 Task: Look for space in Jequitinhonha, Brazil from 15th August, 2023 to 20th August, 2023 for 1 adult in price range Rs.5000 to Rs.10000. Place can be private room with 1  bedroom having 1 bed and 1 bathroom. Property type can be house, flat, guest house, hotel. Booking option can be shelf check-in. Required host language is Spanish.
Action: Mouse moved to (582, 150)
Screenshot: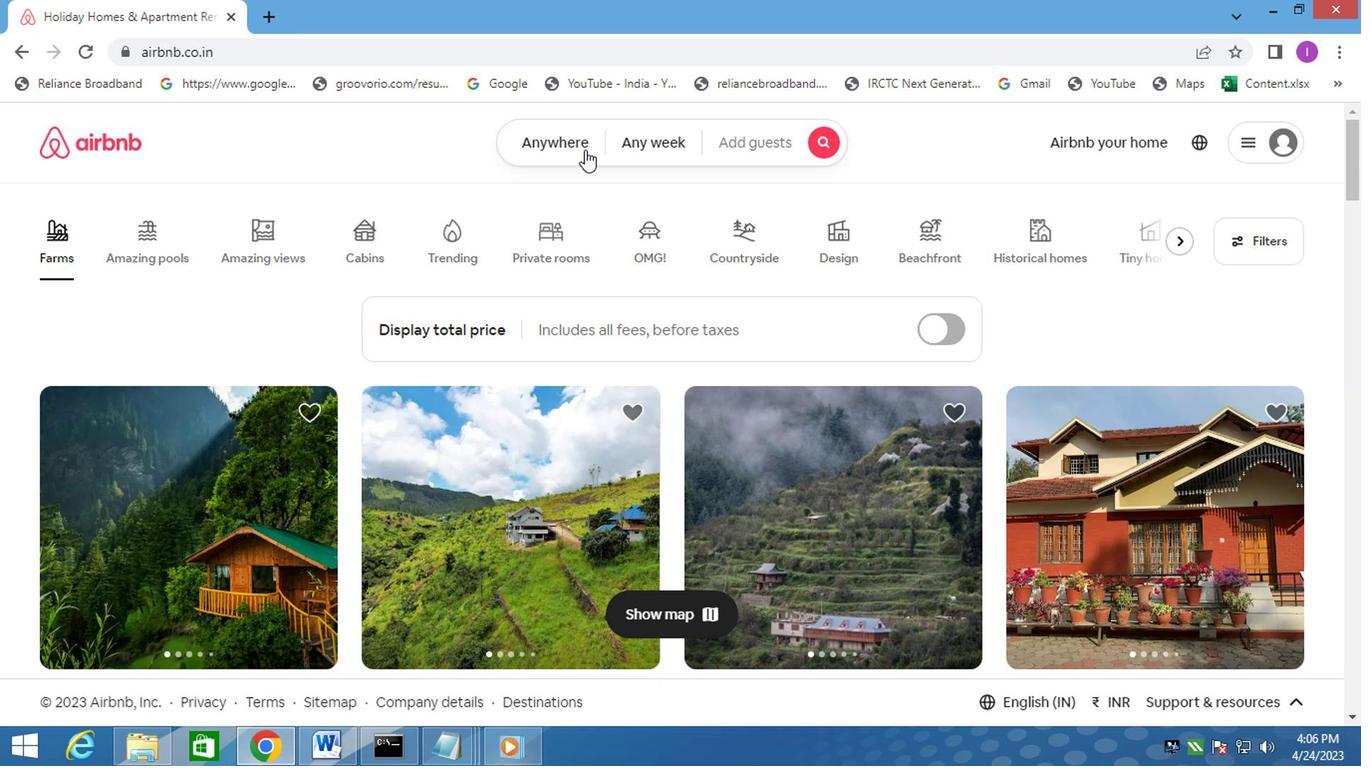 
Action: Mouse pressed left at (582, 150)
Screenshot: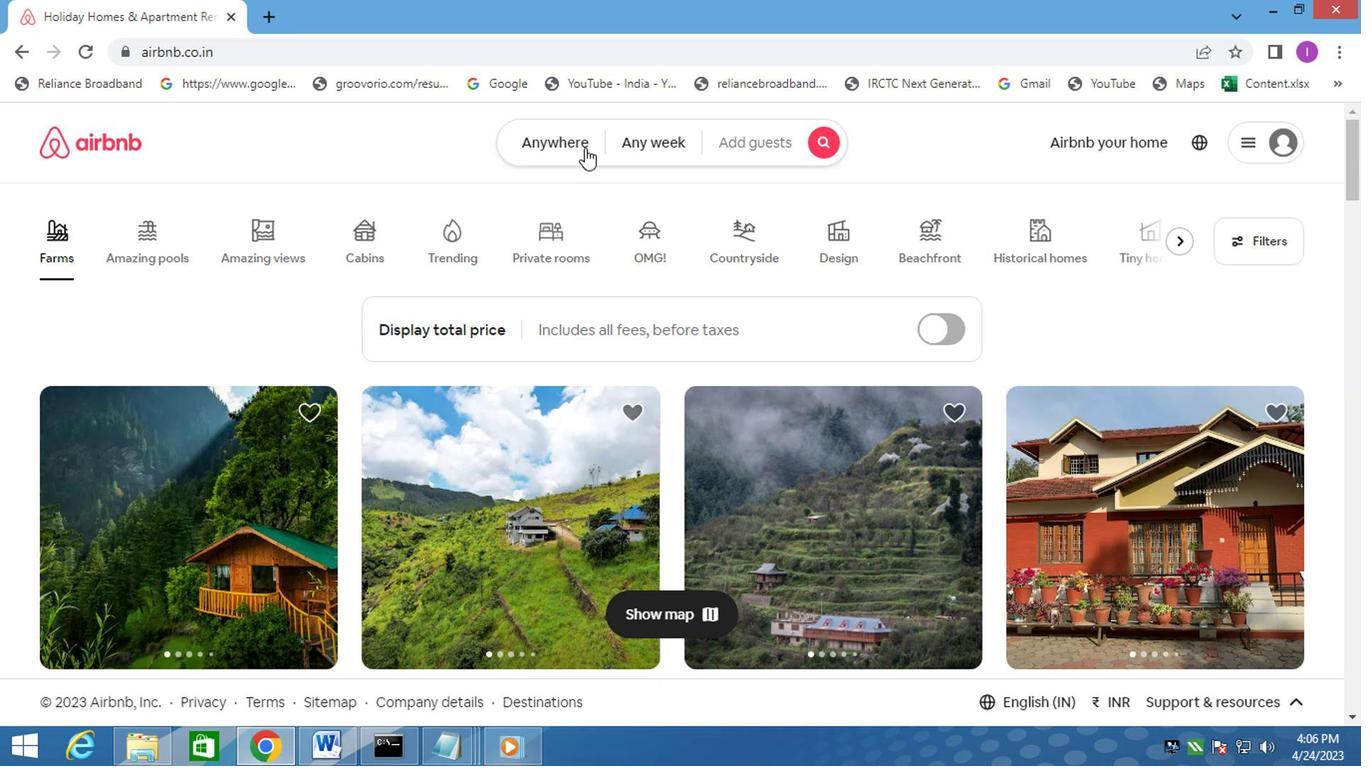 
Action: Mouse moved to (342, 231)
Screenshot: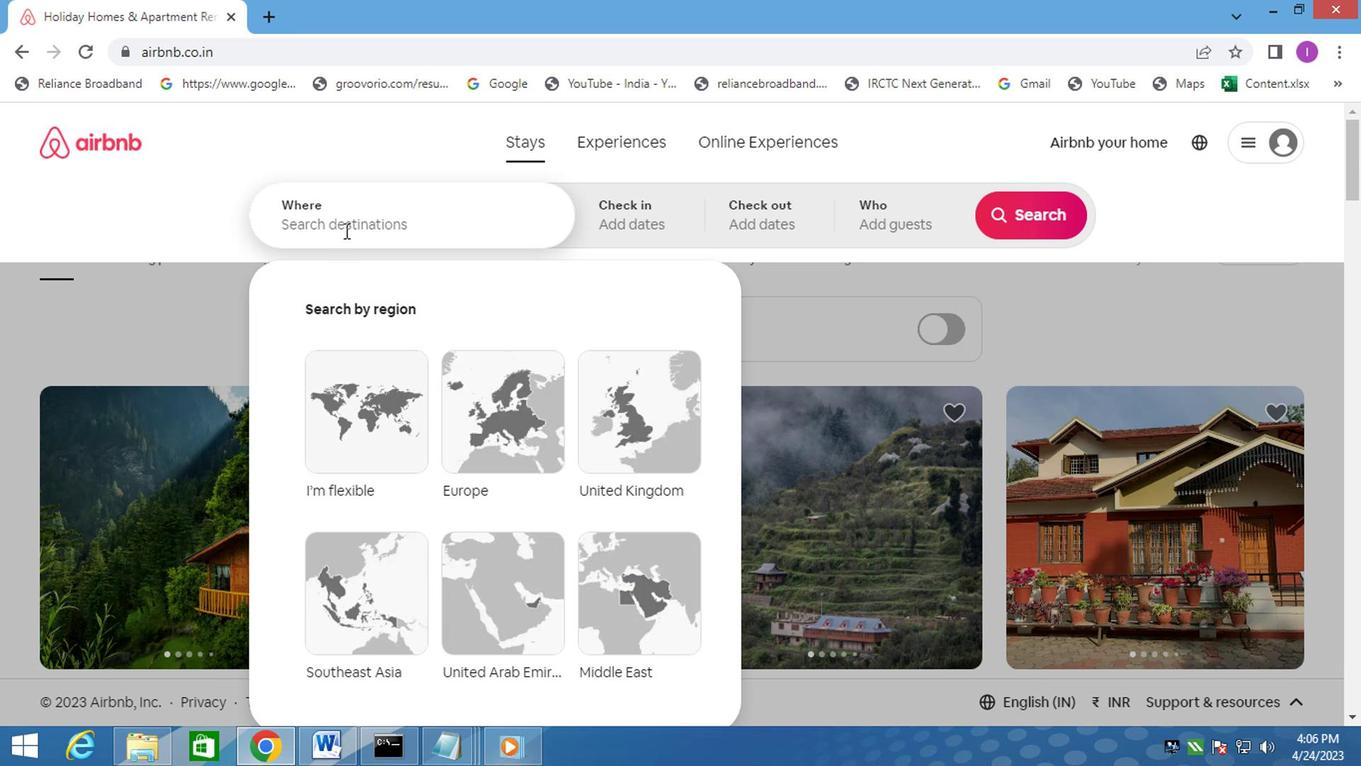 
Action: Mouse pressed left at (342, 231)
Screenshot: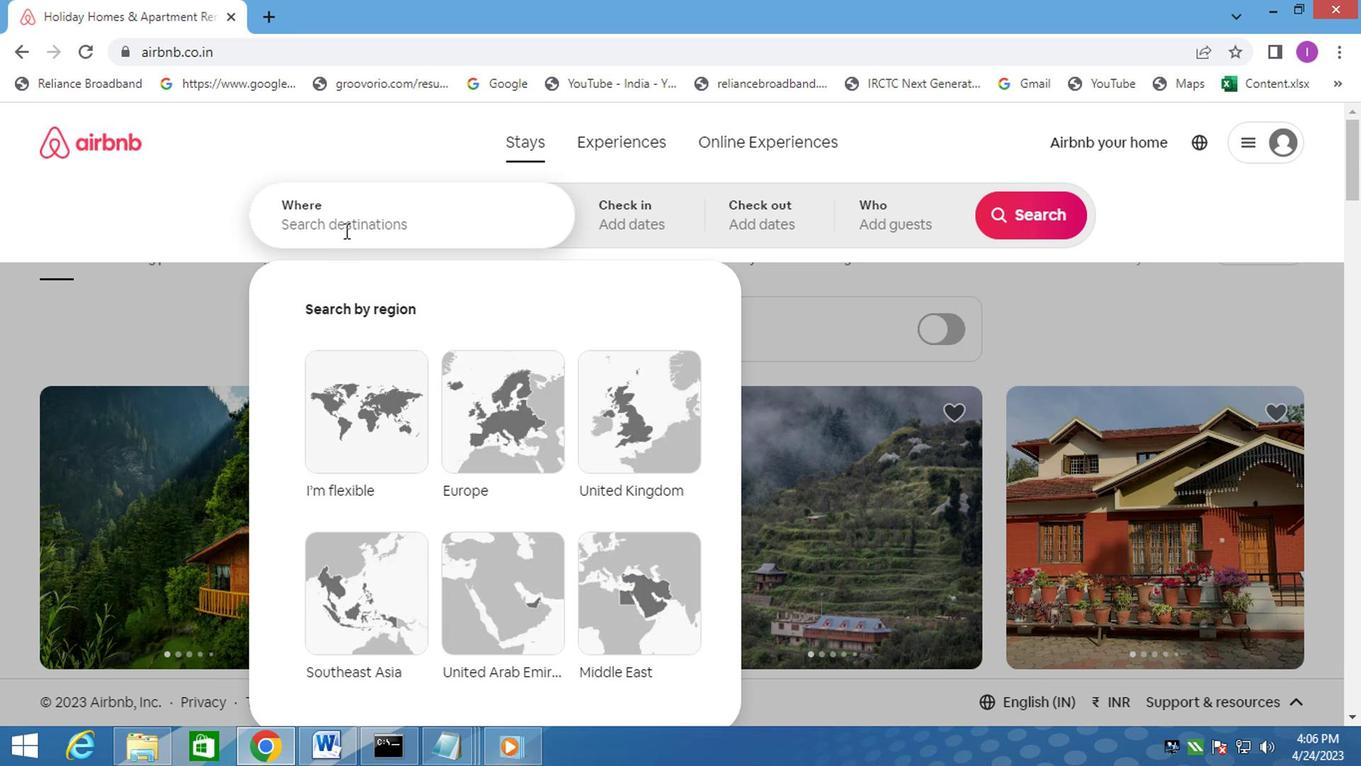 
Action: Key pressed <Key.shift><Key.shift><Key.shift><Key.shift><Key.shift><Key.shift><Key.shift><Key.shift><Key.shift><Key.shift><Key.shift>JEQUITIN
Screenshot: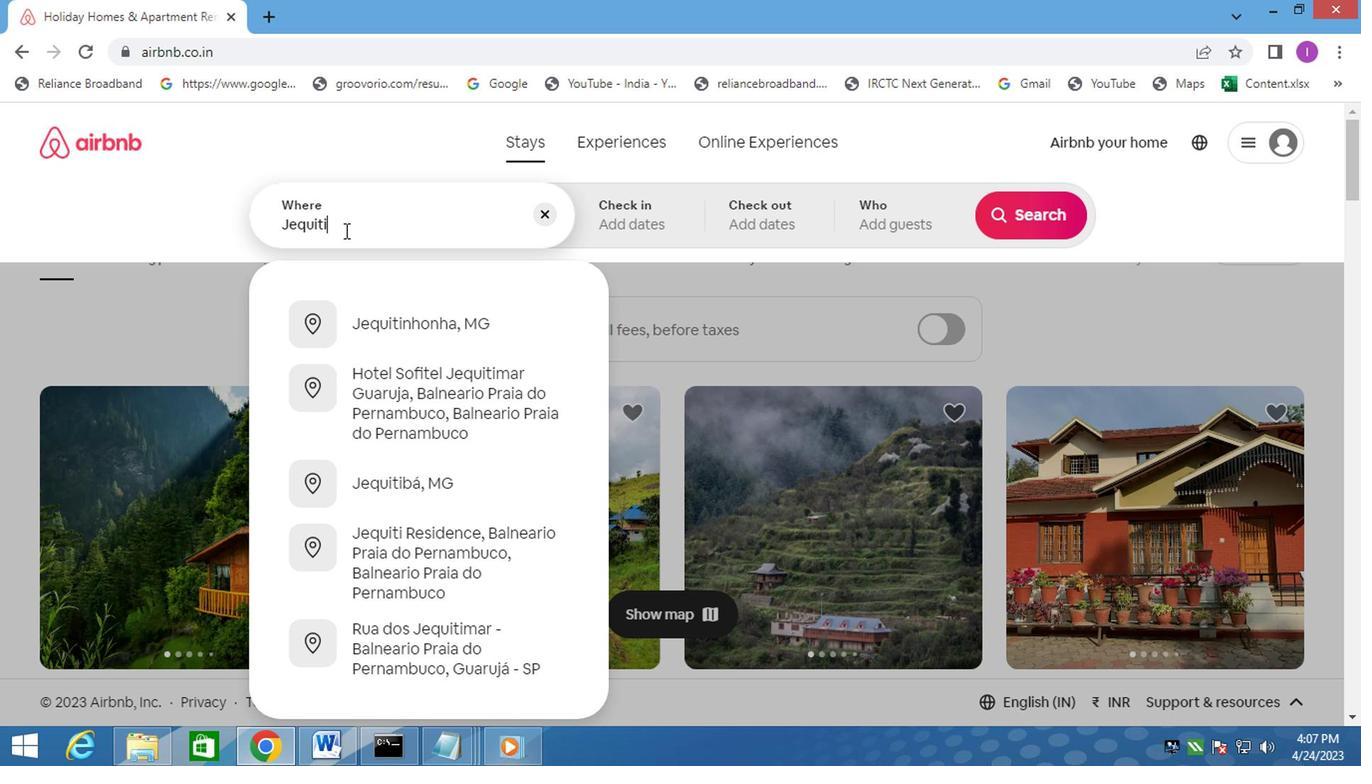 
Action: Mouse moved to (407, 335)
Screenshot: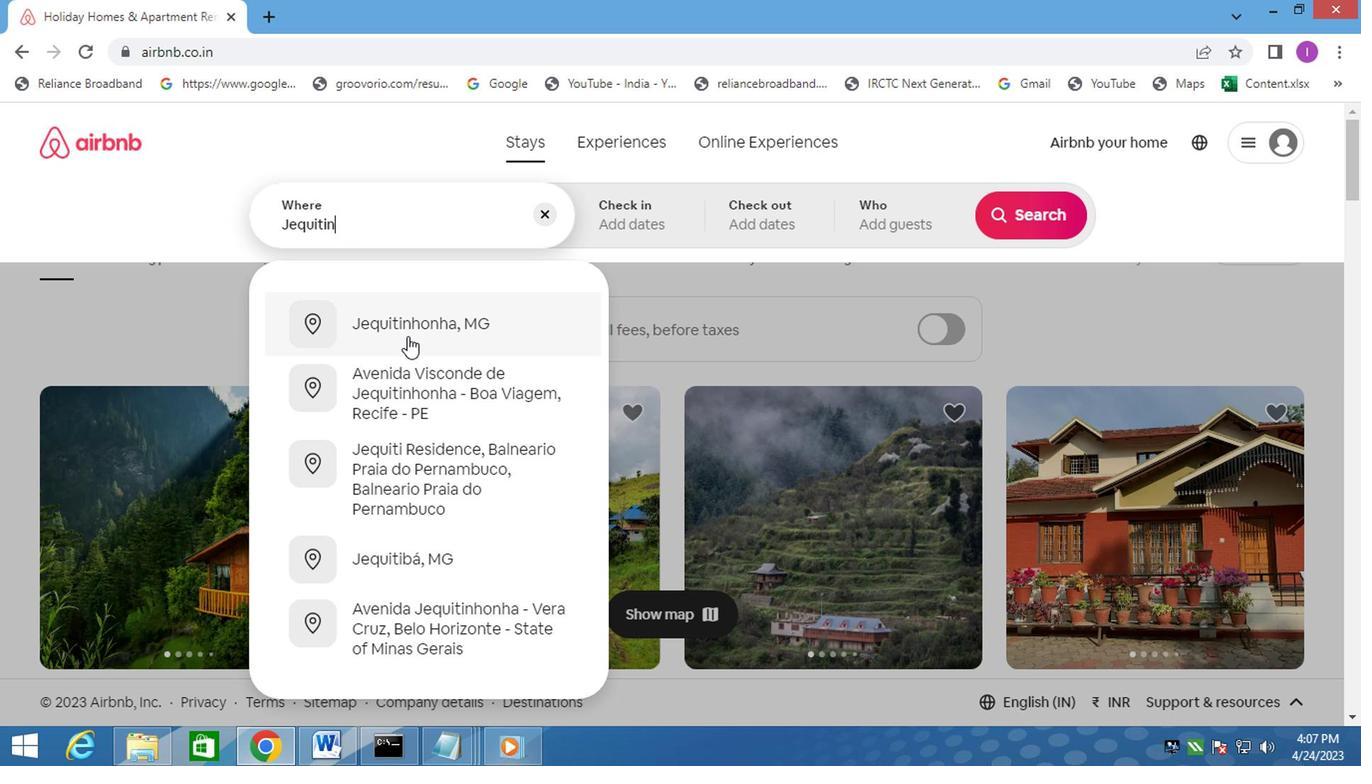 
Action: Mouse pressed left at (407, 335)
Screenshot: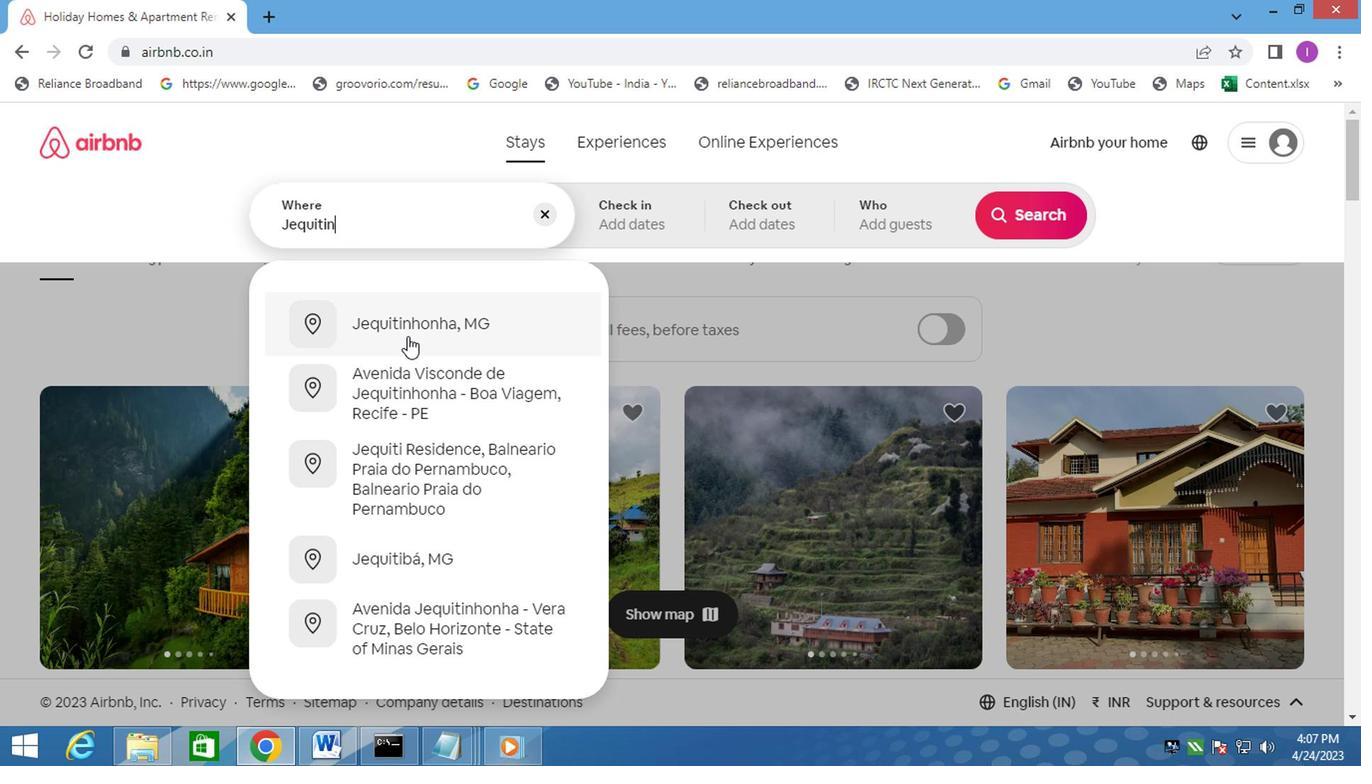 
Action: Mouse moved to (660, 232)
Screenshot: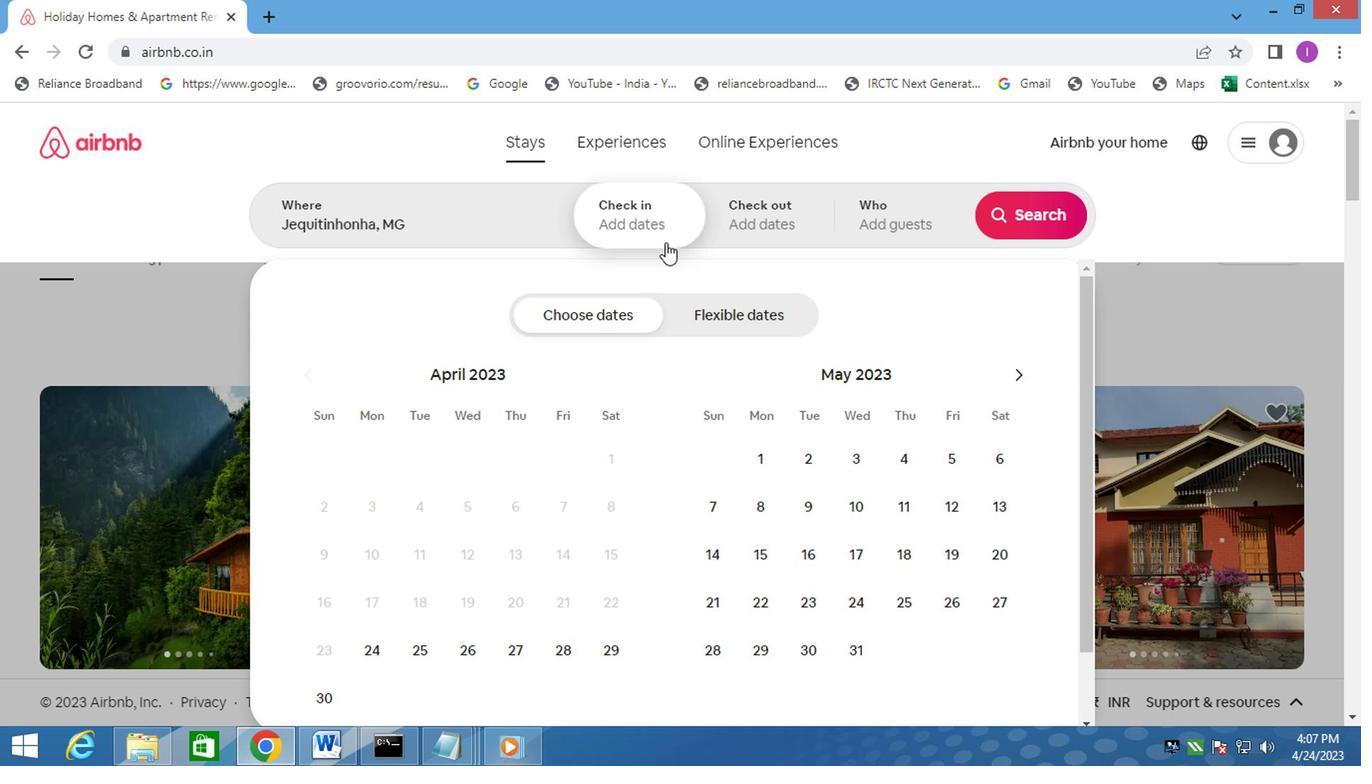 
Action: Mouse pressed left at (660, 232)
Screenshot: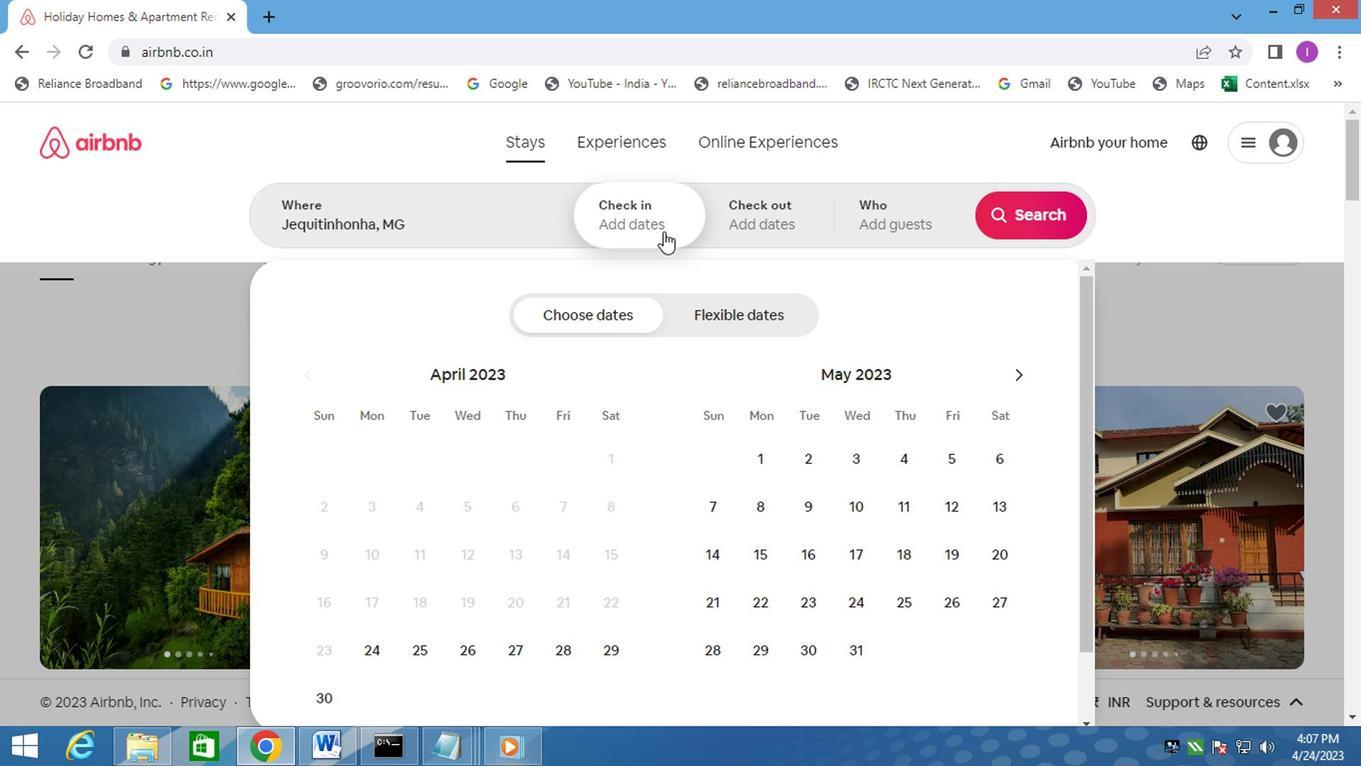 
Action: Mouse moved to (635, 228)
Screenshot: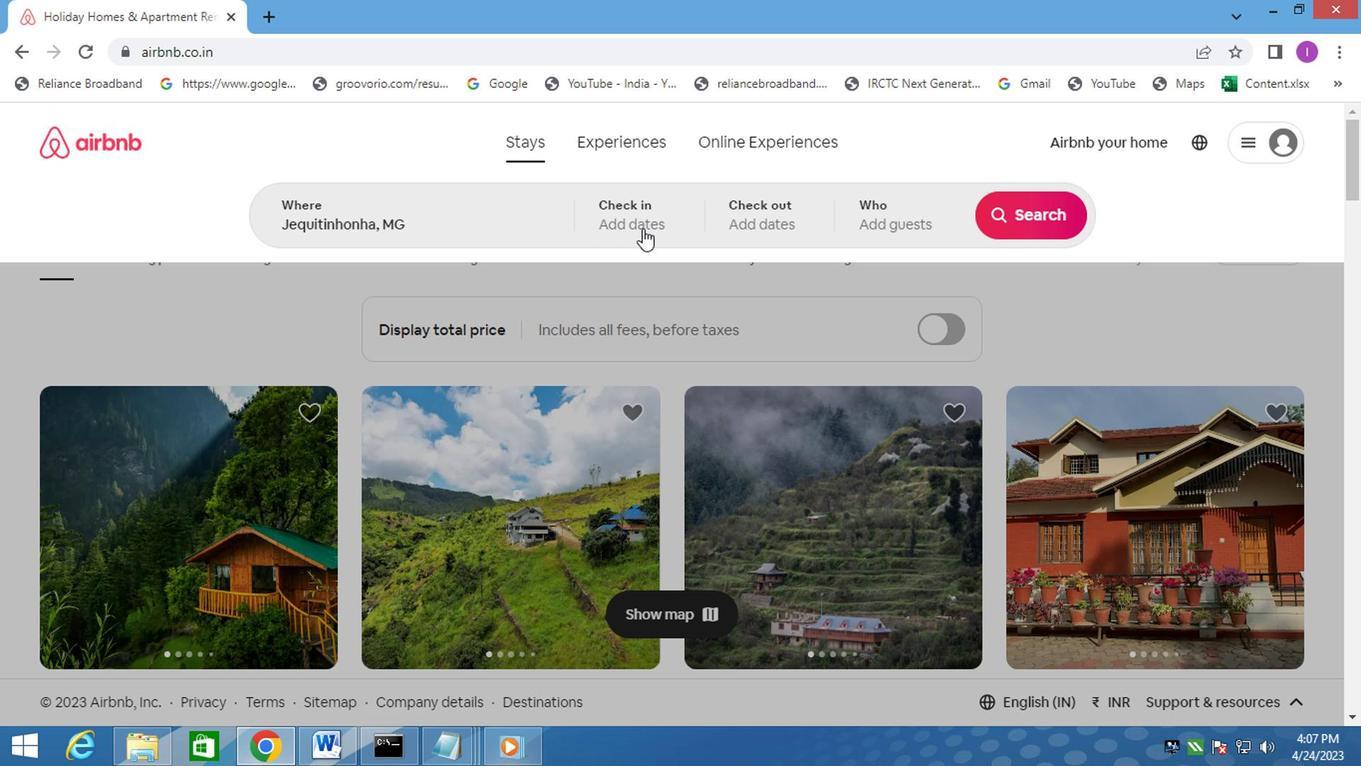 
Action: Mouse pressed left at (635, 228)
Screenshot: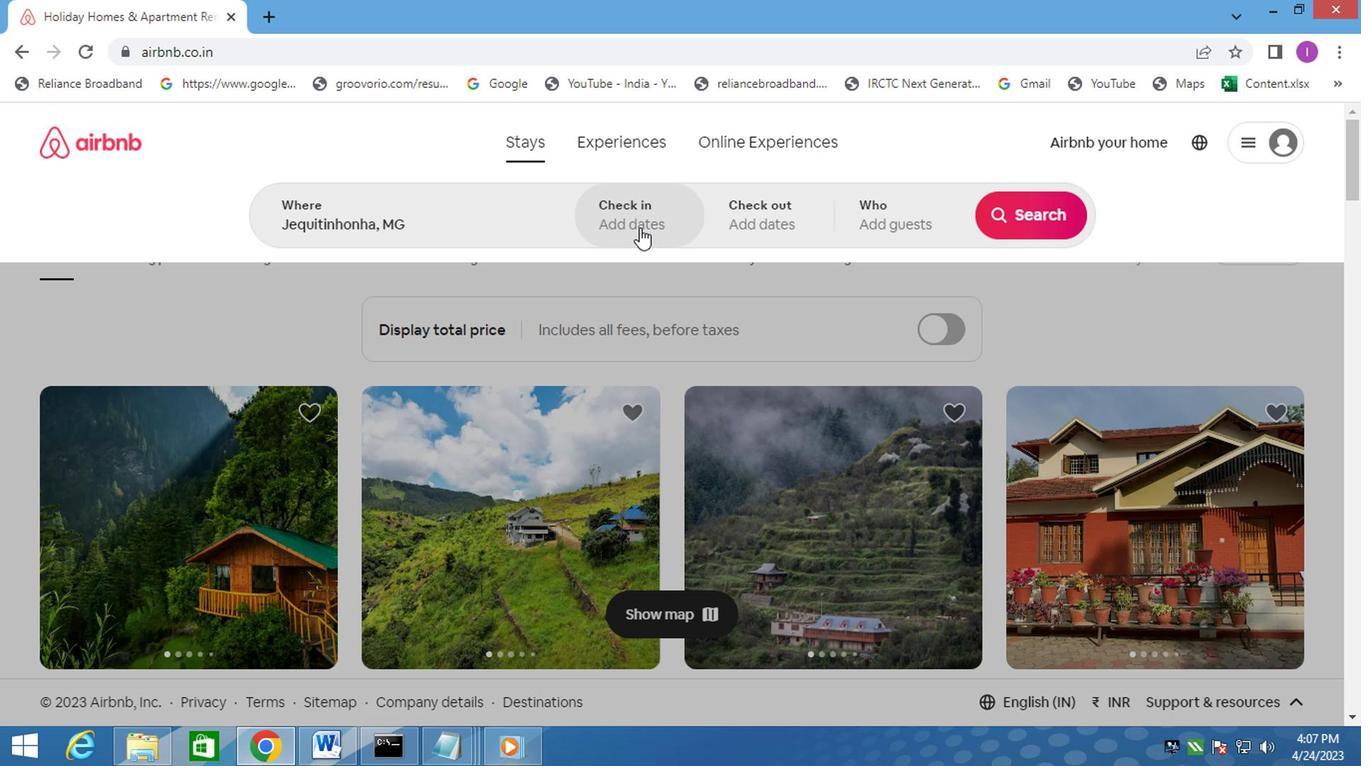 
Action: Mouse moved to (1013, 368)
Screenshot: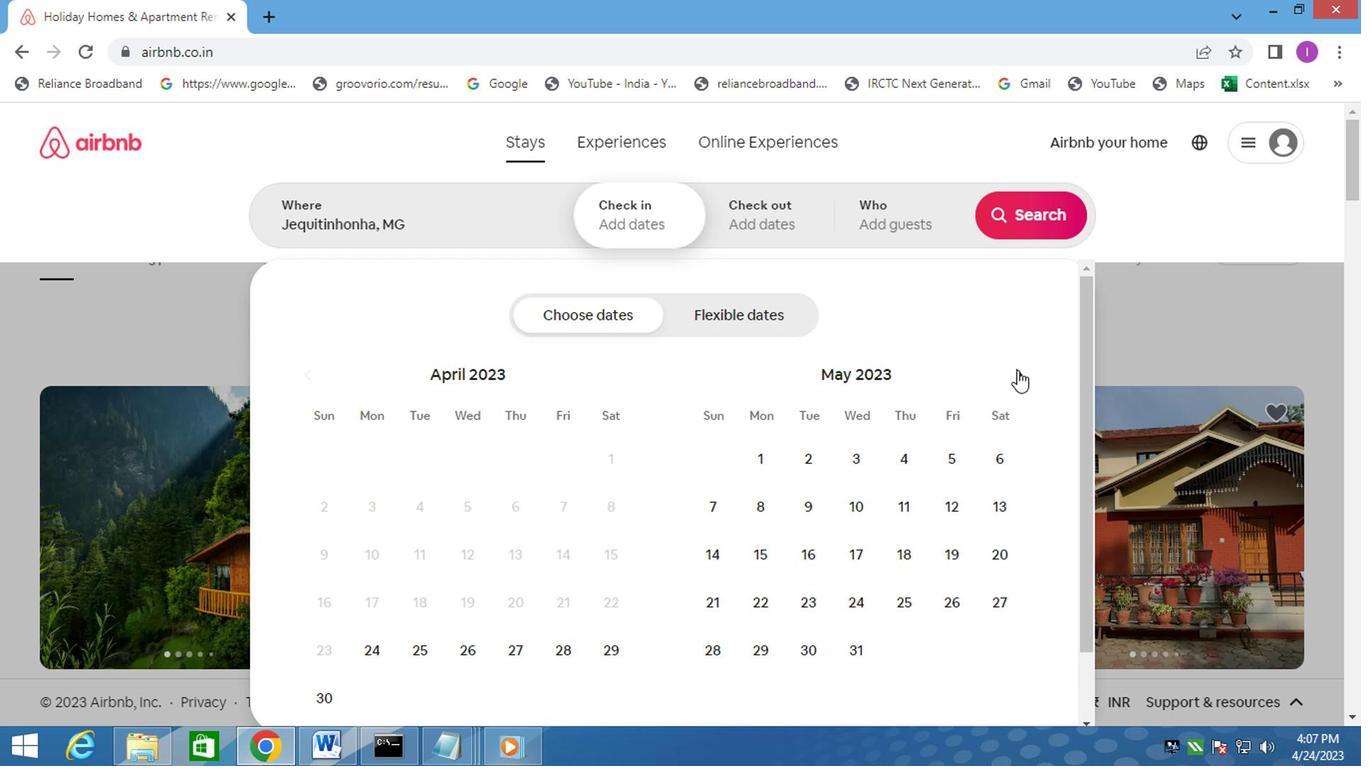 
Action: Mouse pressed left at (1013, 368)
Screenshot: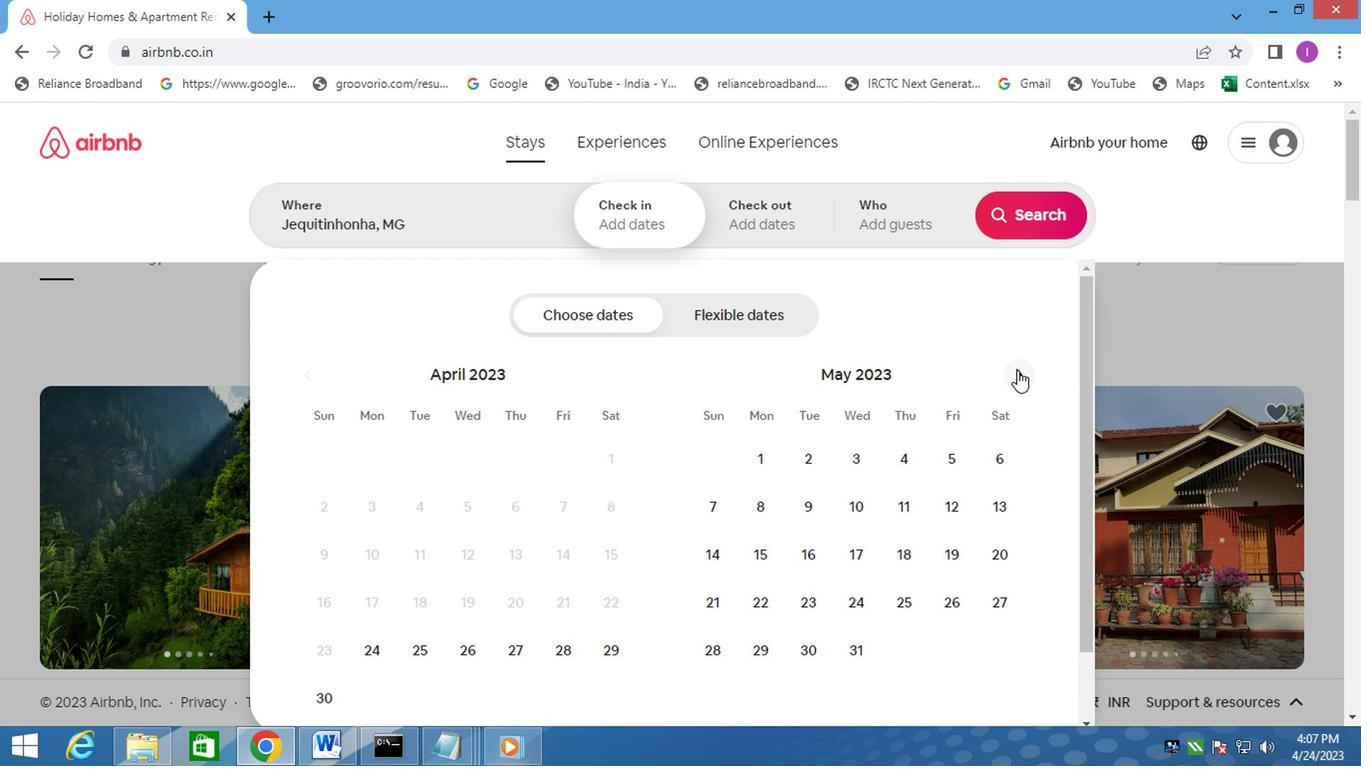 
Action: Mouse pressed left at (1013, 368)
Screenshot: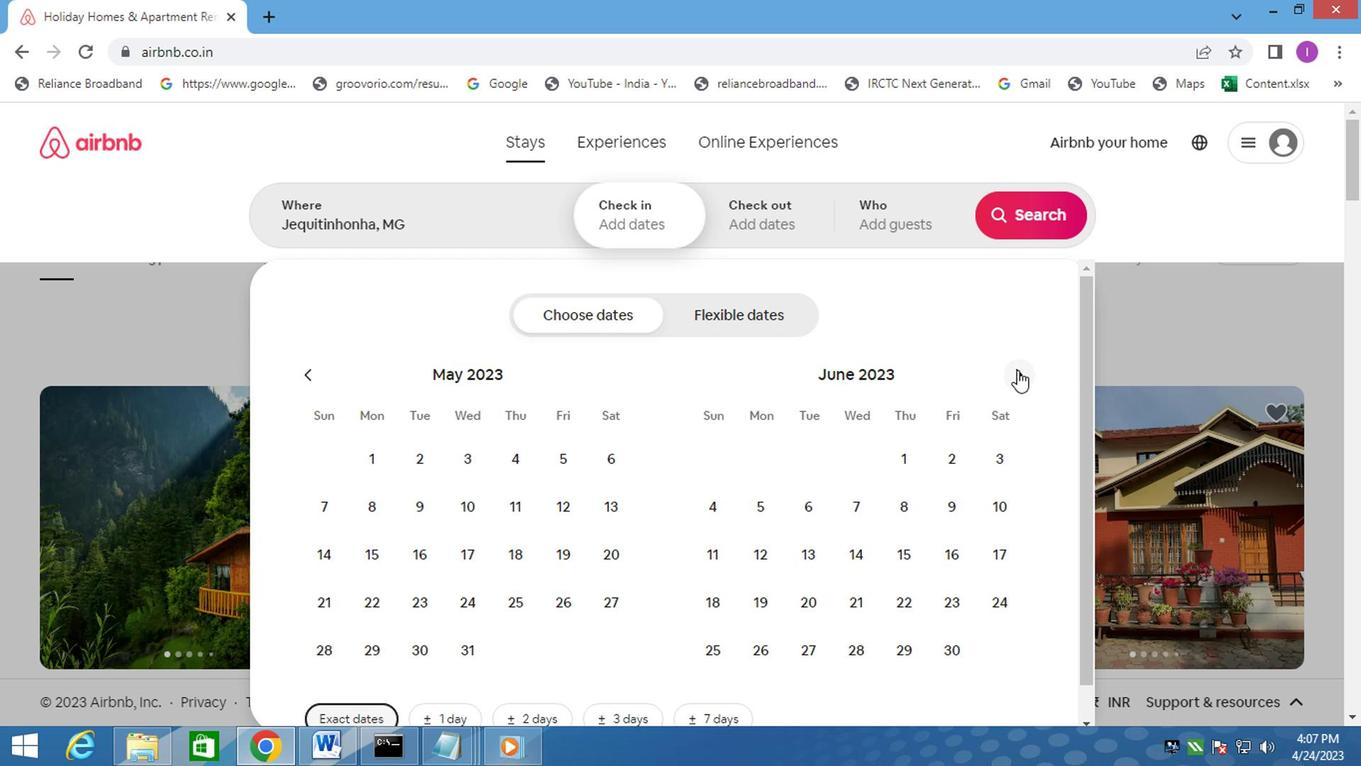 
Action: Mouse pressed left at (1013, 368)
Screenshot: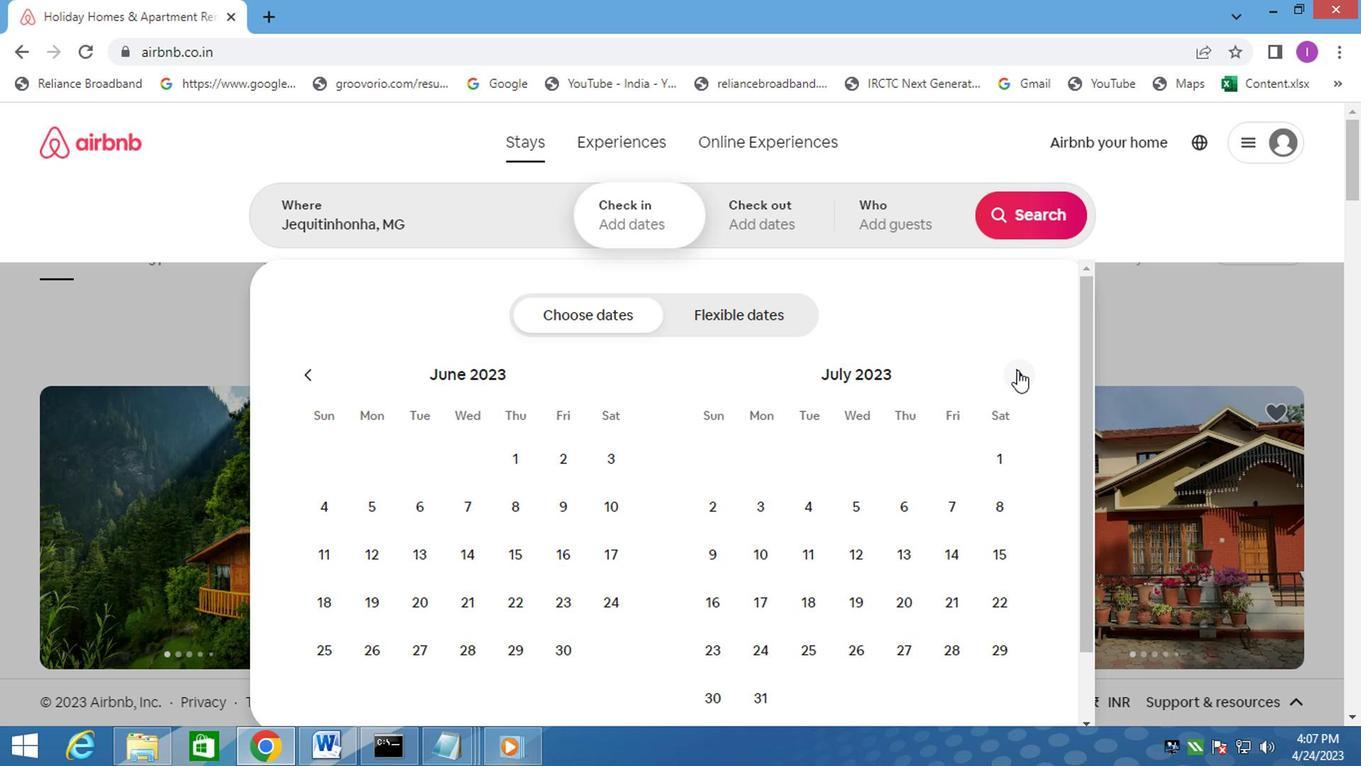
Action: Mouse moved to (814, 551)
Screenshot: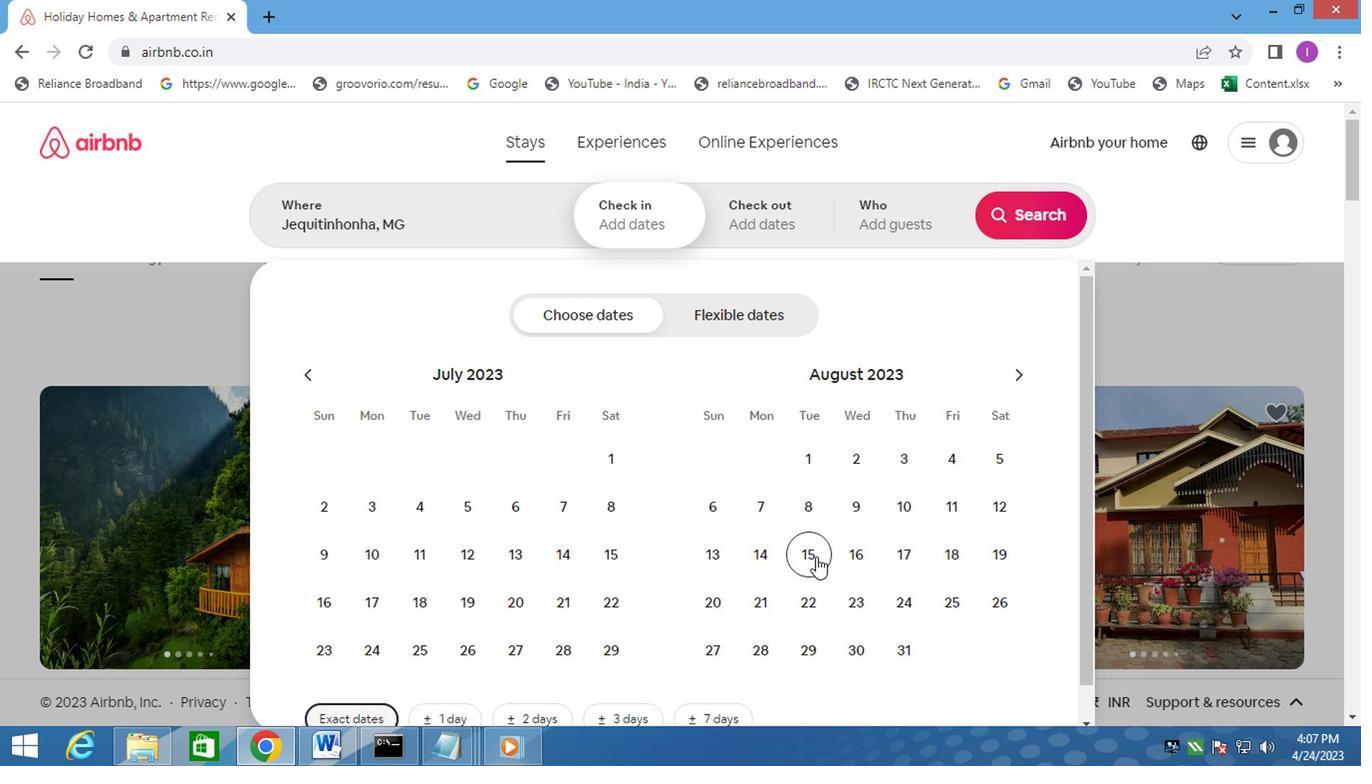 
Action: Mouse pressed left at (814, 551)
Screenshot: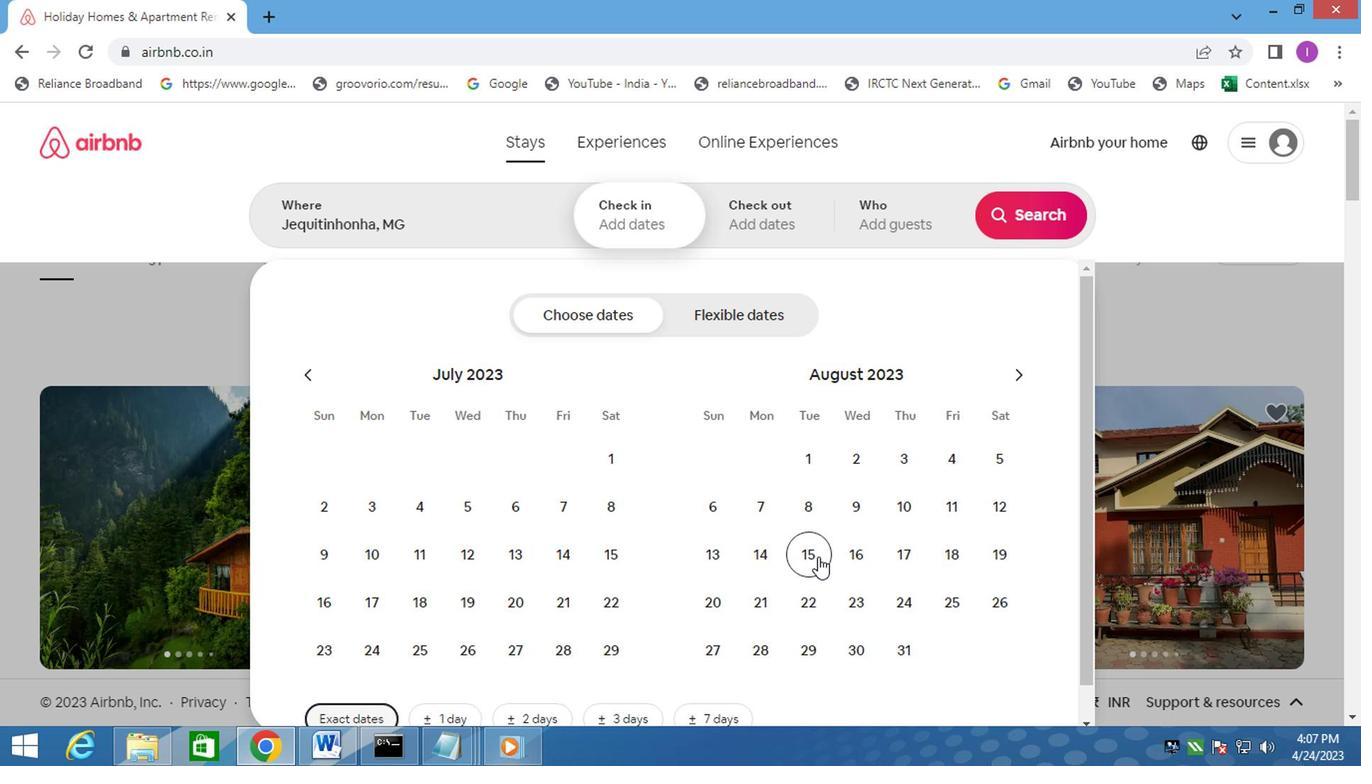 
Action: Mouse moved to (709, 600)
Screenshot: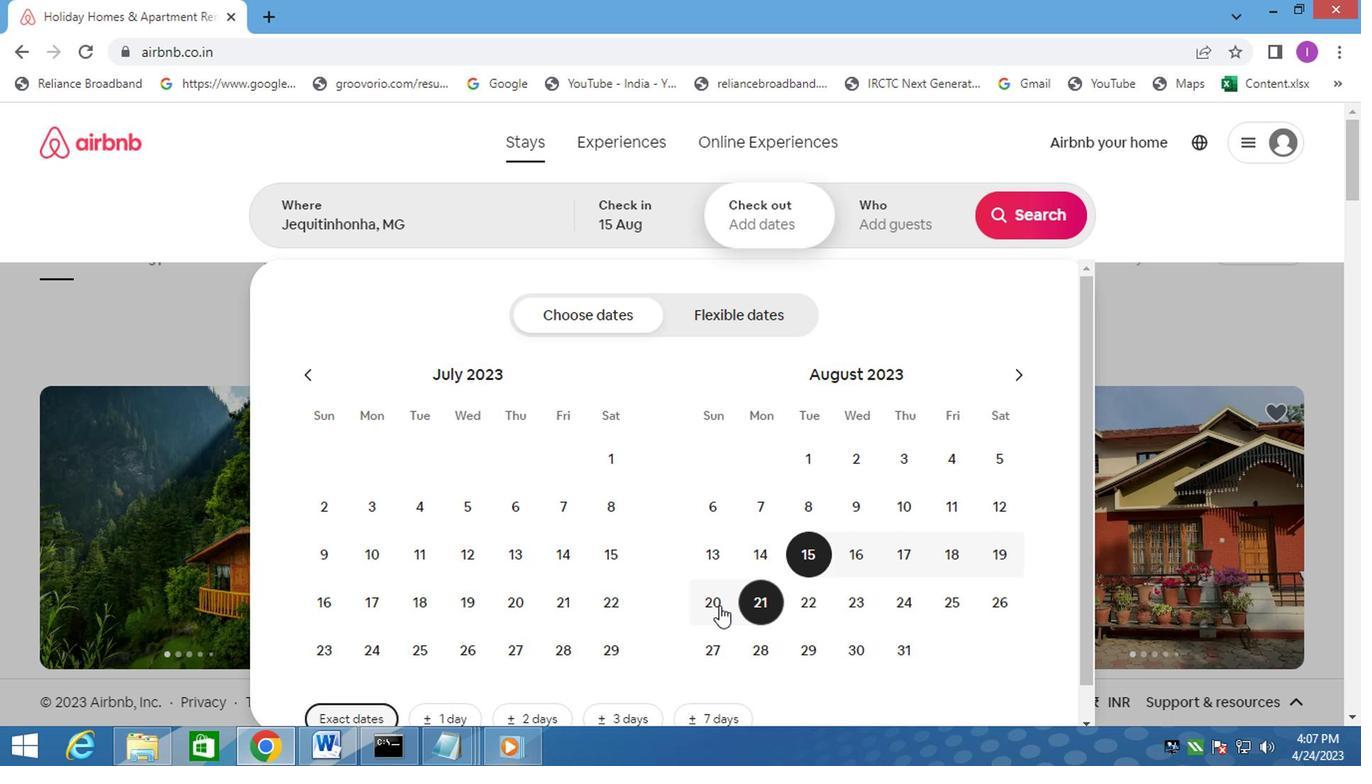 
Action: Mouse pressed left at (709, 600)
Screenshot: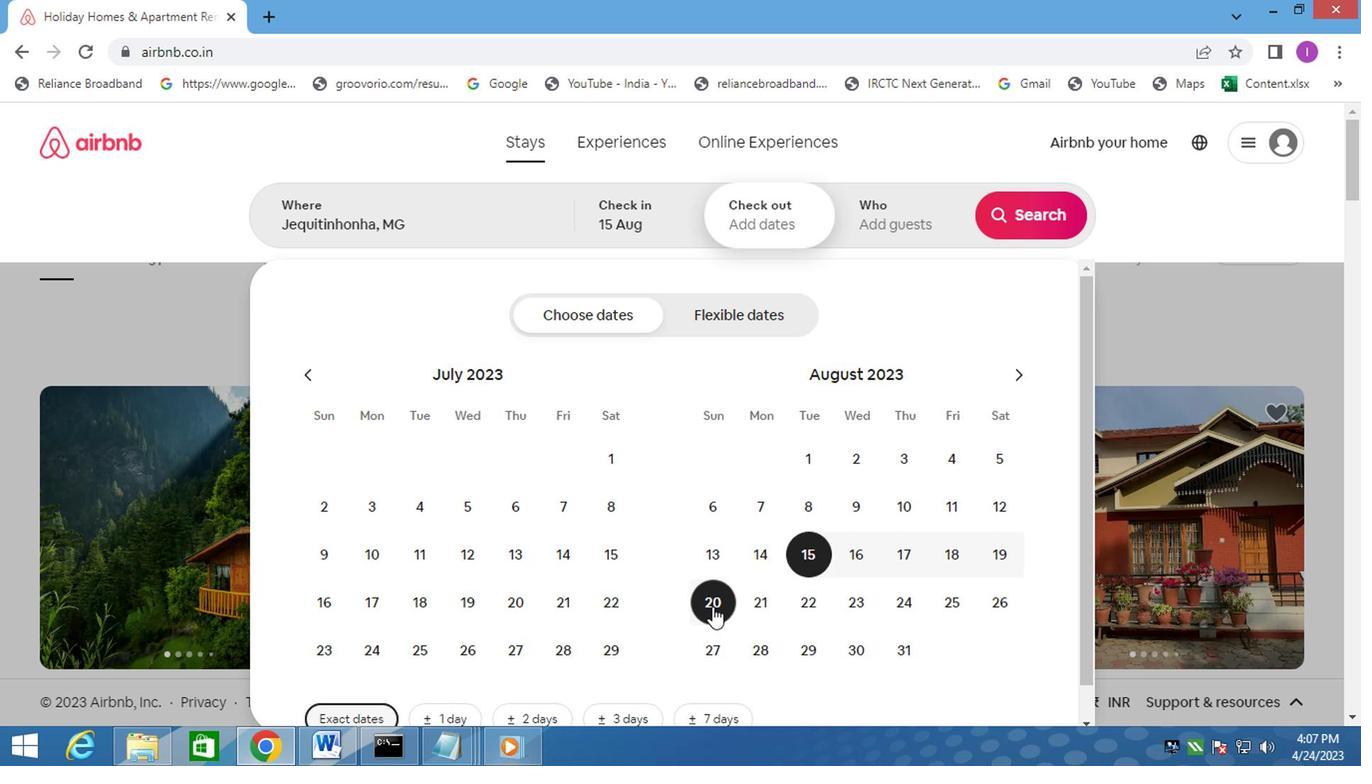 
Action: Mouse moved to (910, 229)
Screenshot: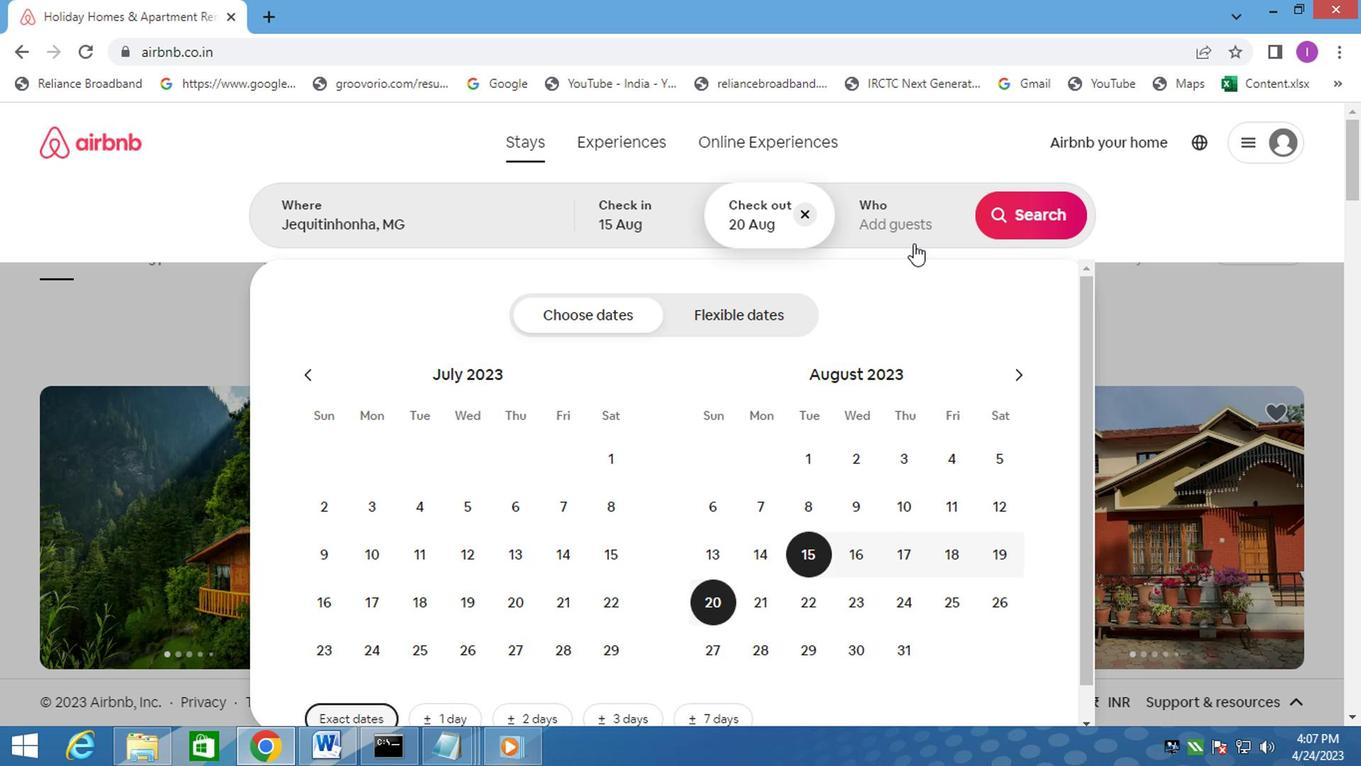 
Action: Mouse pressed left at (910, 229)
Screenshot: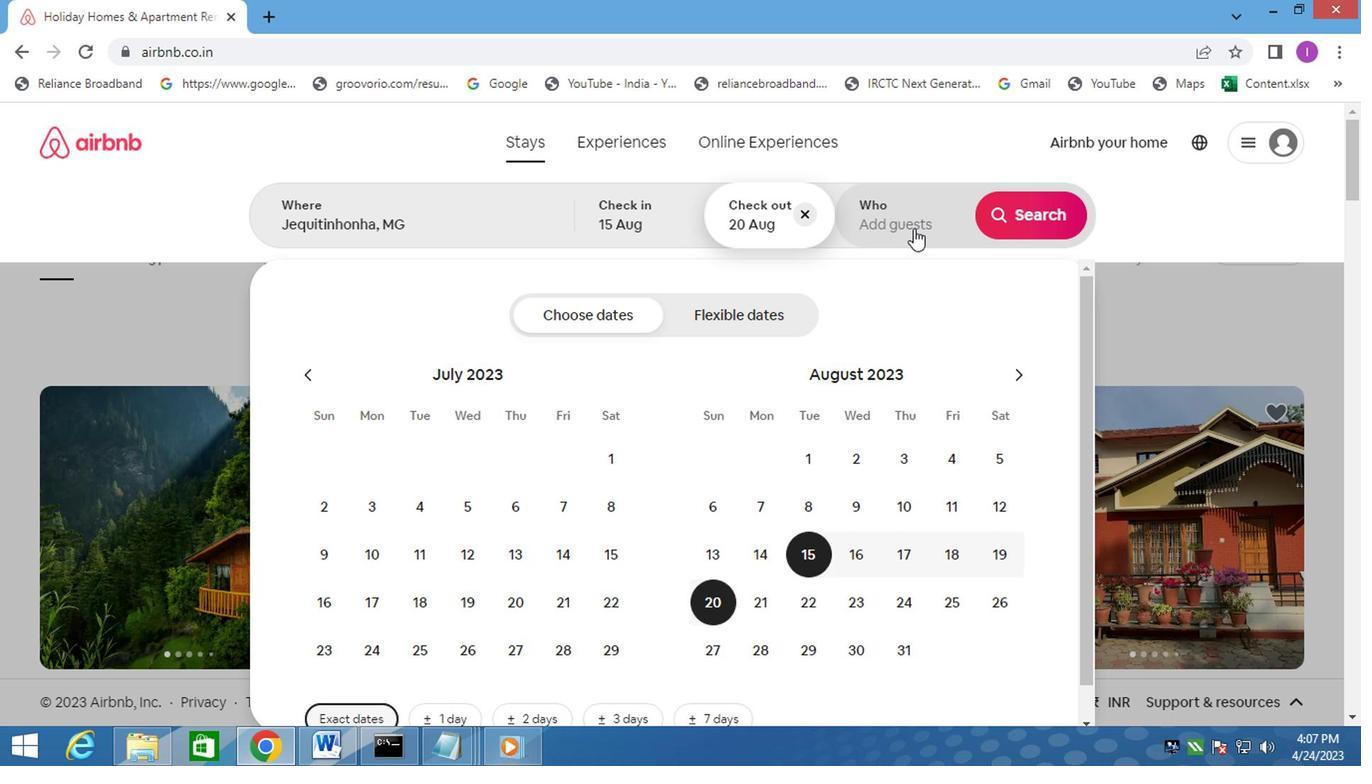 
Action: Mouse moved to (1039, 312)
Screenshot: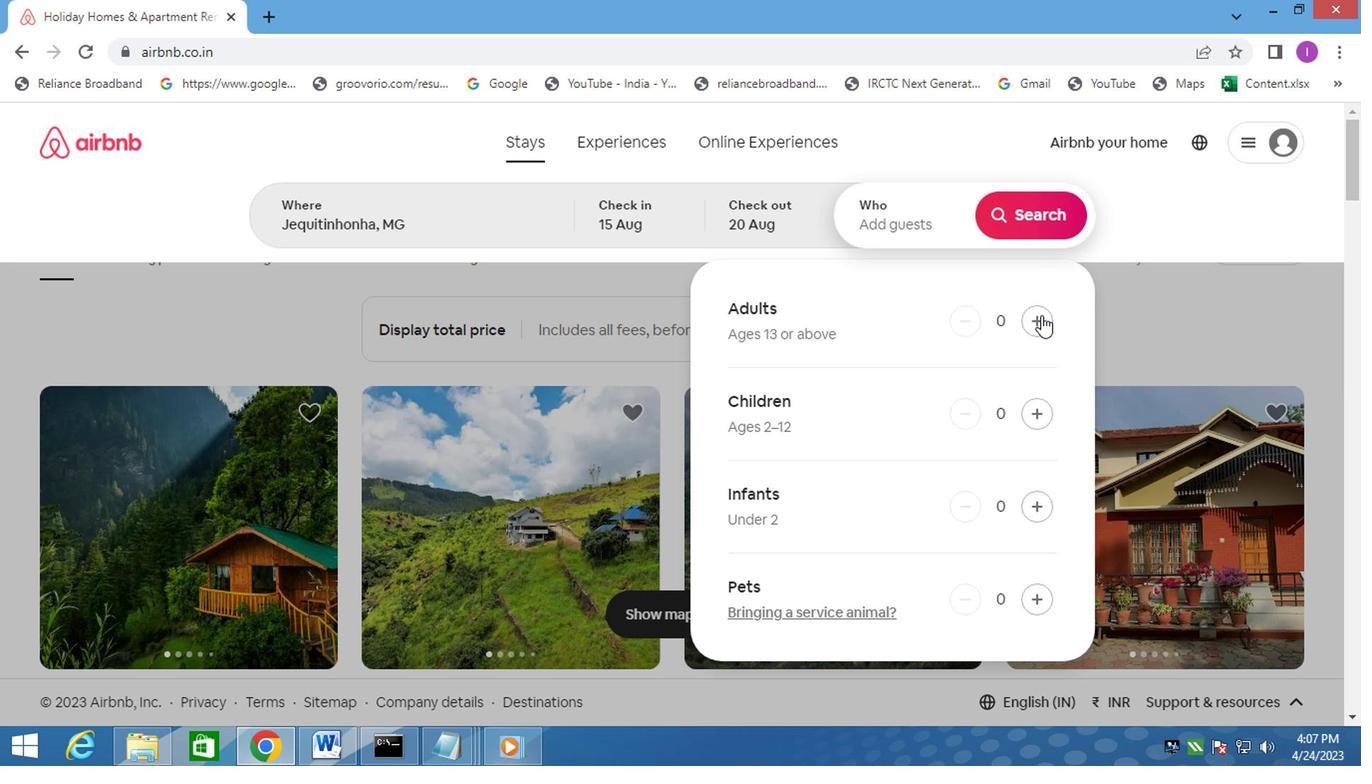 
Action: Mouse pressed left at (1039, 312)
Screenshot: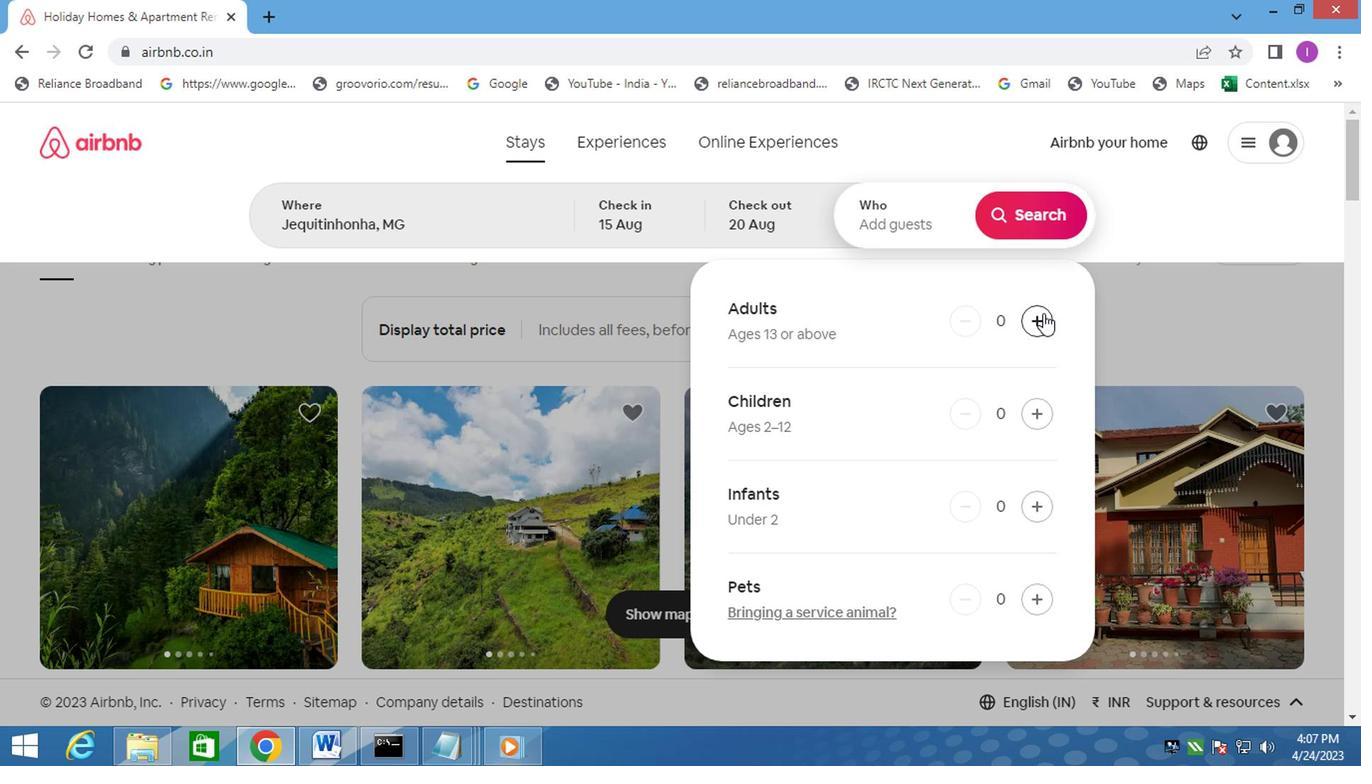 
Action: Mouse moved to (1053, 214)
Screenshot: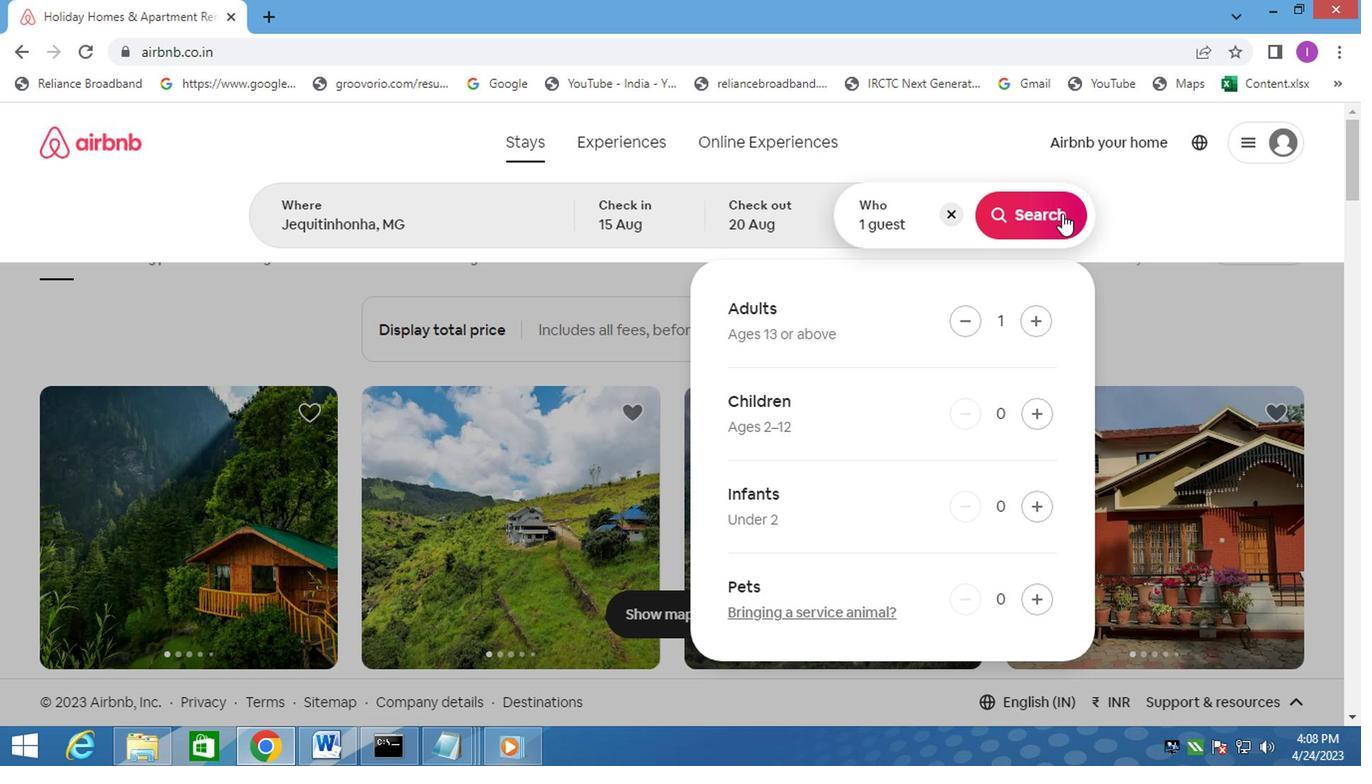 
Action: Mouse pressed left at (1053, 214)
Screenshot: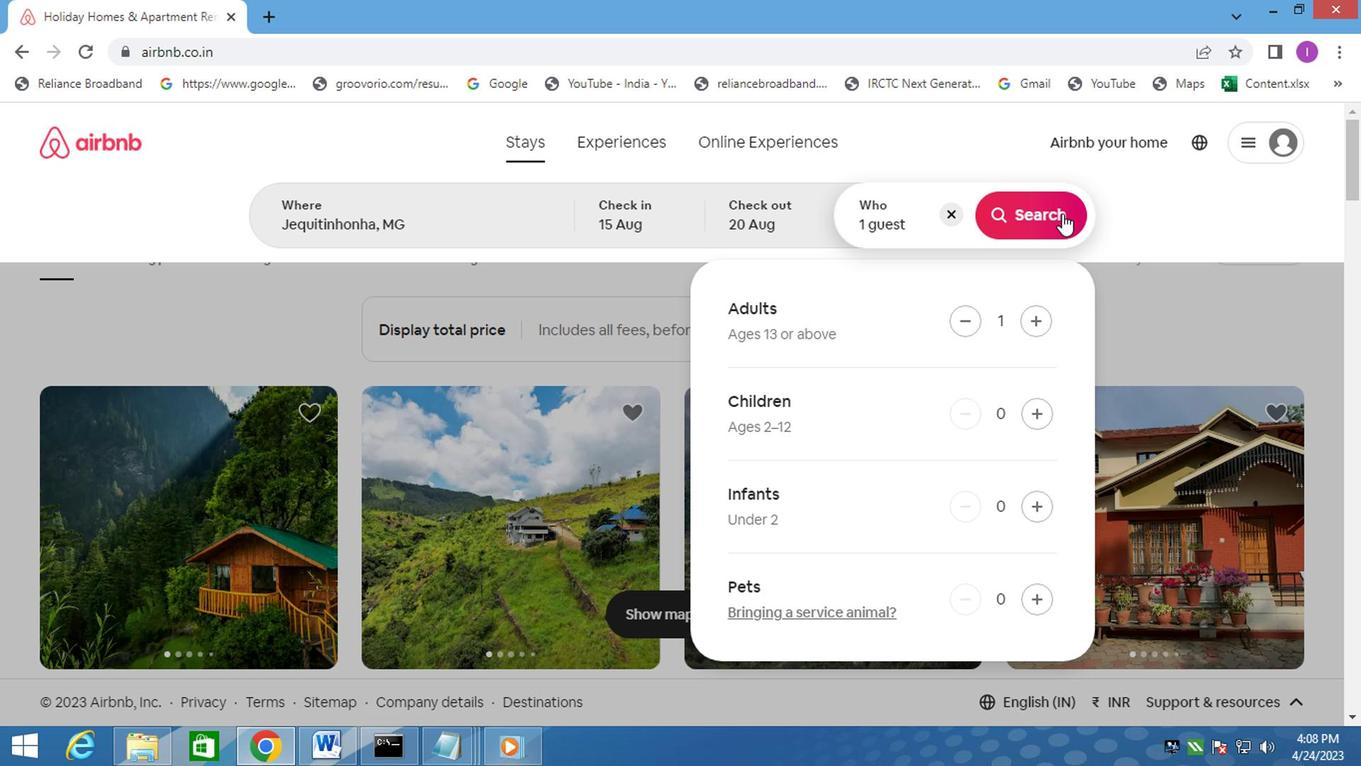 
Action: Mouse moved to (1266, 229)
Screenshot: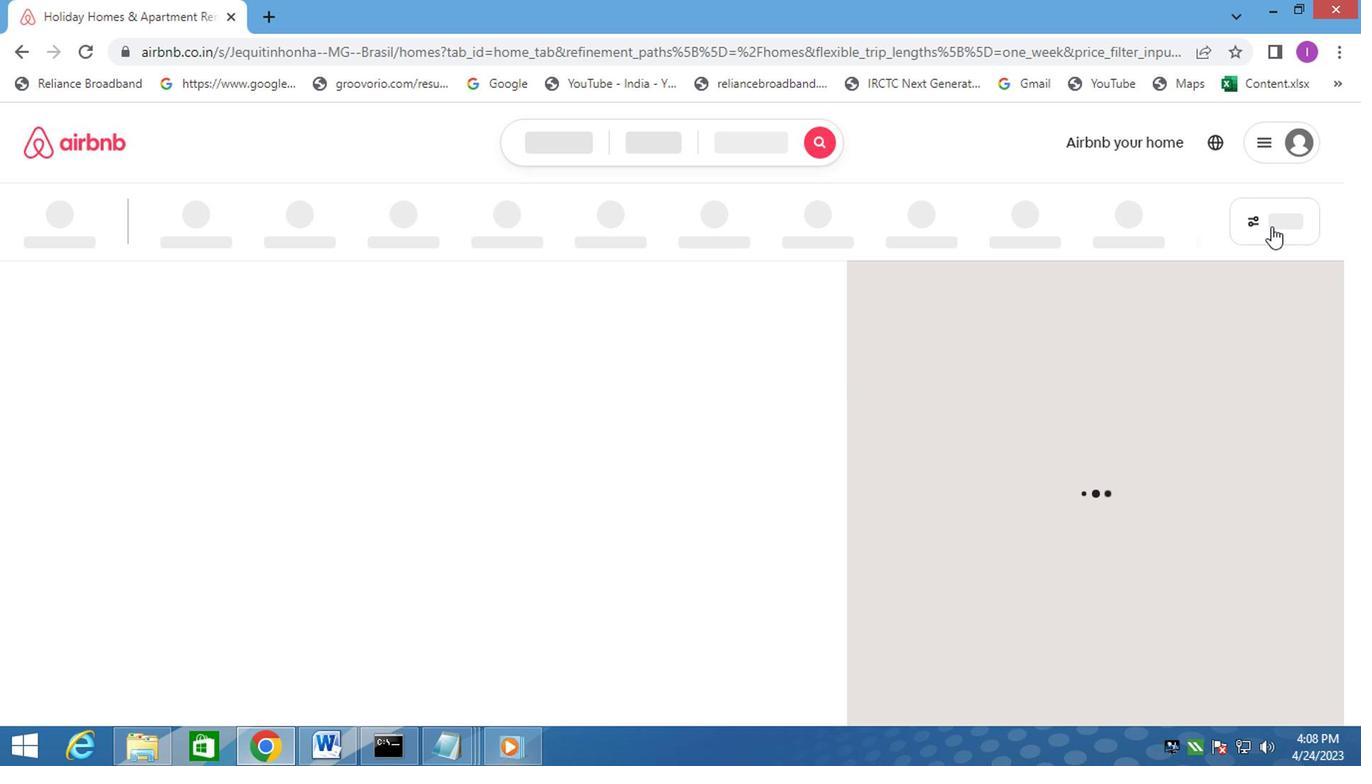 
Action: Mouse pressed left at (1266, 229)
Screenshot: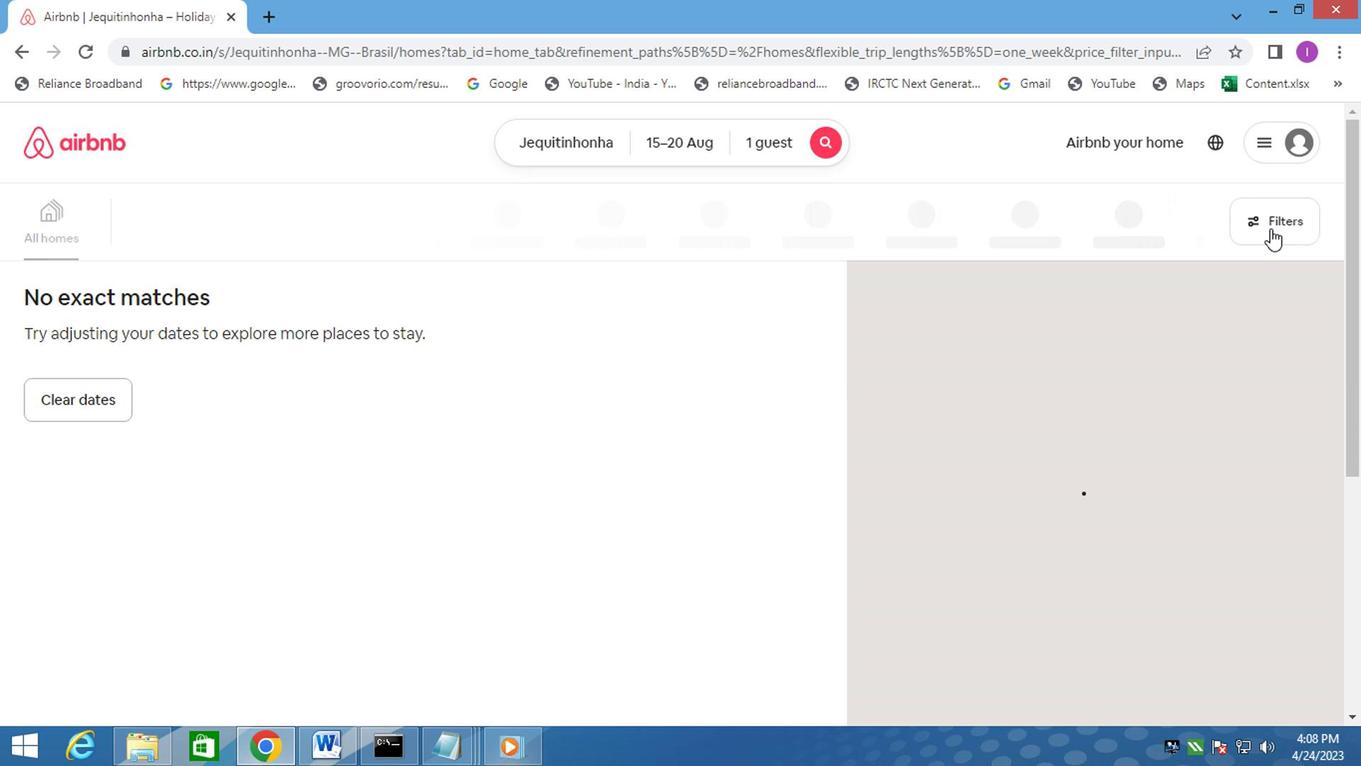 
Action: Mouse moved to (429, 351)
Screenshot: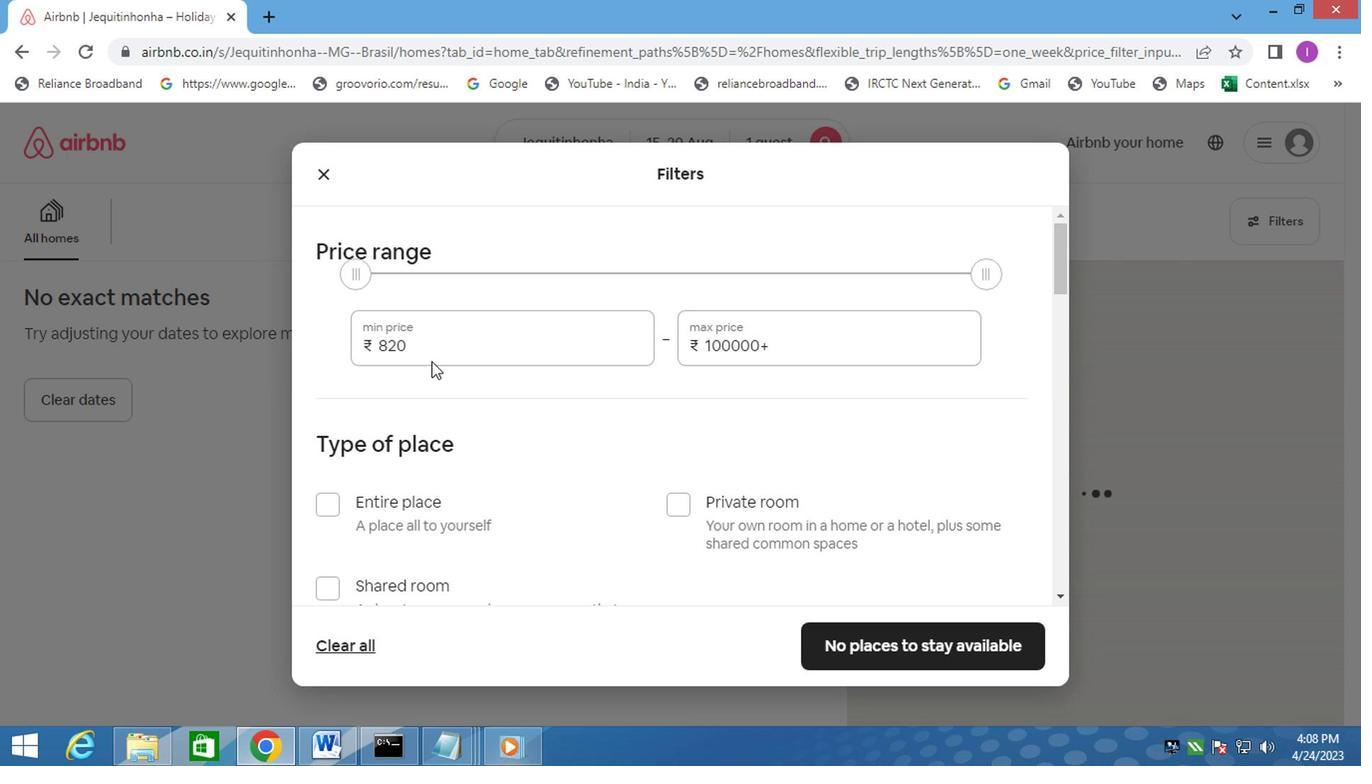 
Action: Mouse pressed left at (429, 351)
Screenshot: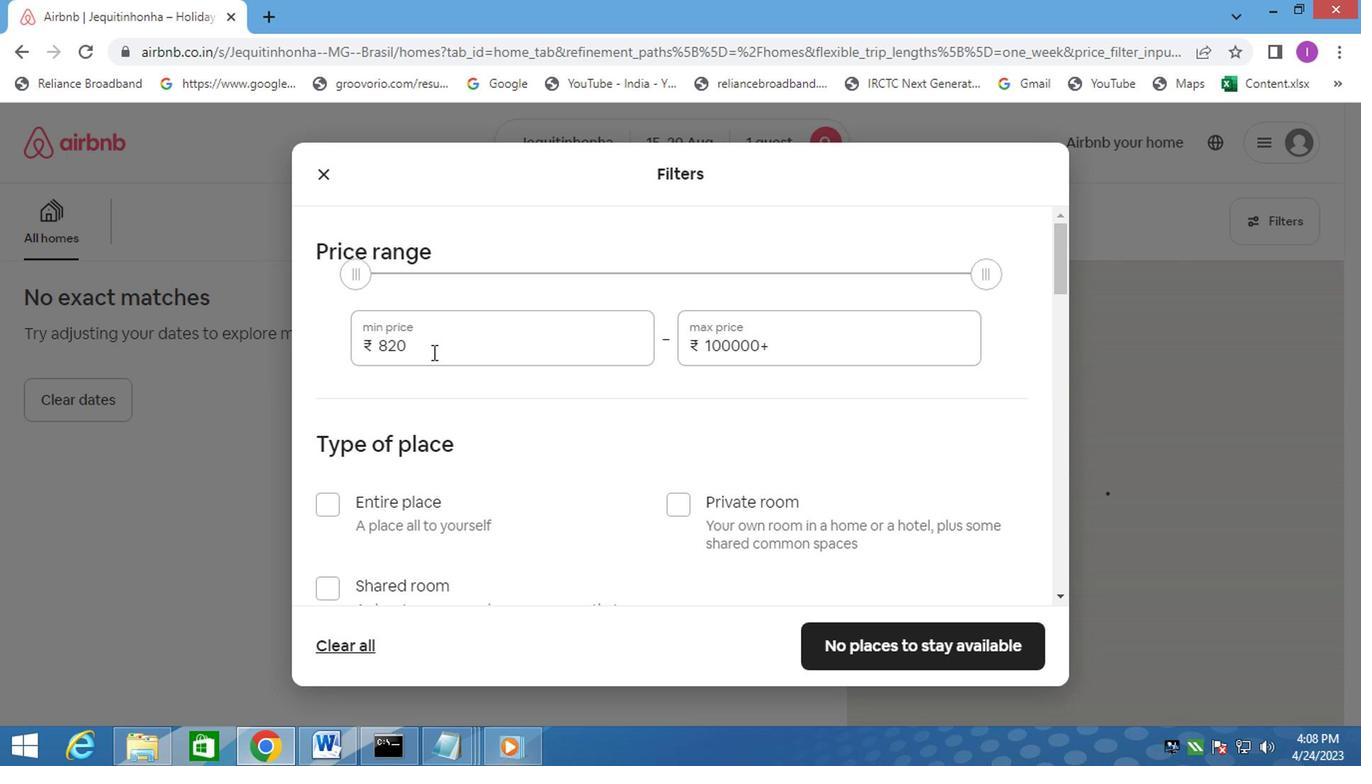 
Action: Mouse moved to (473, 372)
Screenshot: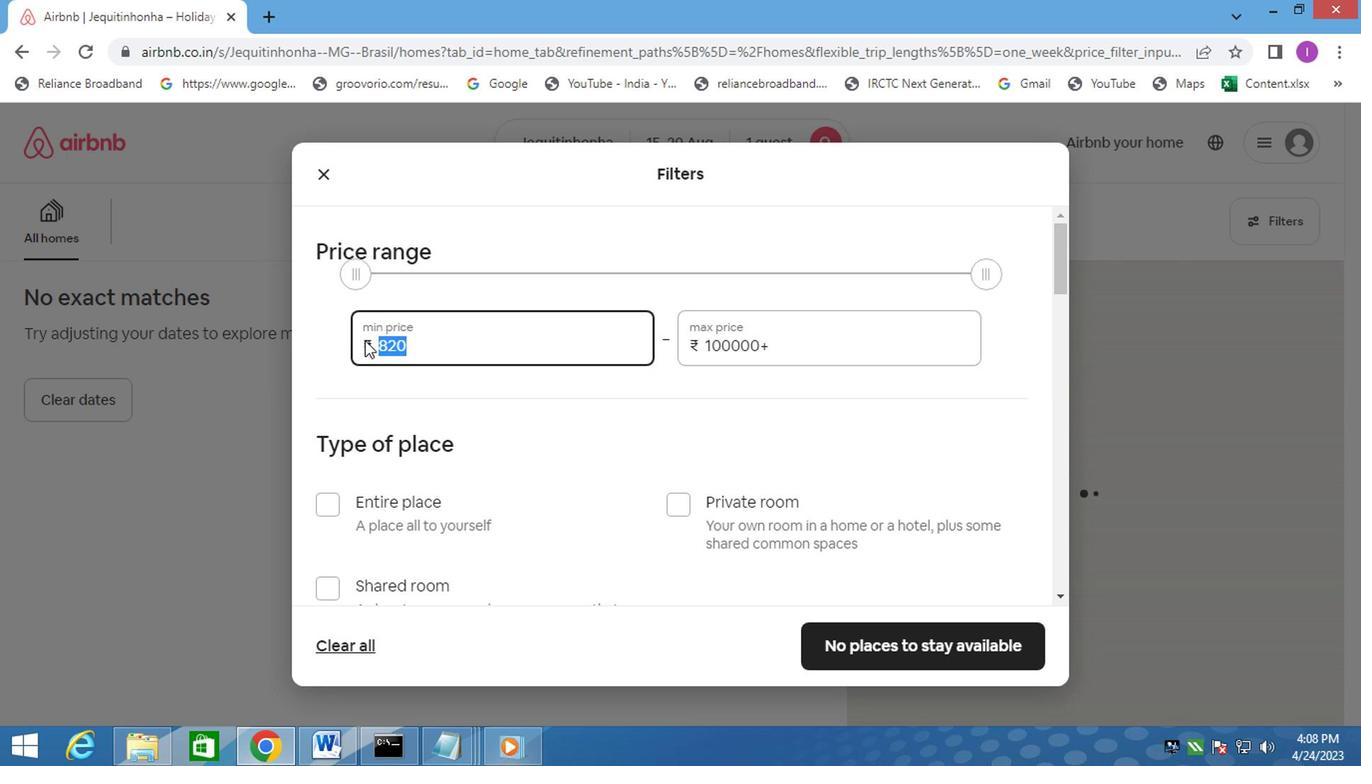 
Action: Key pressed 5000
Screenshot: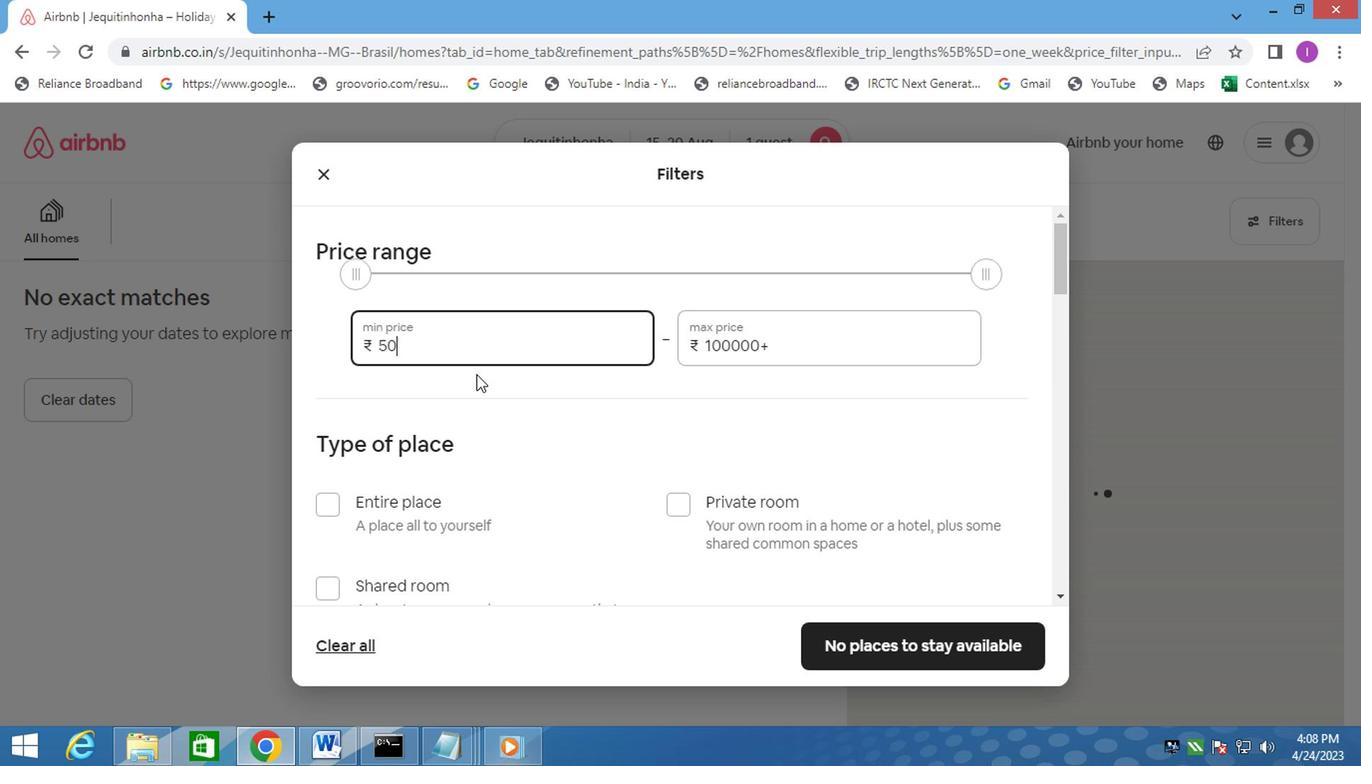 
Action: Mouse moved to (768, 339)
Screenshot: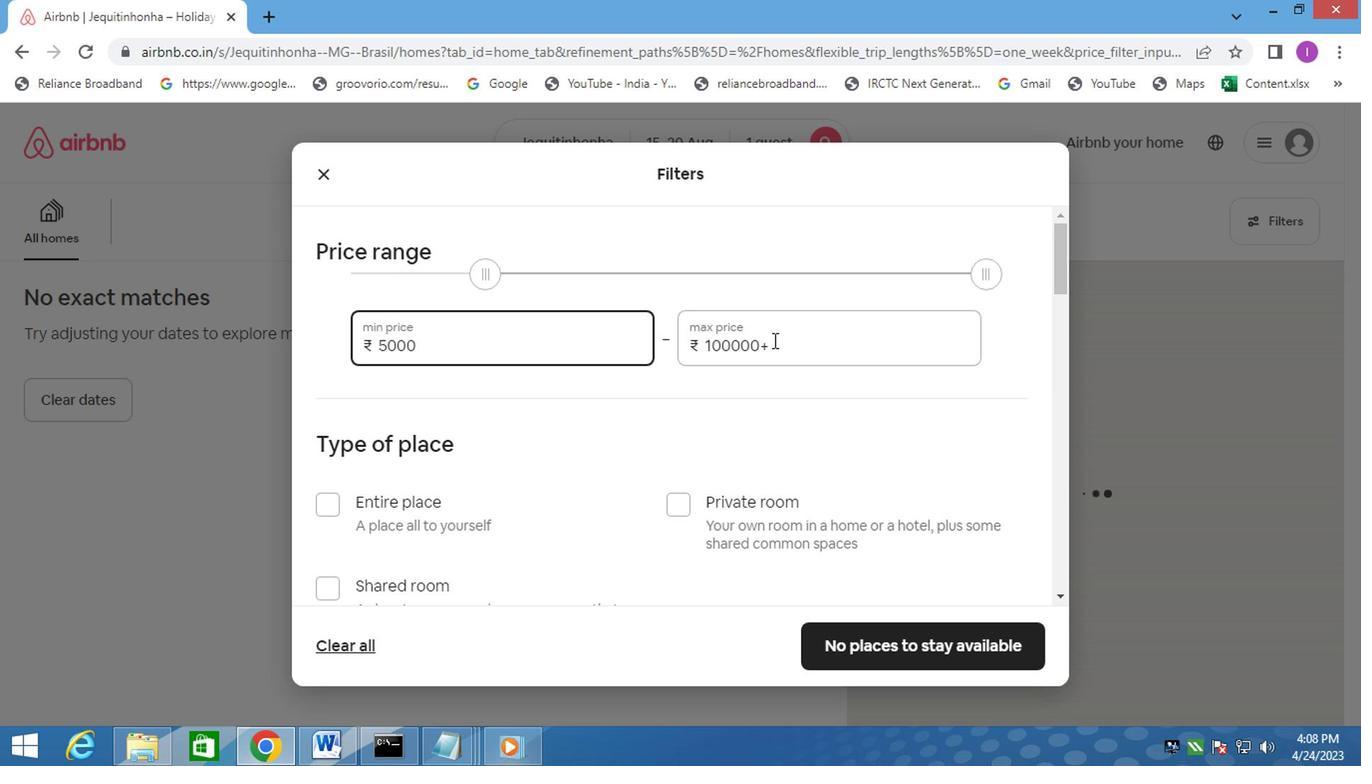 
Action: Mouse pressed left at (768, 339)
Screenshot: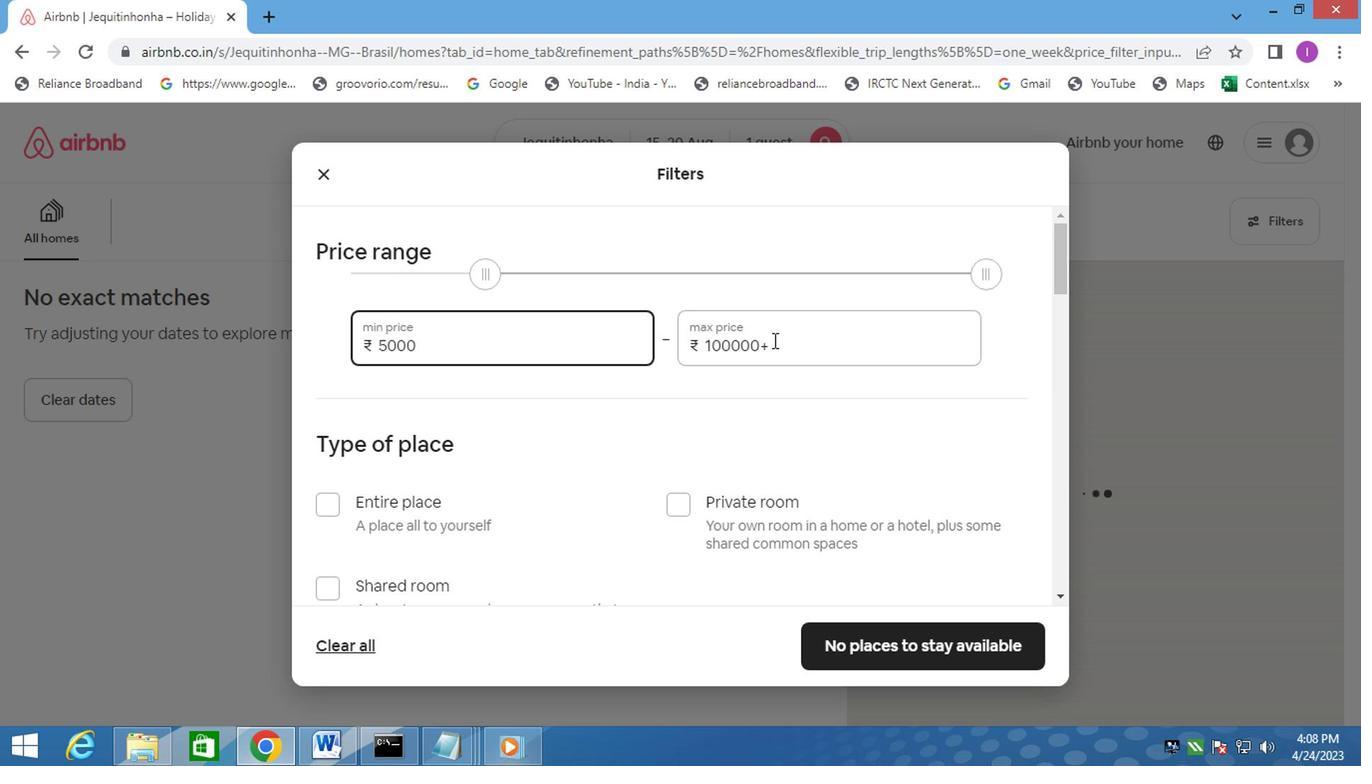 
Action: Mouse moved to (734, 340)
Screenshot: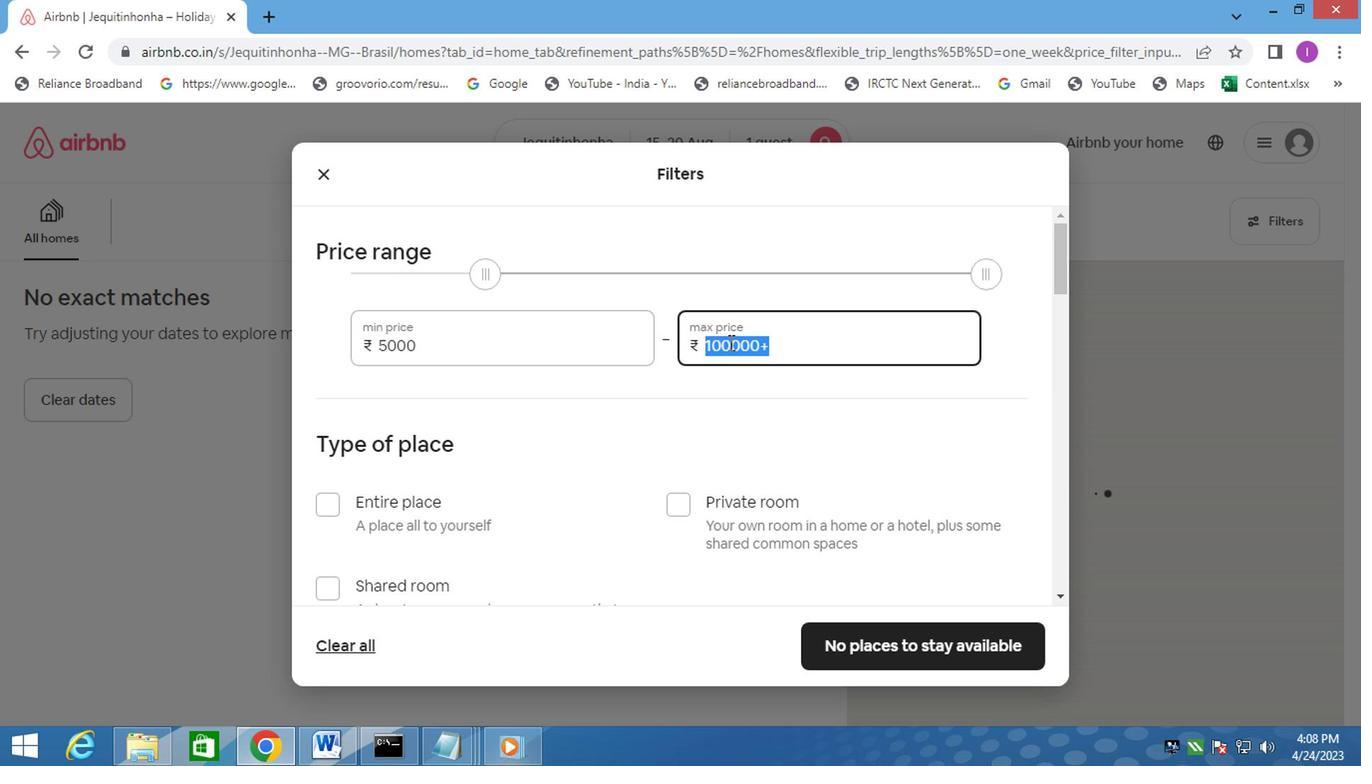 
Action: Key pressed 10000
Screenshot: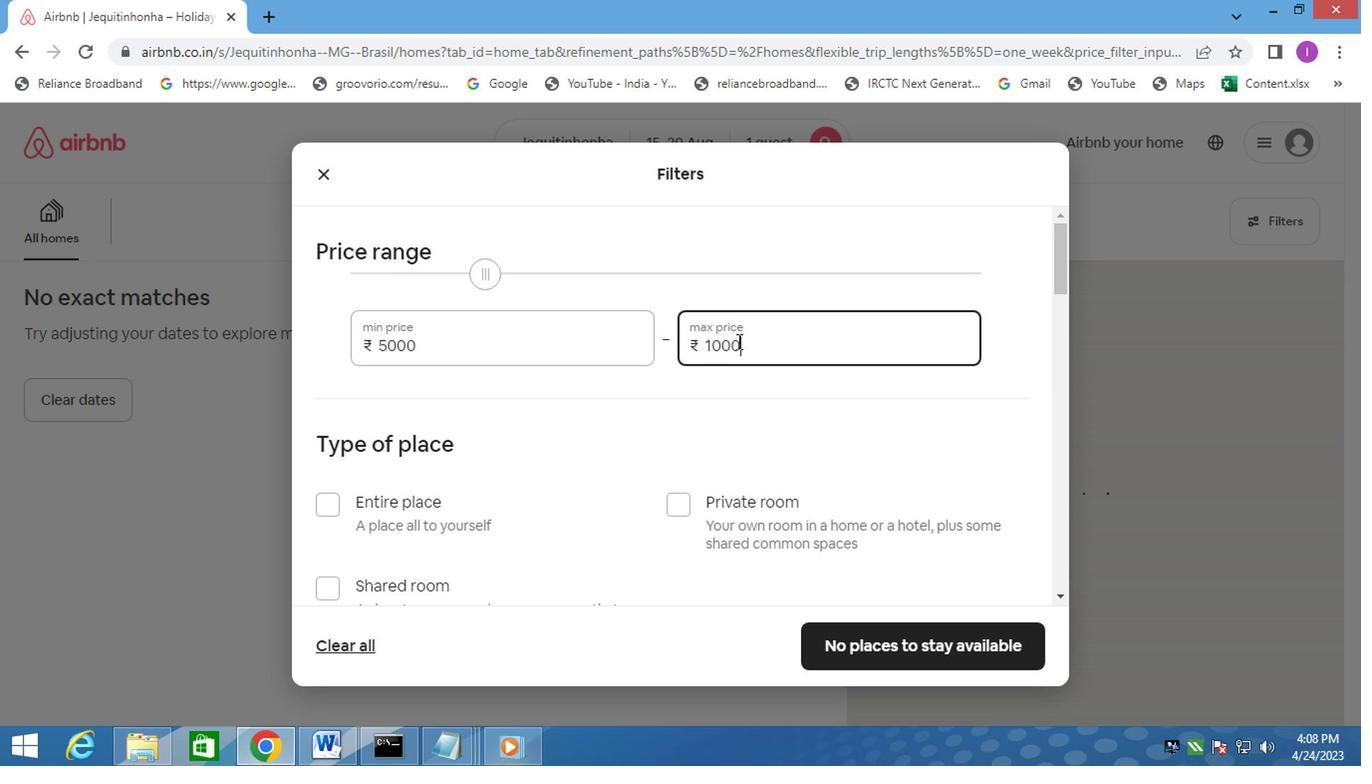 
Action: Mouse moved to (746, 356)
Screenshot: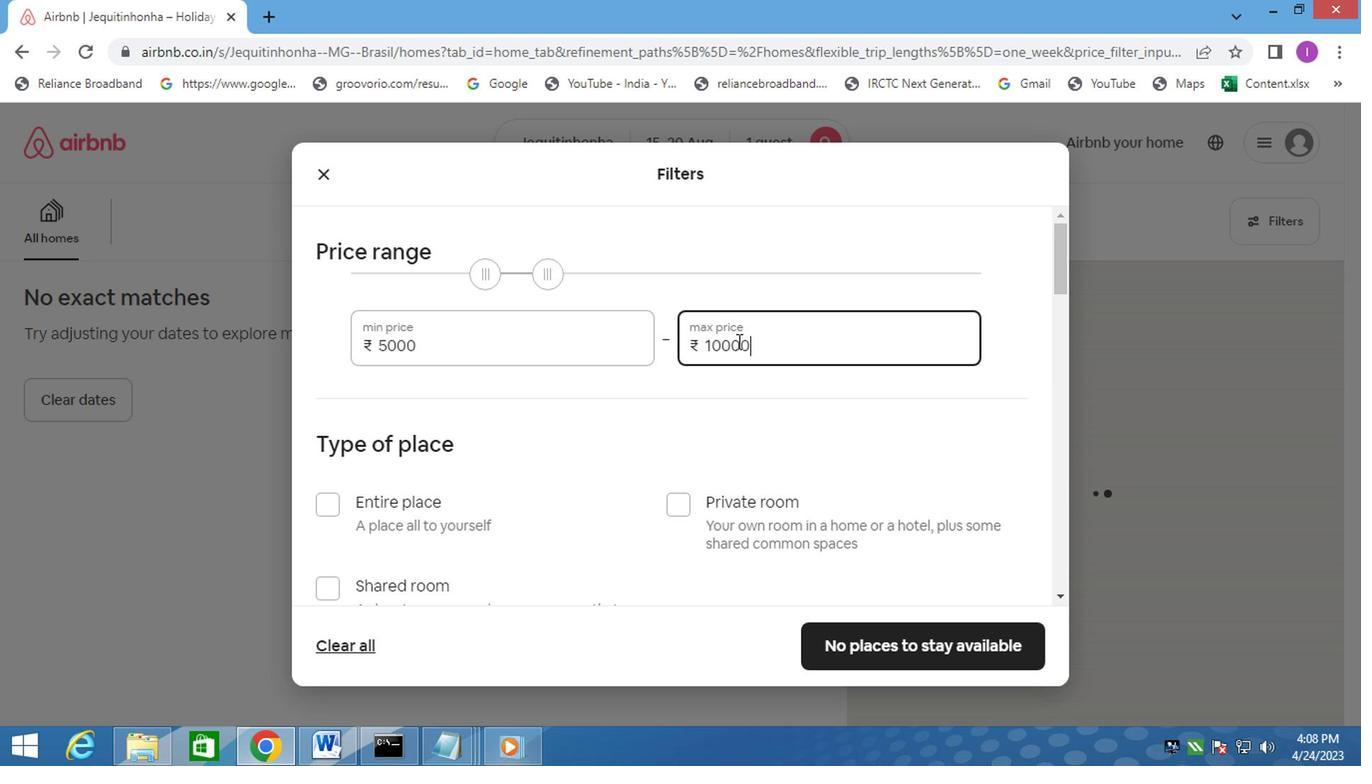 
Action: Mouse scrolled (746, 355) with delta (0, 0)
Screenshot: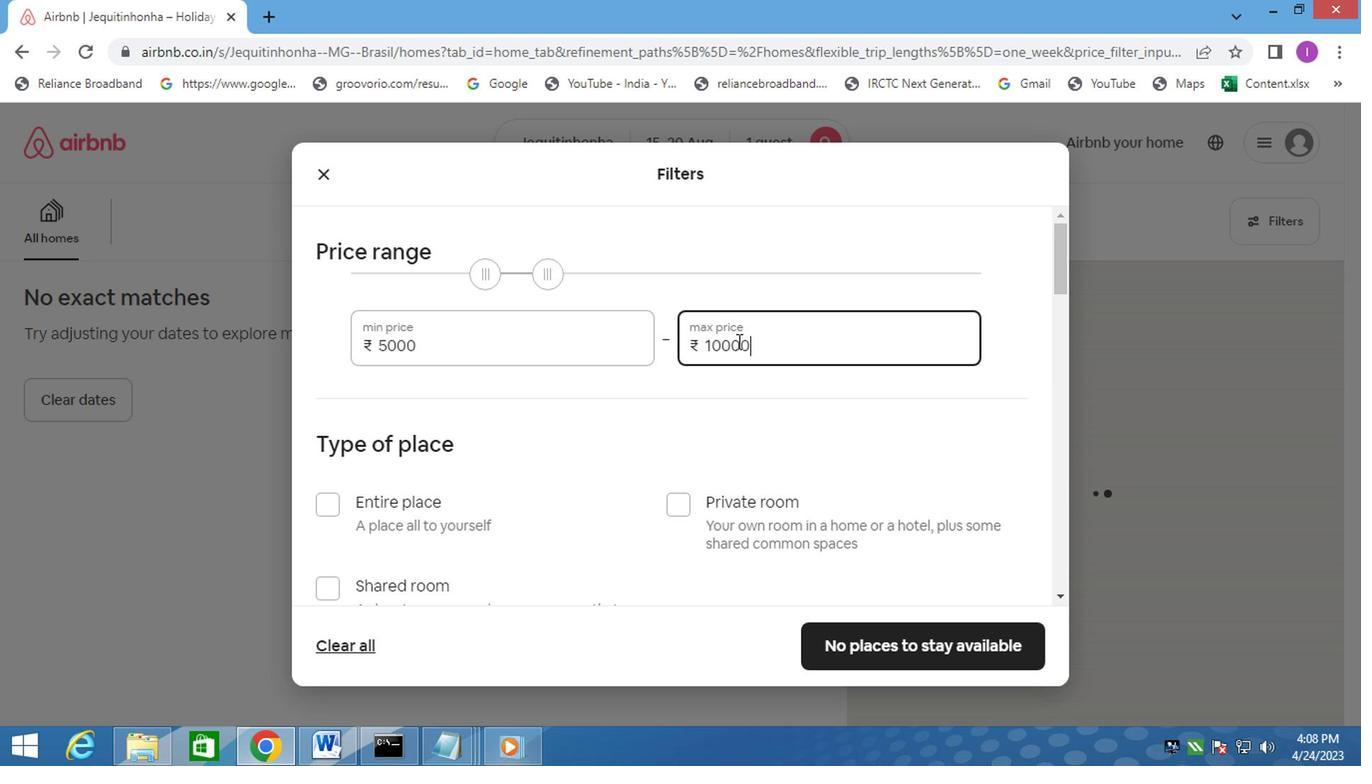 
Action: Mouse moved to (761, 387)
Screenshot: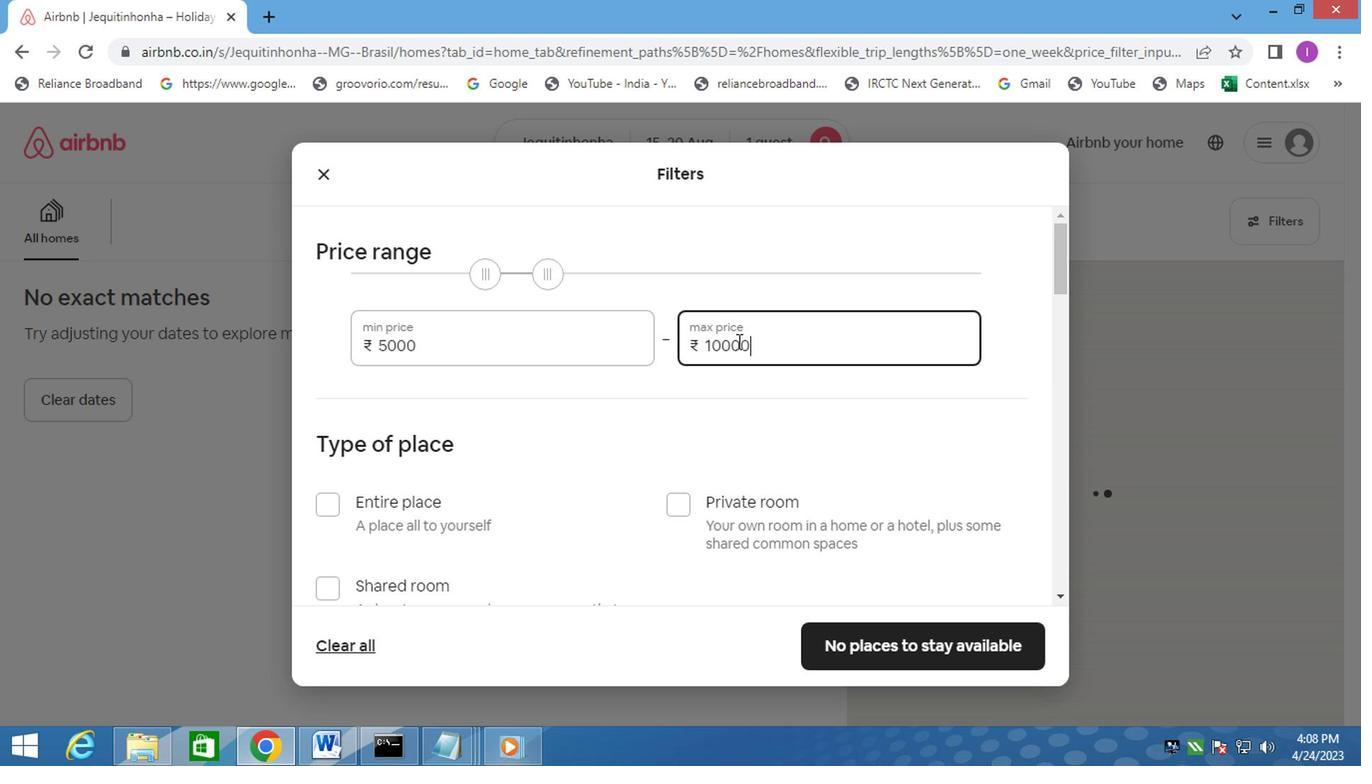 
Action: Mouse scrolled (761, 386) with delta (0, 0)
Screenshot: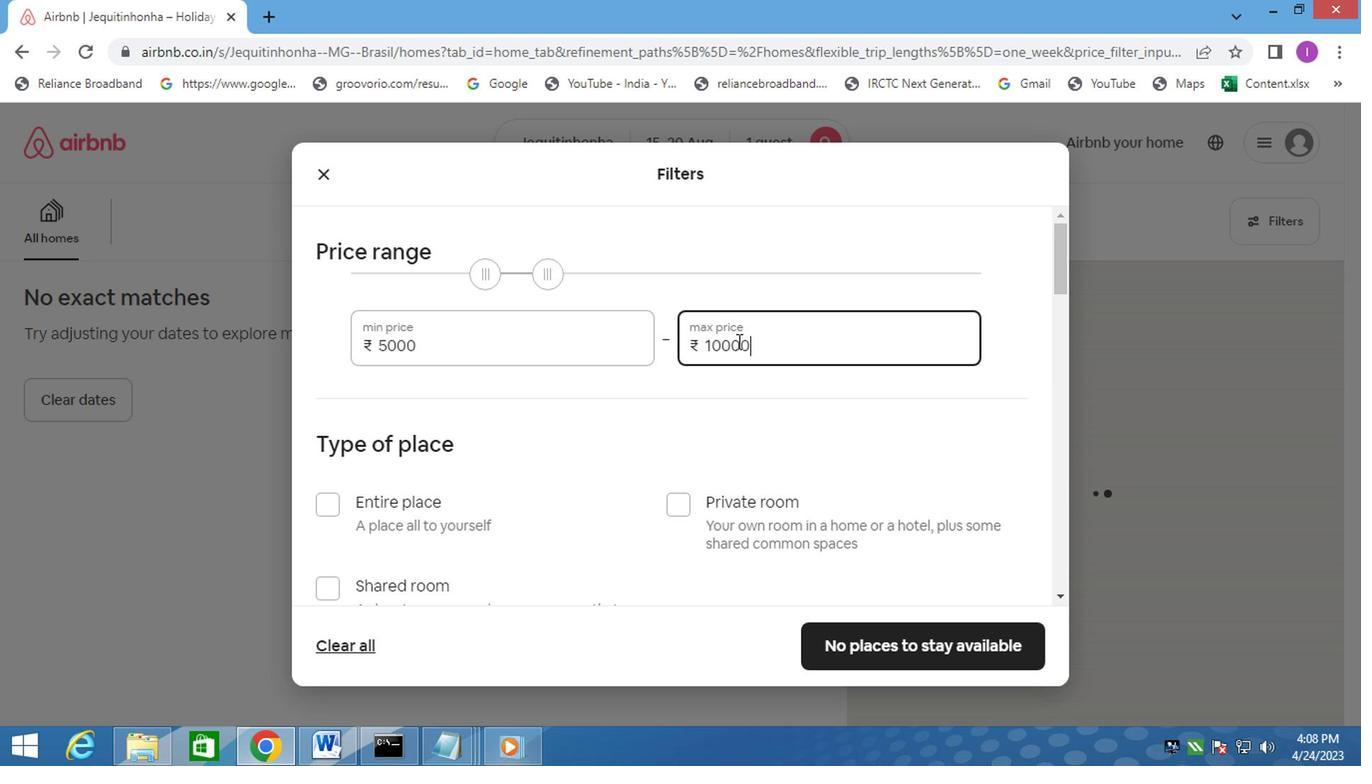 
Action: Mouse moved to (761, 396)
Screenshot: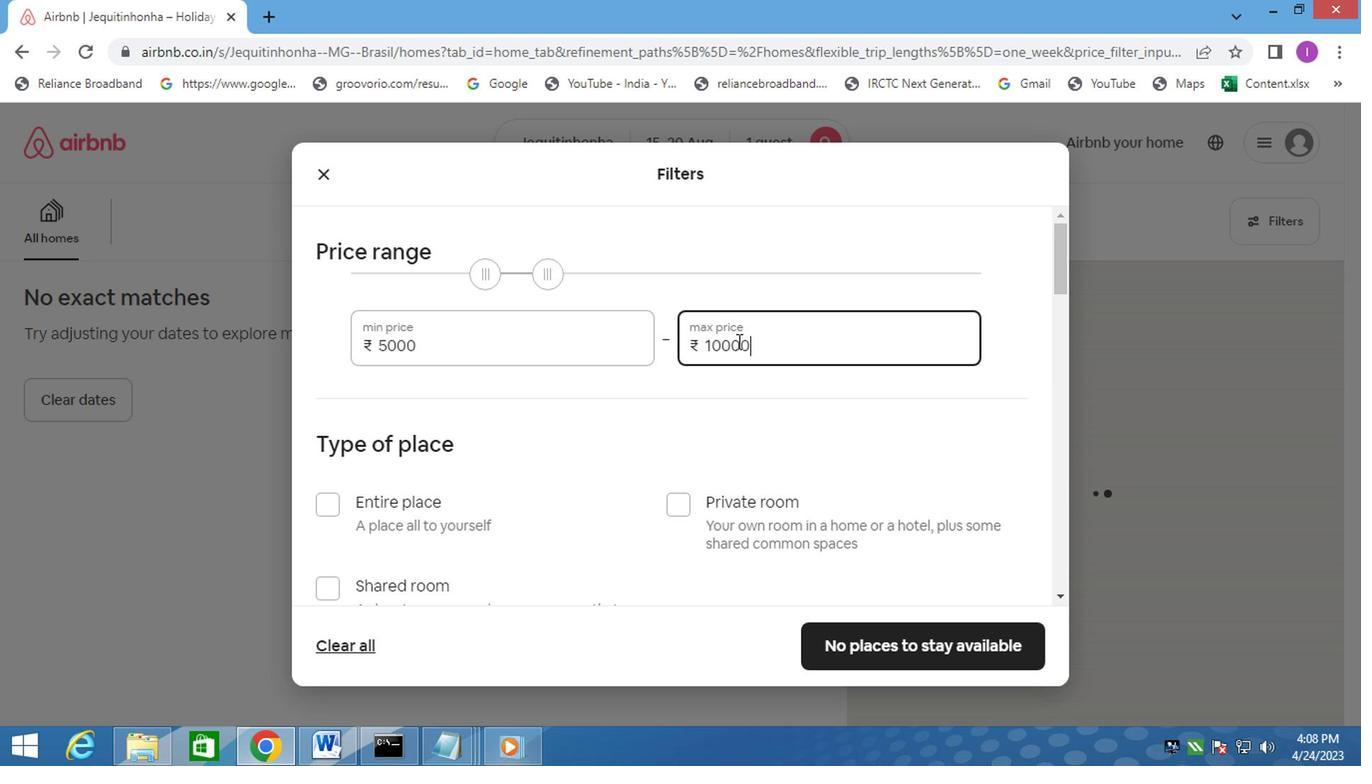 
Action: Mouse scrolled (761, 395) with delta (0, -1)
Screenshot: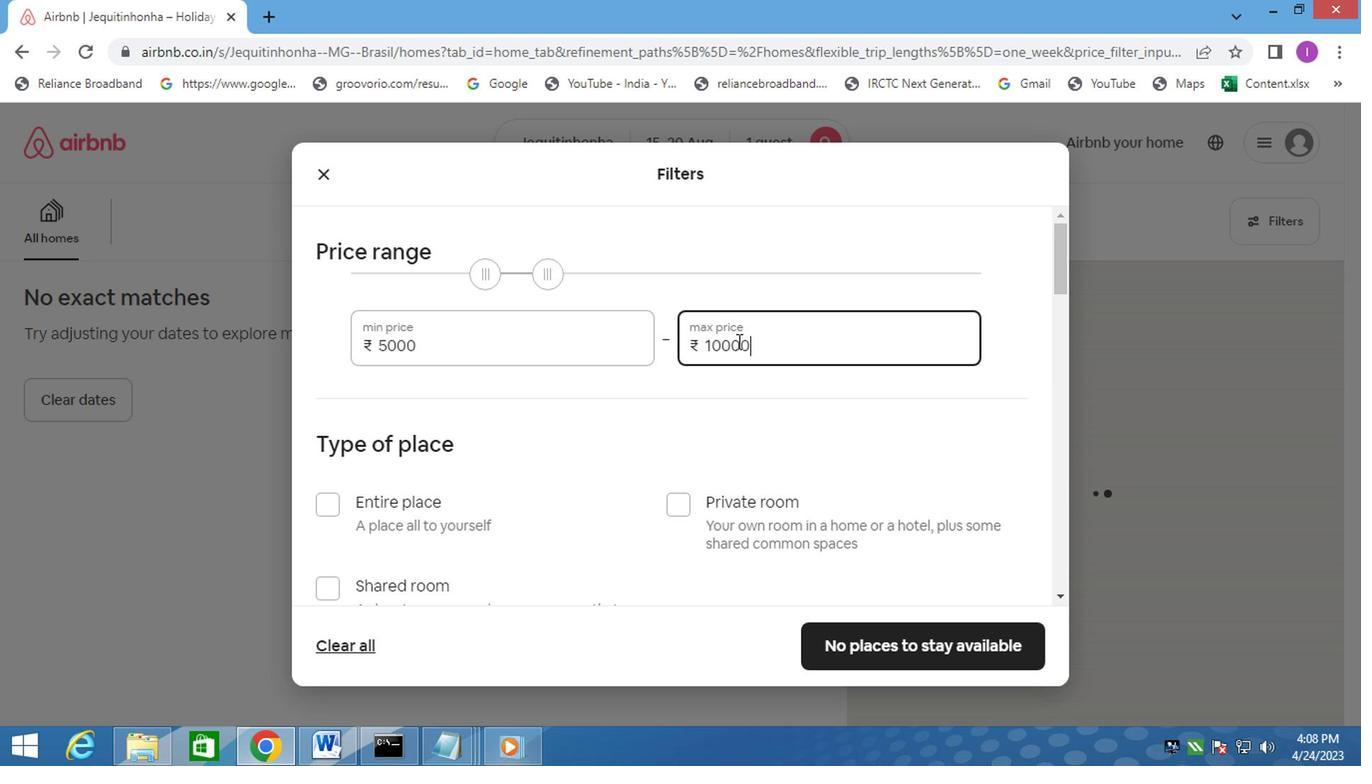 
Action: Mouse moved to (675, 208)
Screenshot: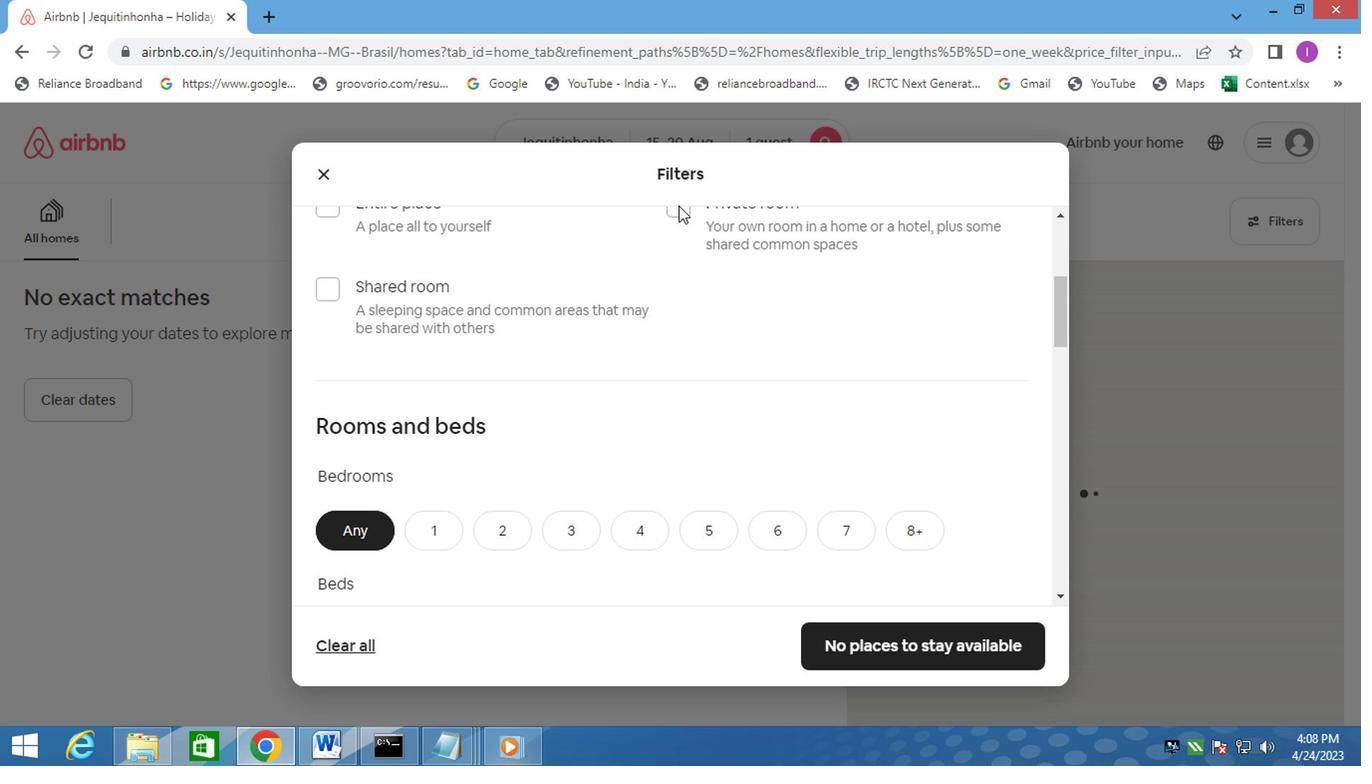 
Action: Mouse pressed left at (675, 208)
Screenshot: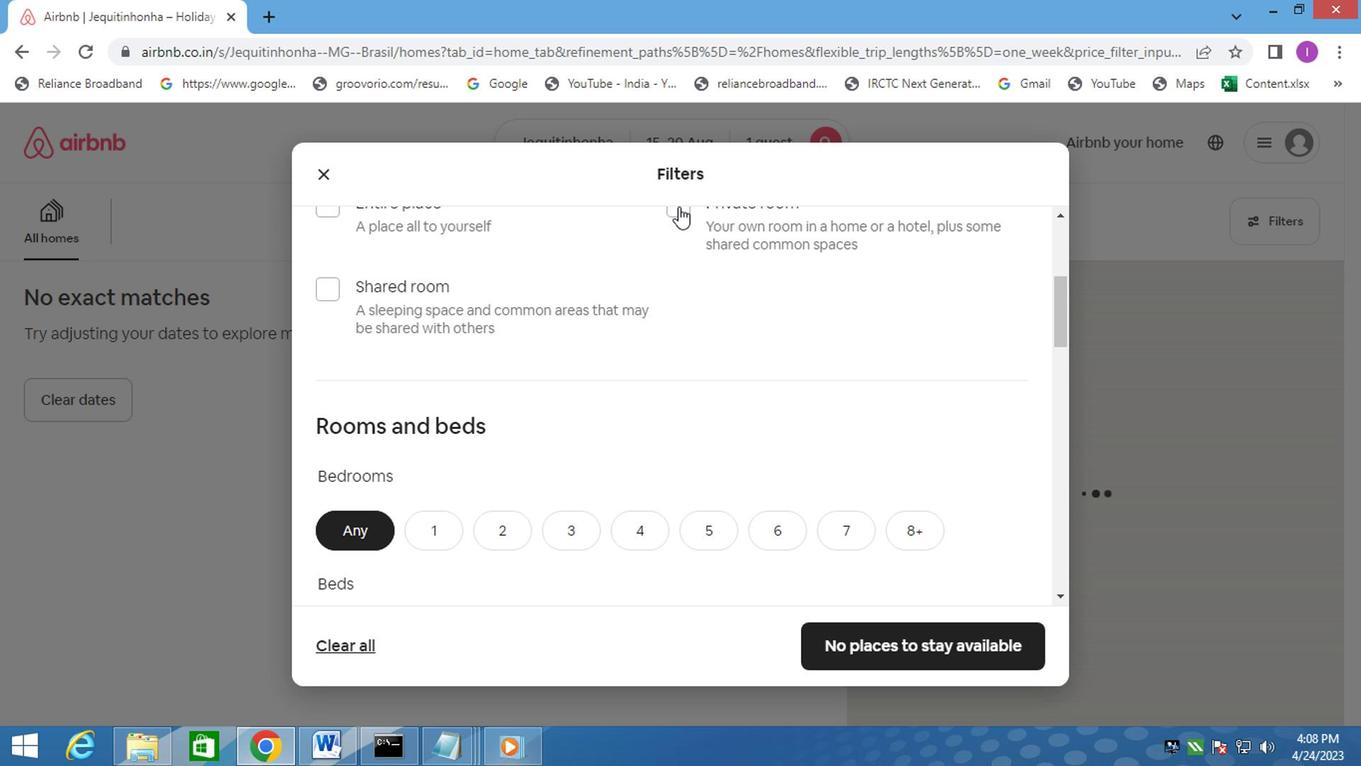 
Action: Mouse moved to (441, 399)
Screenshot: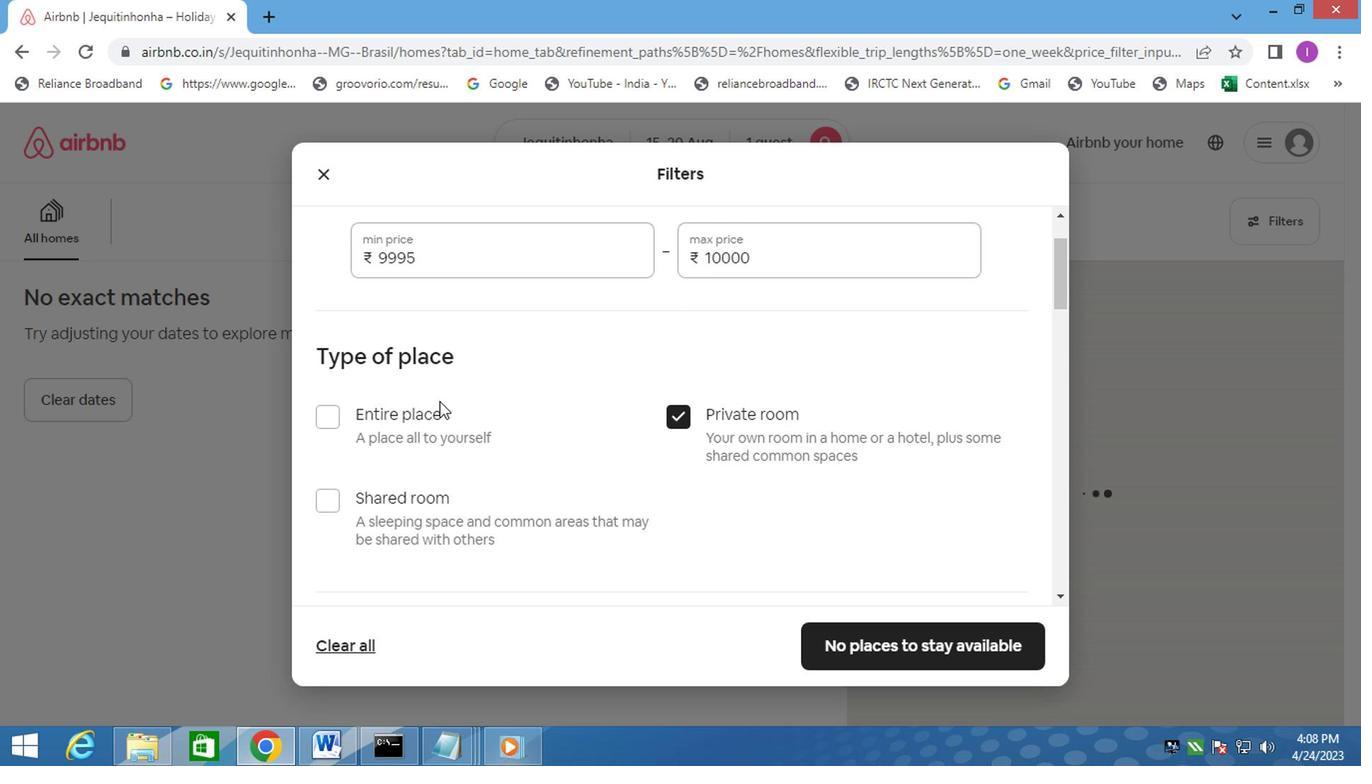 
Action: Mouse scrolled (441, 397) with delta (0, -1)
Screenshot: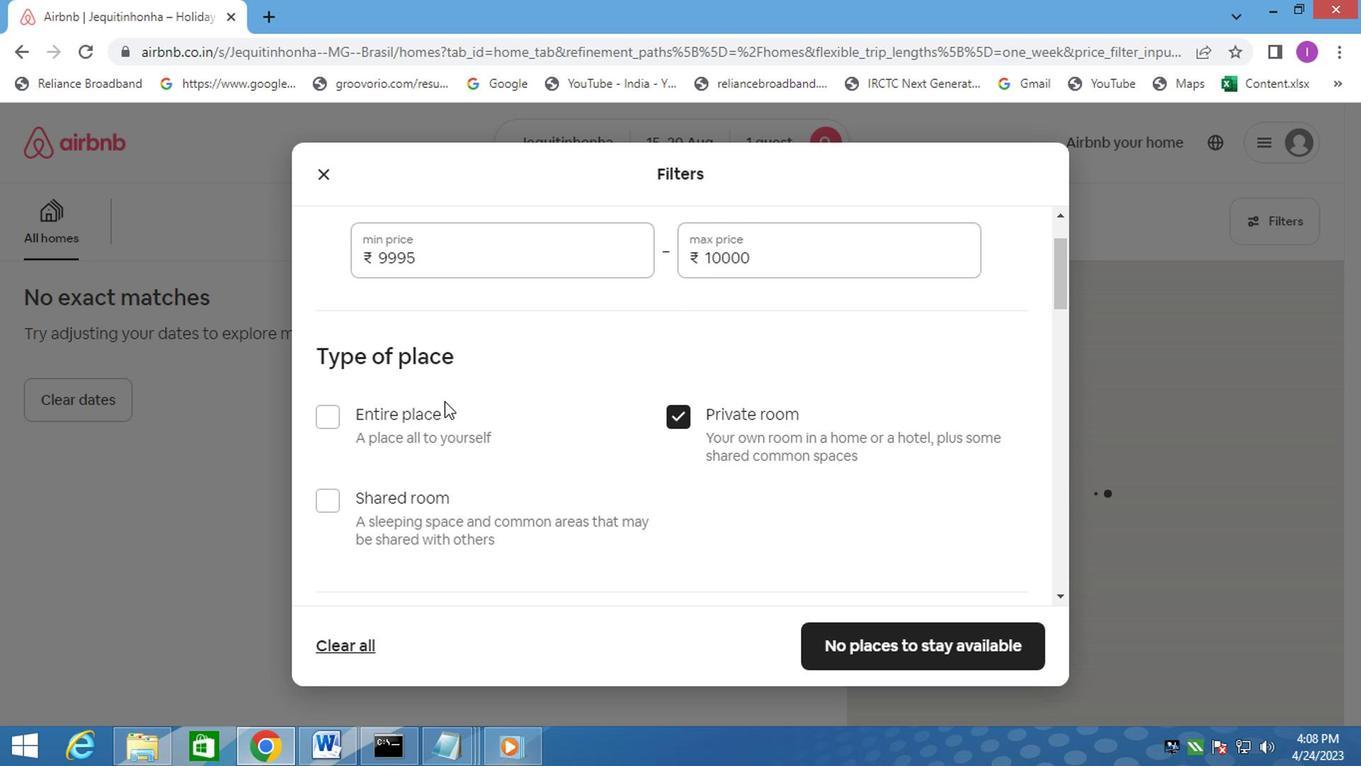 
Action: Mouse moved to (409, 528)
Screenshot: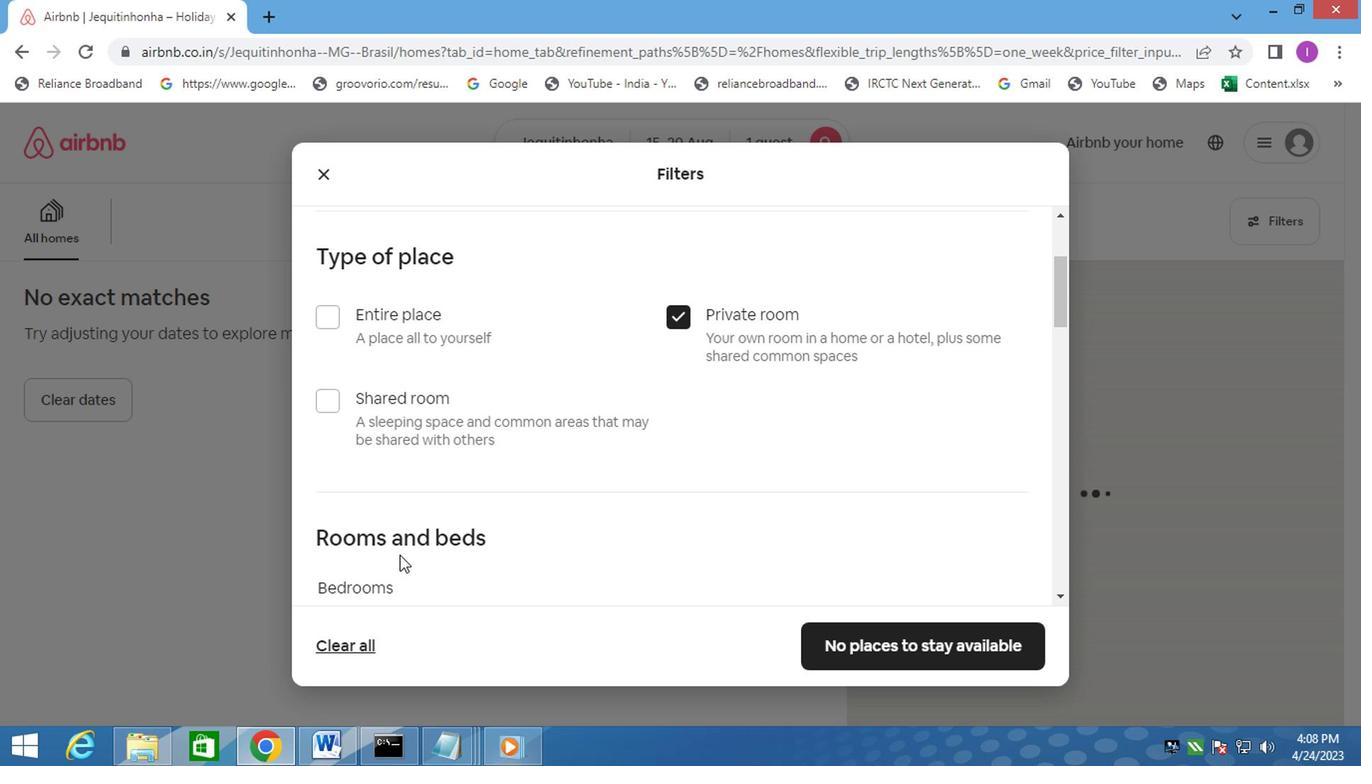 
Action: Mouse scrolled (409, 527) with delta (0, 0)
Screenshot: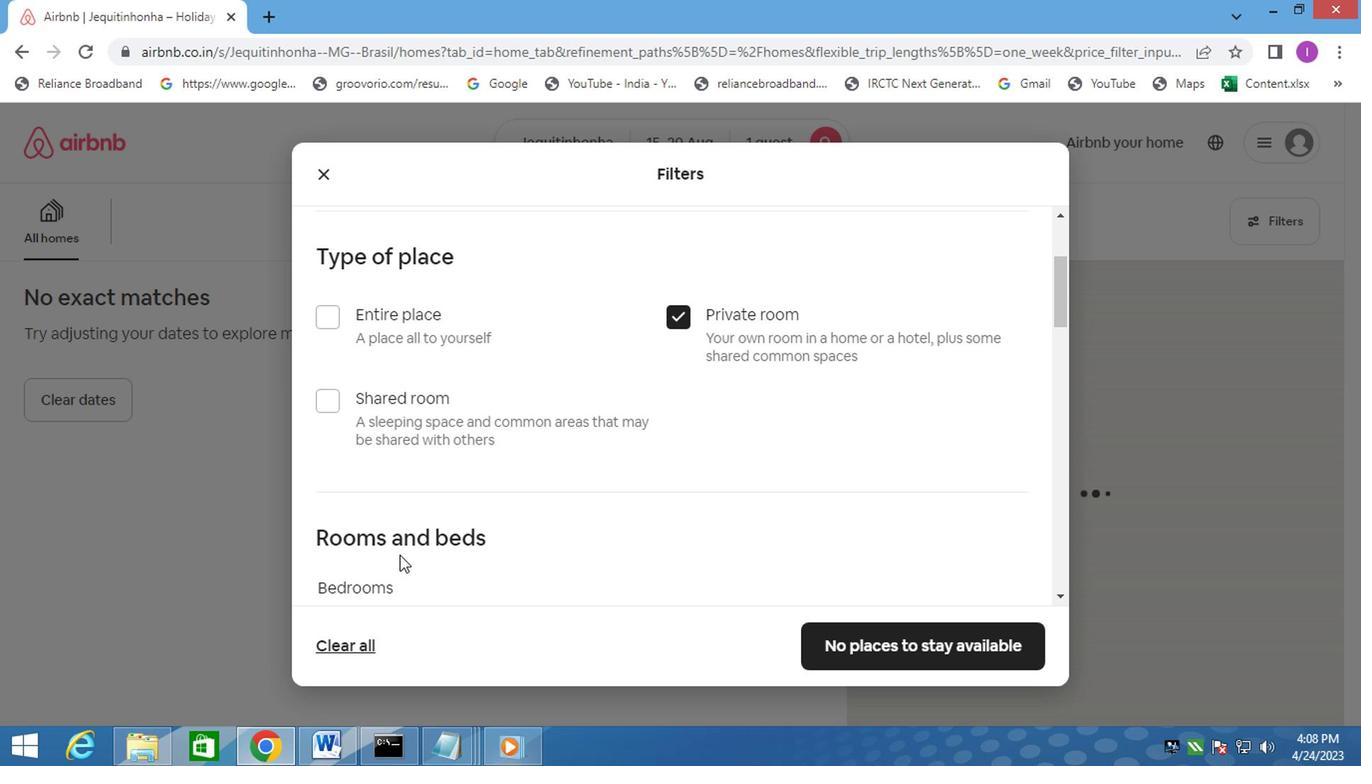 
Action: Mouse moved to (410, 528)
Screenshot: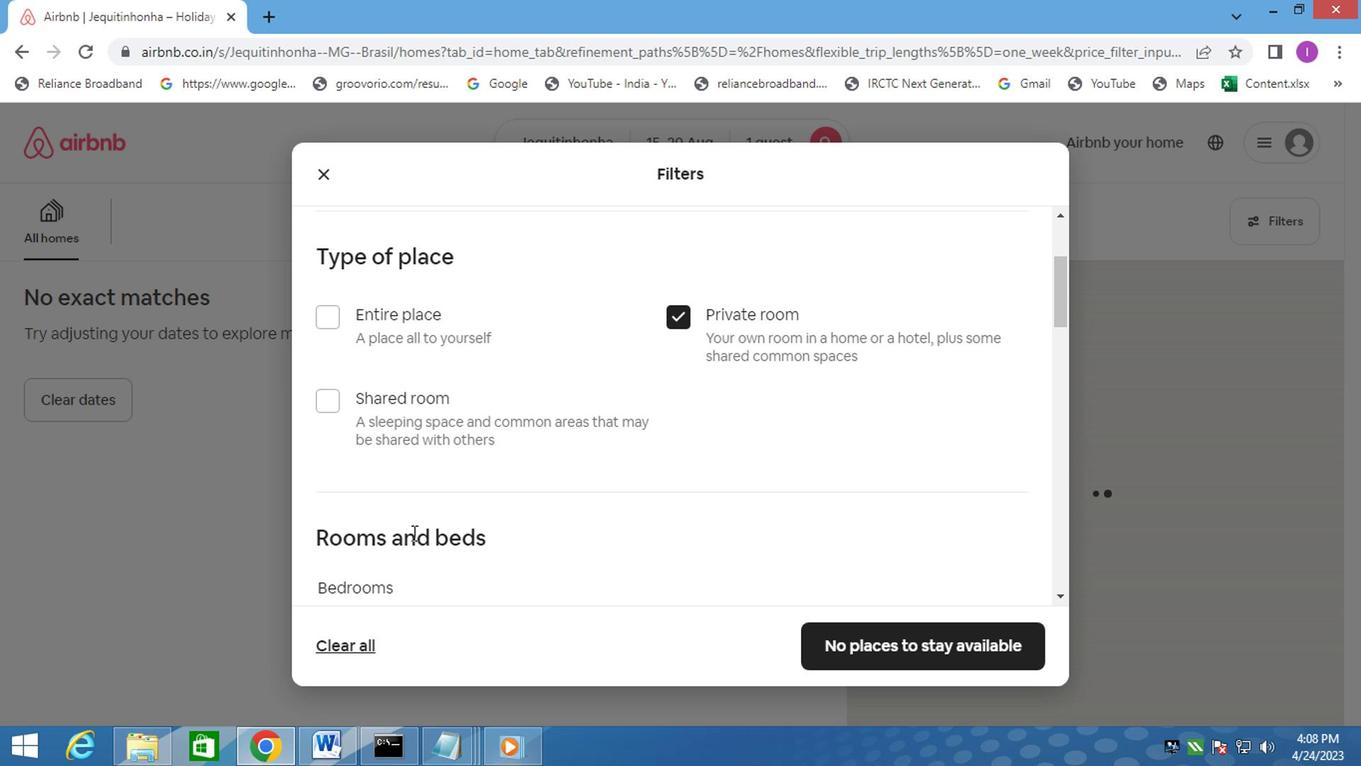
Action: Mouse scrolled (410, 527) with delta (0, 0)
Screenshot: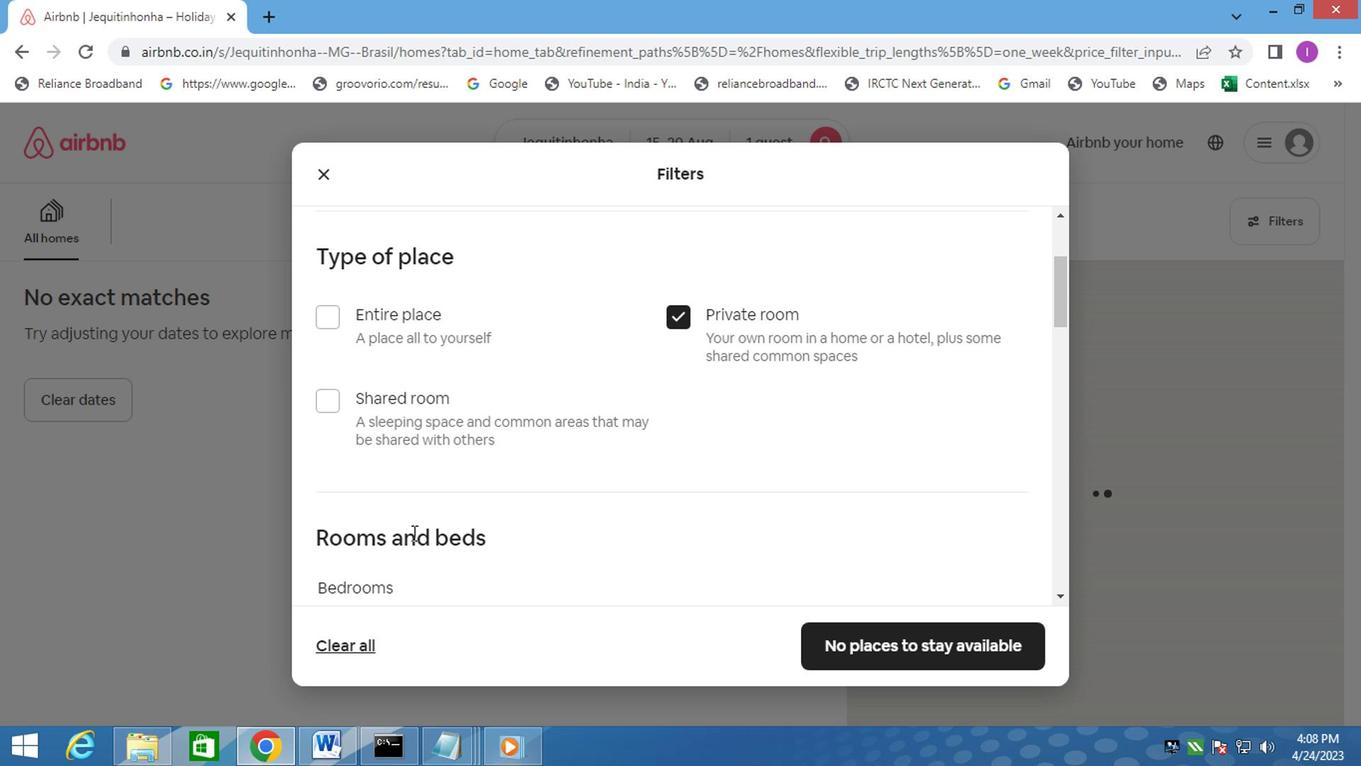 
Action: Mouse moved to (412, 528)
Screenshot: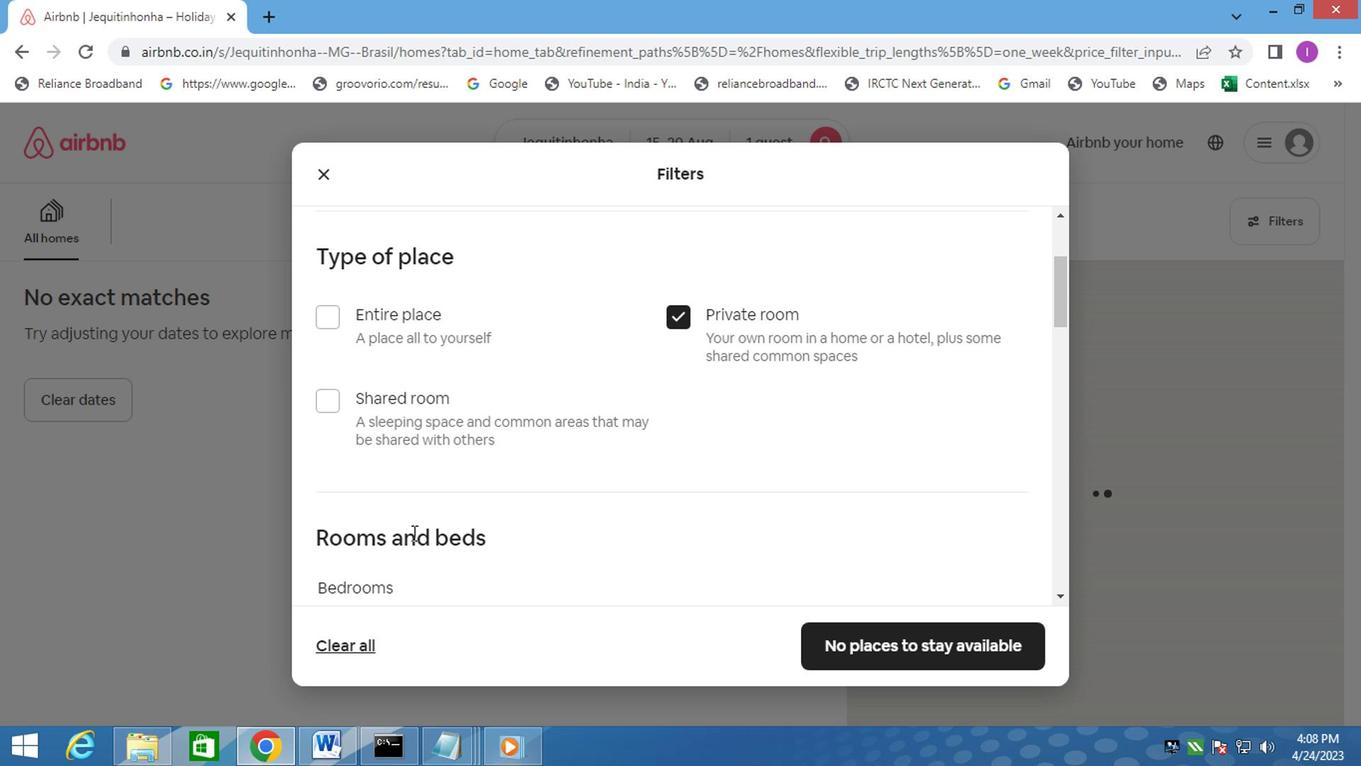 
Action: Mouse scrolled (412, 527) with delta (0, 0)
Screenshot: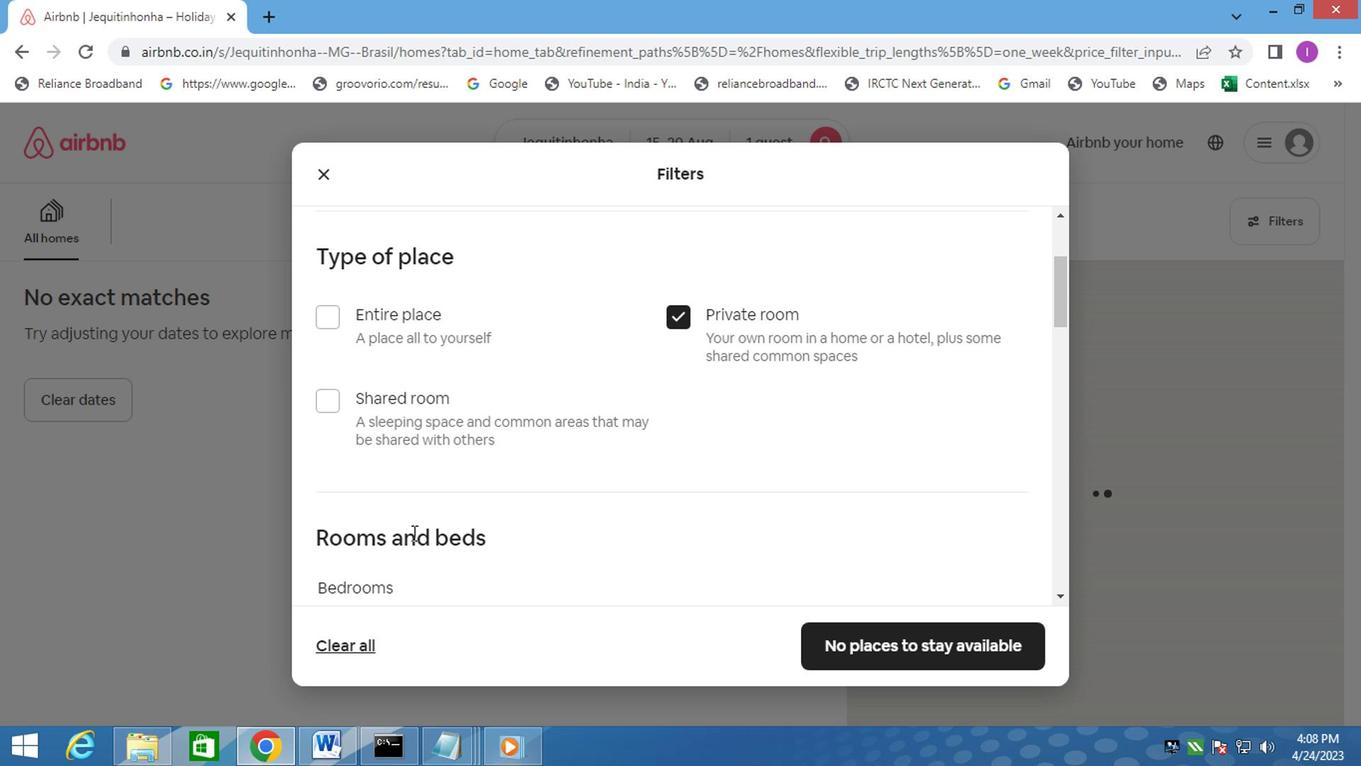 
Action: Mouse moved to (431, 342)
Screenshot: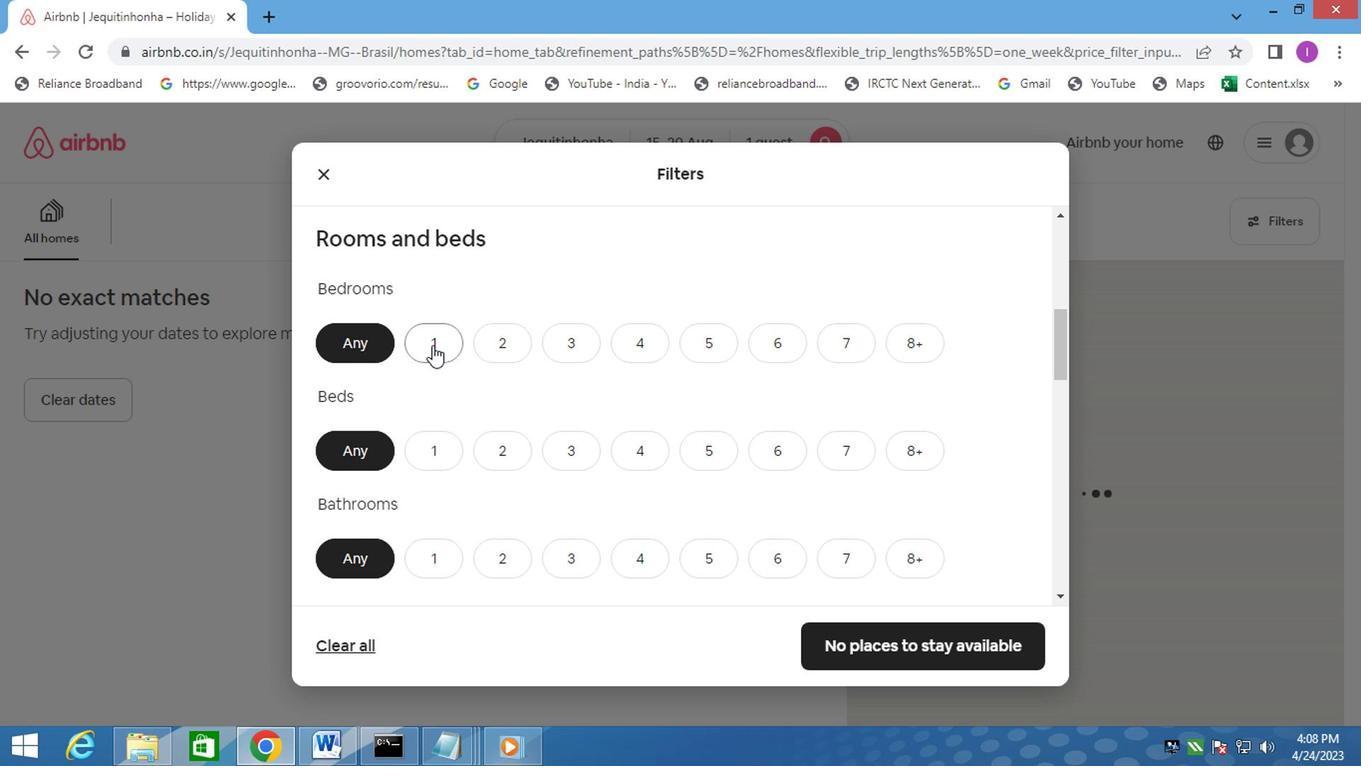 
Action: Mouse pressed left at (431, 342)
Screenshot: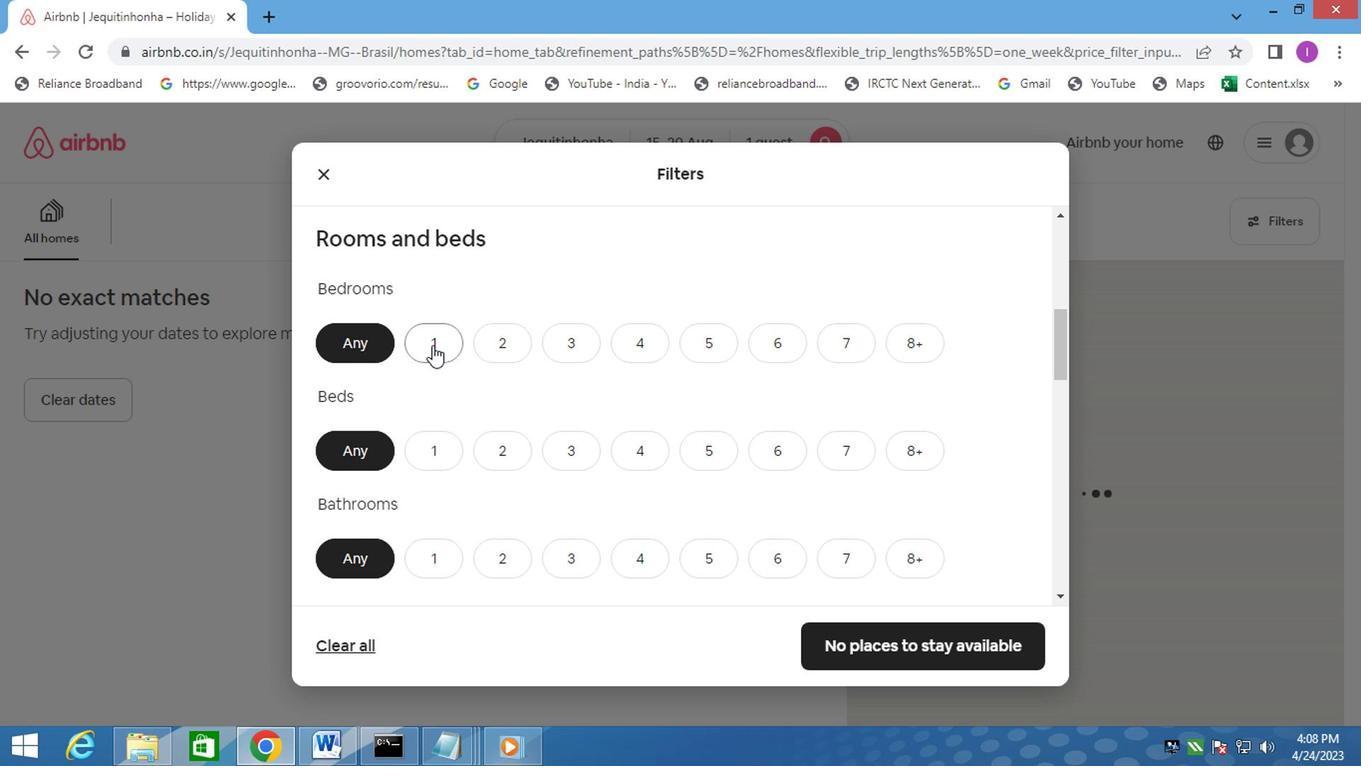 
Action: Mouse moved to (436, 443)
Screenshot: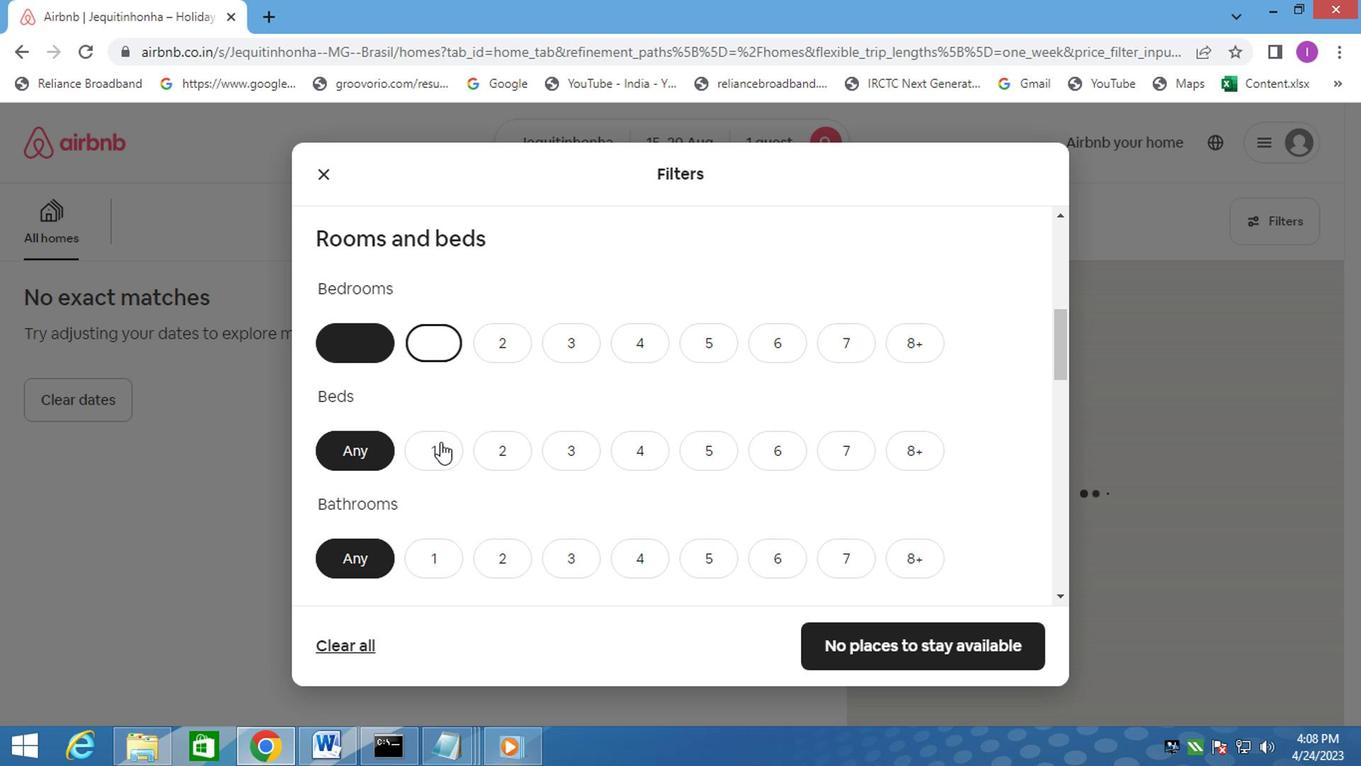 
Action: Mouse pressed left at (436, 443)
Screenshot: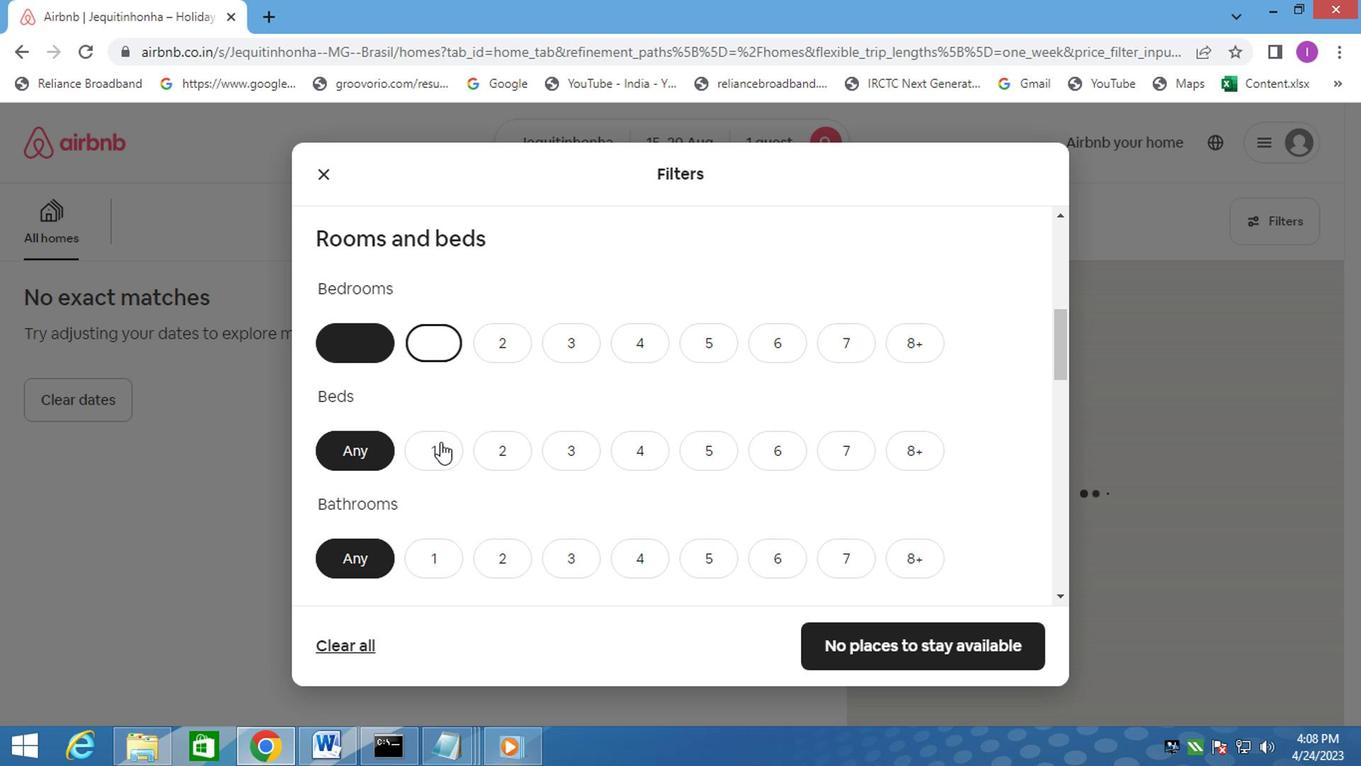 
Action: Mouse moved to (437, 545)
Screenshot: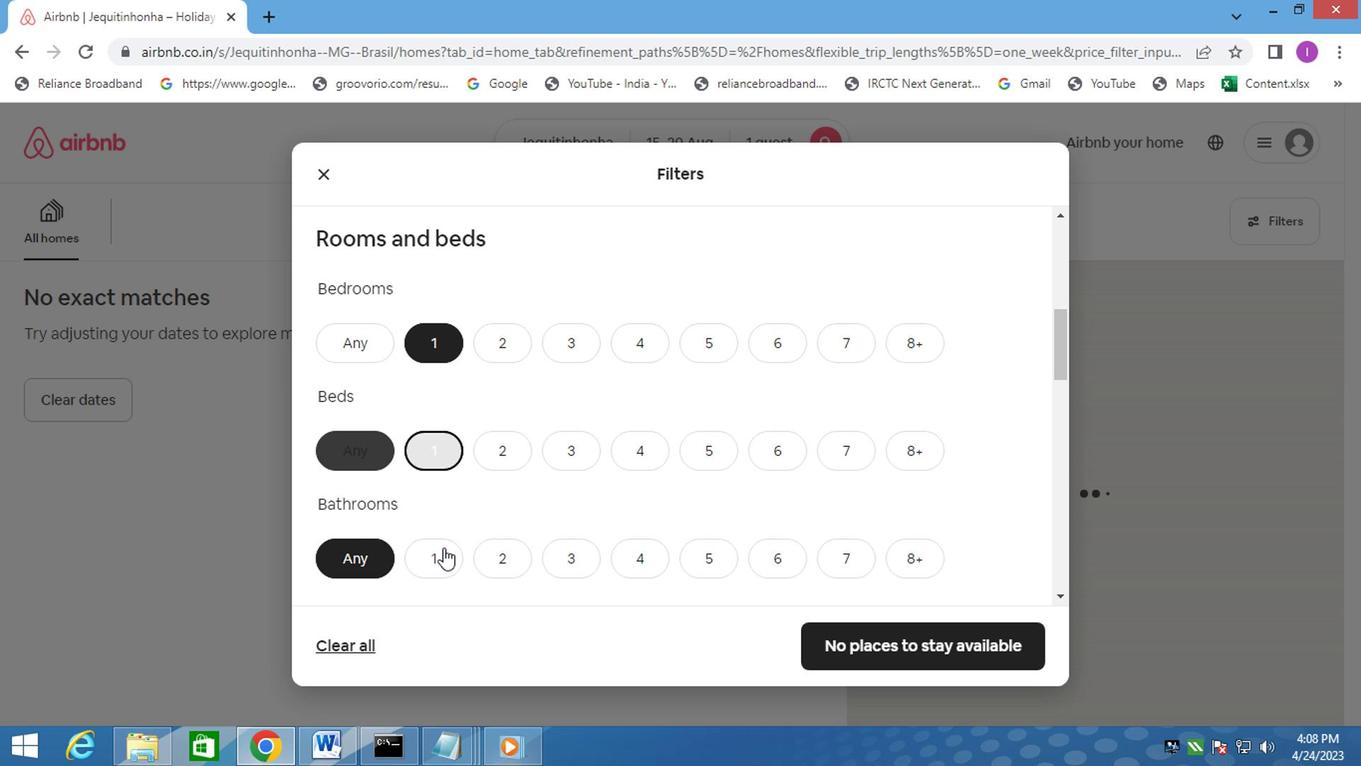 
Action: Mouse pressed left at (437, 545)
Screenshot: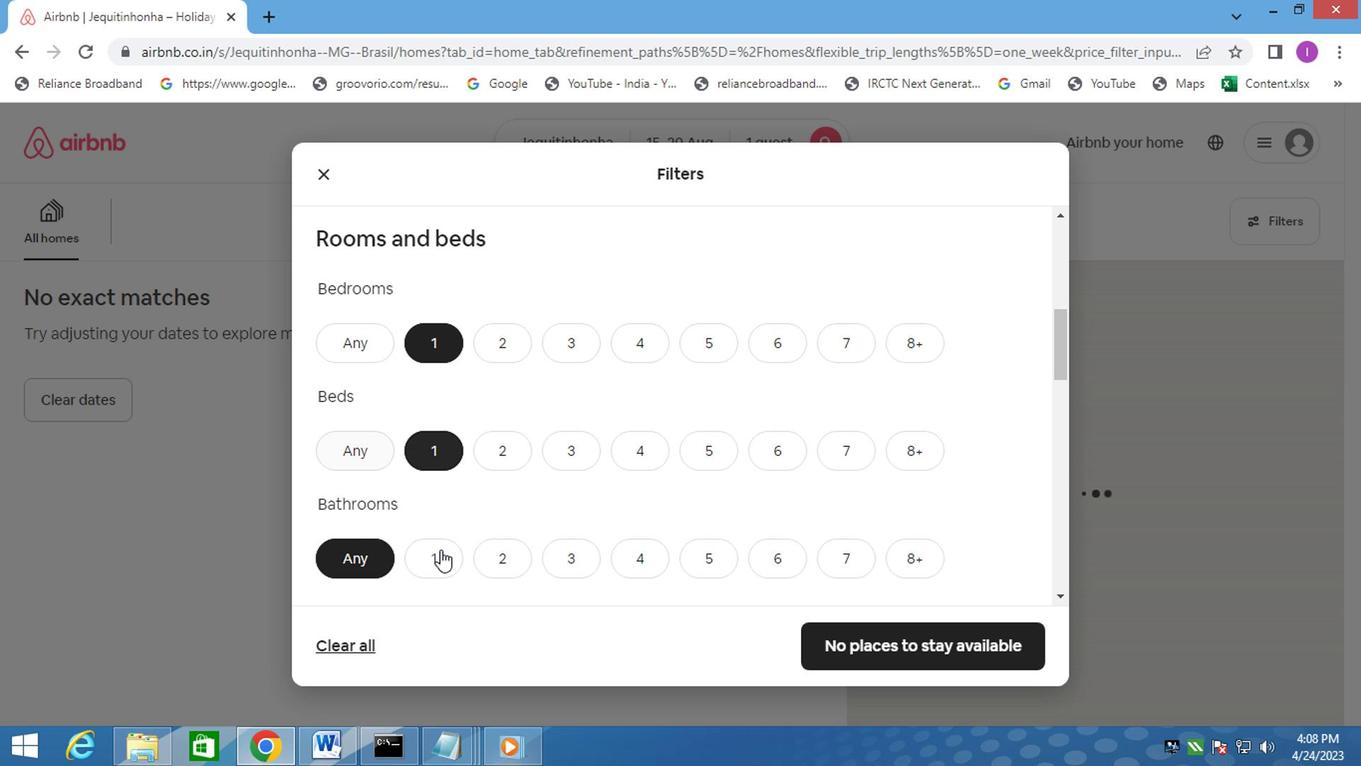 
Action: Mouse moved to (457, 500)
Screenshot: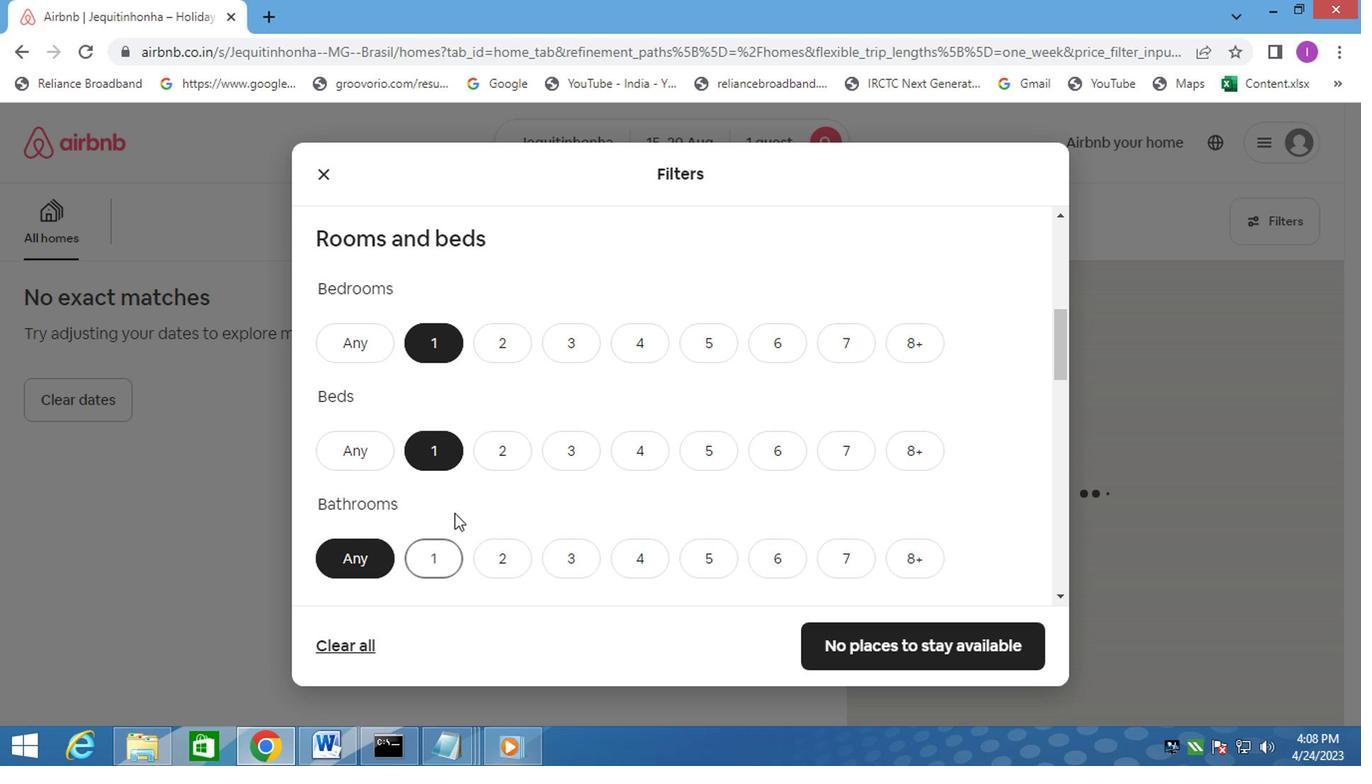 
Action: Mouse scrolled (457, 500) with delta (0, 0)
Screenshot: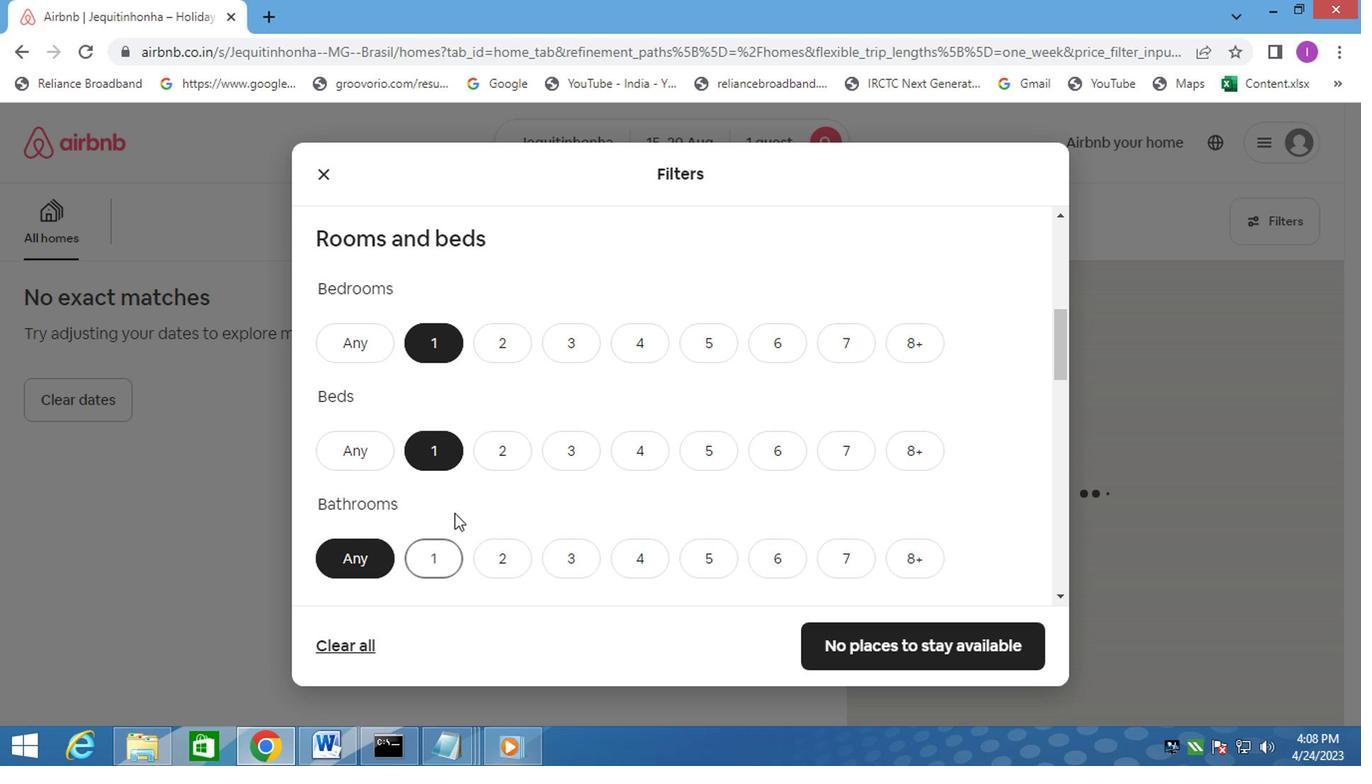 
Action: Mouse moved to (553, 466)
Screenshot: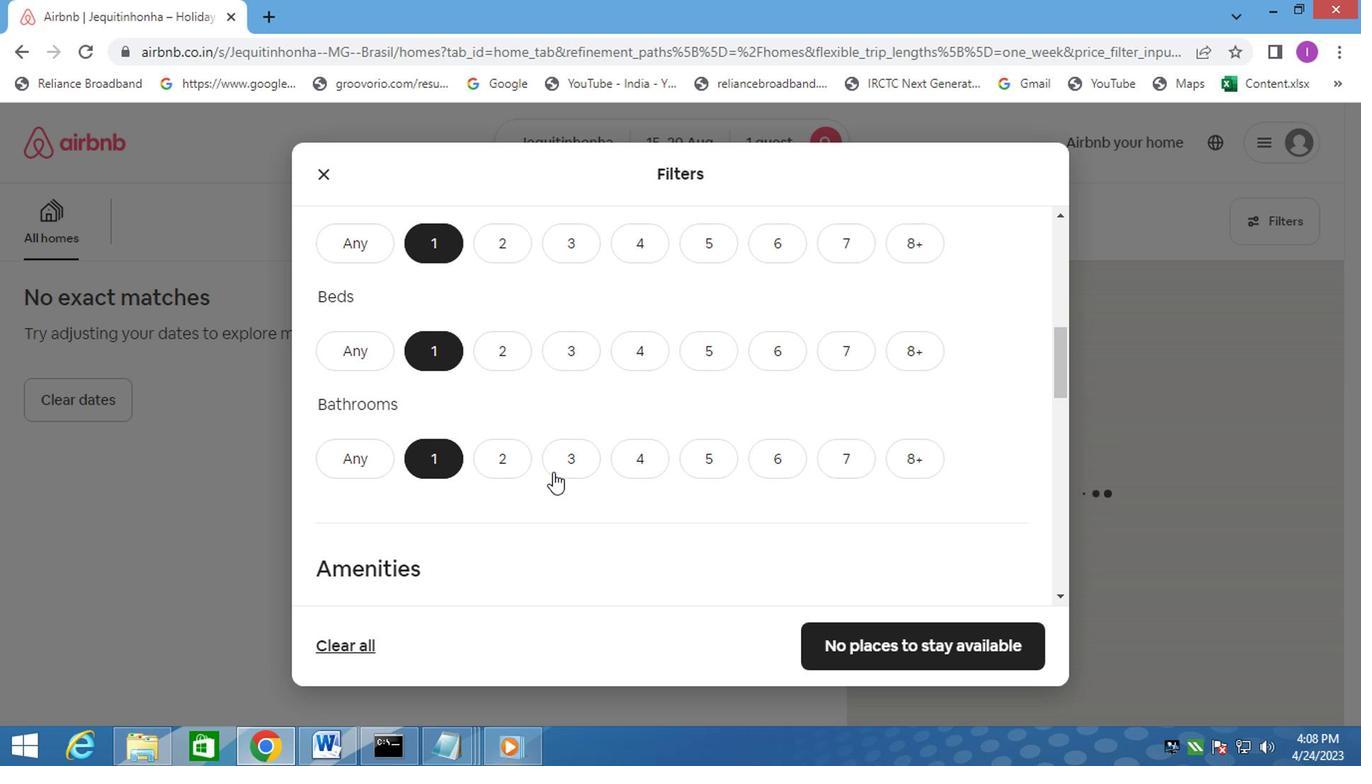 
Action: Mouse scrolled (553, 466) with delta (0, 0)
Screenshot: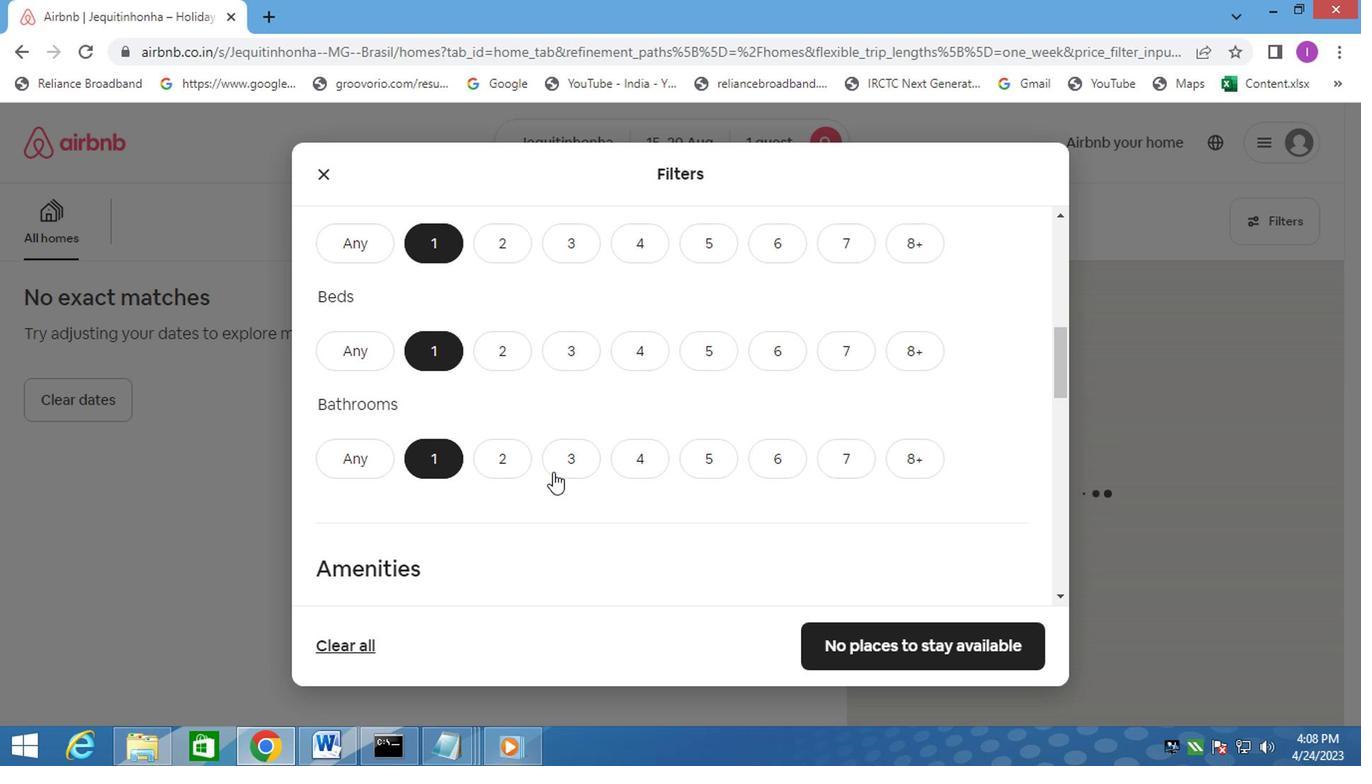 
Action: Mouse moved to (565, 453)
Screenshot: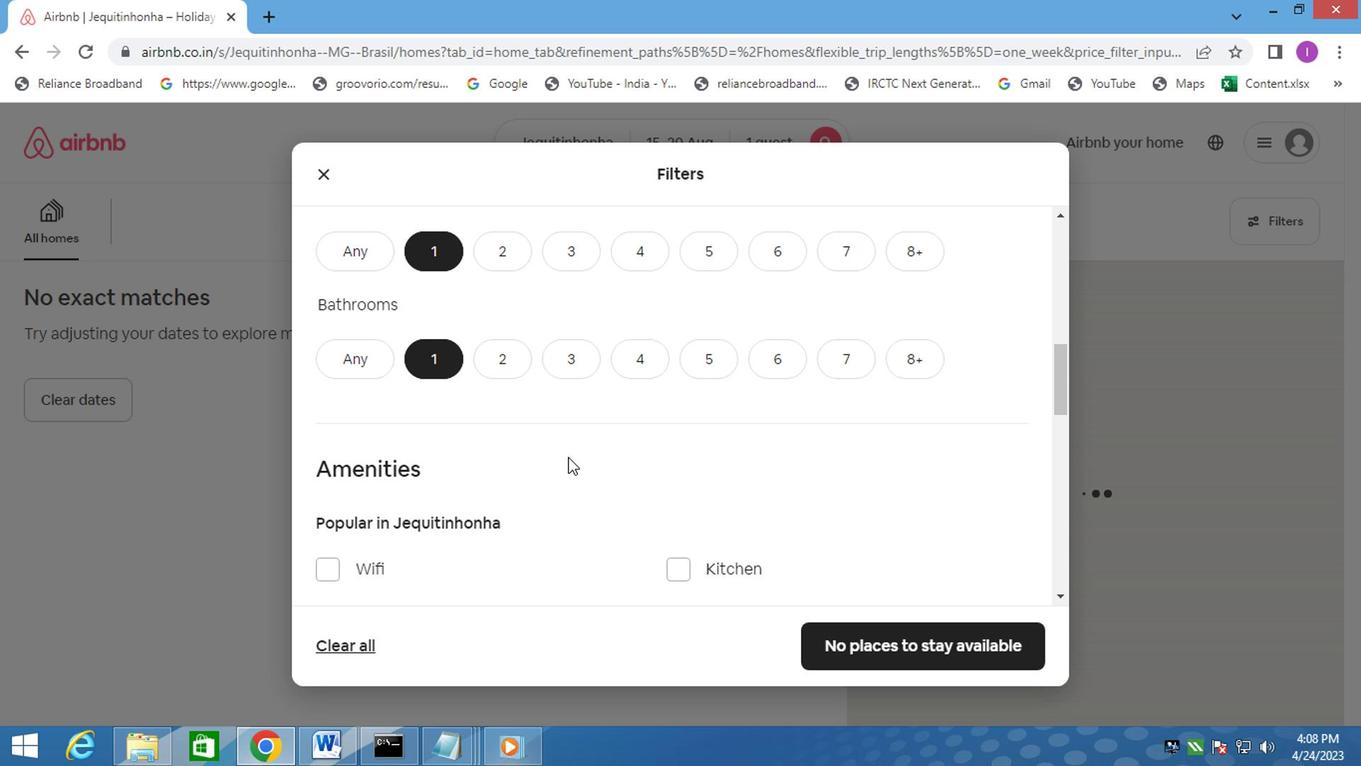 
Action: Mouse scrolled (565, 451) with delta (0, -1)
Screenshot: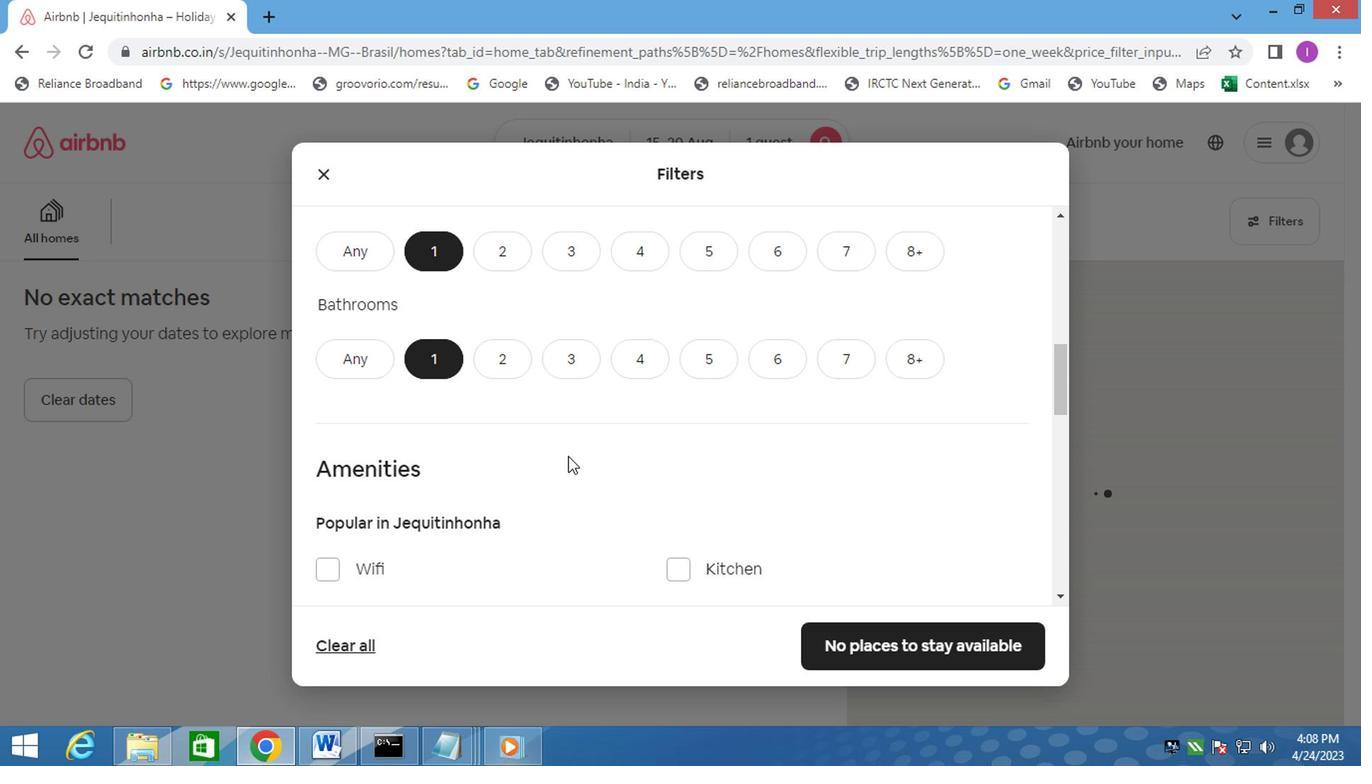
Action: Mouse moved to (568, 453)
Screenshot: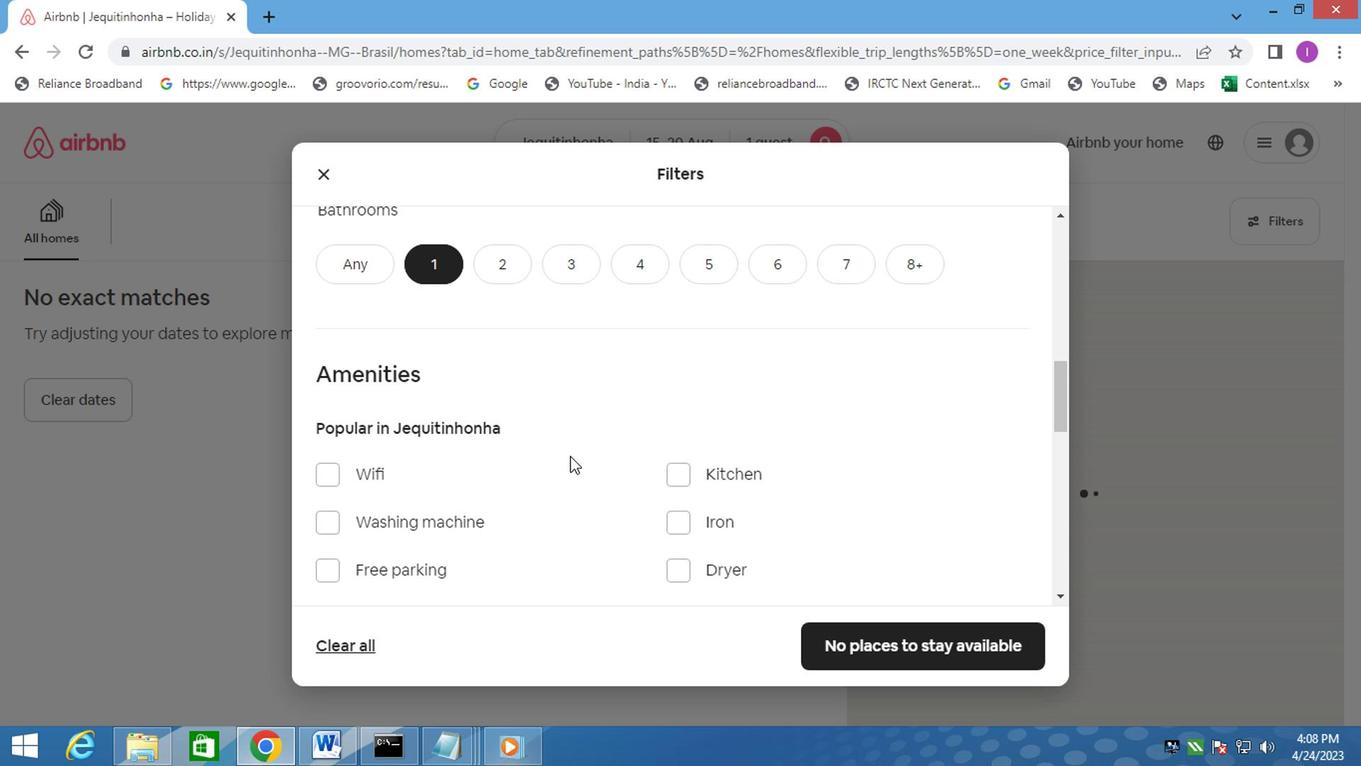 
Action: Mouse scrolled (568, 451) with delta (0, -1)
Screenshot: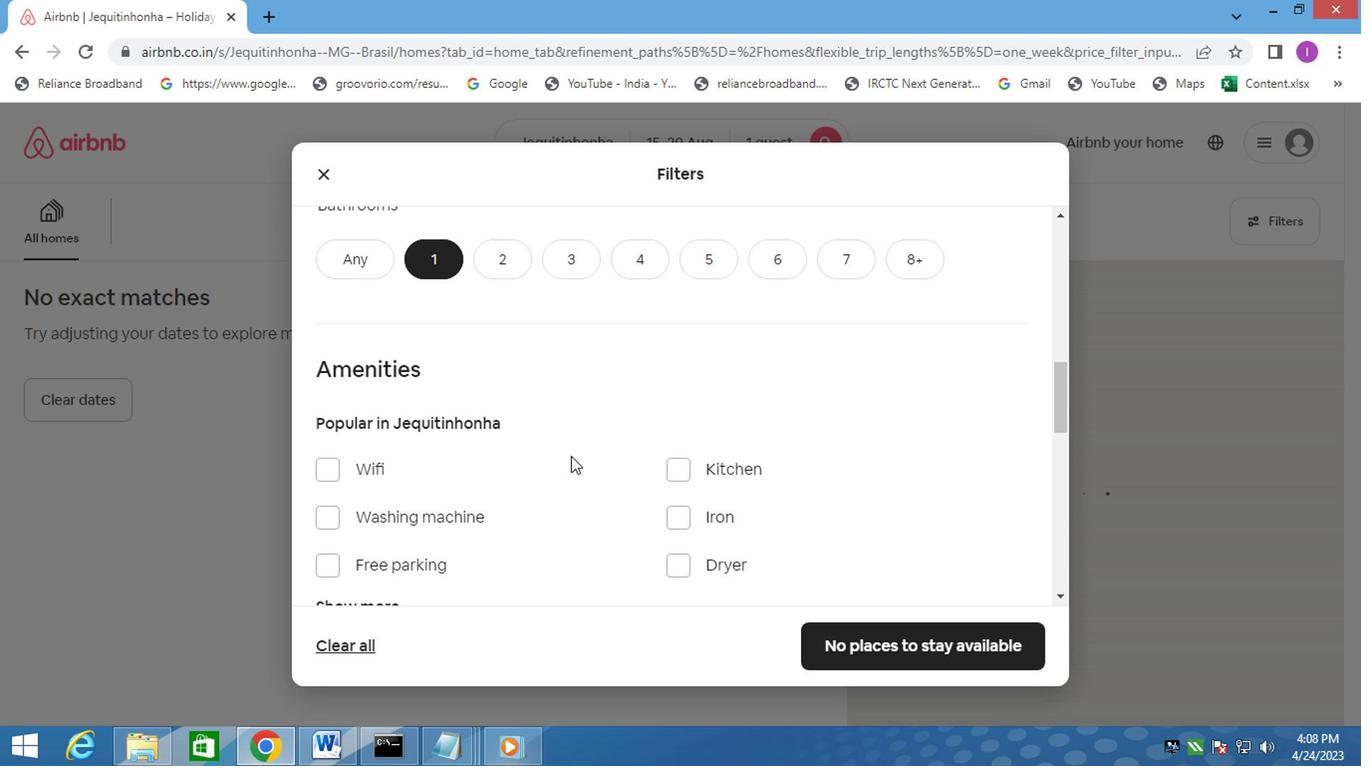 
Action: Mouse moved to (568, 451)
Screenshot: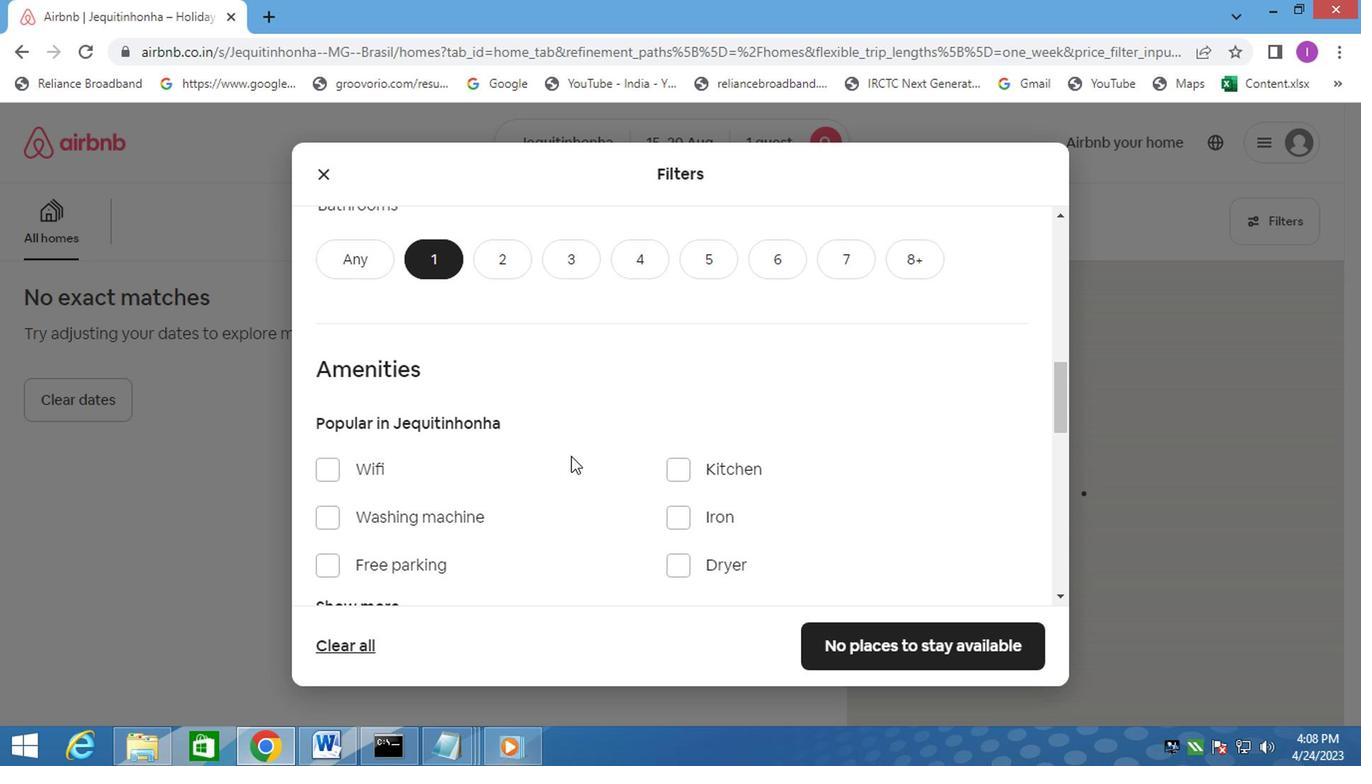 
Action: Mouse scrolled (568, 453) with delta (0, 1)
Screenshot: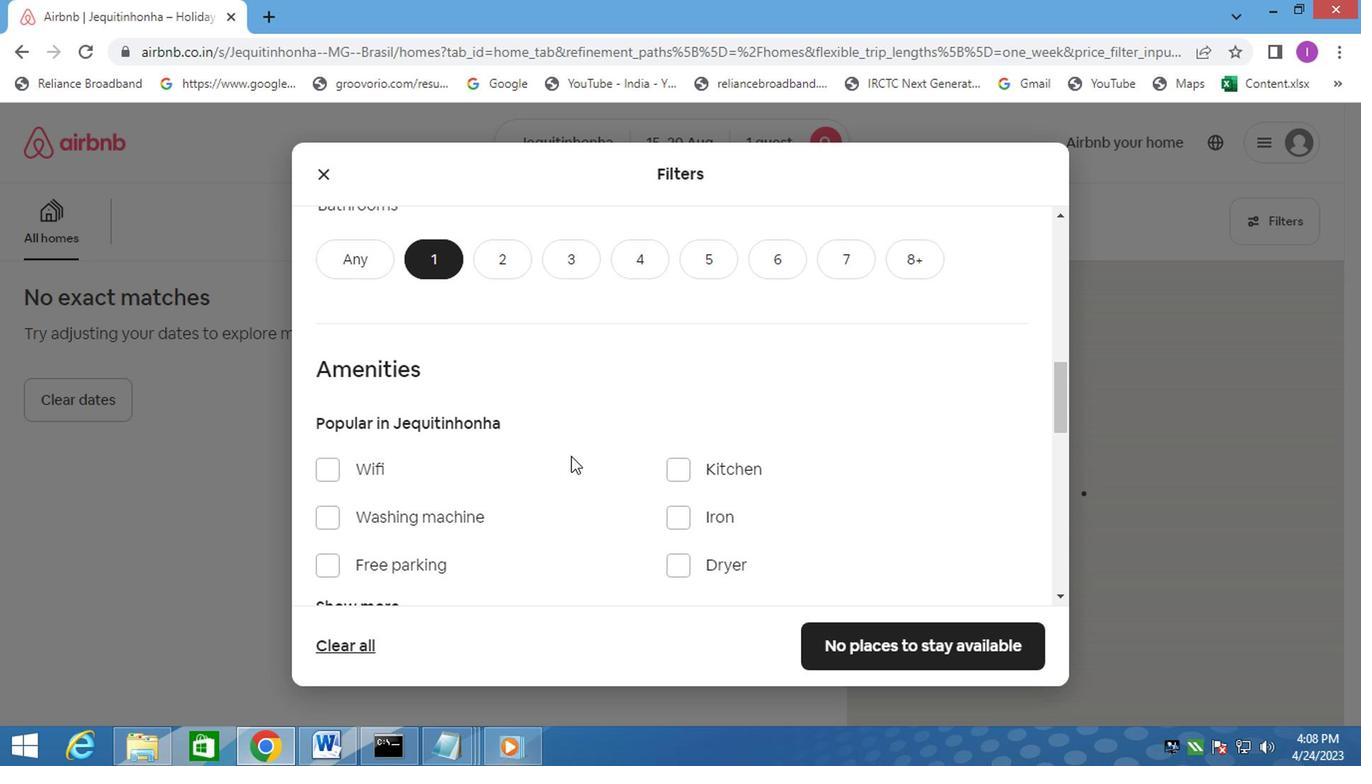 
Action: Mouse moved to (568, 443)
Screenshot: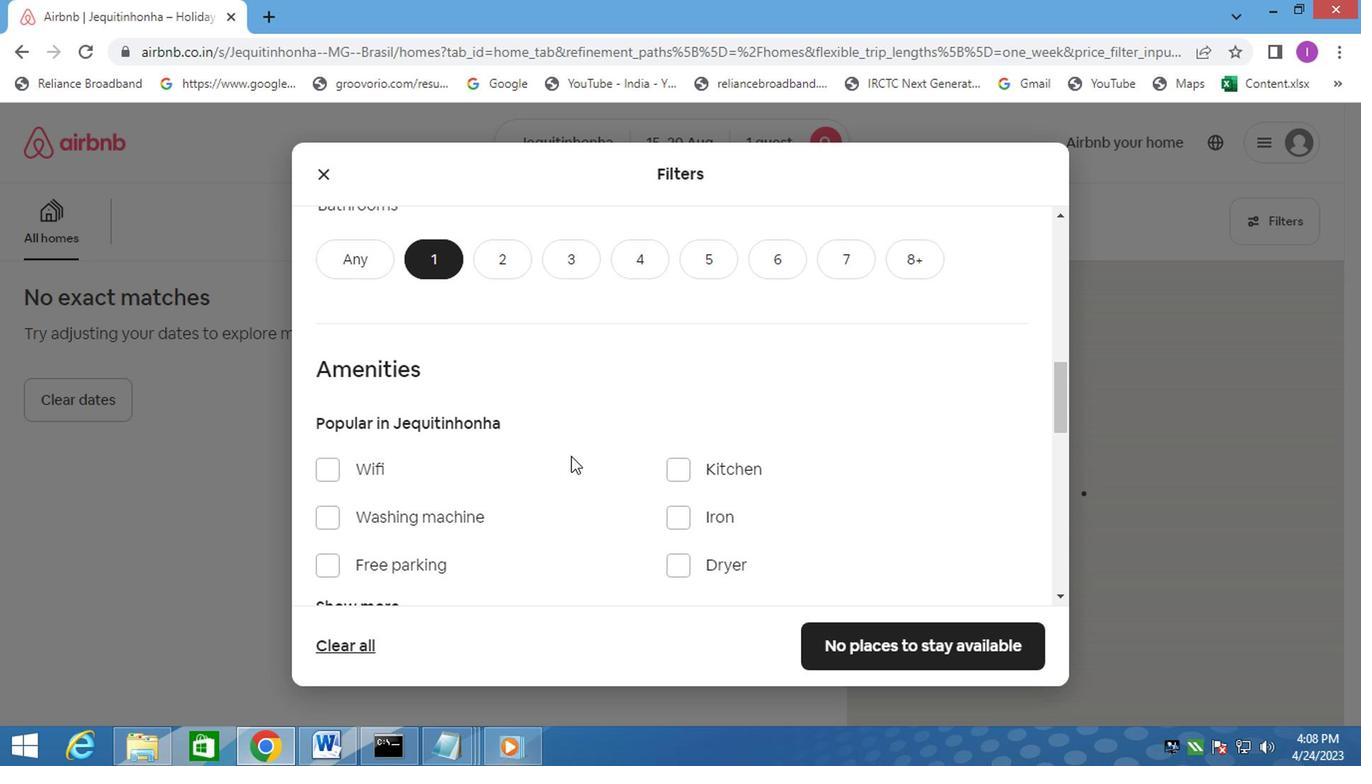 
Action: Mouse scrolled (568, 444) with delta (0, 0)
Screenshot: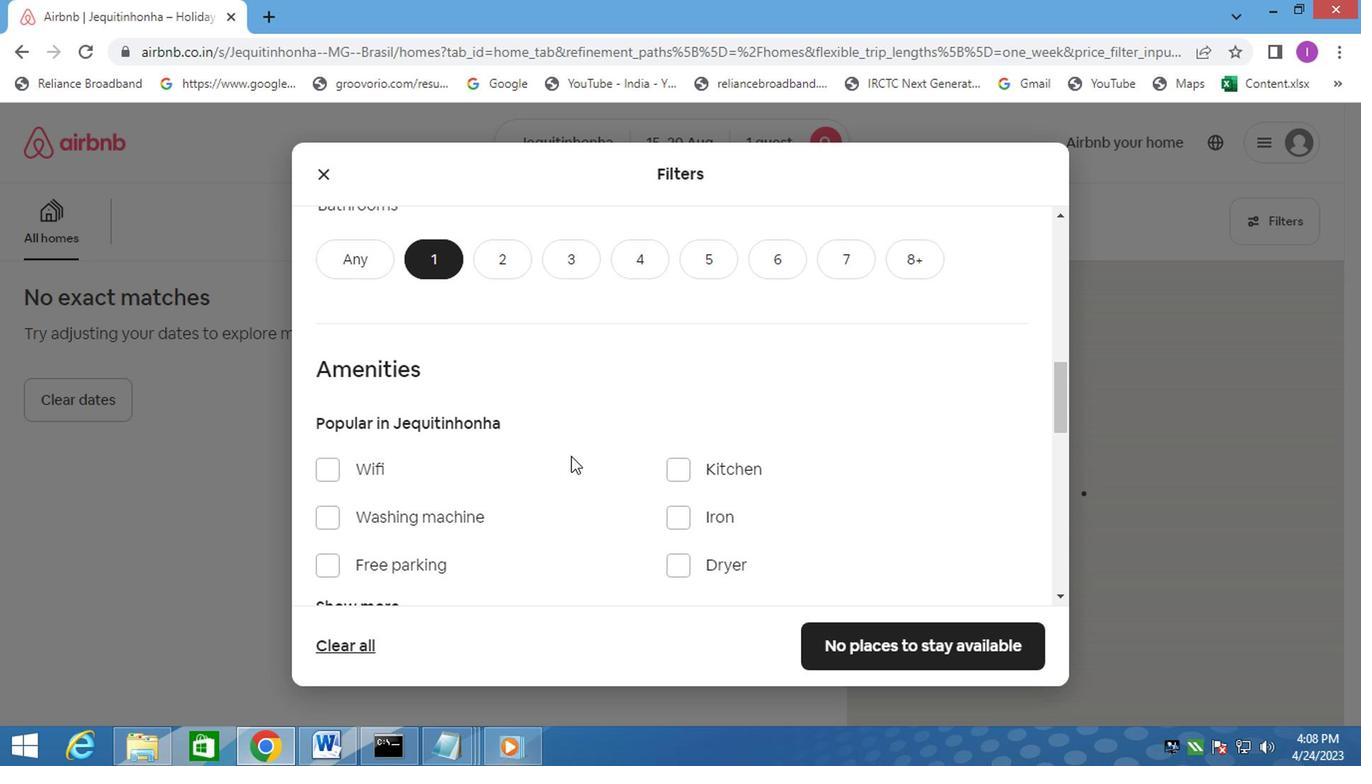 
Action: Mouse moved to (566, 429)
Screenshot: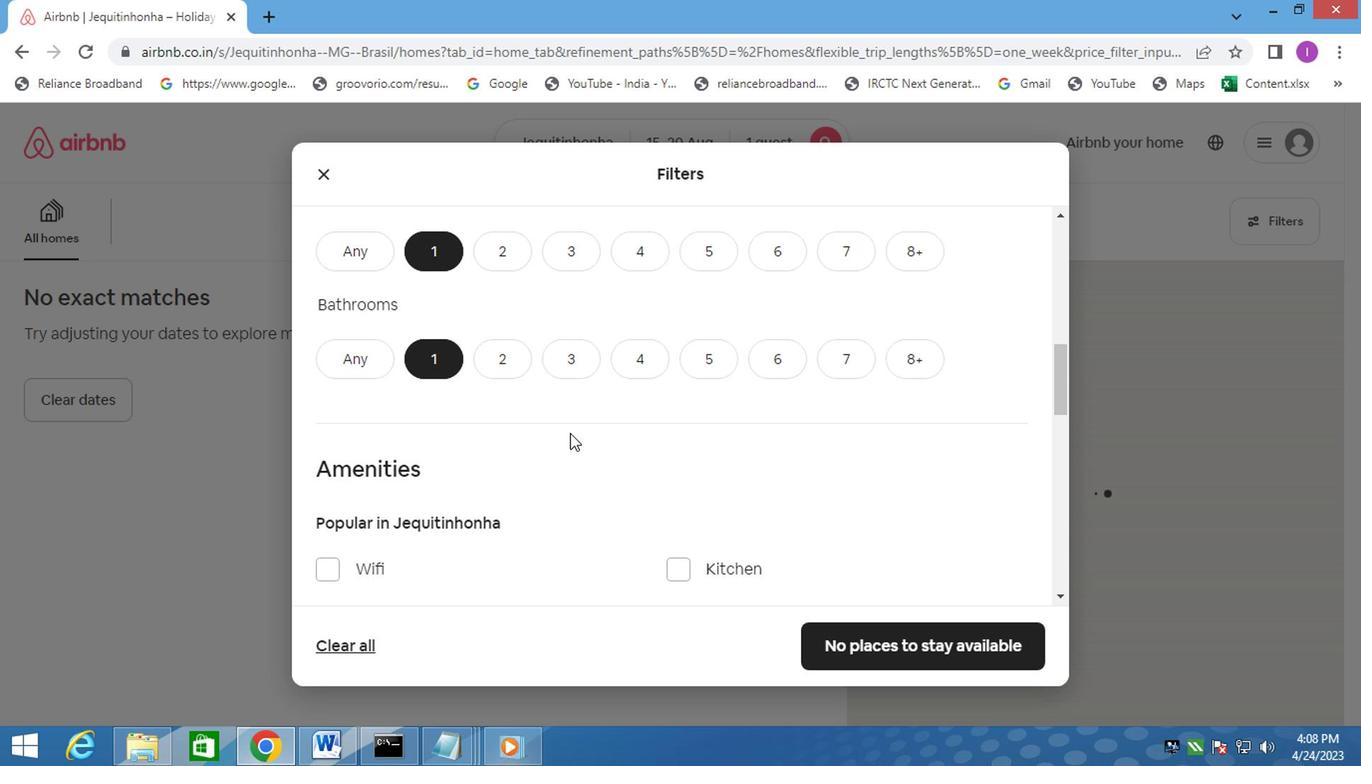 
Action: Mouse scrolled (566, 430) with delta (0, 0)
Screenshot: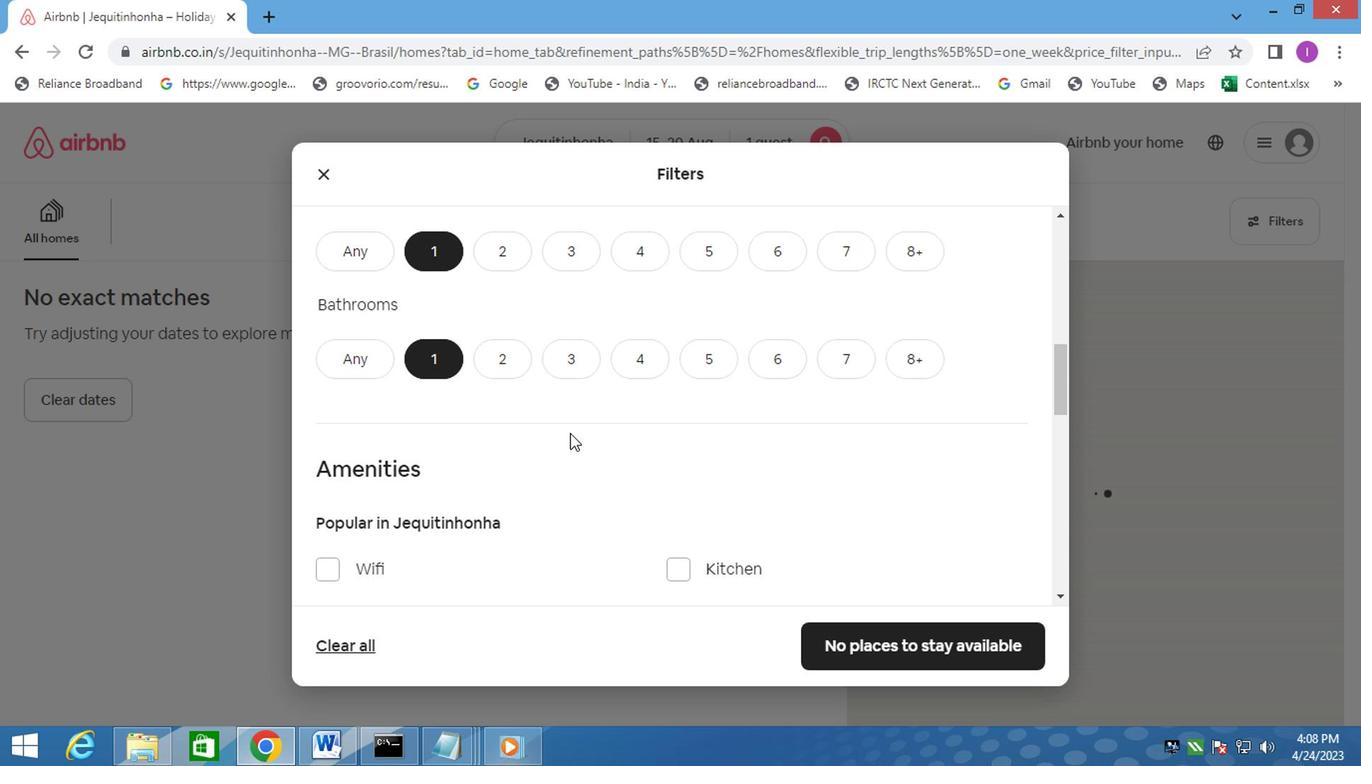 
Action: Mouse moved to (568, 428)
Screenshot: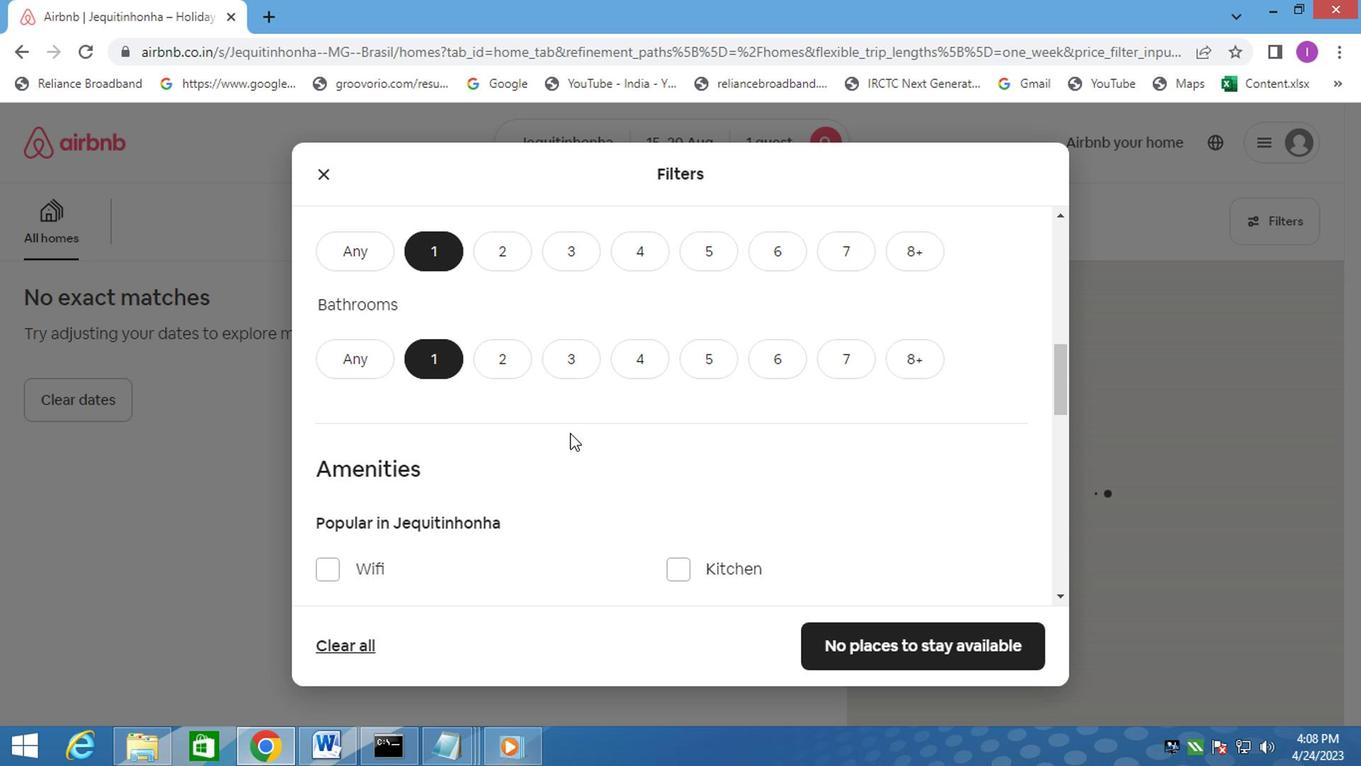 
Action: Mouse scrolled (568, 429) with delta (0, 1)
Screenshot: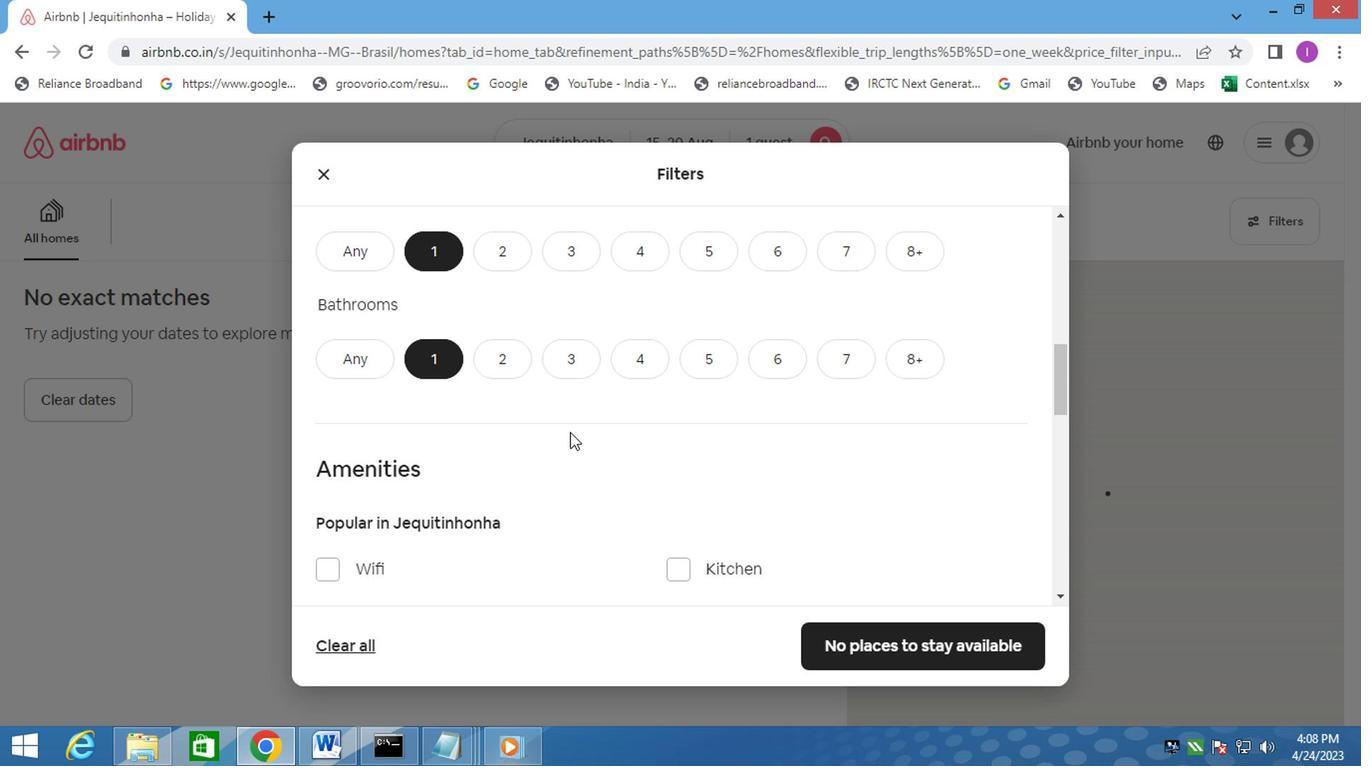 
Action: Mouse moved to (573, 422)
Screenshot: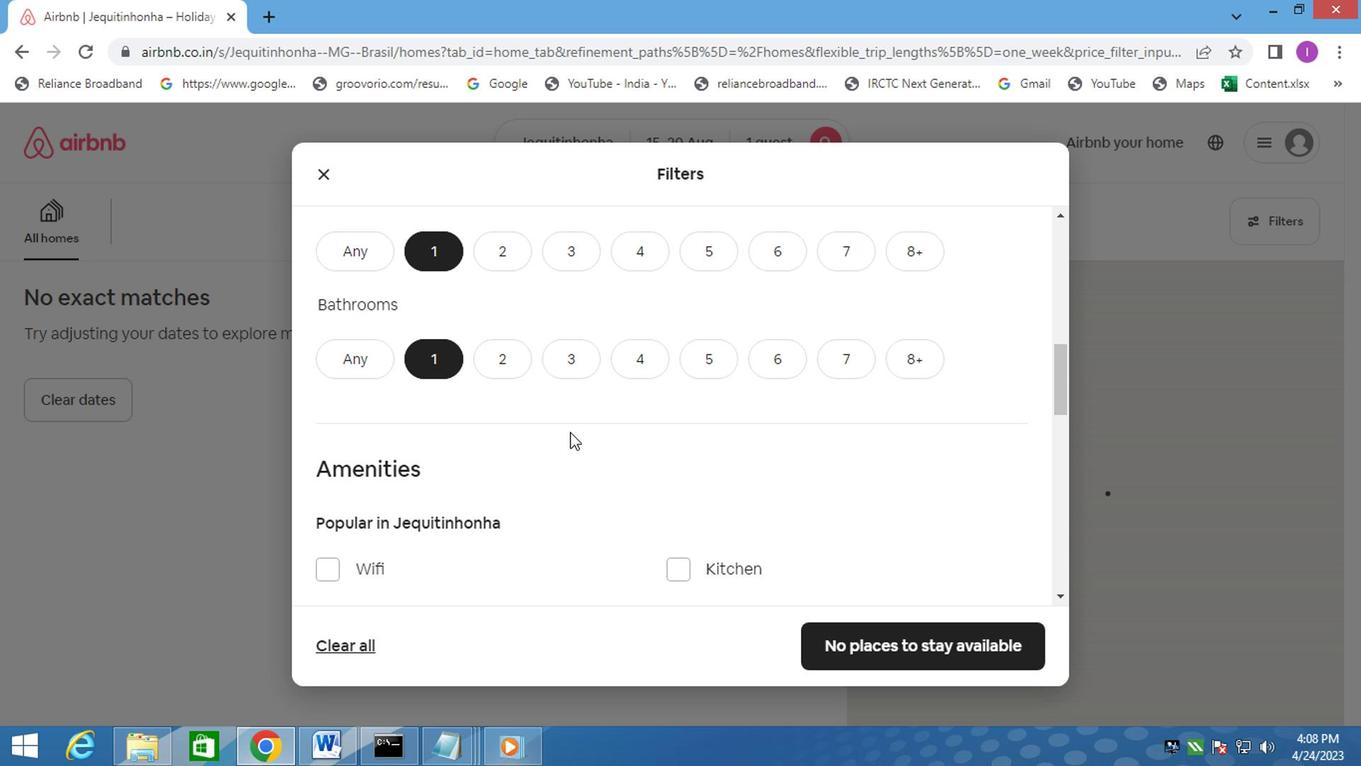
Action: Mouse scrolled (573, 423) with delta (0, 0)
Screenshot: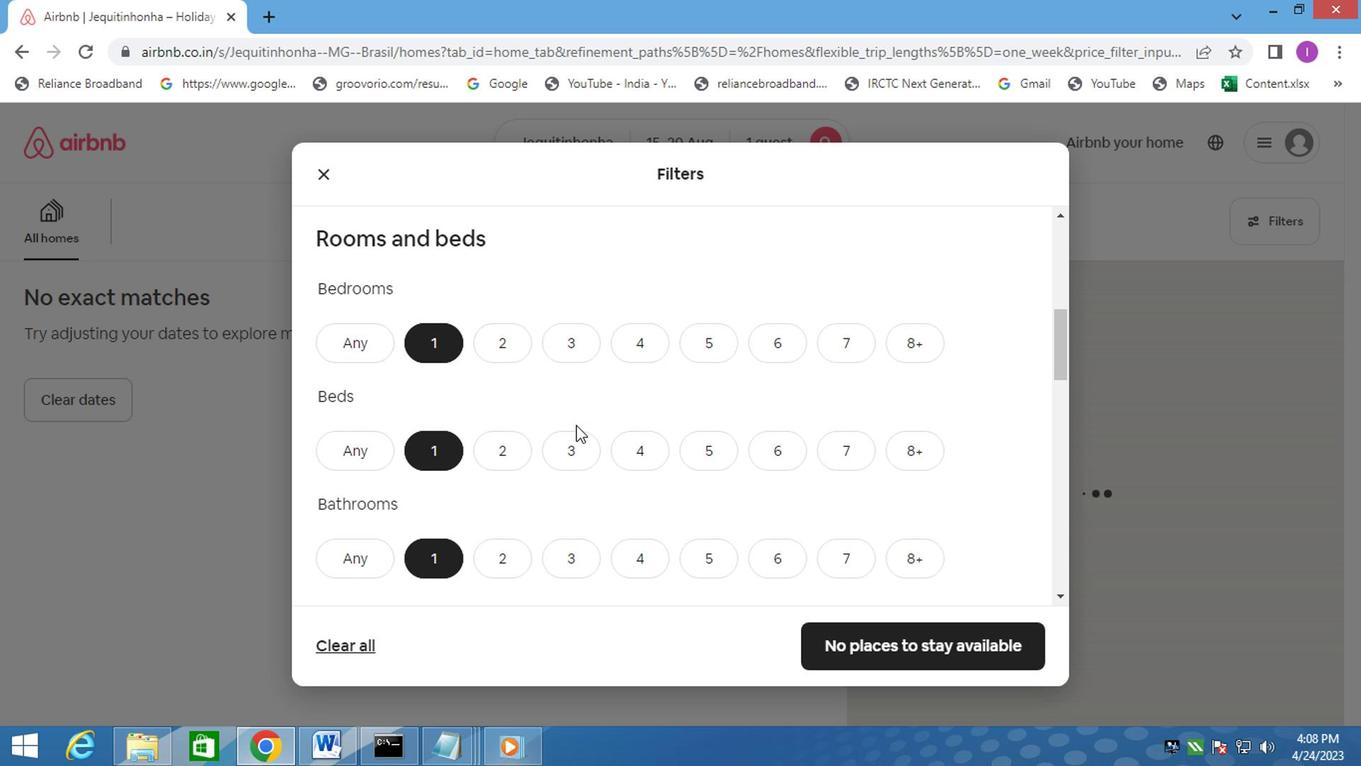
Action: Mouse scrolled (573, 423) with delta (0, 0)
Screenshot: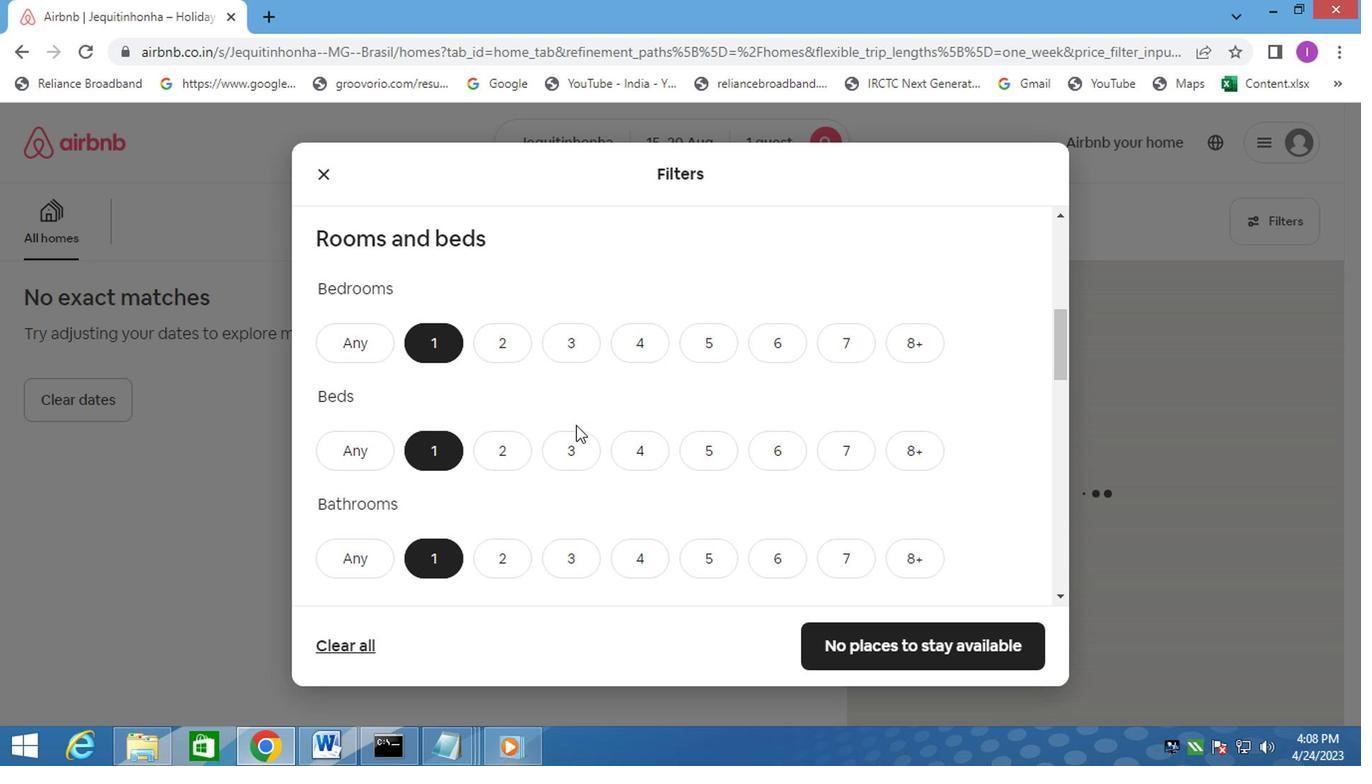 
Action: Mouse moved to (575, 419)
Screenshot: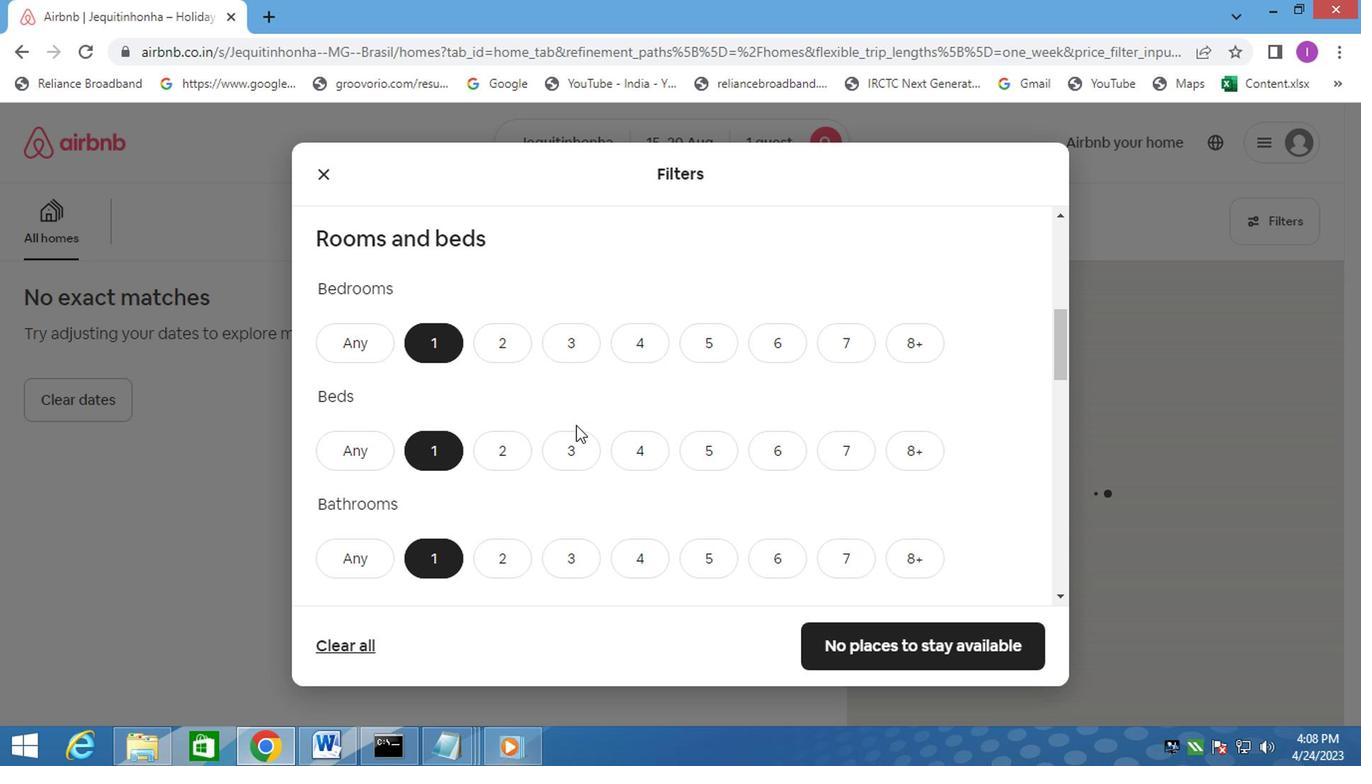 
Action: Mouse scrolled (575, 420) with delta (0, 0)
Screenshot: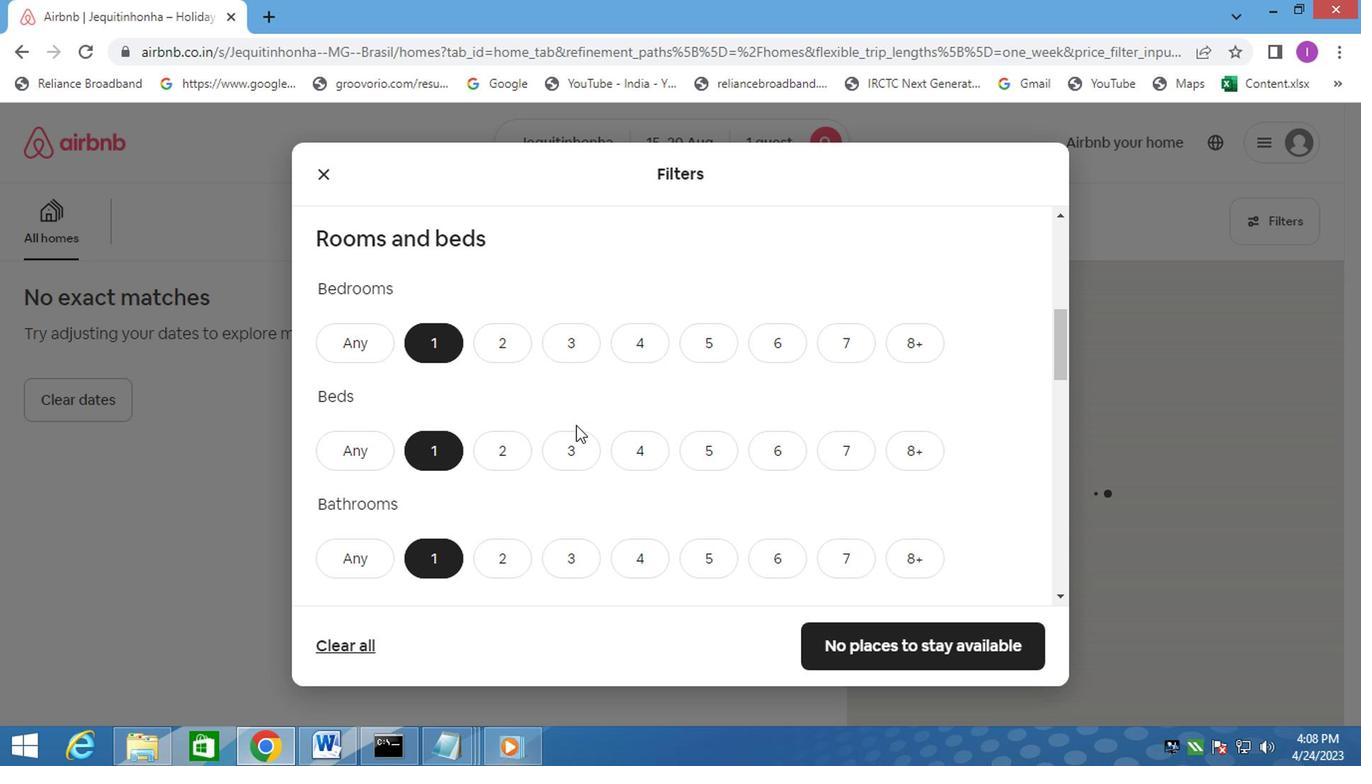 
Action: Mouse moved to (582, 409)
Screenshot: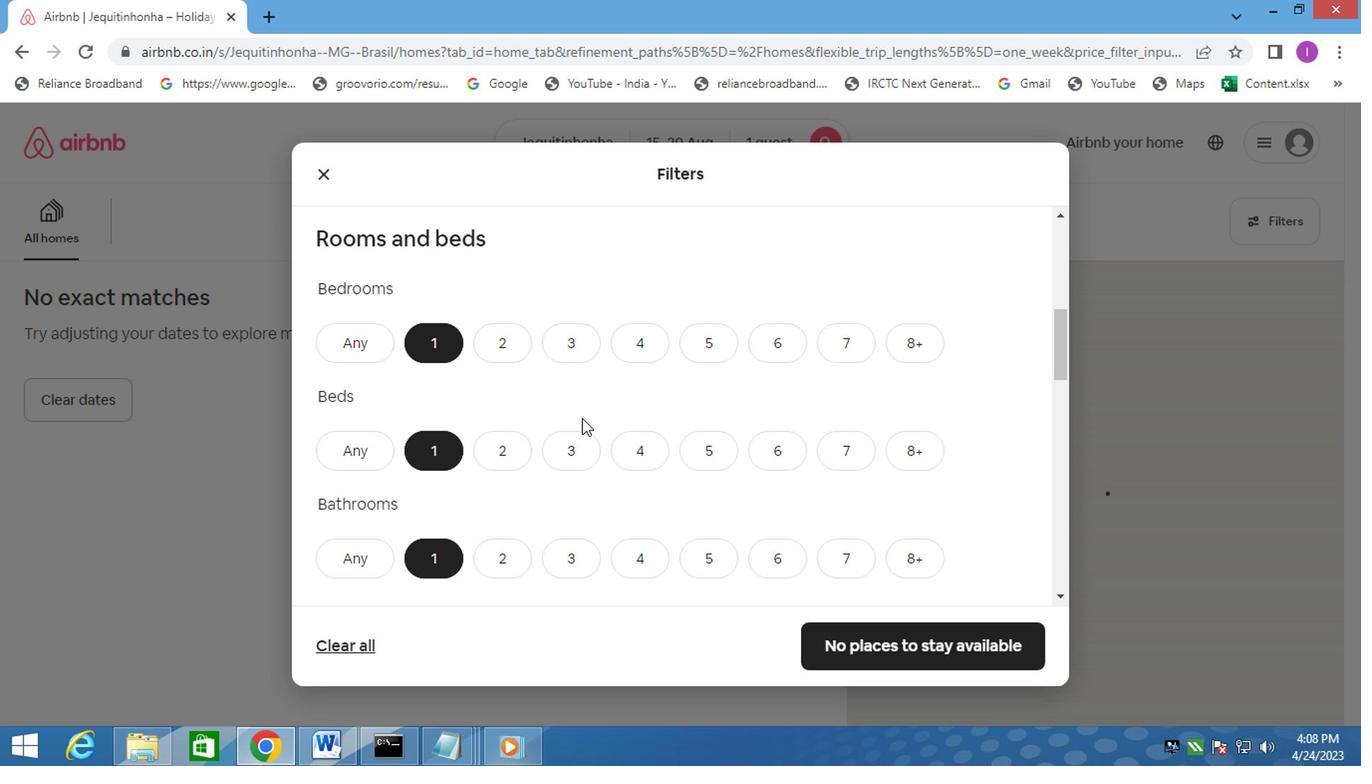 
Action: Mouse scrolled (582, 409) with delta (0, 0)
Screenshot: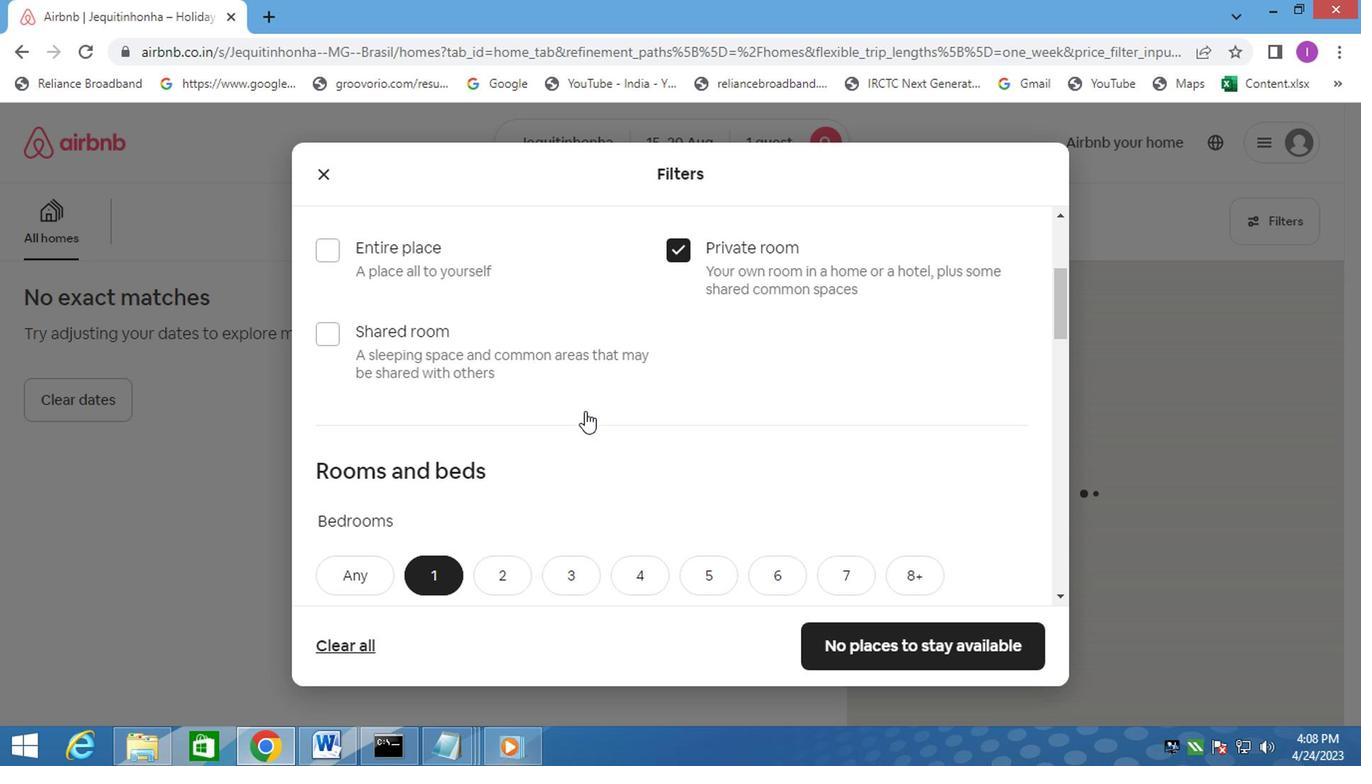 
Action: Mouse scrolled (582, 409) with delta (0, 0)
Screenshot: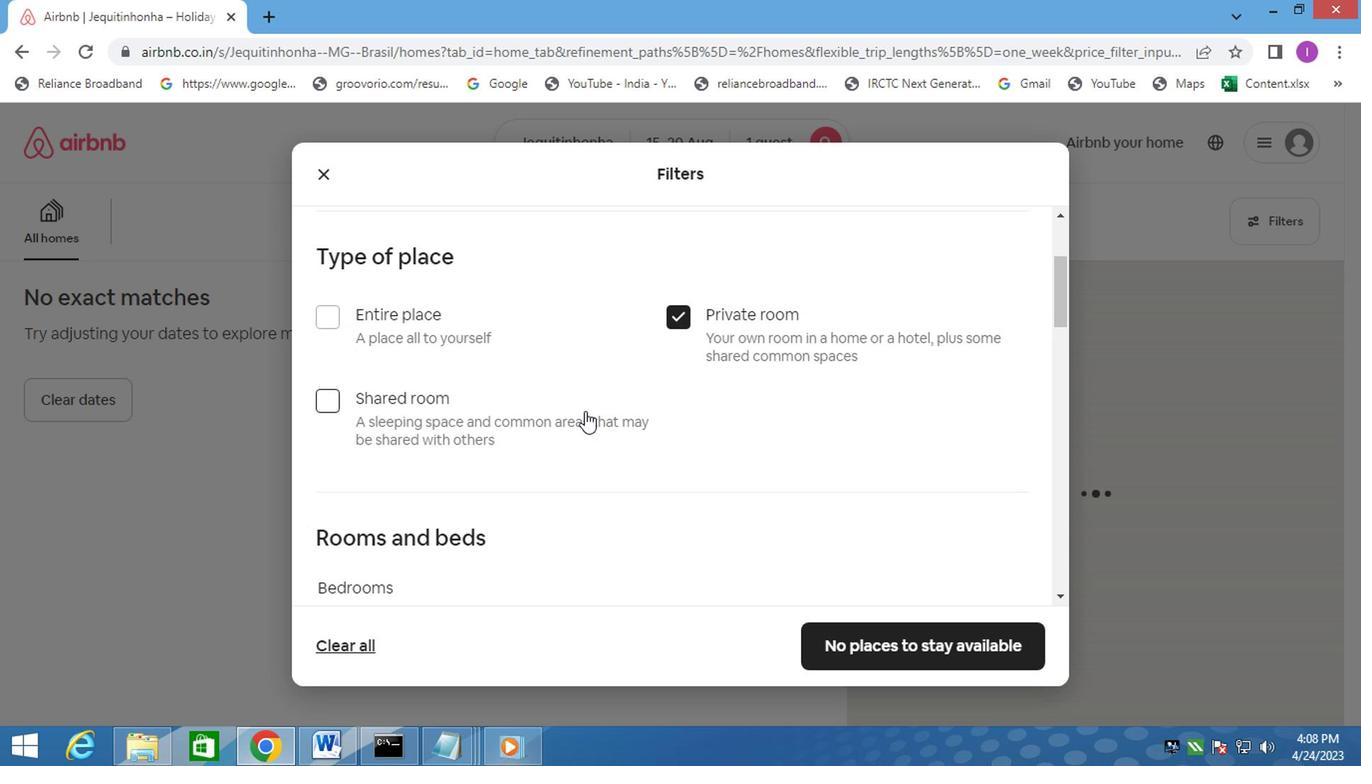 
Action: Mouse scrolled (582, 409) with delta (0, 0)
Screenshot: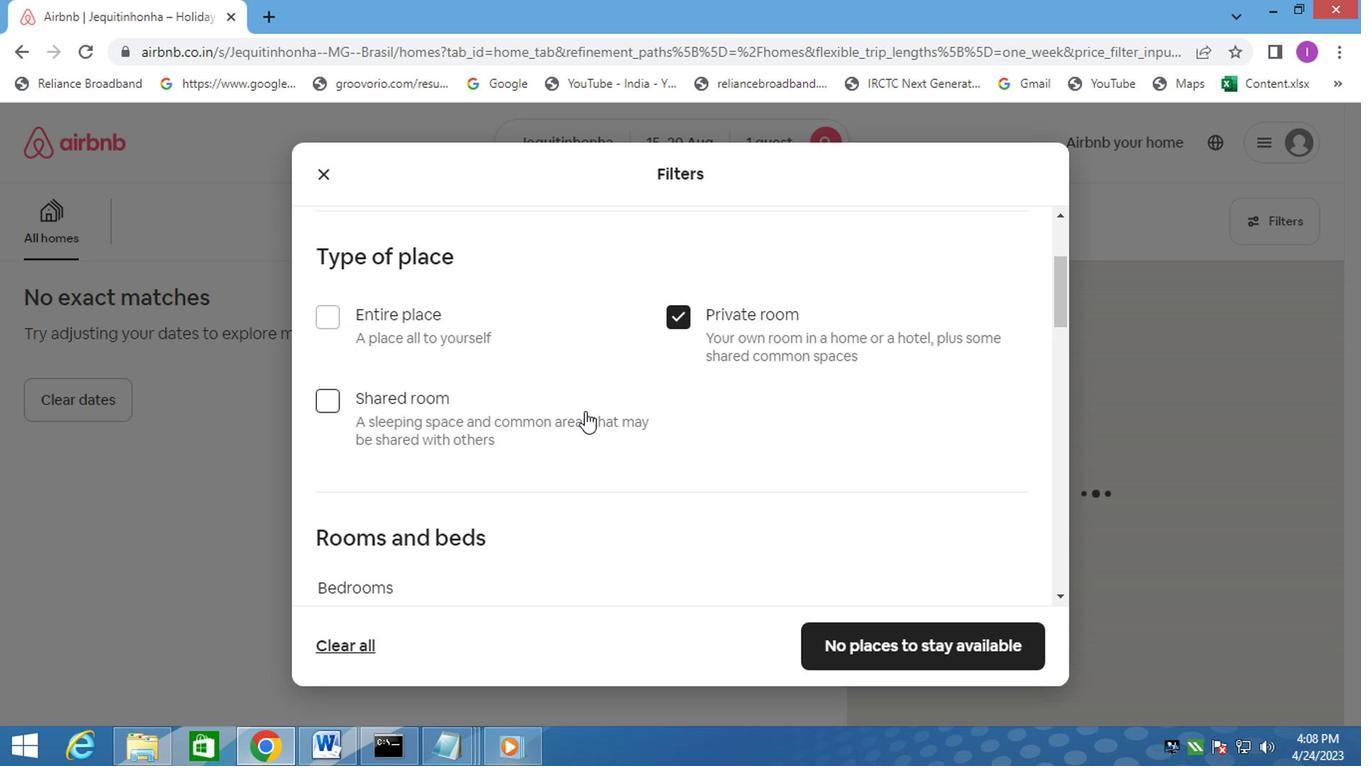 
Action: Mouse moved to (588, 397)
Screenshot: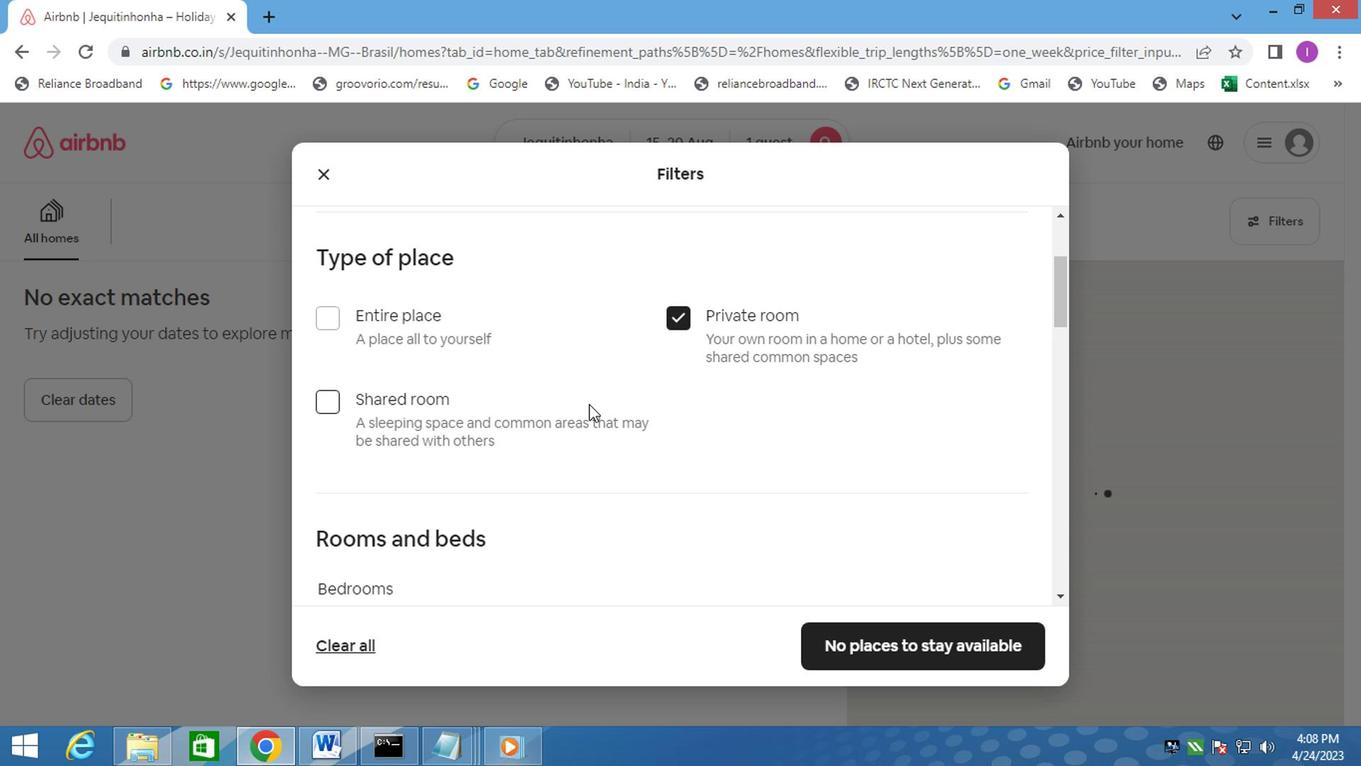 
Action: Mouse scrolled (588, 397) with delta (0, 0)
Screenshot: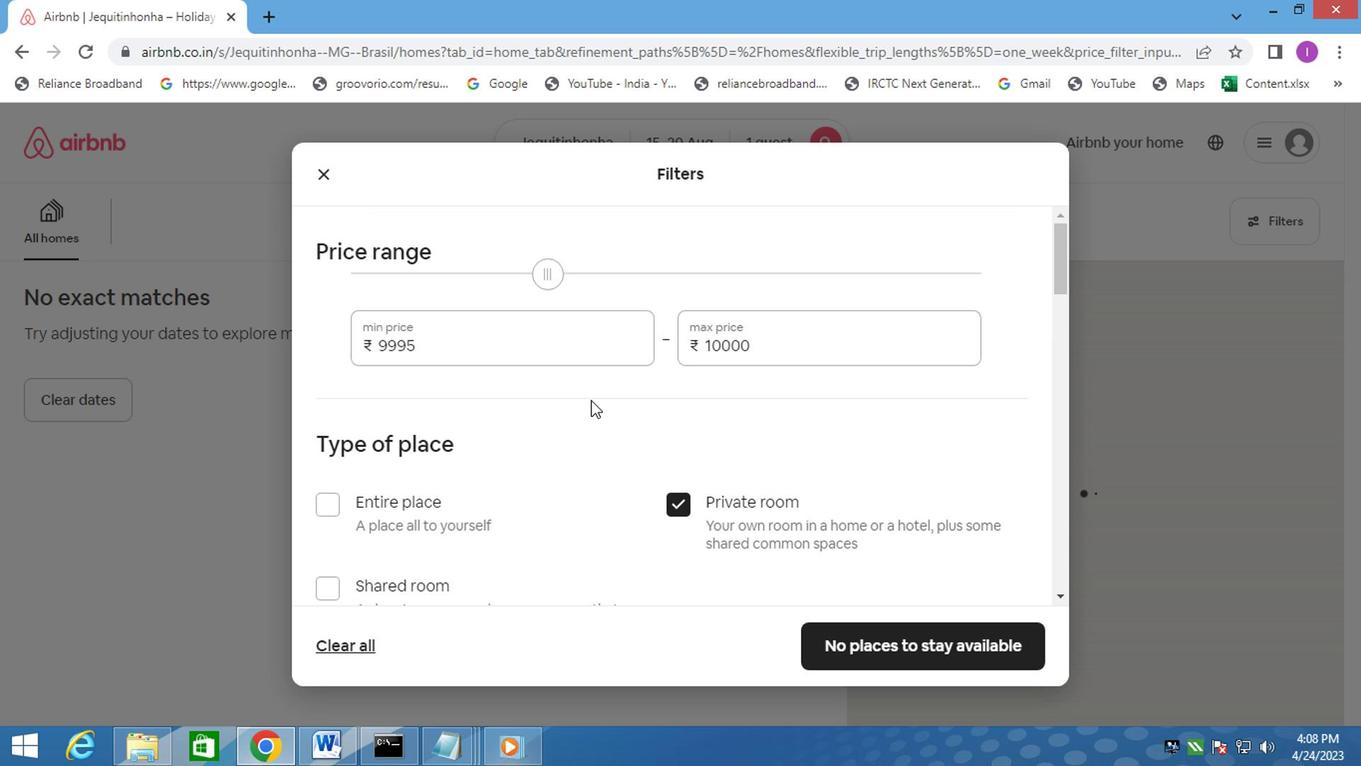 
Action: Mouse scrolled (588, 397) with delta (0, 0)
Screenshot: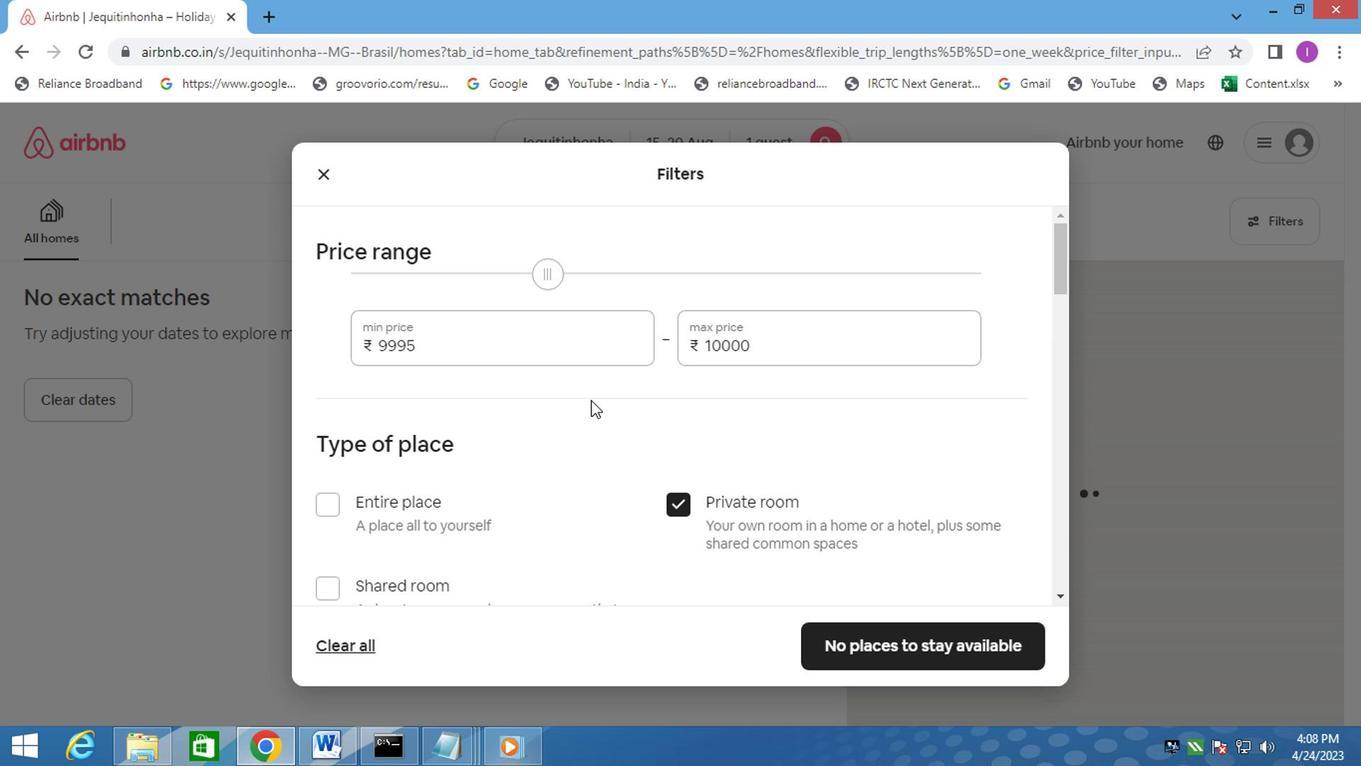 
Action: Mouse scrolled (588, 397) with delta (0, 0)
Screenshot: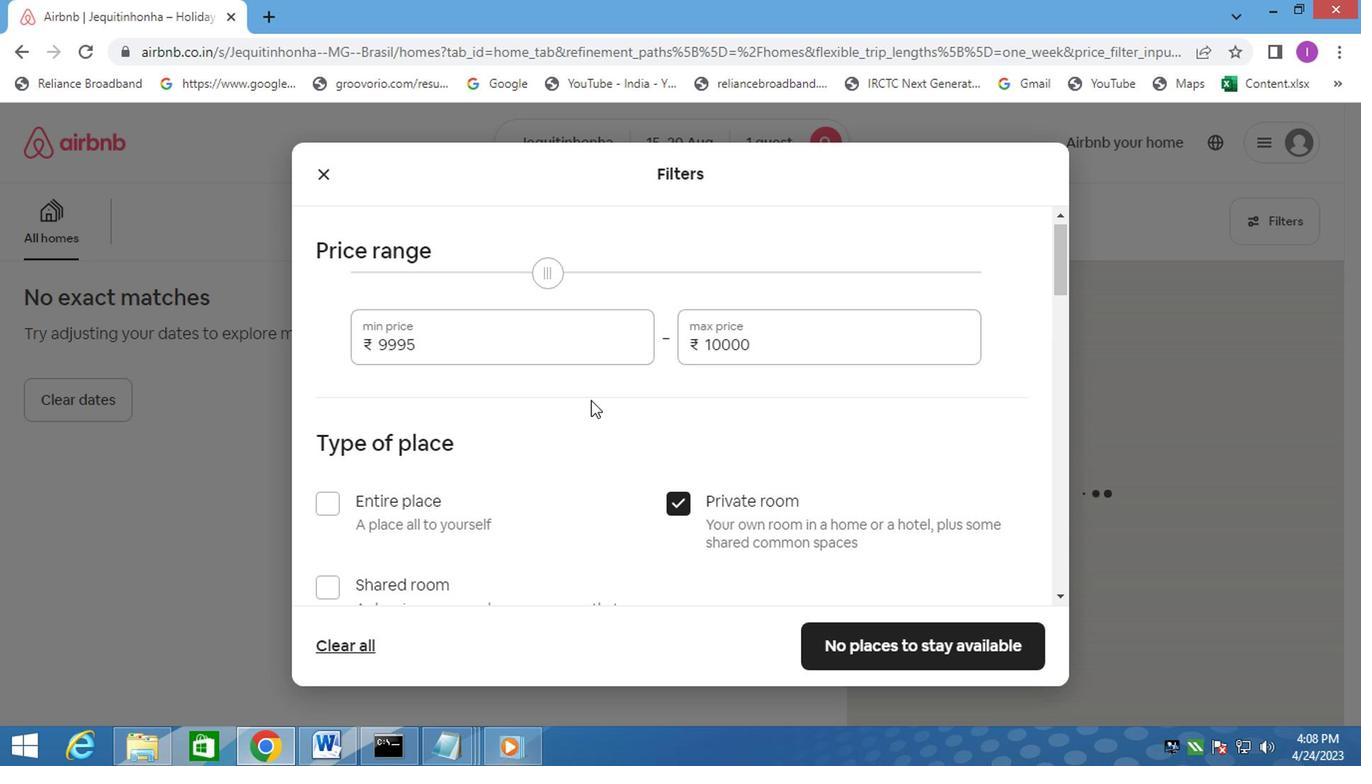 
Action: Mouse moved to (588, 392)
Screenshot: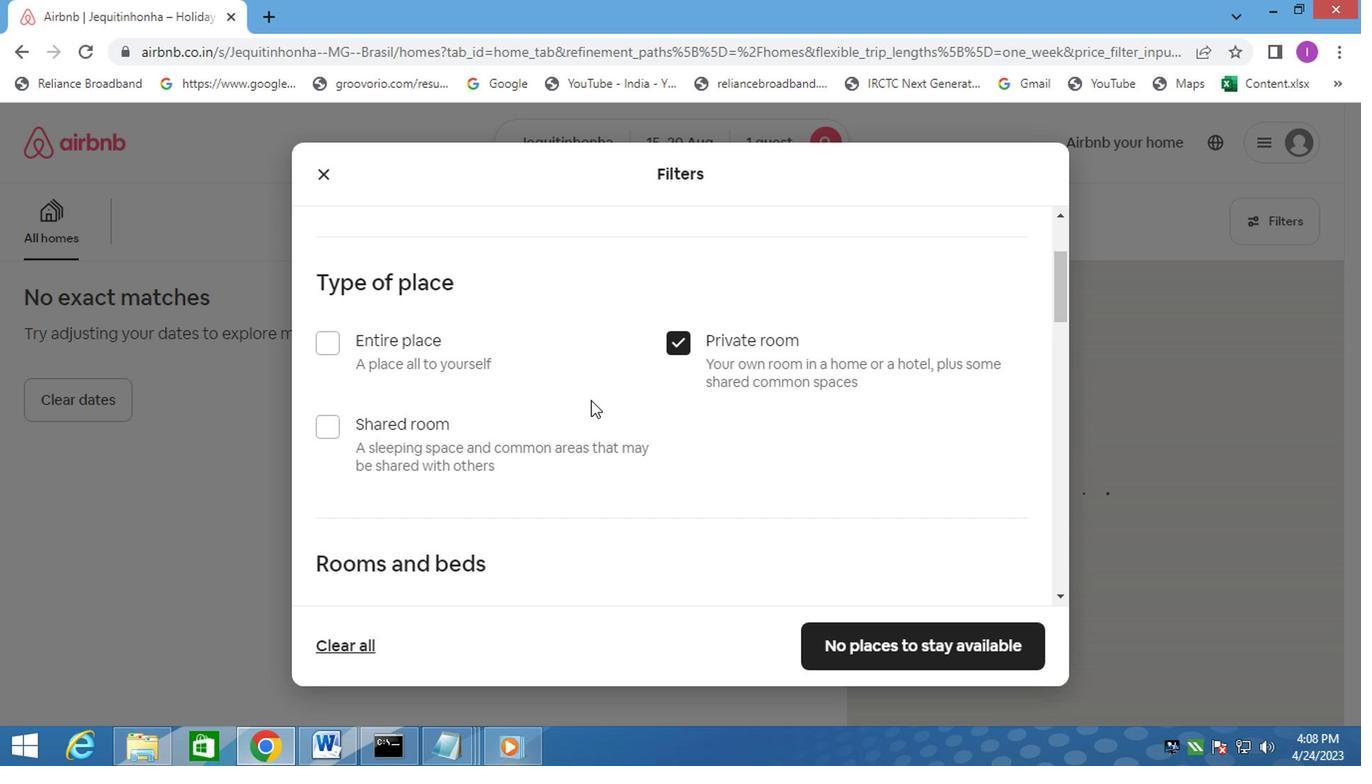 
Action: Mouse scrolled (588, 391) with delta (0, 0)
Screenshot: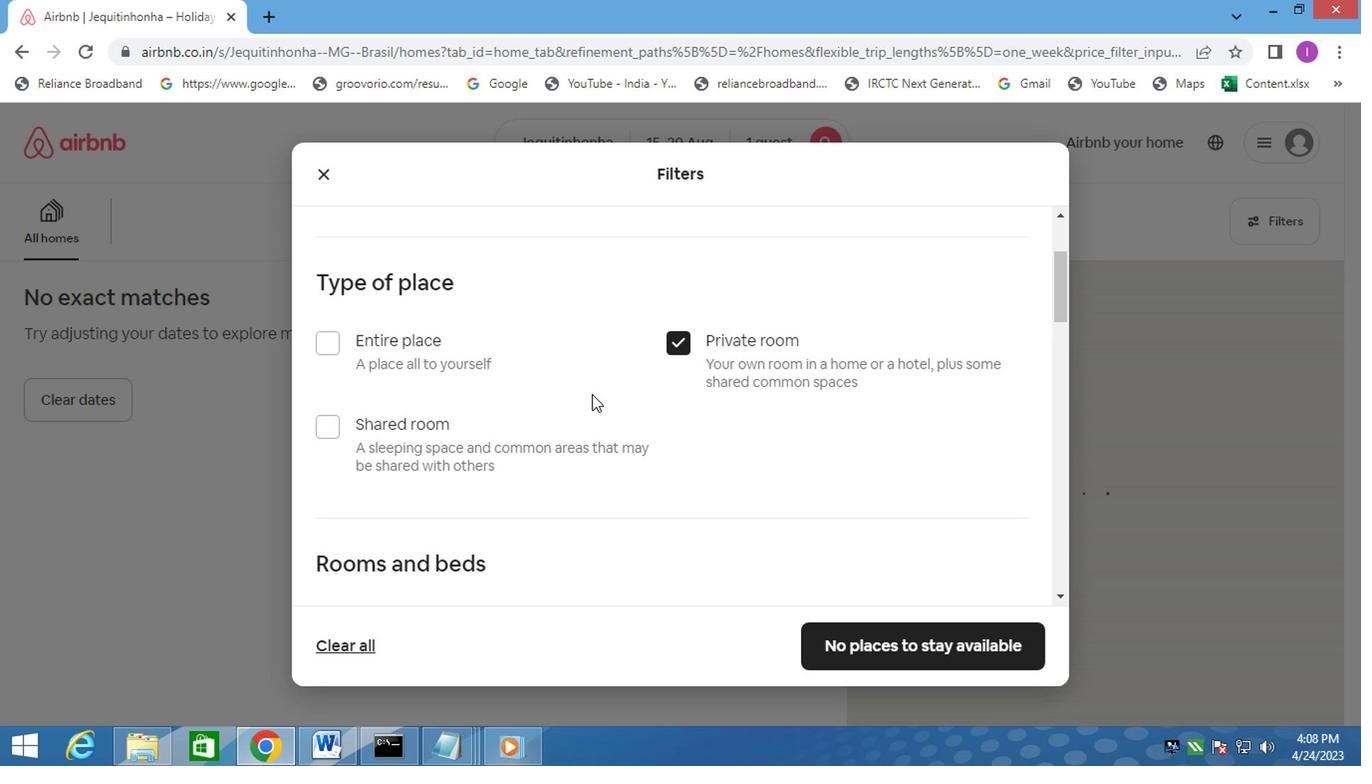 
Action: Mouse scrolled (588, 391) with delta (0, 0)
Screenshot: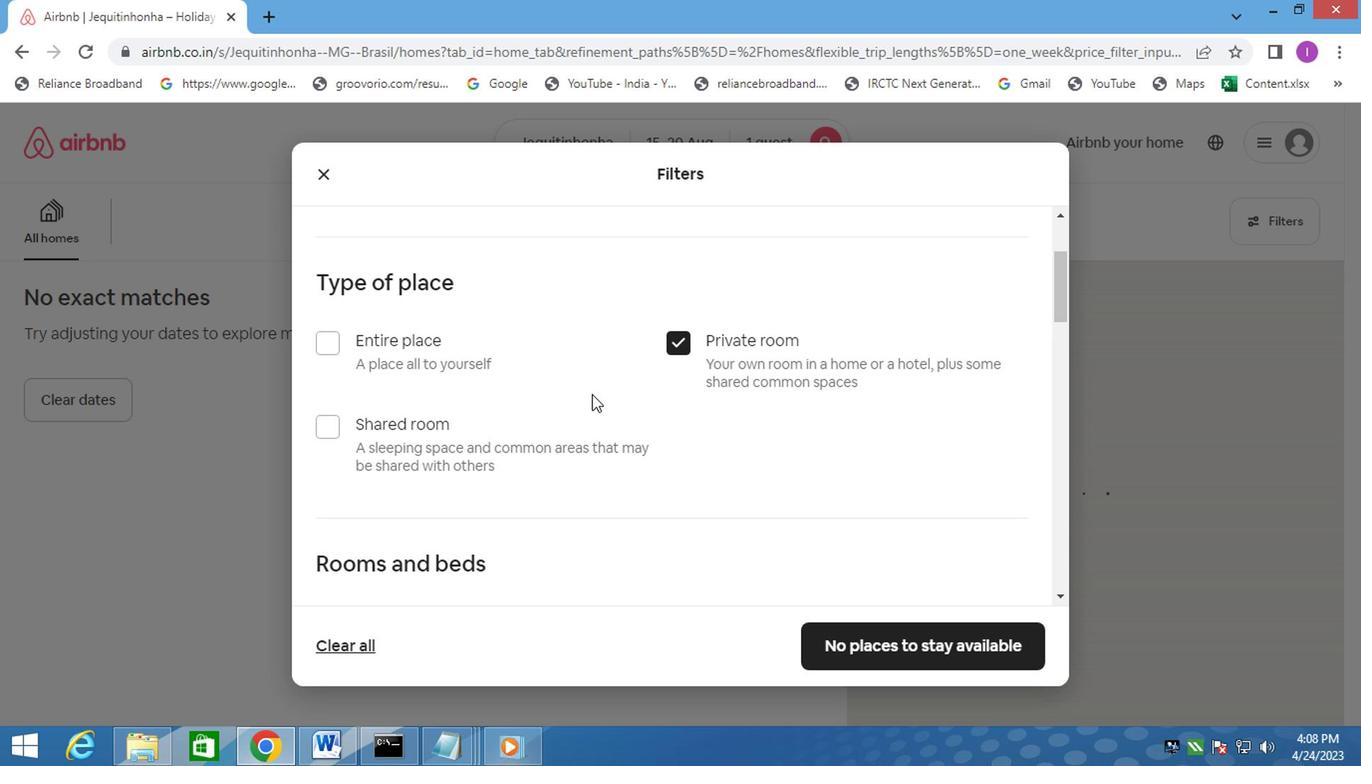 
Action: Mouse scrolled (588, 391) with delta (0, 0)
Screenshot: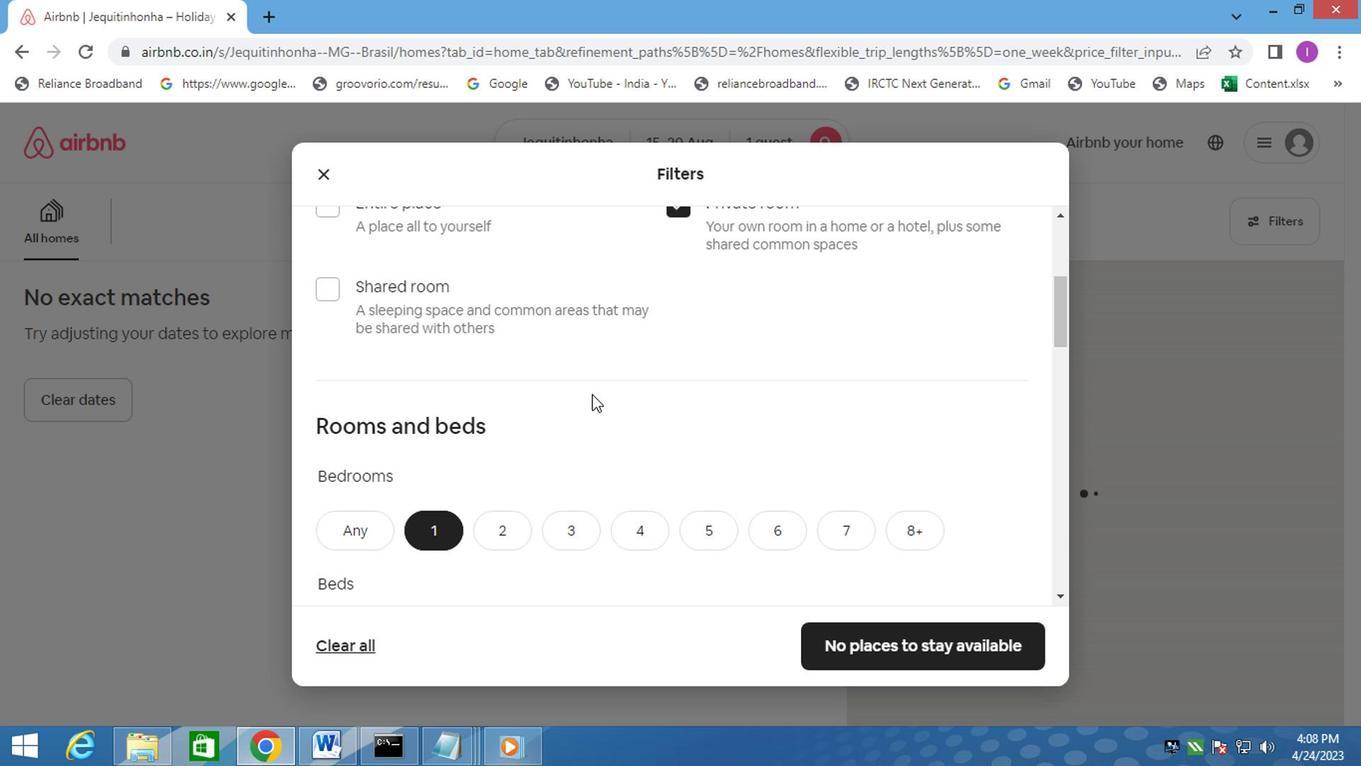 
Action: Mouse moved to (588, 392)
Screenshot: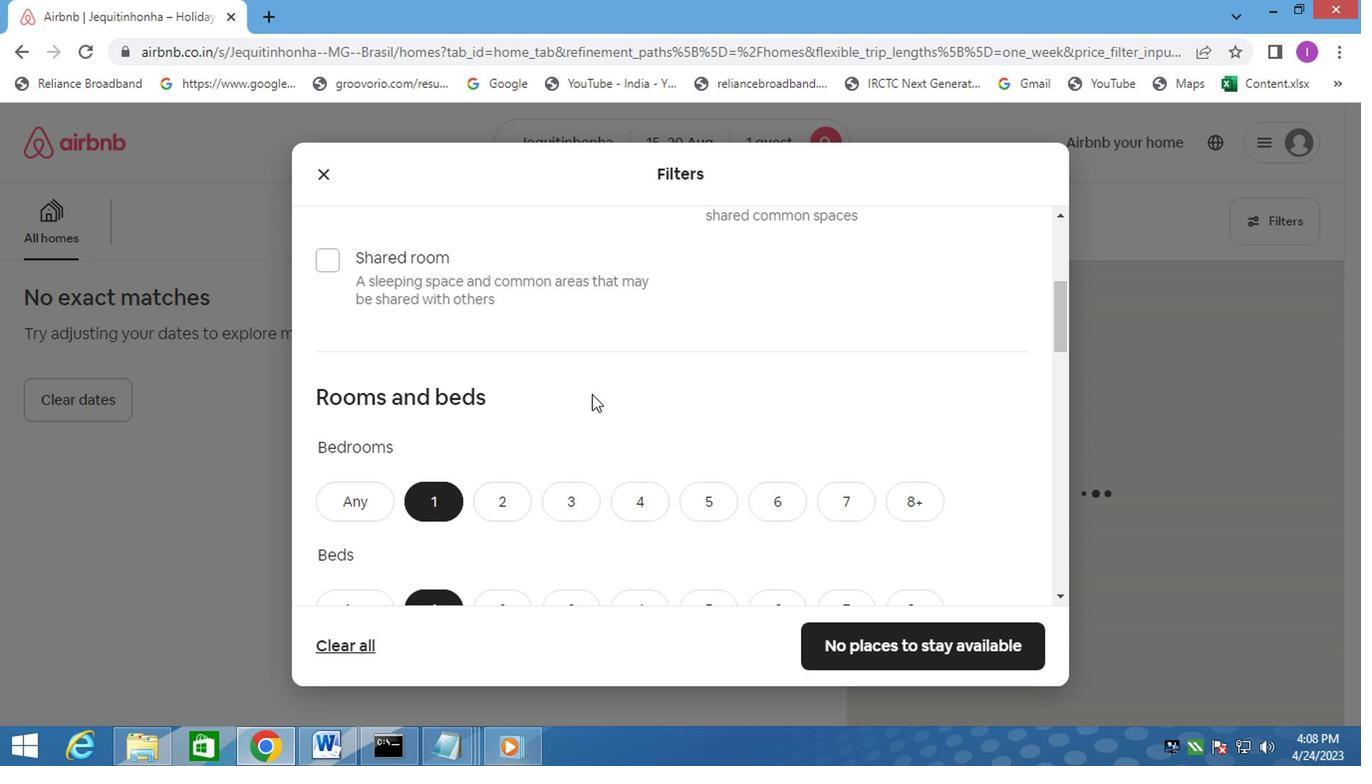 
Action: Mouse scrolled (588, 392) with delta (0, 0)
Screenshot: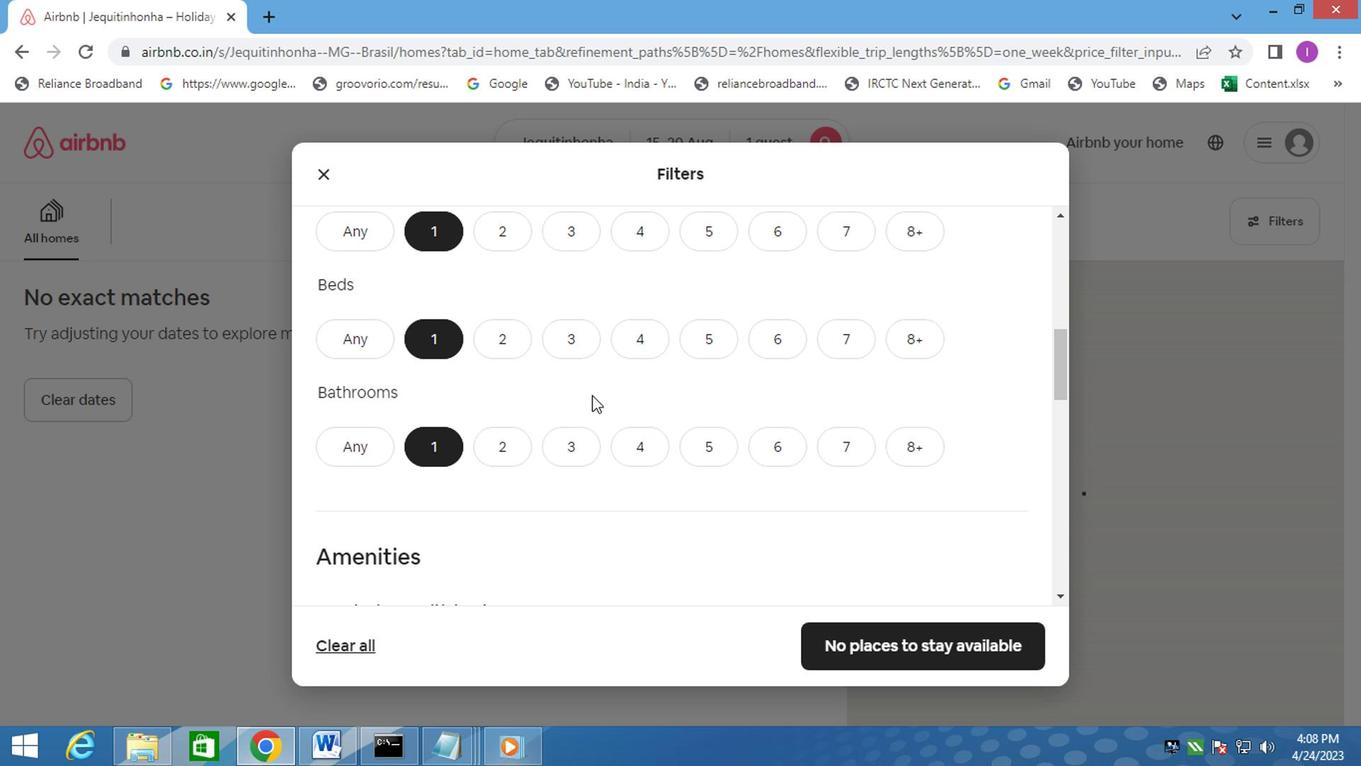 
Action: Mouse scrolled (588, 392) with delta (0, 0)
Screenshot: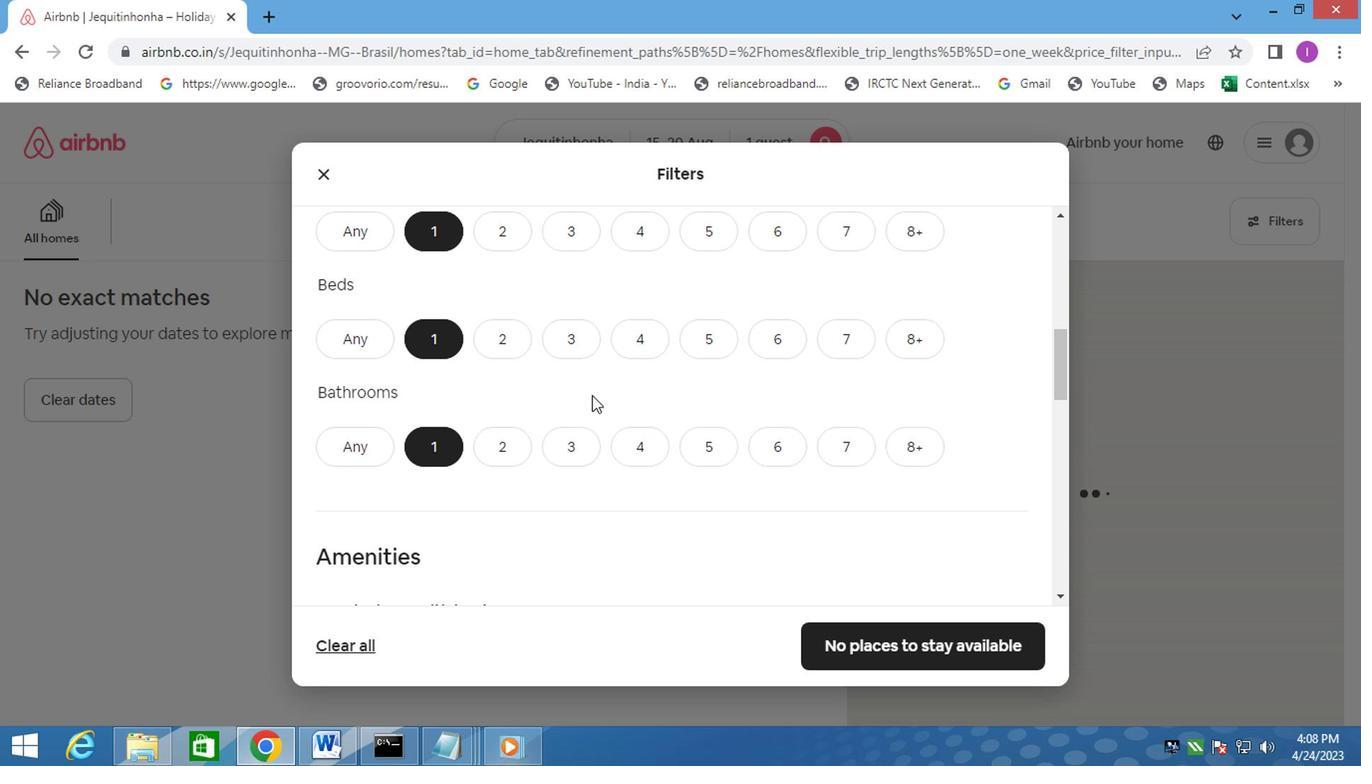 
Action: Mouse moved to (608, 377)
Screenshot: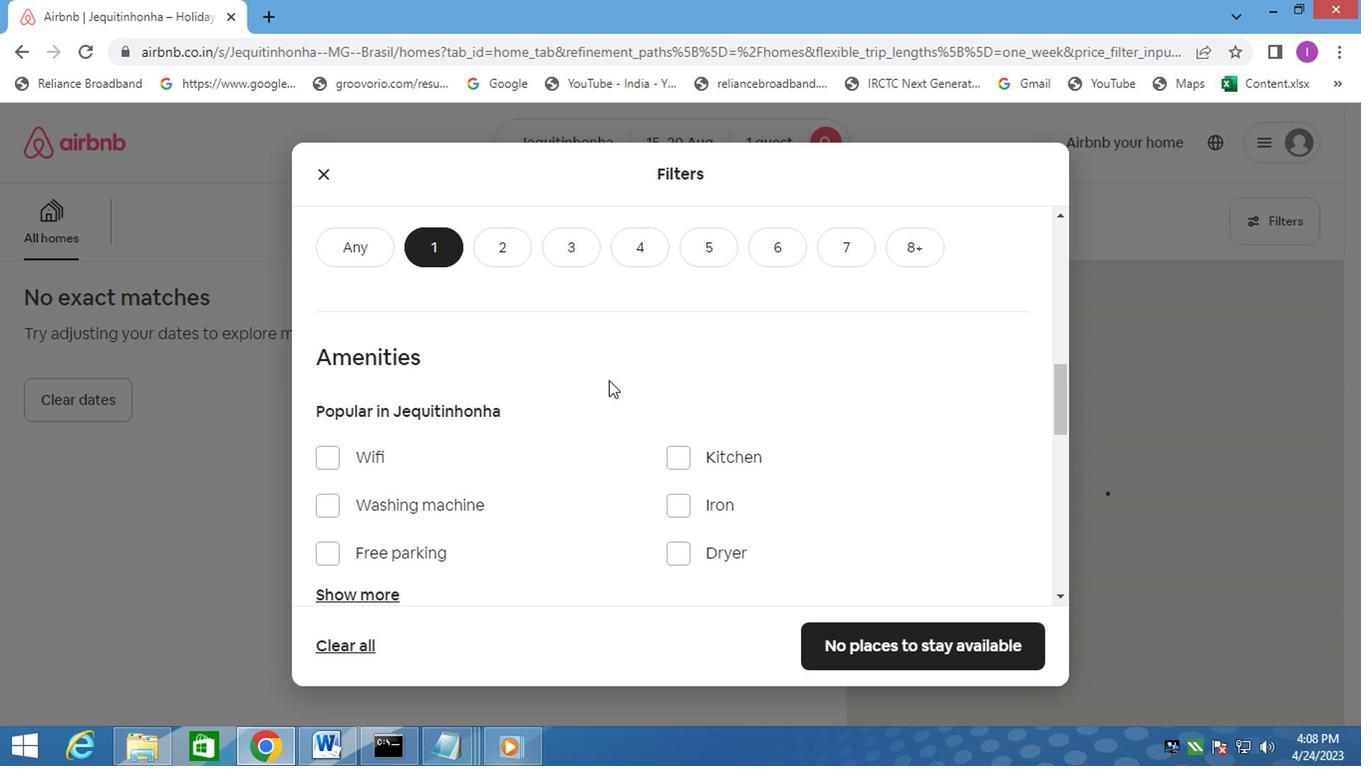 
Action: Mouse scrolled (608, 376) with delta (0, 0)
Screenshot: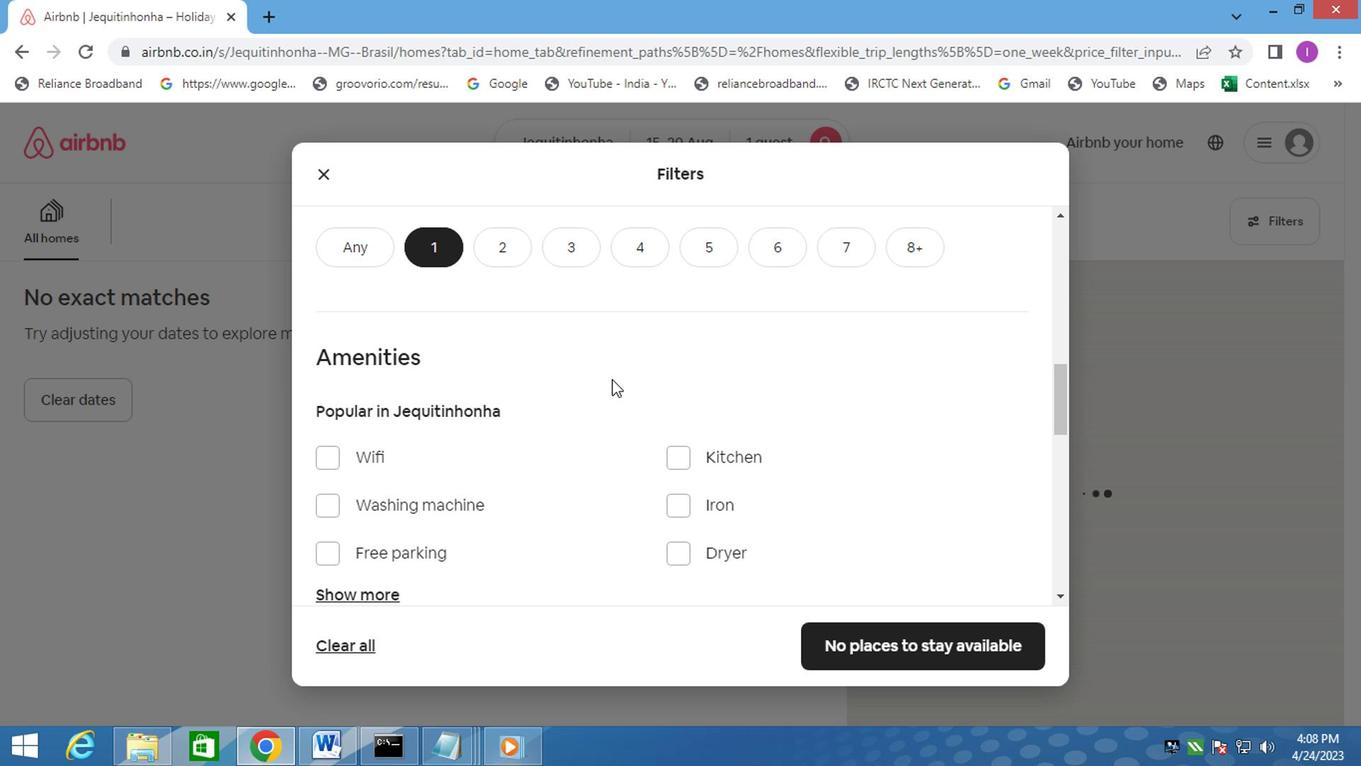 
Action: Mouse scrolled (608, 376) with delta (0, 0)
Screenshot: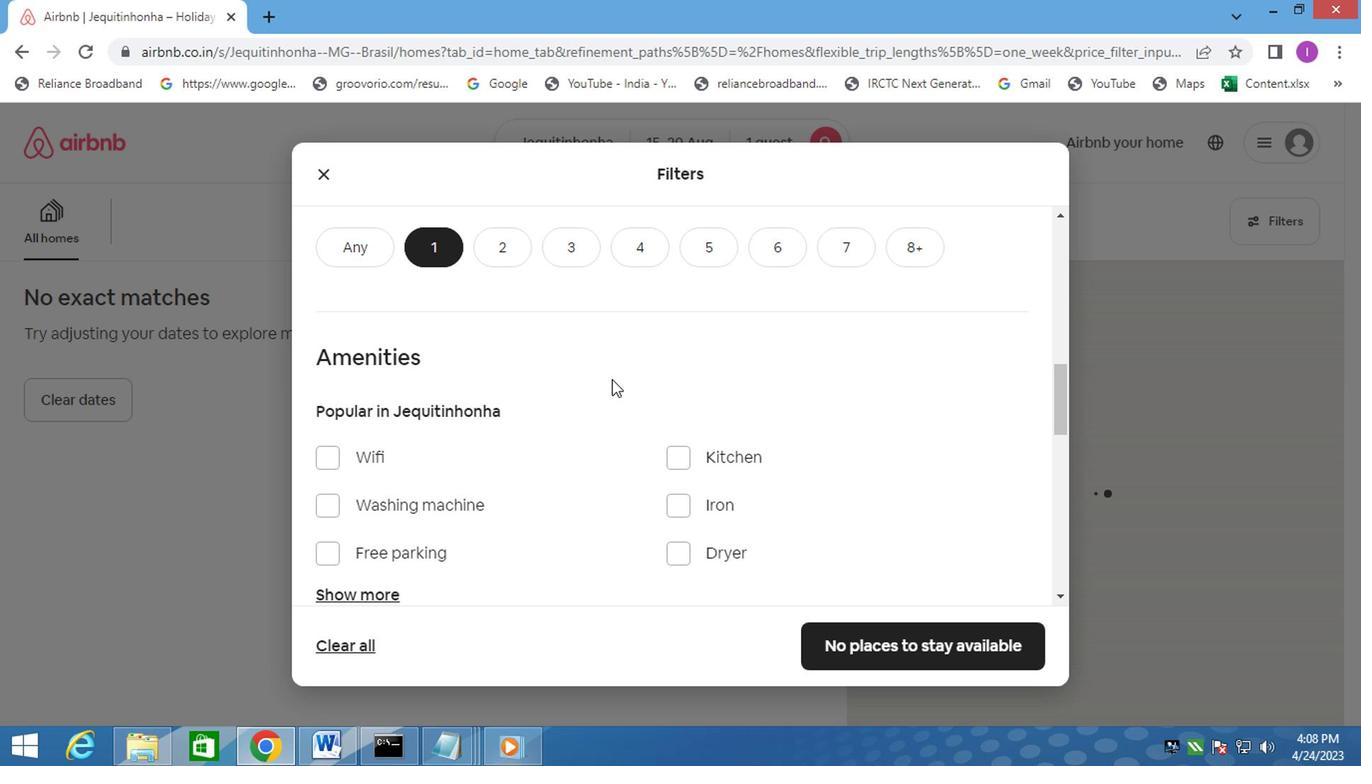 
Action: Mouse scrolled (608, 376) with delta (0, 0)
Screenshot: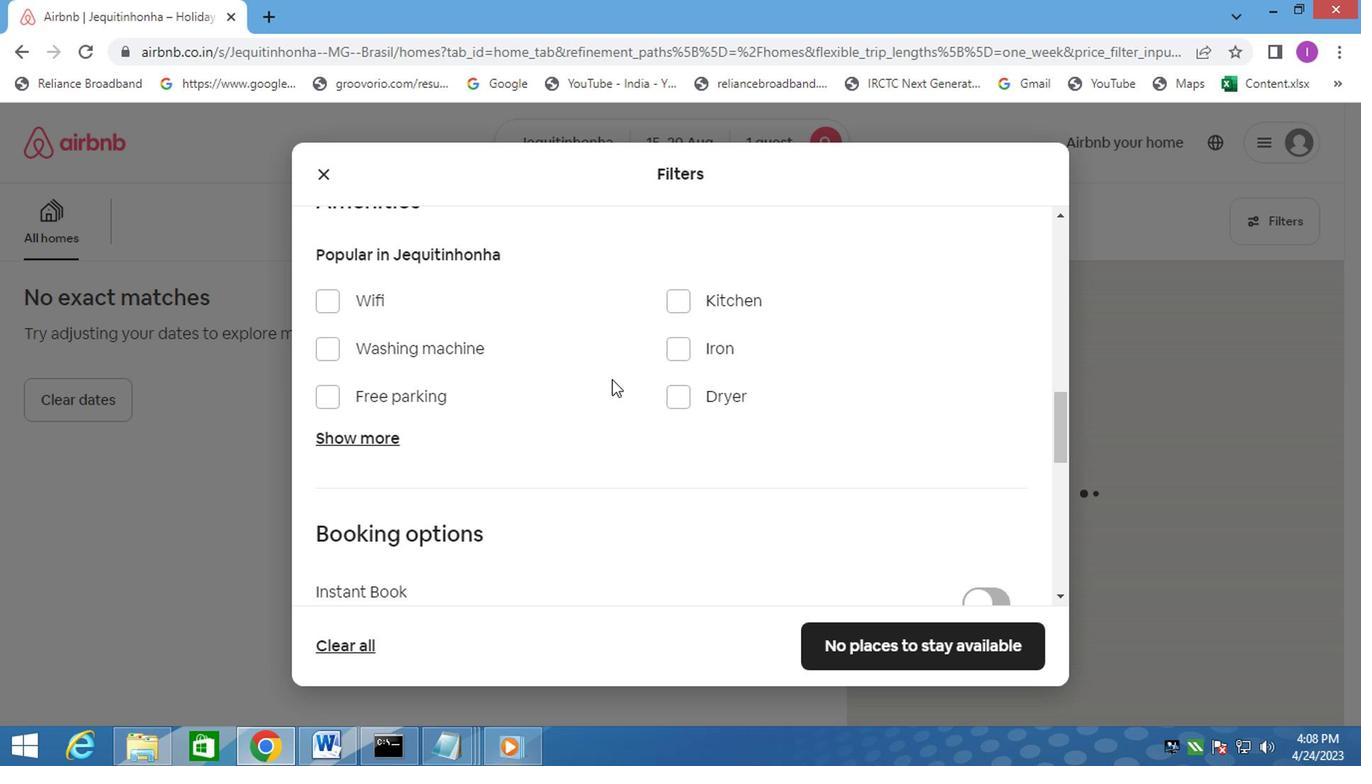 
Action: Mouse scrolled (608, 376) with delta (0, 0)
Screenshot: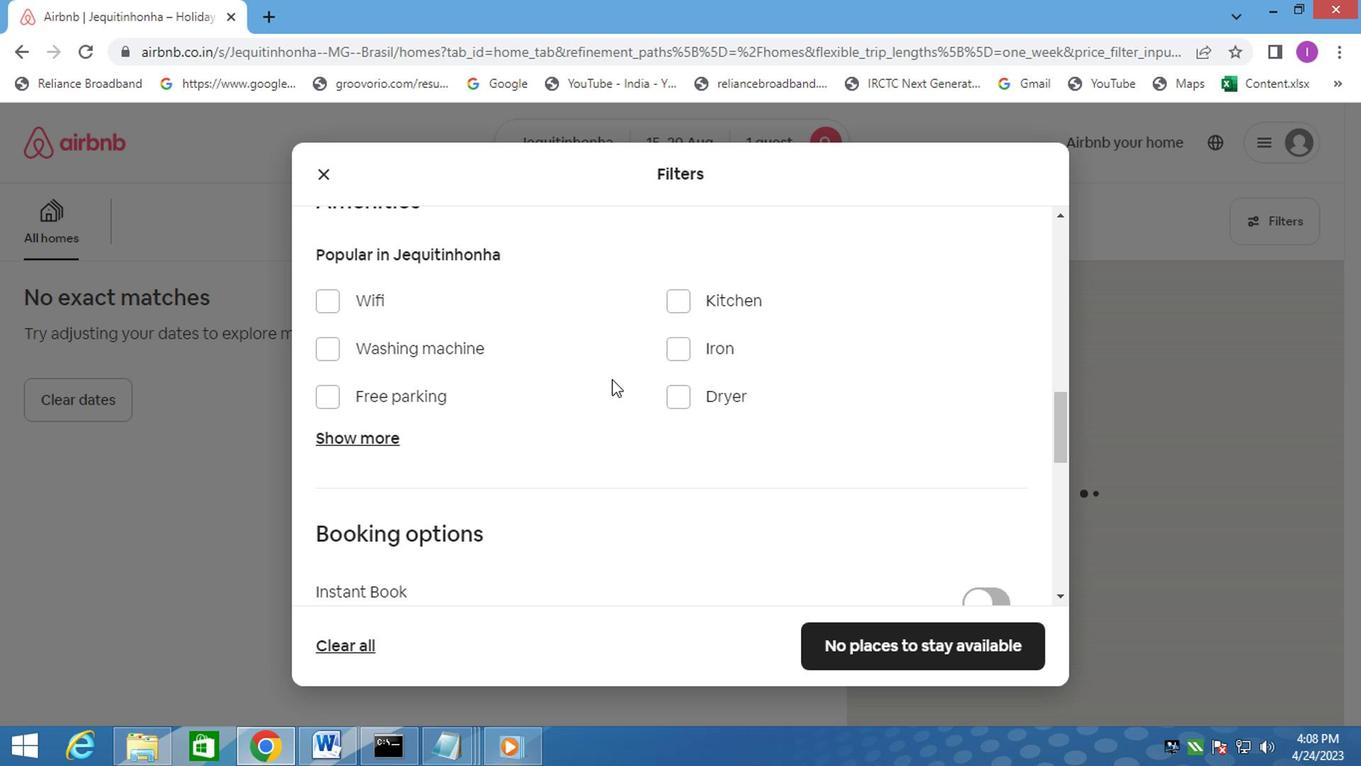 
Action: Mouse scrolled (608, 376) with delta (0, 0)
Screenshot: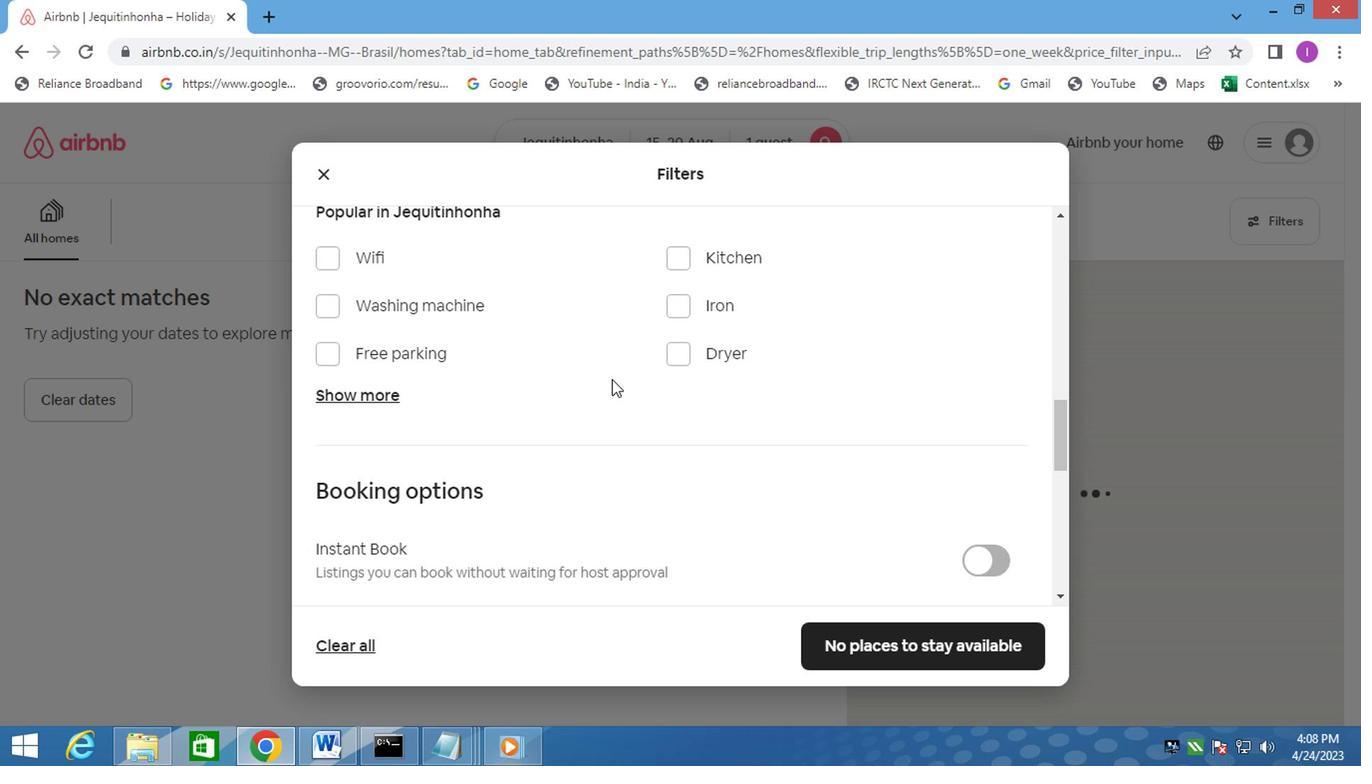 
Action: Mouse moved to (998, 328)
Screenshot: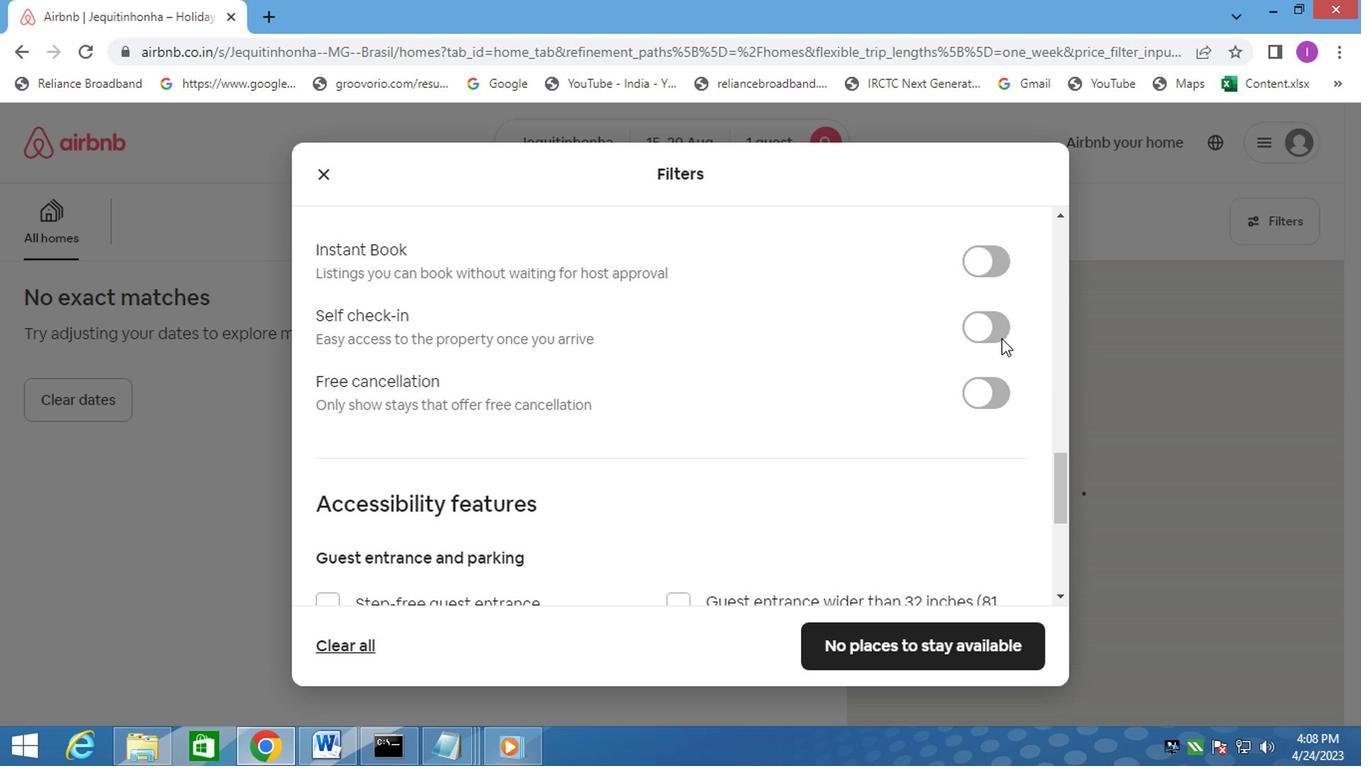 
Action: Mouse pressed left at (998, 328)
Screenshot: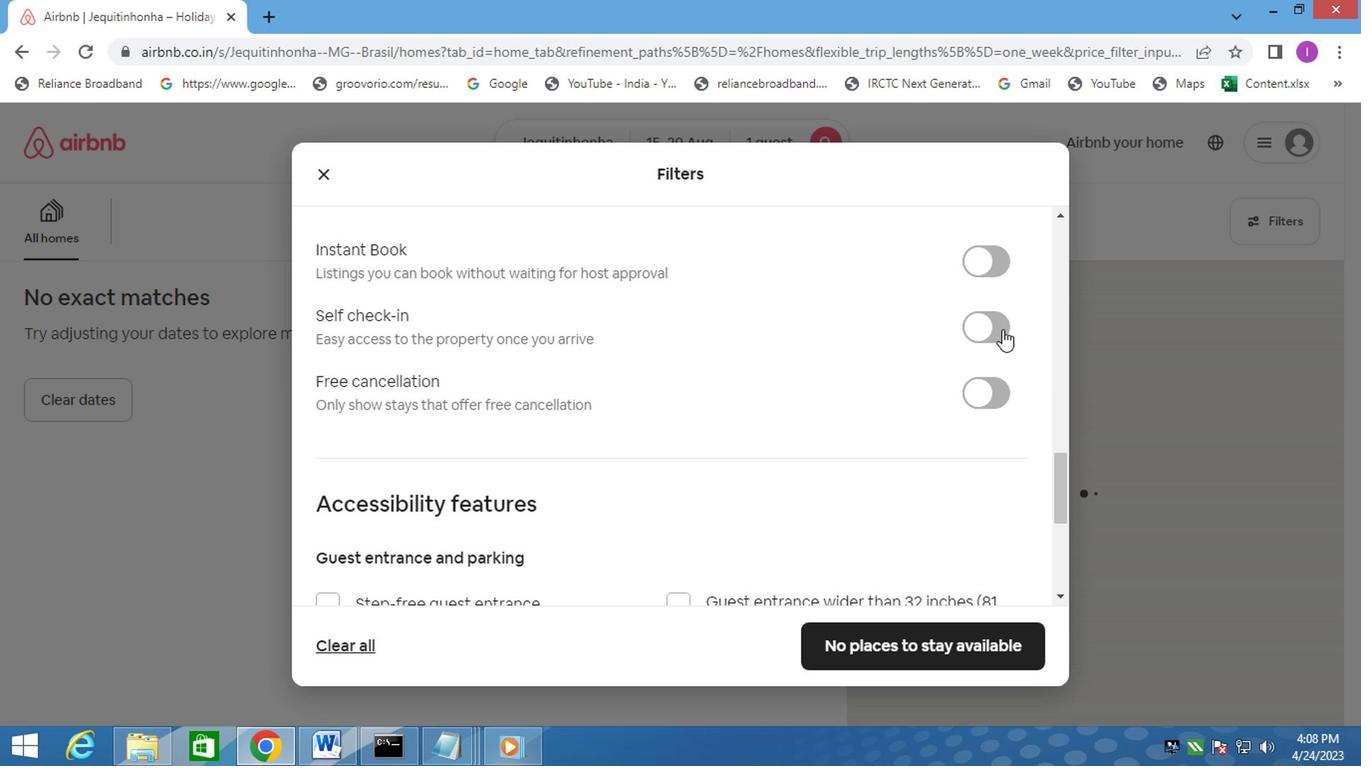 
Action: Mouse scrolled (998, 327) with delta (0, 0)
Screenshot: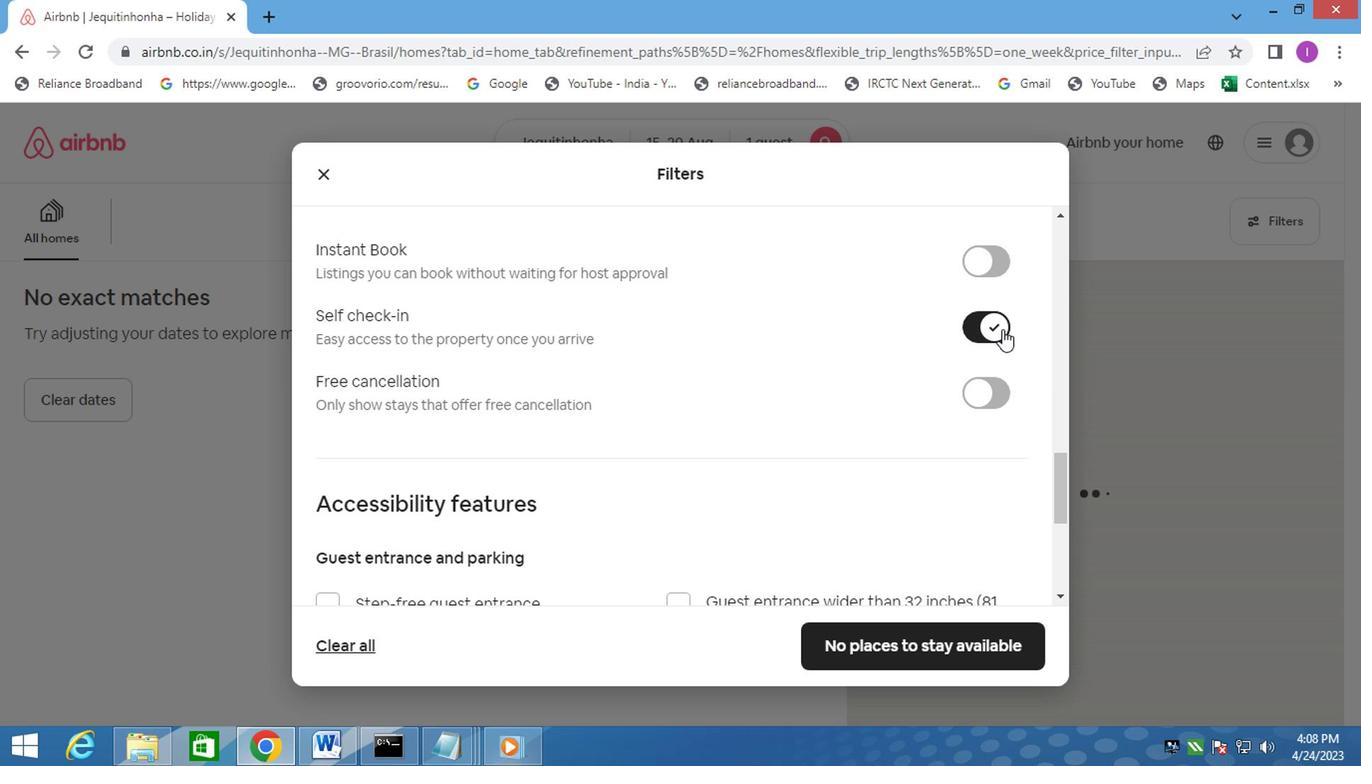 
Action: Mouse scrolled (998, 327) with delta (0, 0)
Screenshot: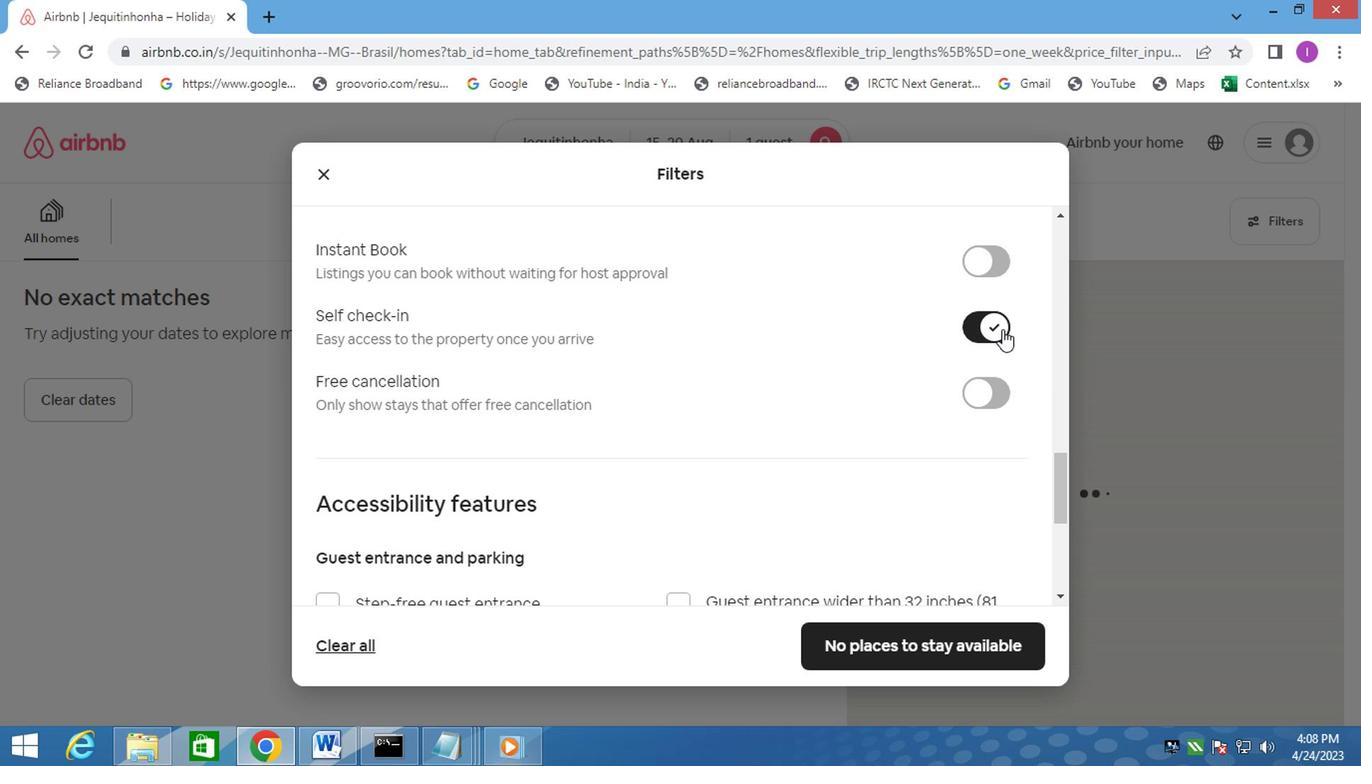 
Action: Mouse scrolled (998, 327) with delta (0, 0)
Screenshot: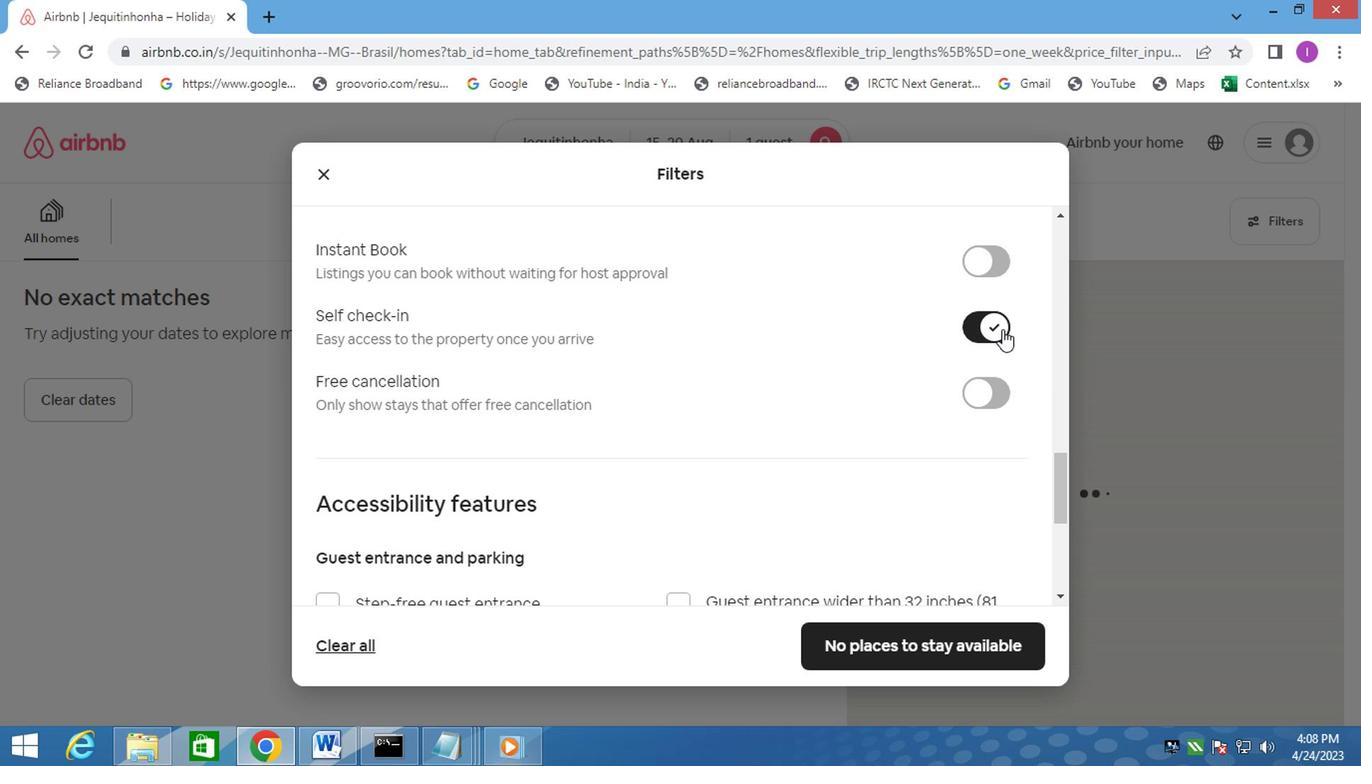 
Action: Mouse moved to (999, 328)
Screenshot: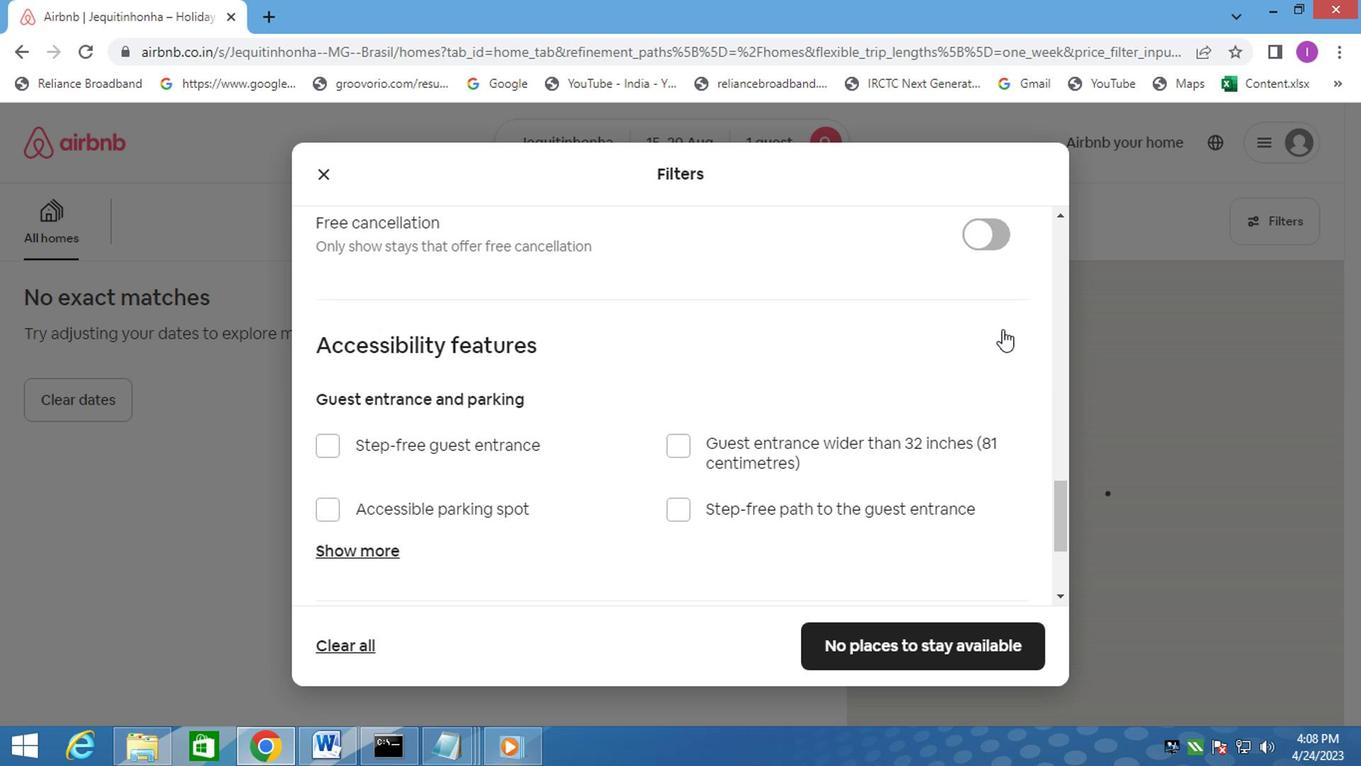 
Action: Mouse scrolled (999, 327) with delta (0, 0)
Screenshot: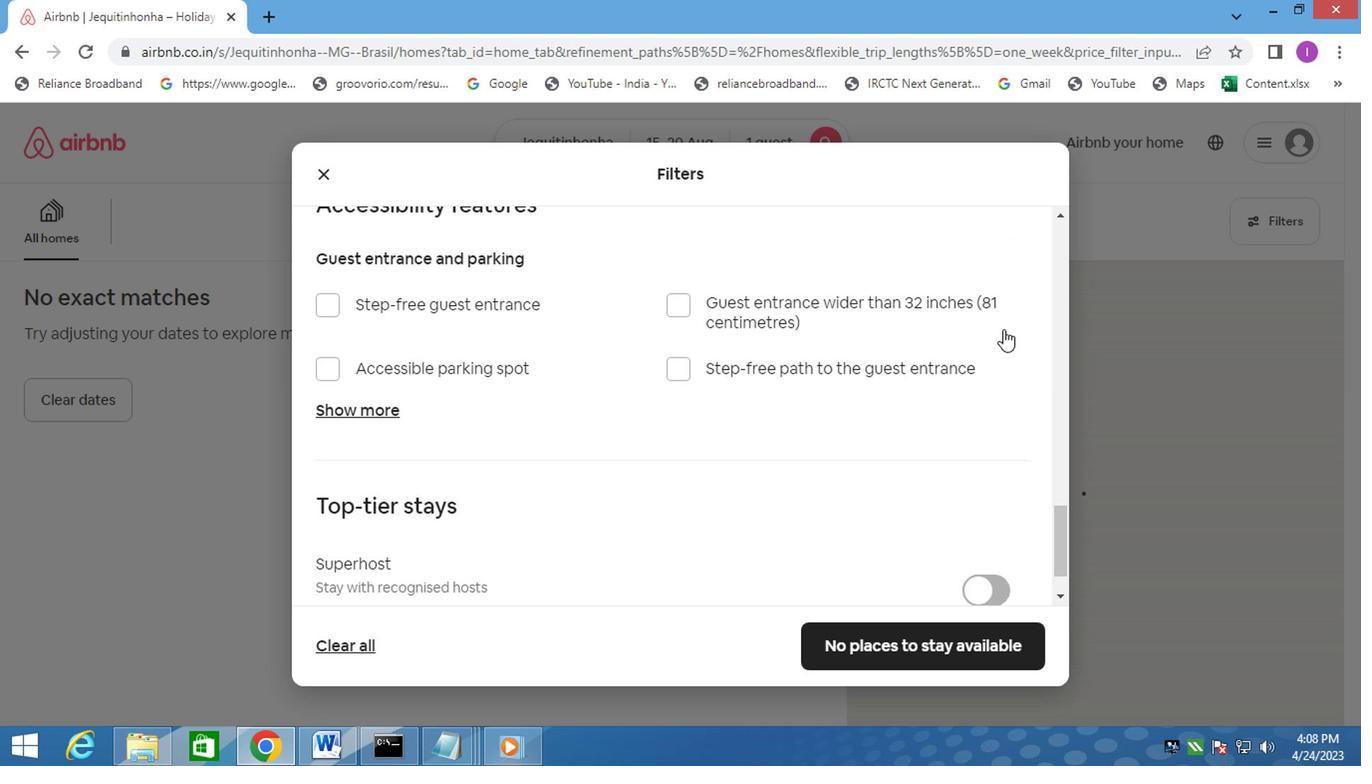 
Action: Mouse scrolled (999, 327) with delta (0, 0)
Screenshot: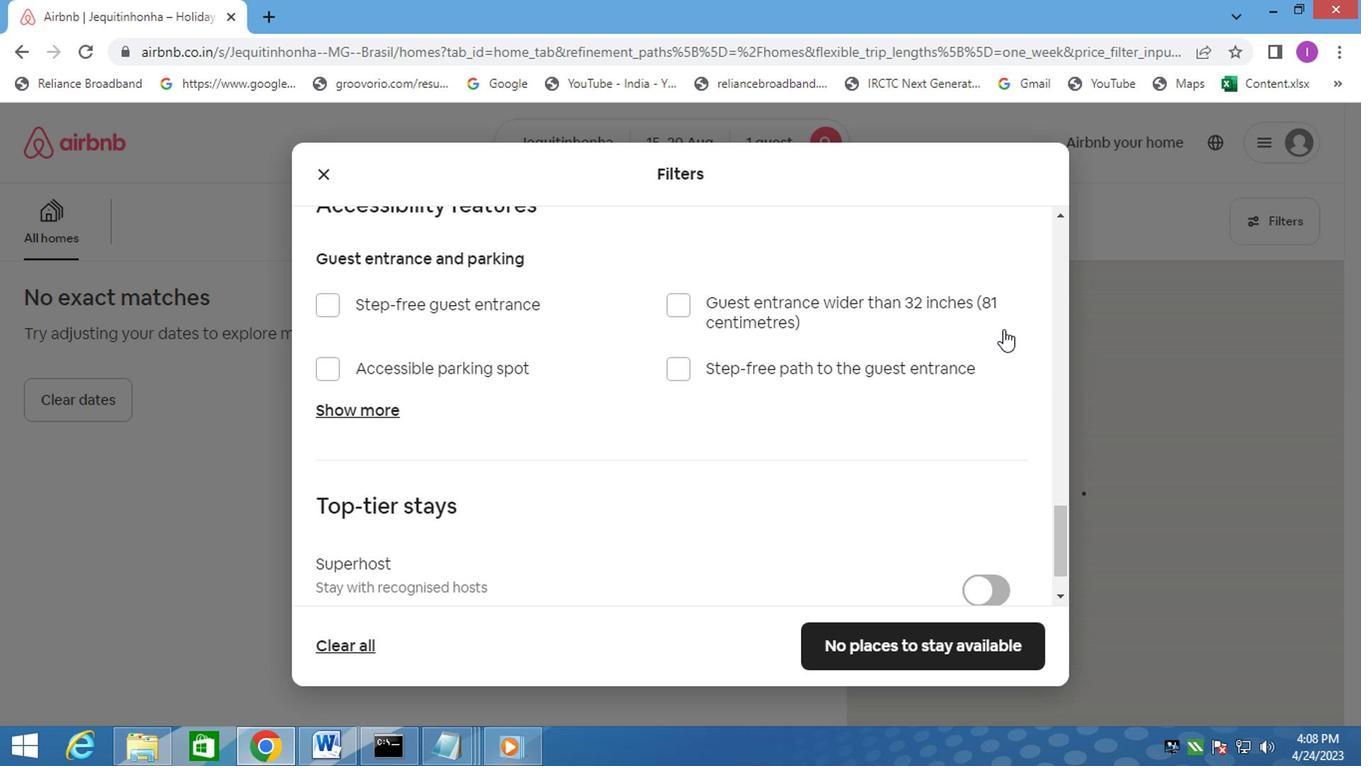 
Action: Mouse moved to (999, 330)
Screenshot: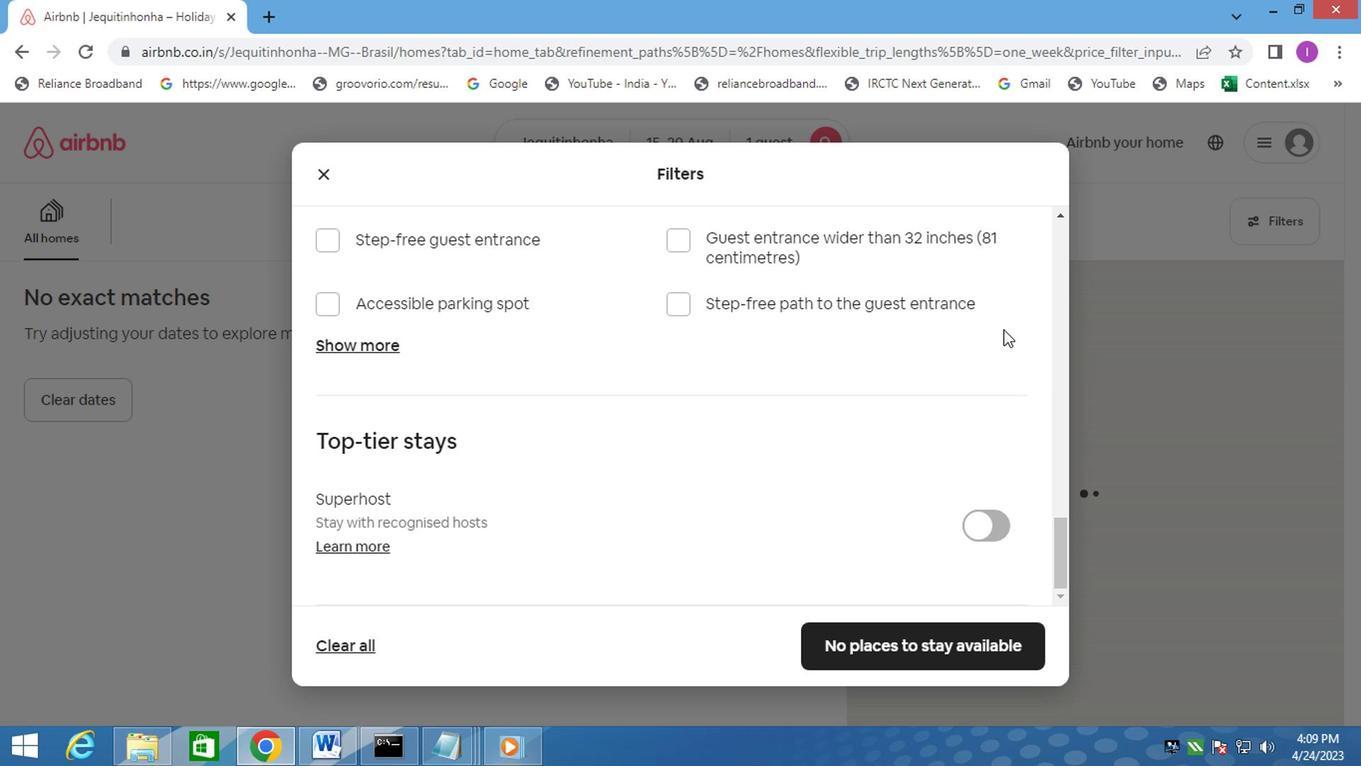 
Action: Mouse scrolled (999, 329) with delta (0, 0)
Screenshot: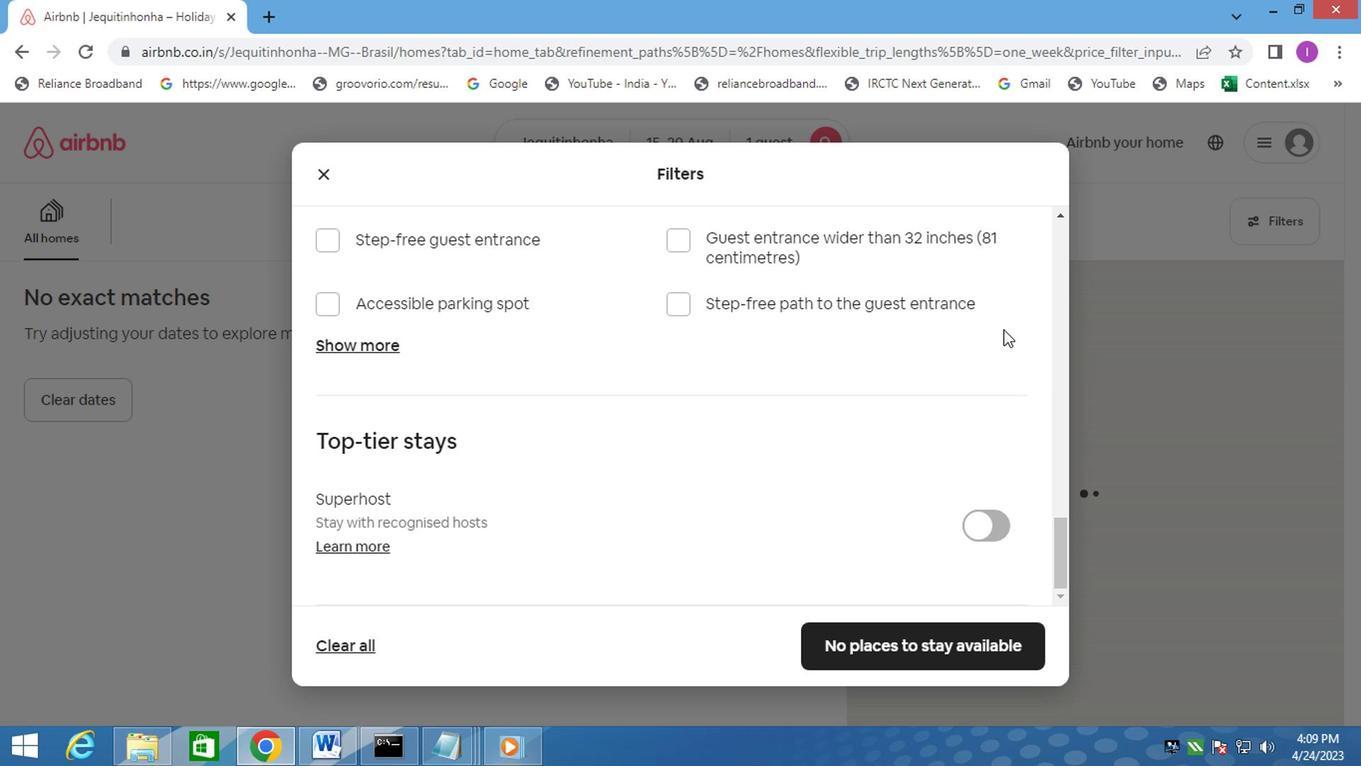 
Action: Mouse scrolled (999, 329) with delta (0, 0)
Screenshot: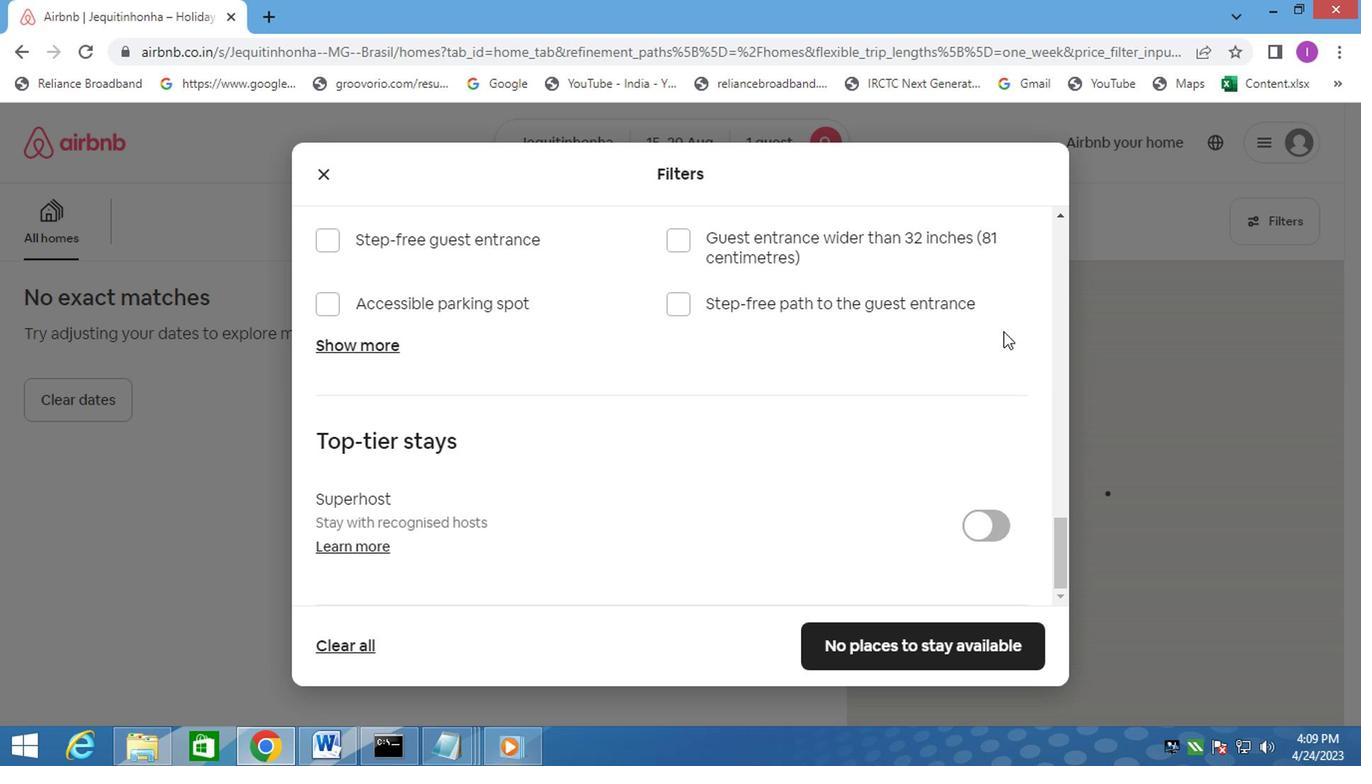 
Action: Mouse scrolled (999, 329) with delta (0, 0)
Screenshot: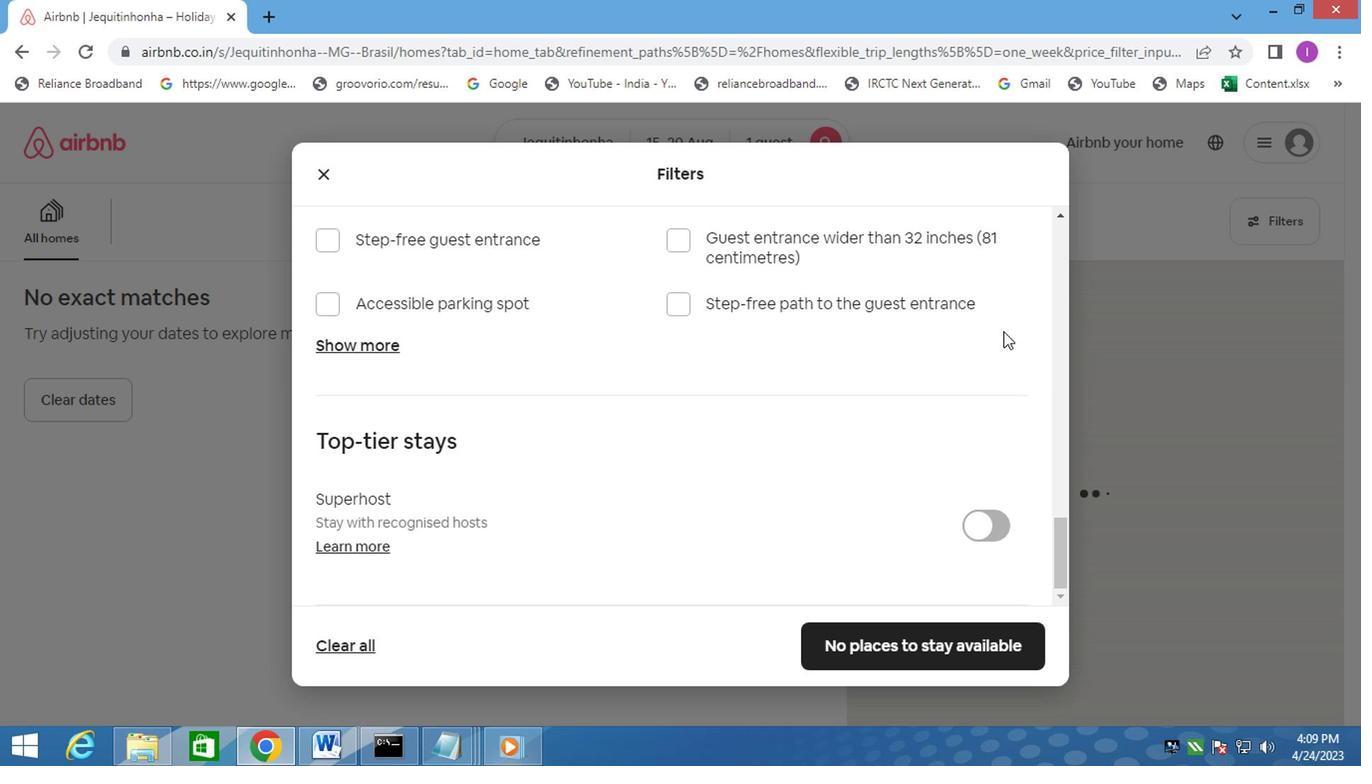 
Action: Mouse scrolled (999, 329) with delta (0, 0)
Screenshot: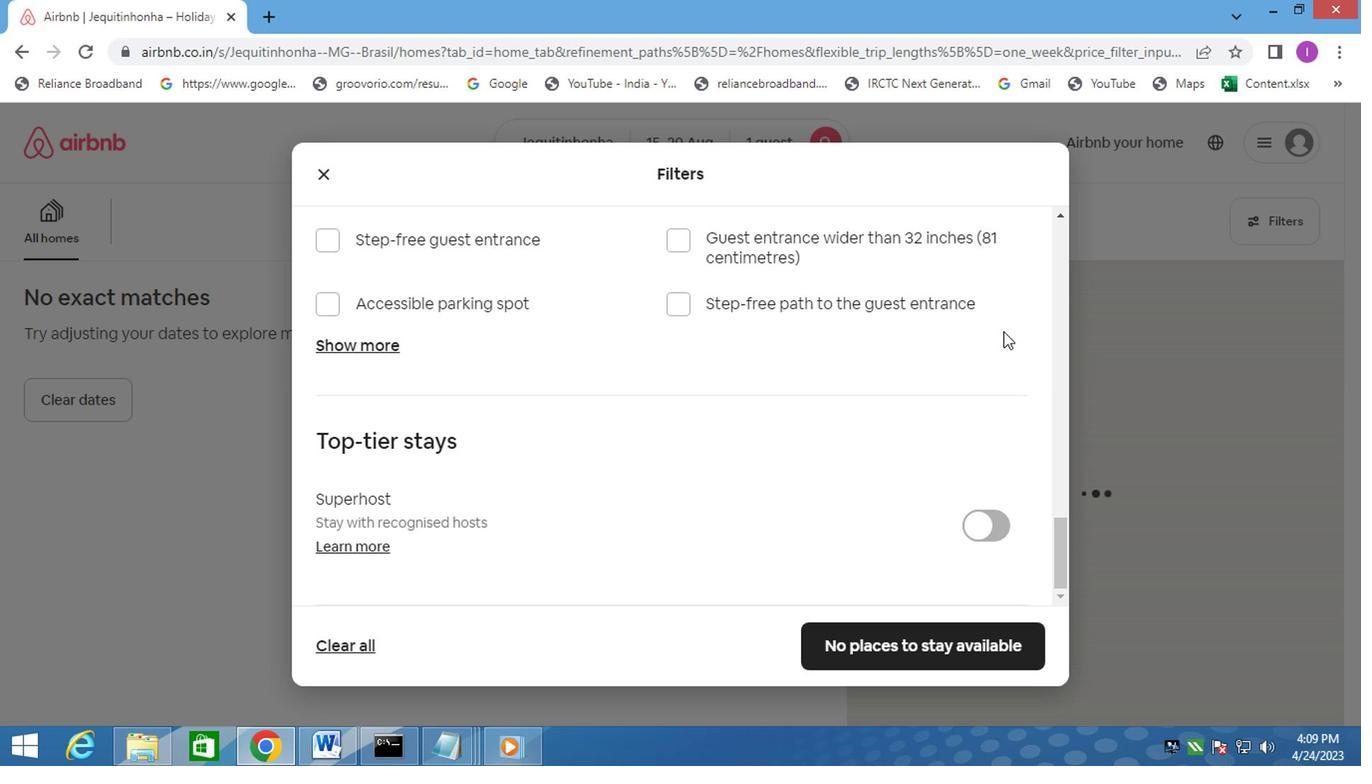 
Action: Mouse scrolled (999, 329) with delta (0, 0)
Screenshot: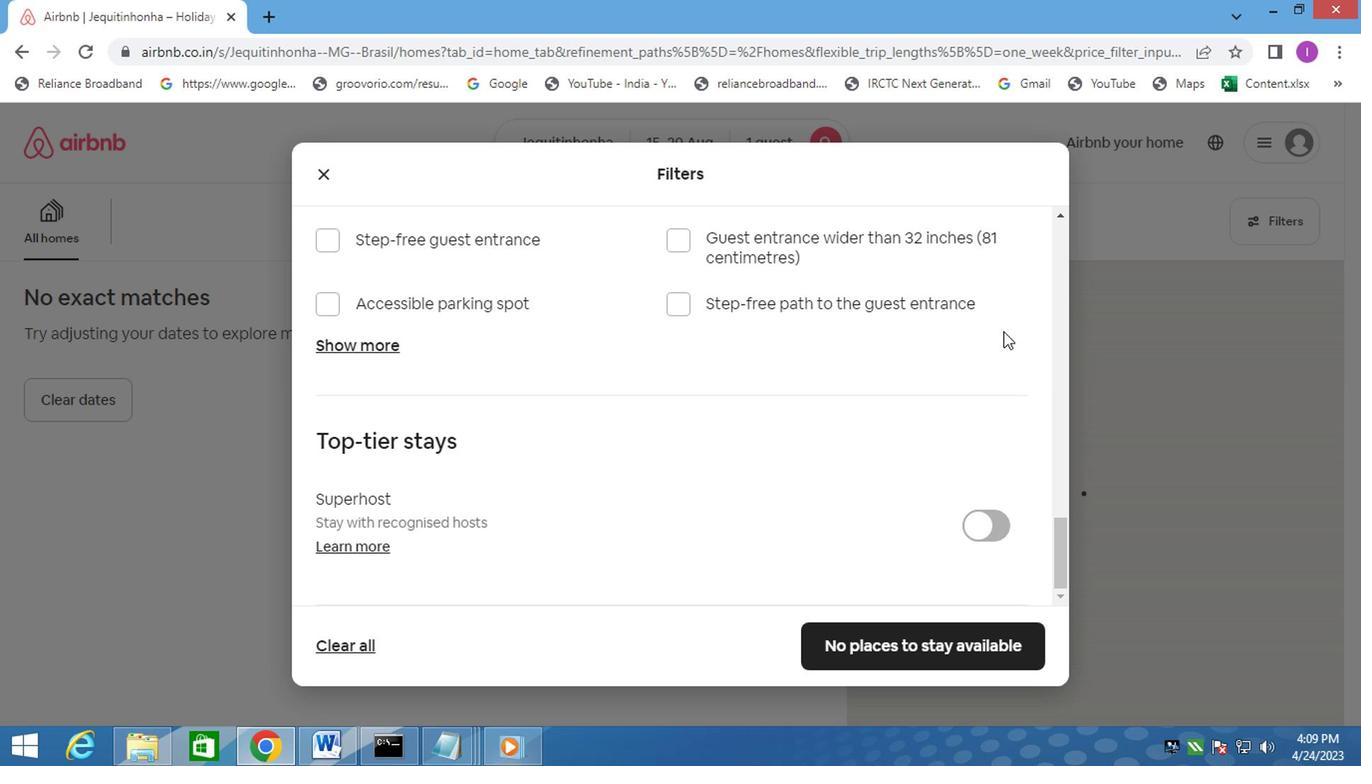 
Action: Mouse scrolled (999, 329) with delta (0, 0)
Screenshot: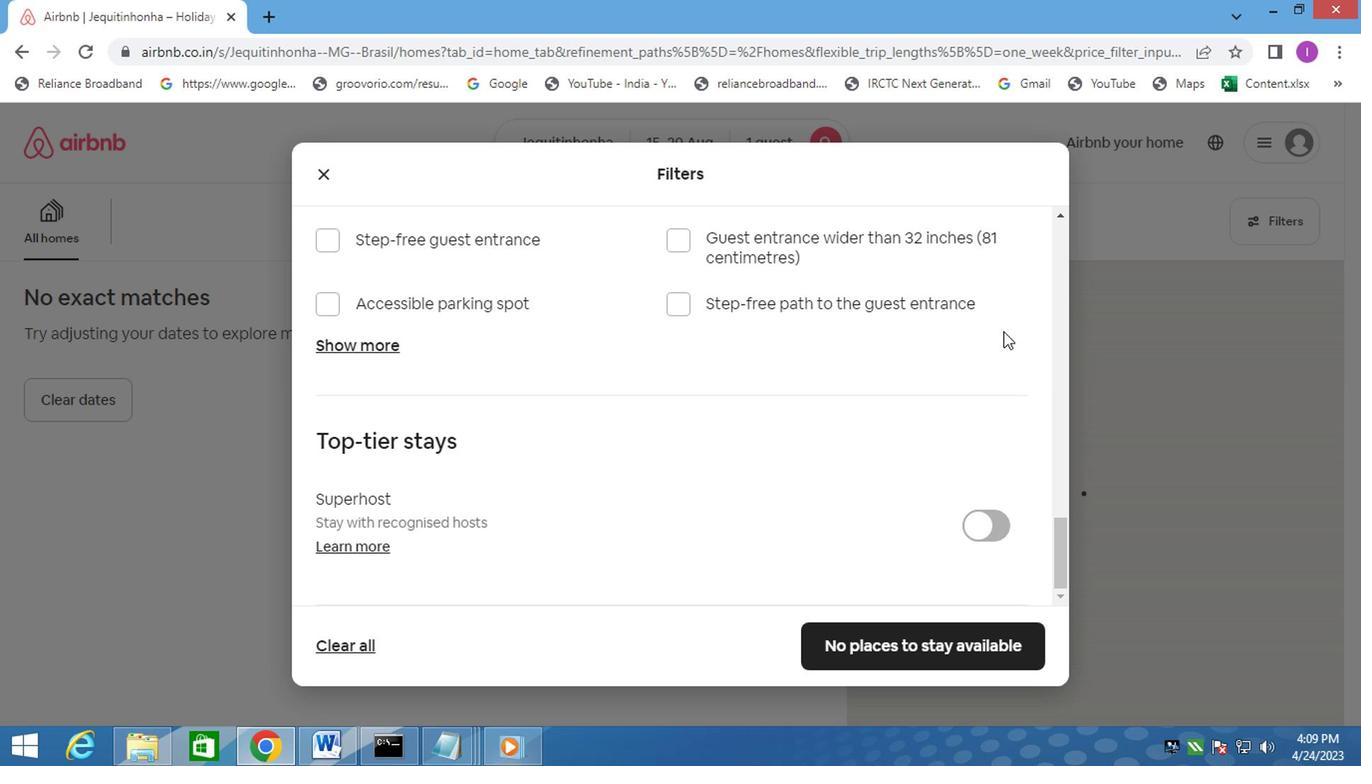 
Action: Mouse scrolled (999, 329) with delta (0, 0)
Screenshot: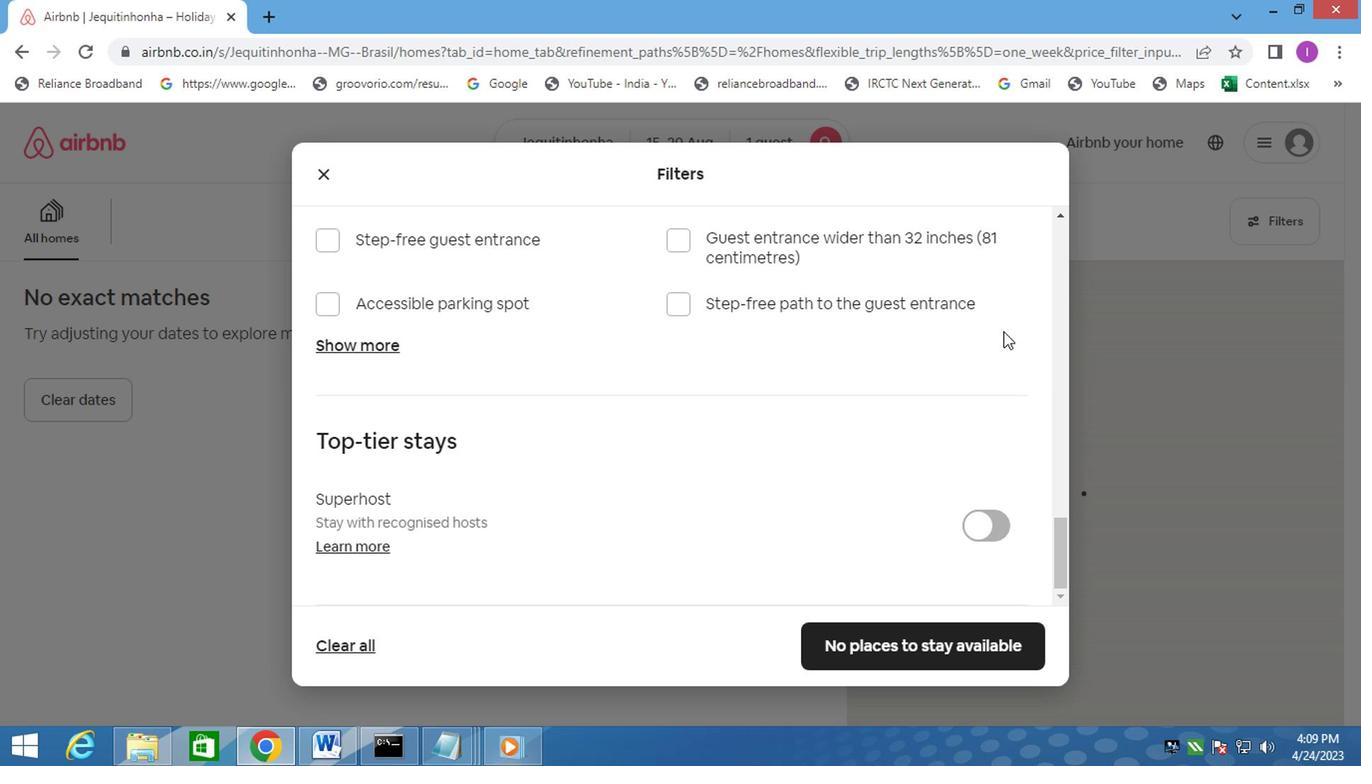 
Action: Mouse moved to (998, 331)
Screenshot: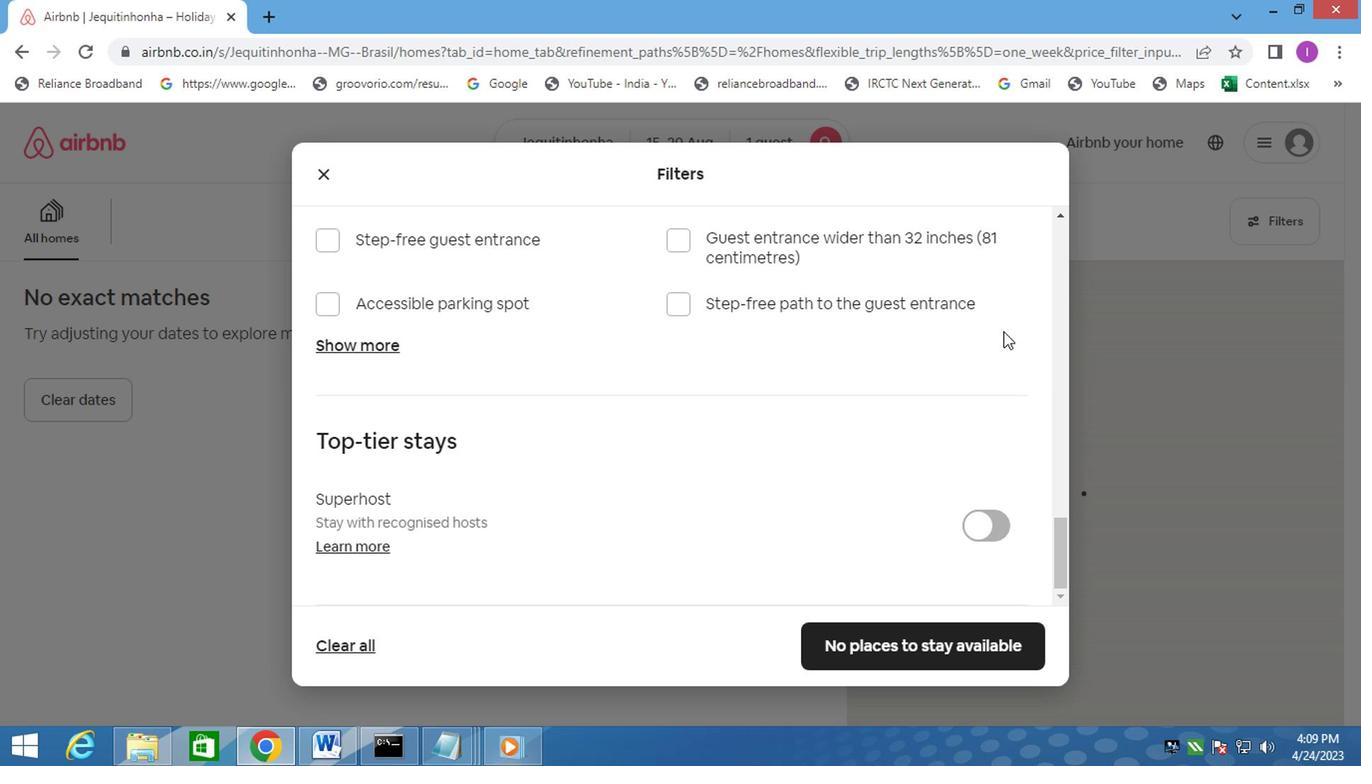 
Action: Mouse scrolled (998, 330) with delta (0, 0)
Screenshot: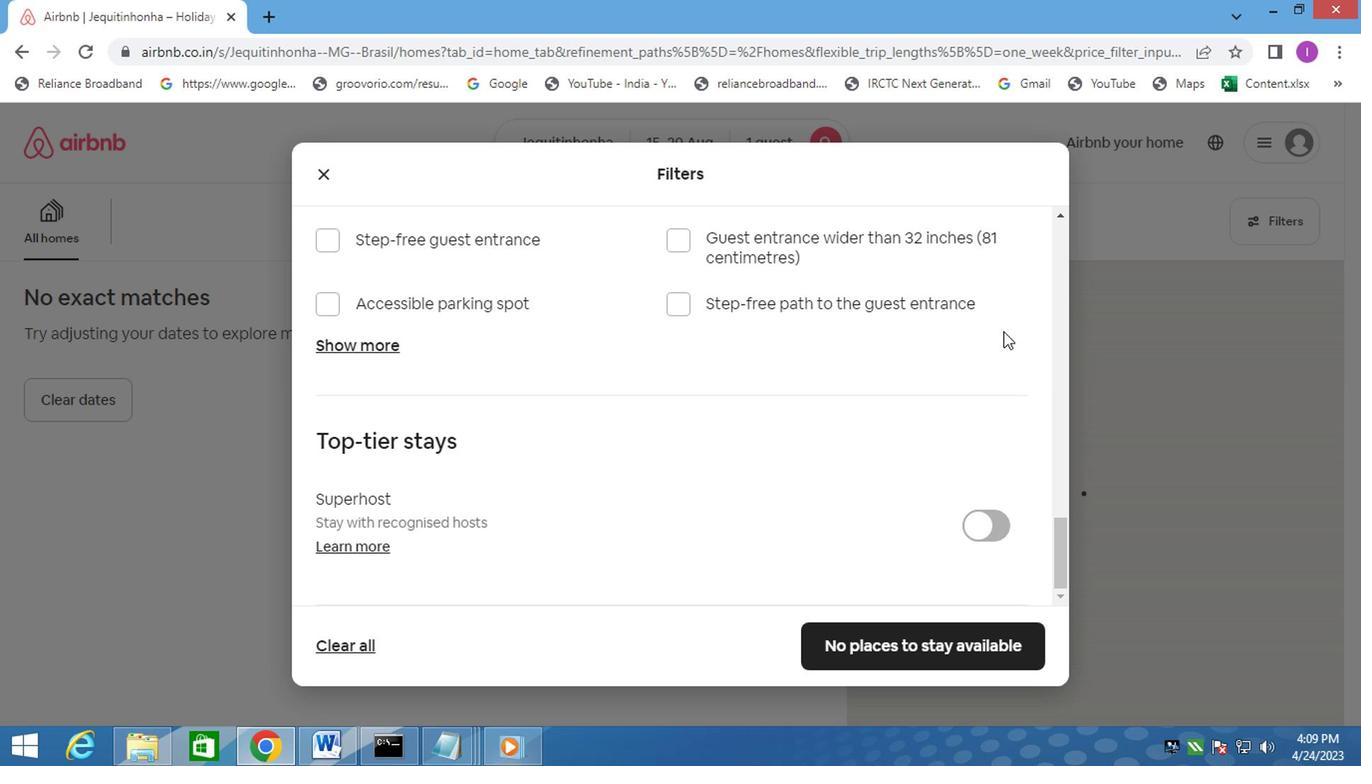 
Action: Mouse moved to (802, 351)
Screenshot: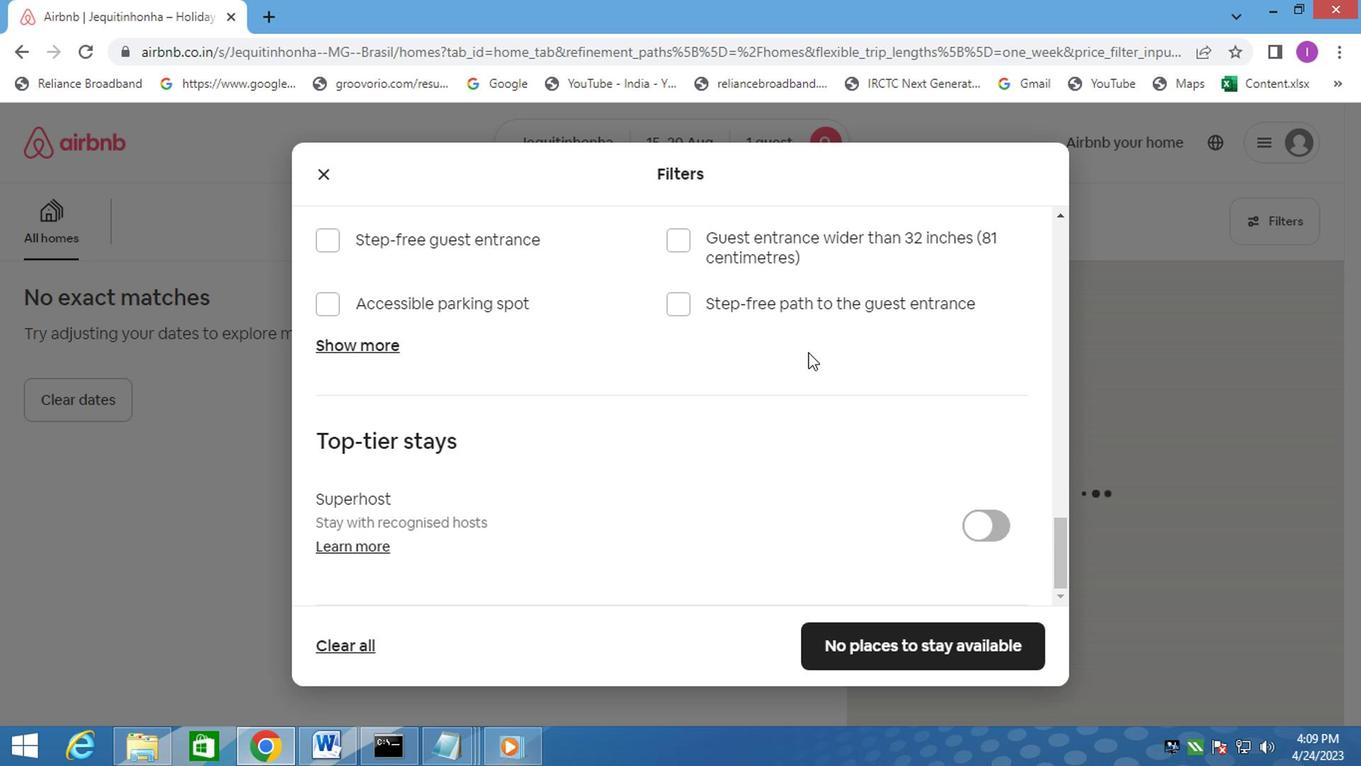 
Action: Mouse scrolled (802, 353) with delta (0, 1)
Screenshot: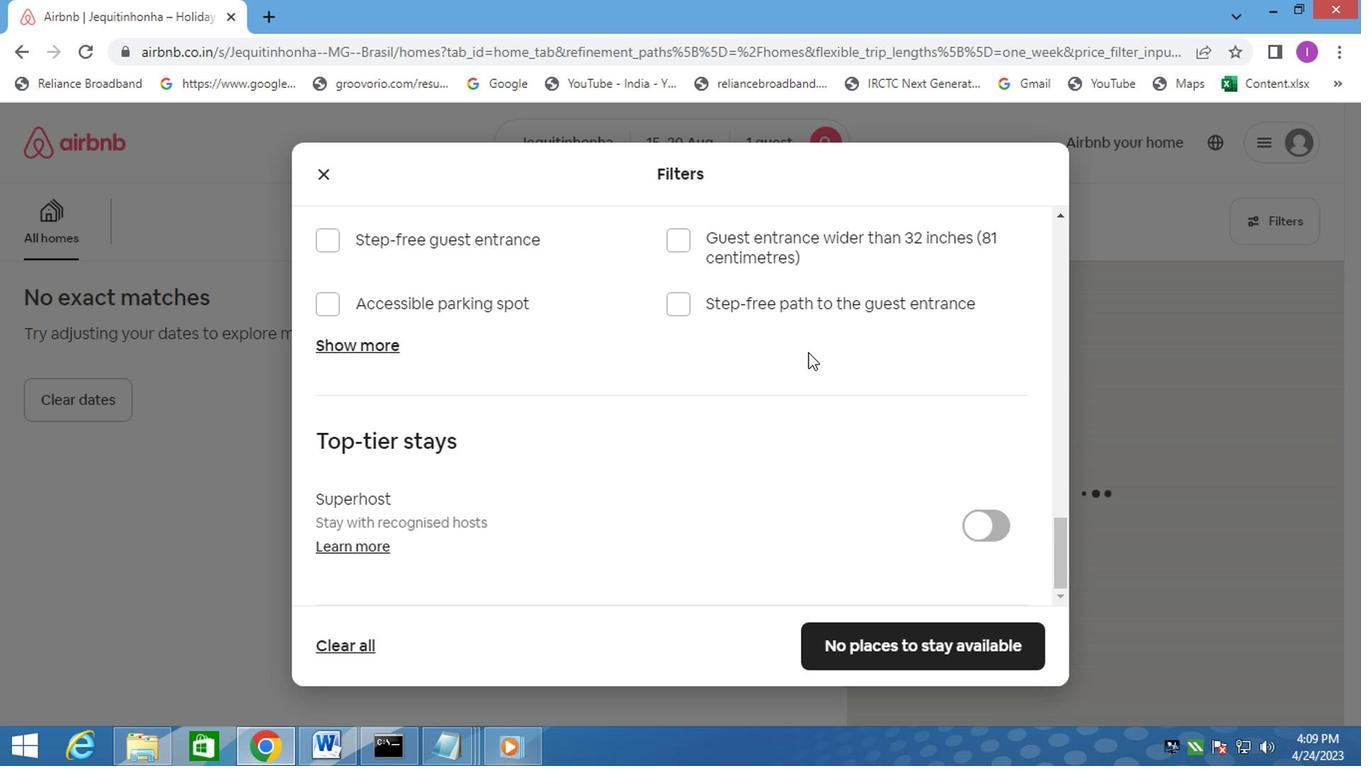 
Action: Mouse scrolled (802, 353) with delta (0, 1)
Screenshot: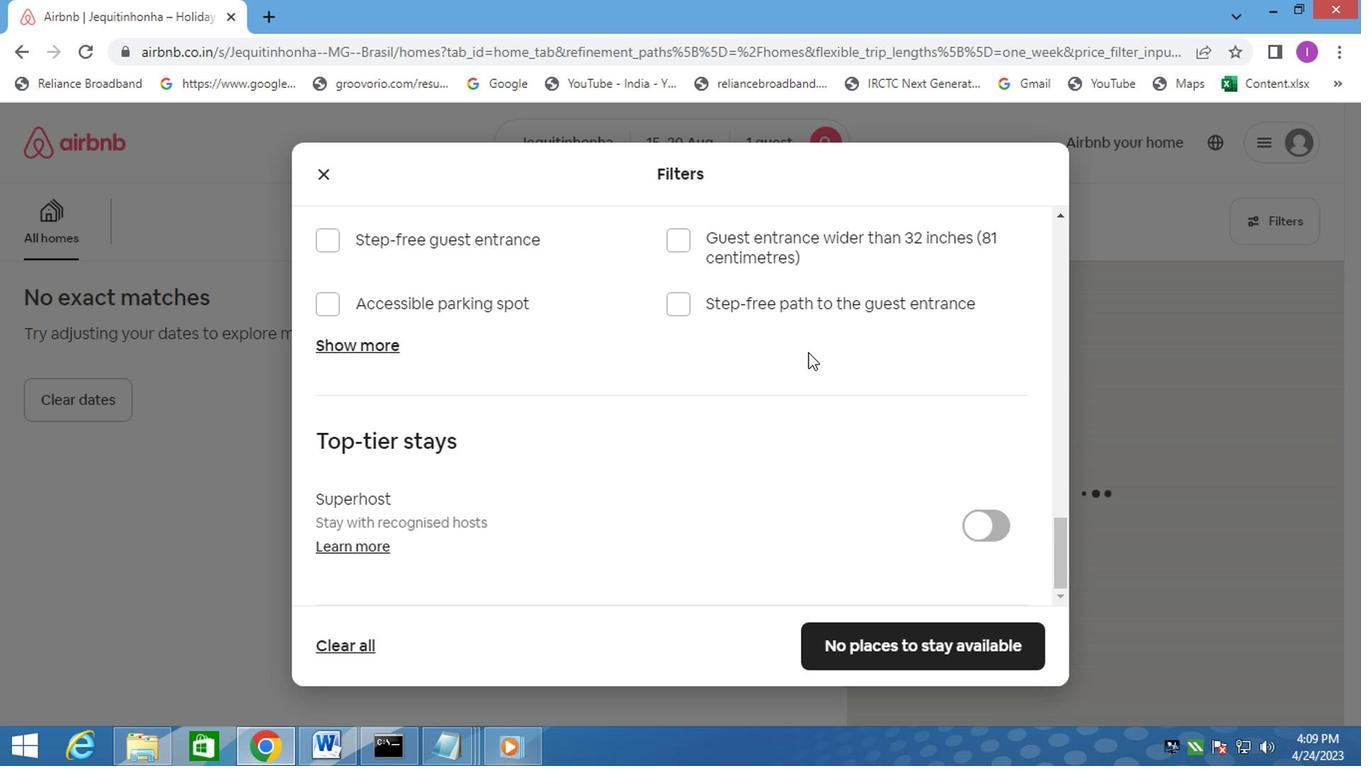 
Action: Mouse scrolled (802, 353) with delta (0, 1)
Screenshot: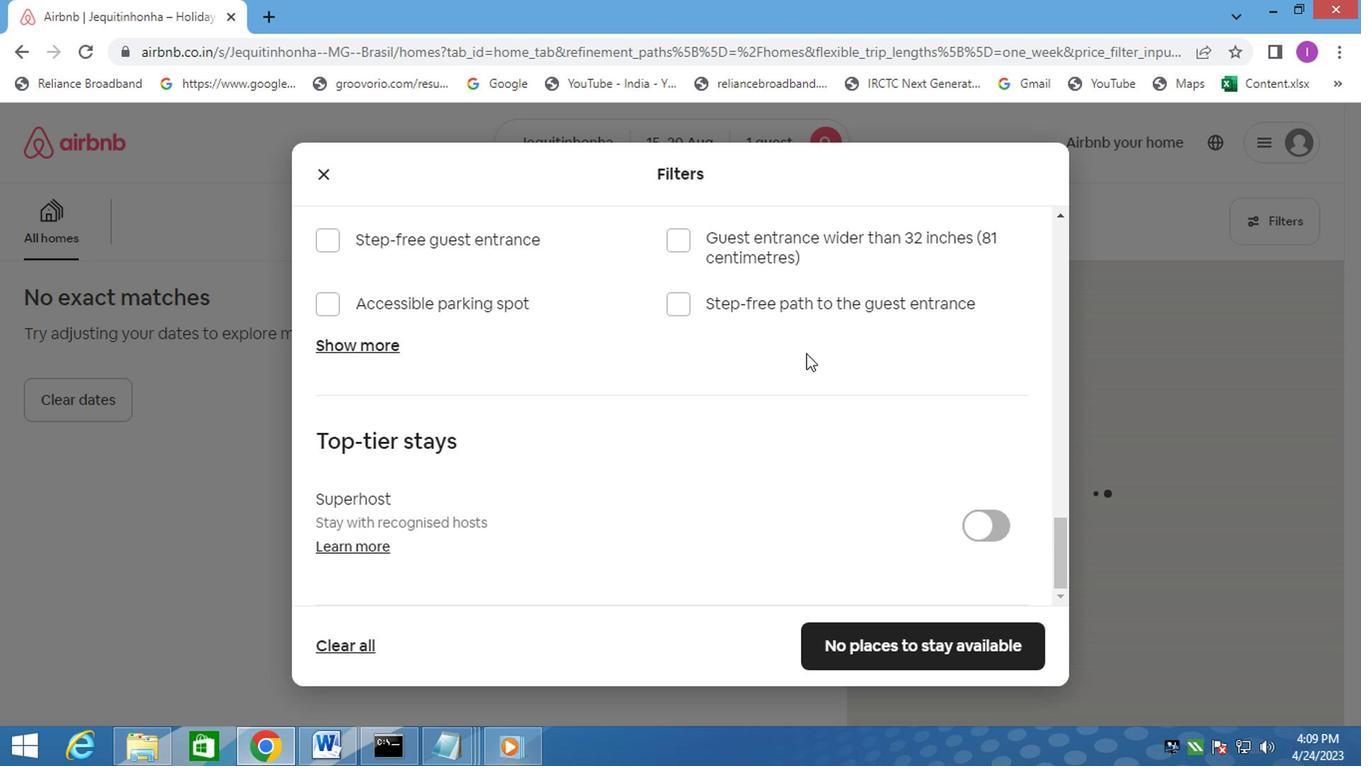 
Action: Mouse moved to (802, 351)
Screenshot: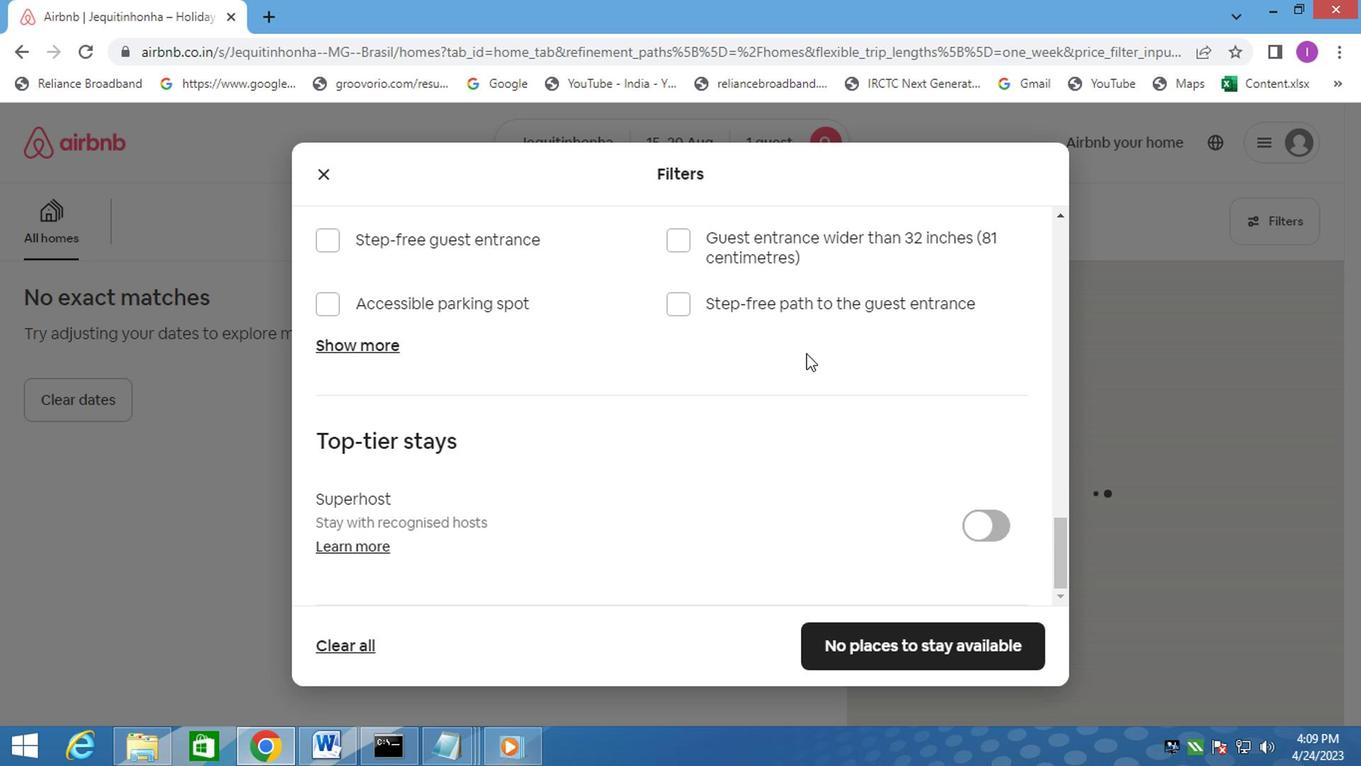 
Action: Mouse scrolled (802, 353) with delta (0, 1)
Screenshot: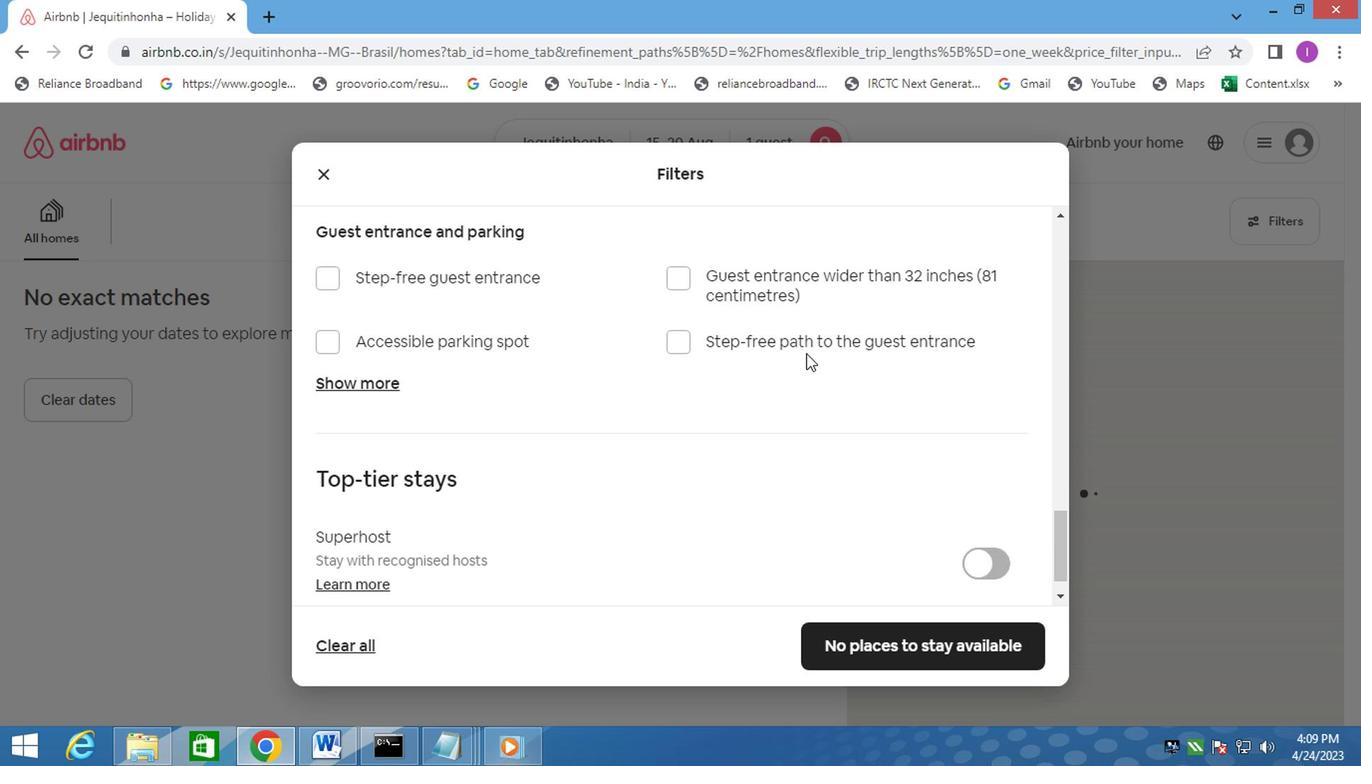 
Action: Mouse moved to (802, 350)
Screenshot: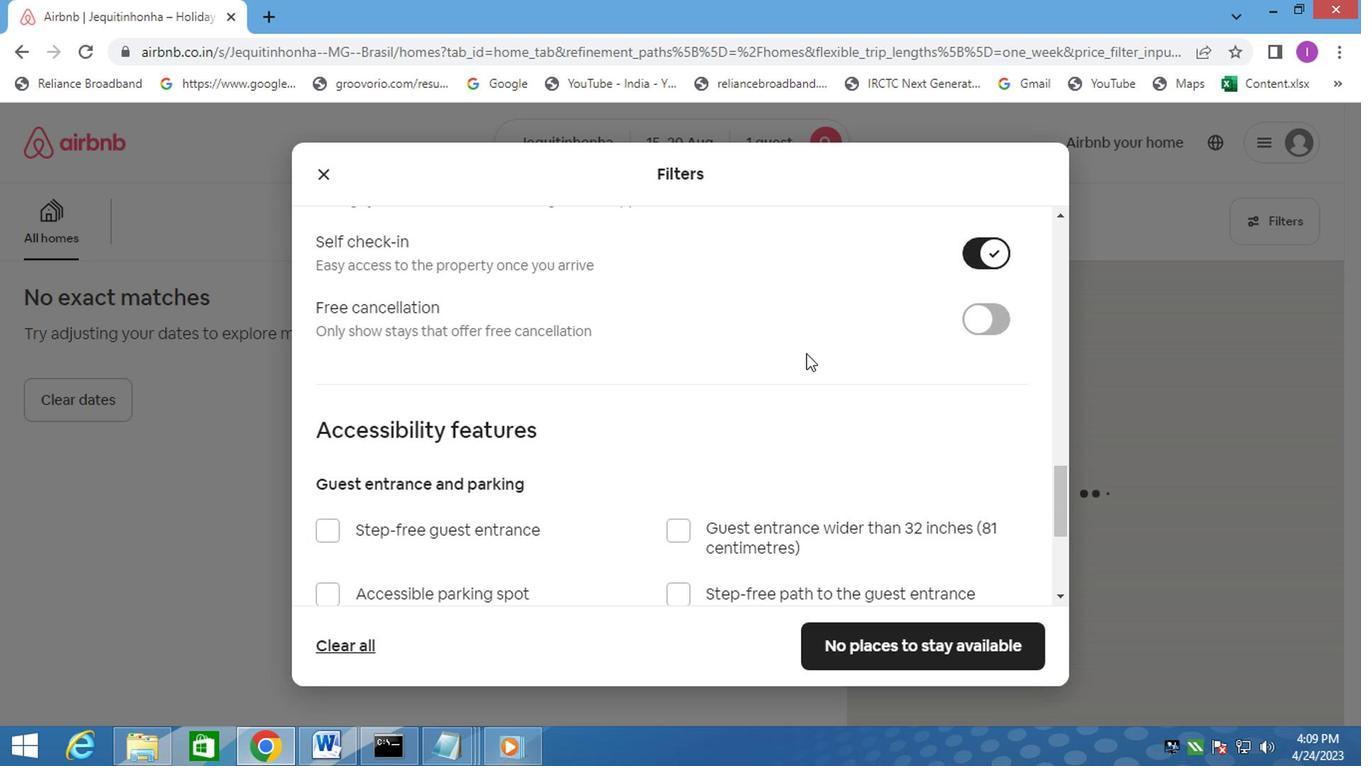 
Action: Mouse scrolled (802, 351) with delta (0, 0)
Screenshot: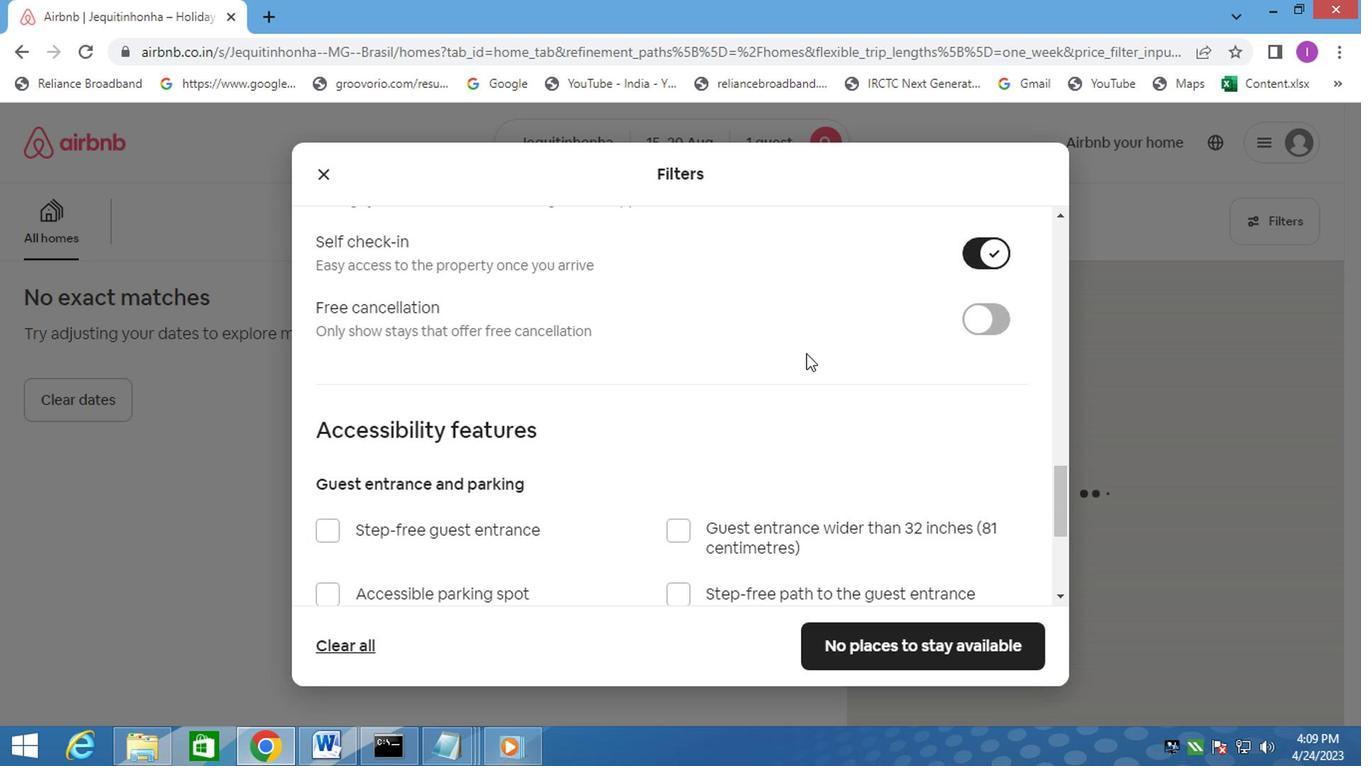 
Action: Mouse moved to (807, 342)
Screenshot: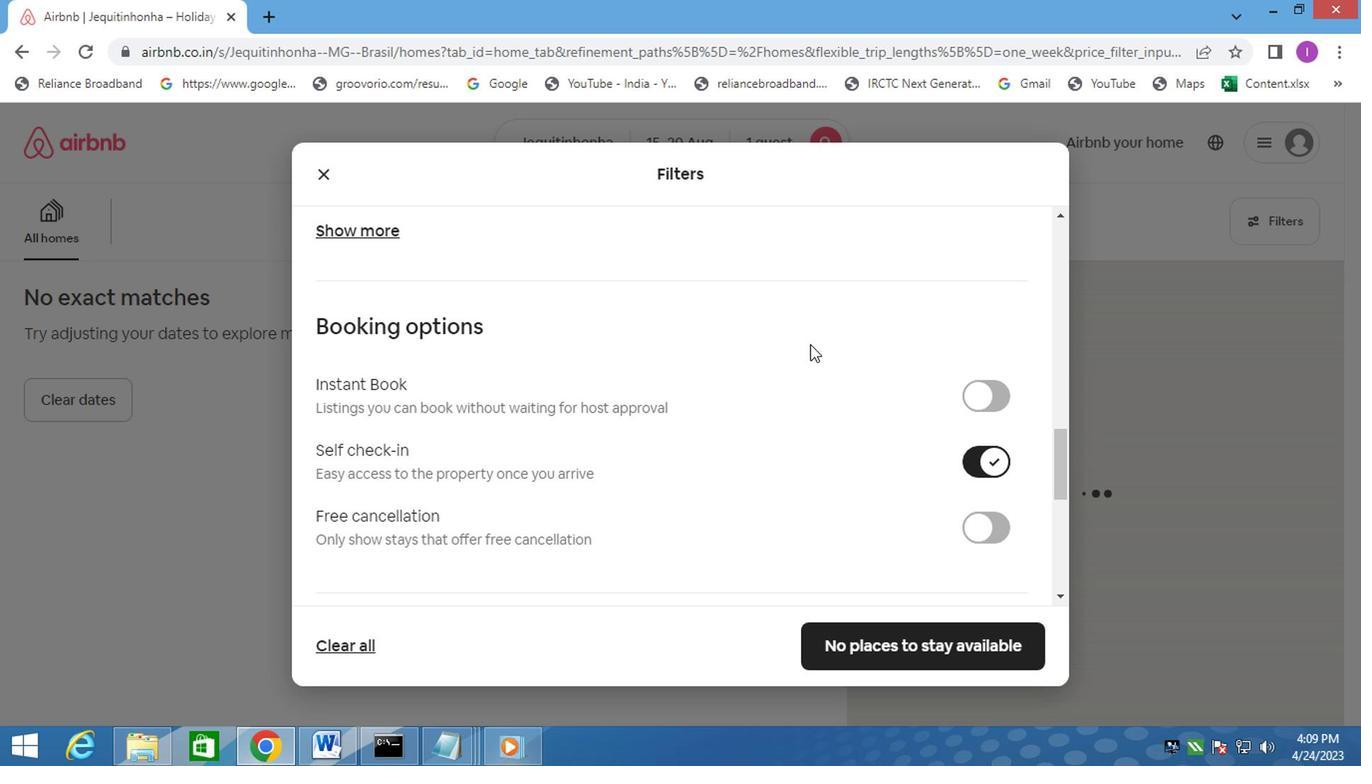 
Action: Mouse scrolled (807, 343) with delta (0, 0)
Screenshot: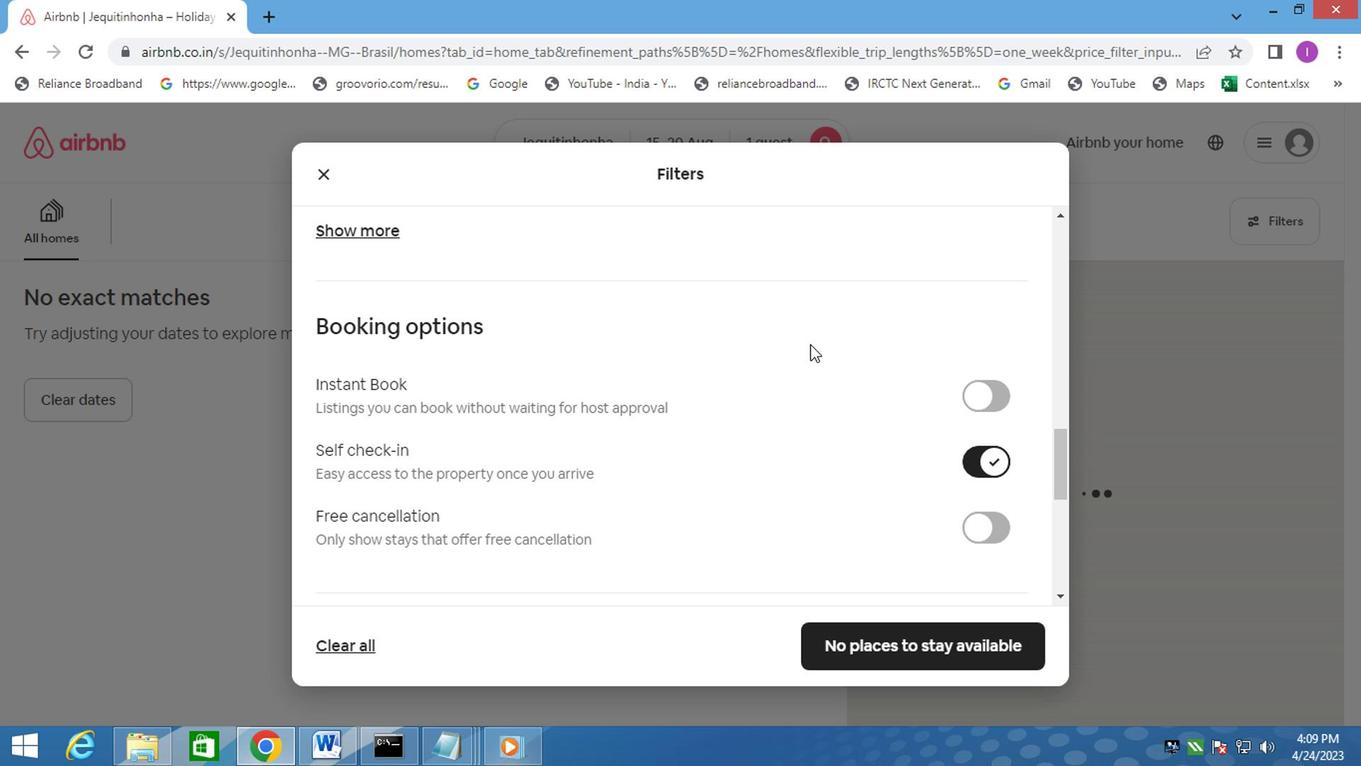 
Action: Mouse scrolled (807, 343) with delta (0, 0)
Screenshot: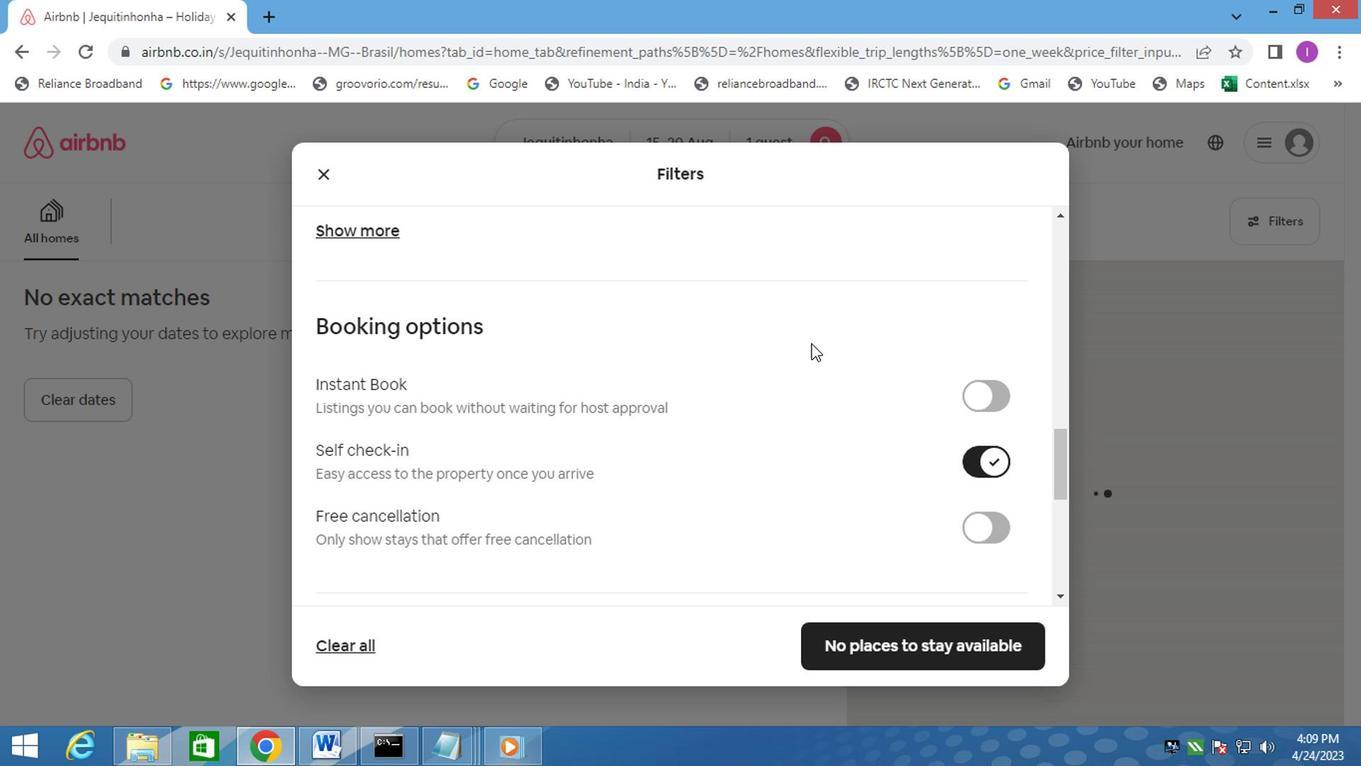 
Action: Mouse moved to (809, 337)
Screenshot: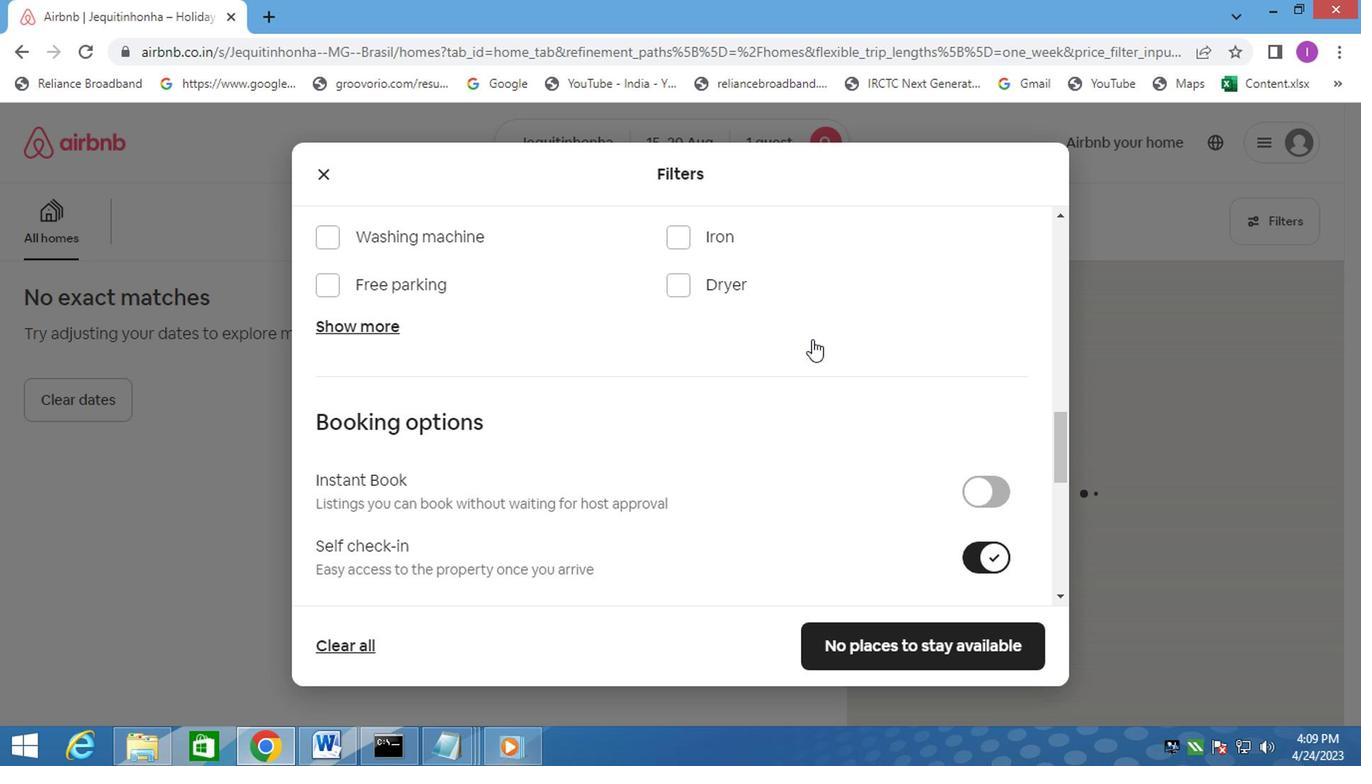 
Action: Mouse scrolled (809, 338) with delta (0, 0)
Screenshot: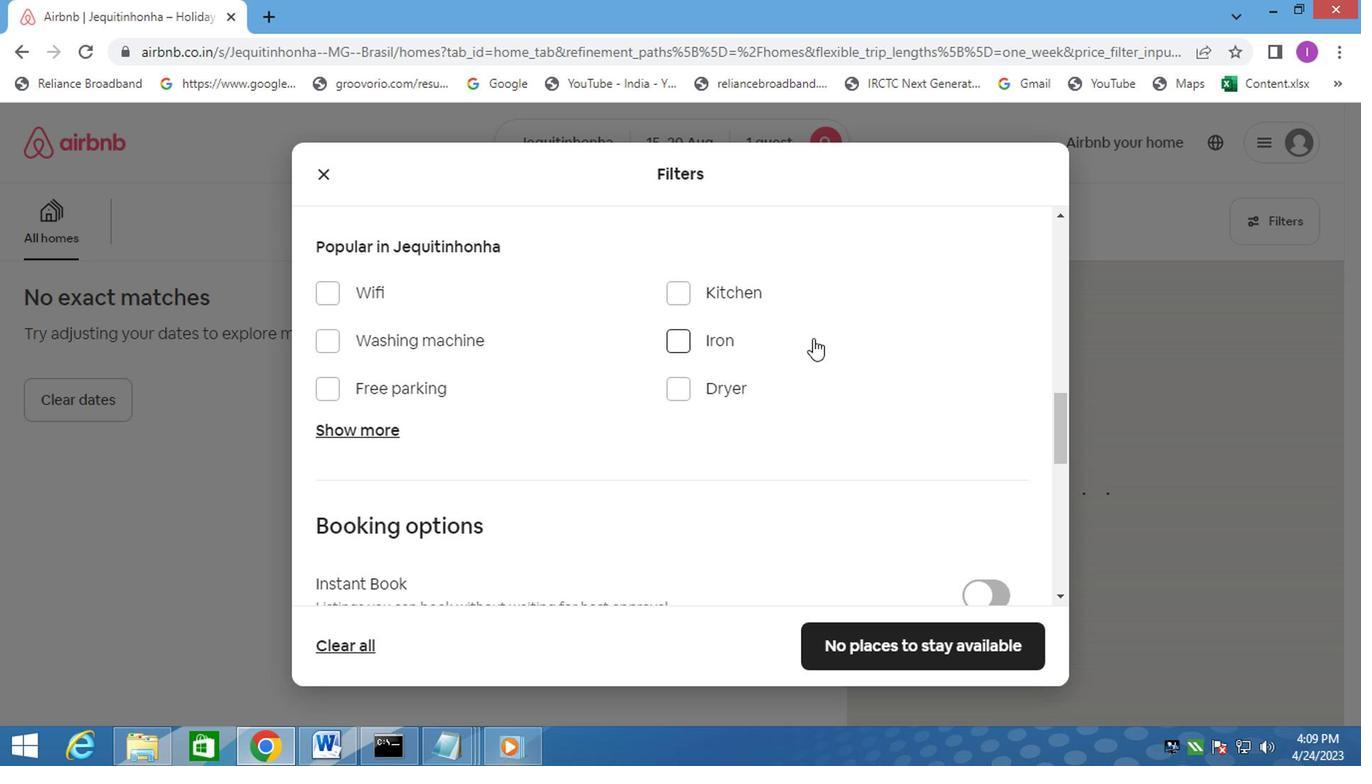 
Action: Mouse scrolled (809, 338) with delta (0, 0)
Screenshot: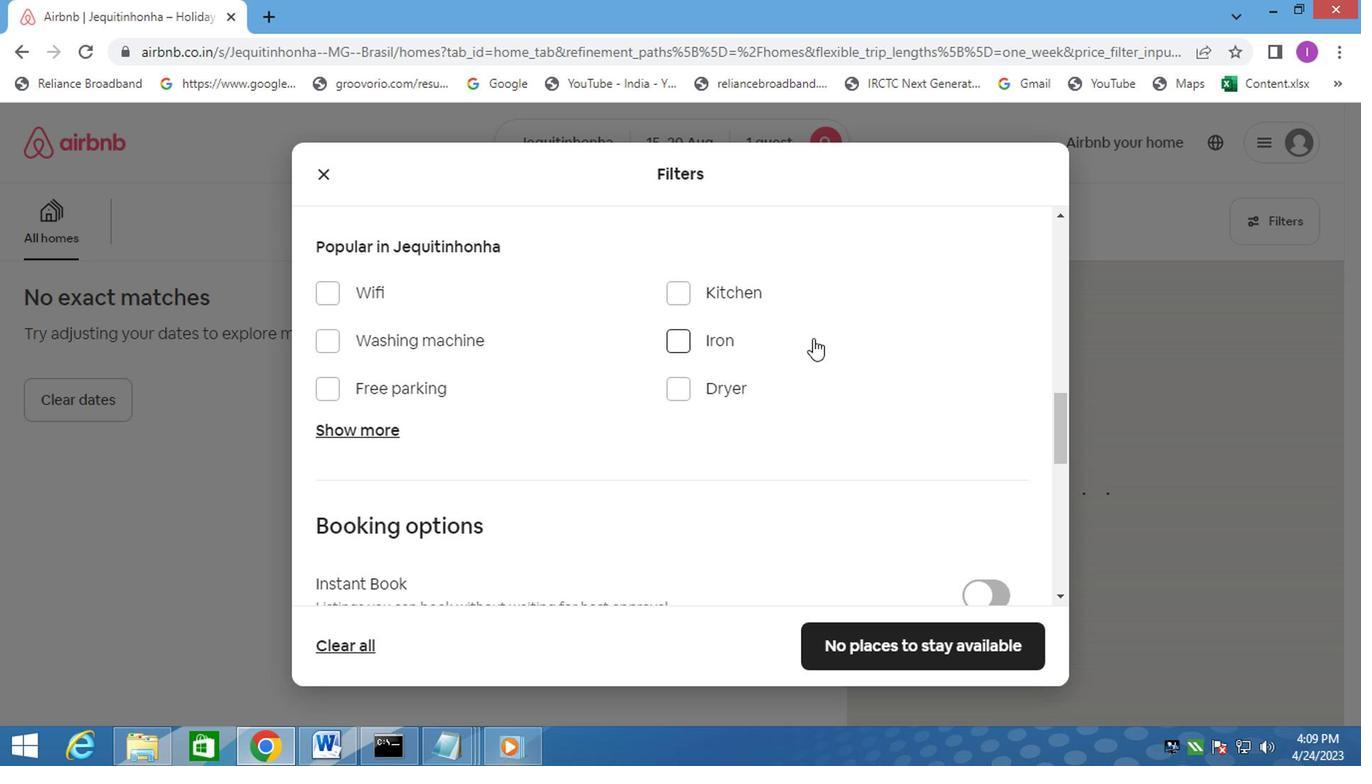 
Action: Mouse scrolled (809, 338) with delta (0, 0)
Screenshot: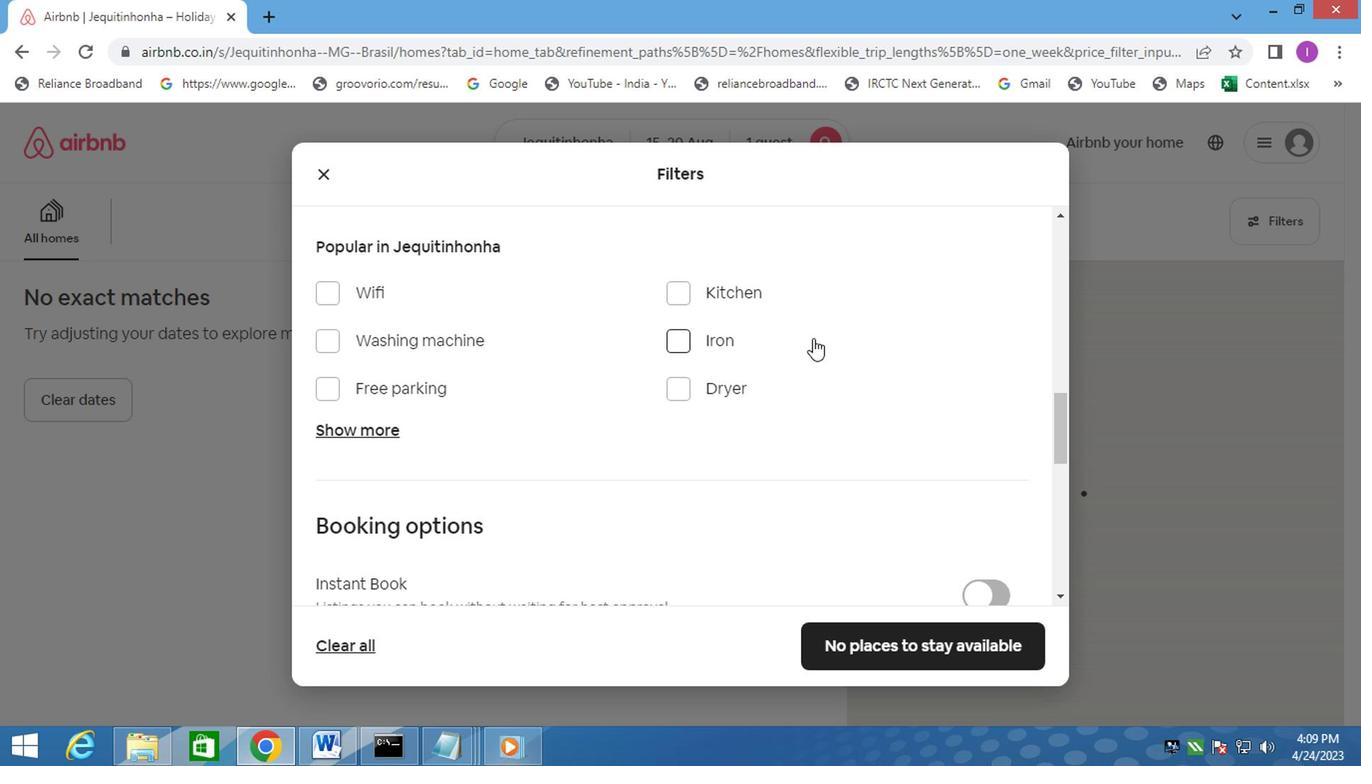 
Action: Mouse scrolled (809, 338) with delta (0, 0)
Screenshot: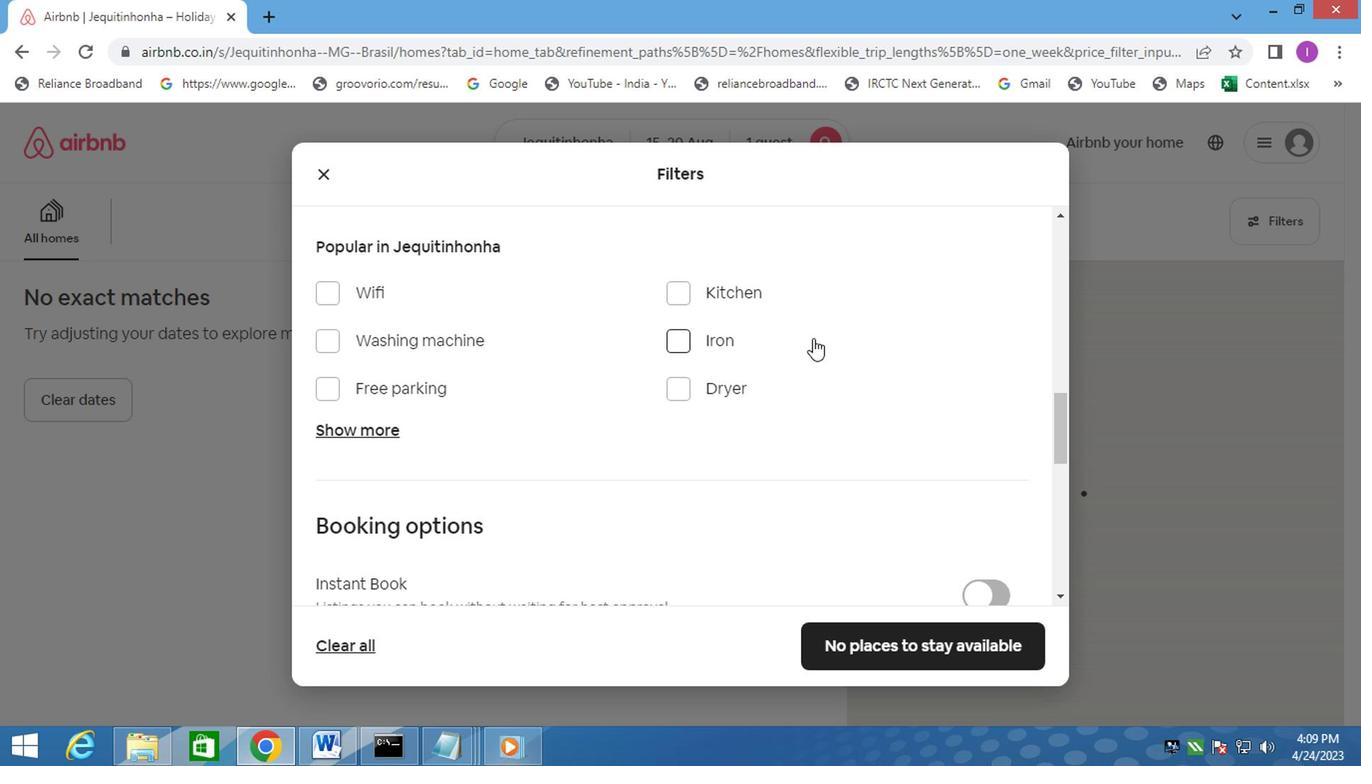 
Action: Mouse scrolled (809, 336) with delta (0, -1)
Screenshot: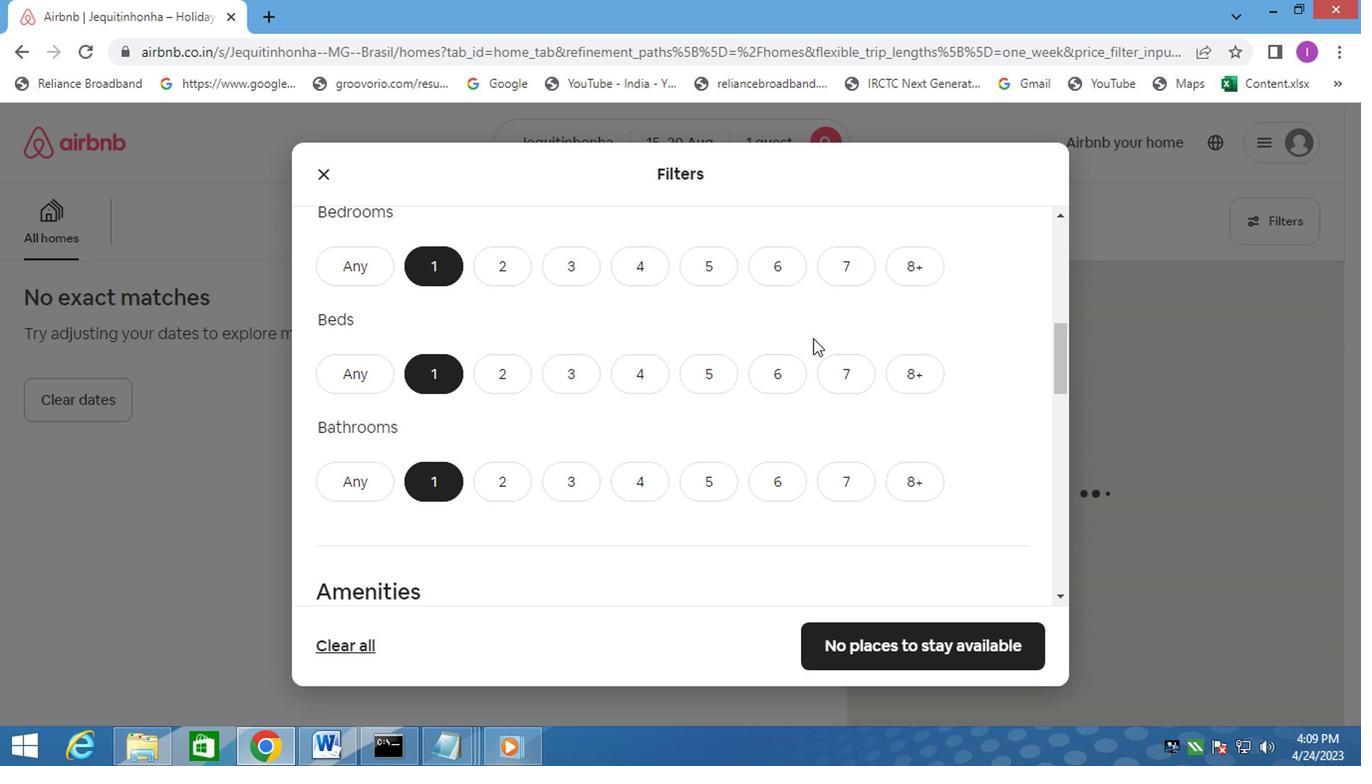 
Action: Mouse scrolled (809, 336) with delta (0, -1)
Screenshot: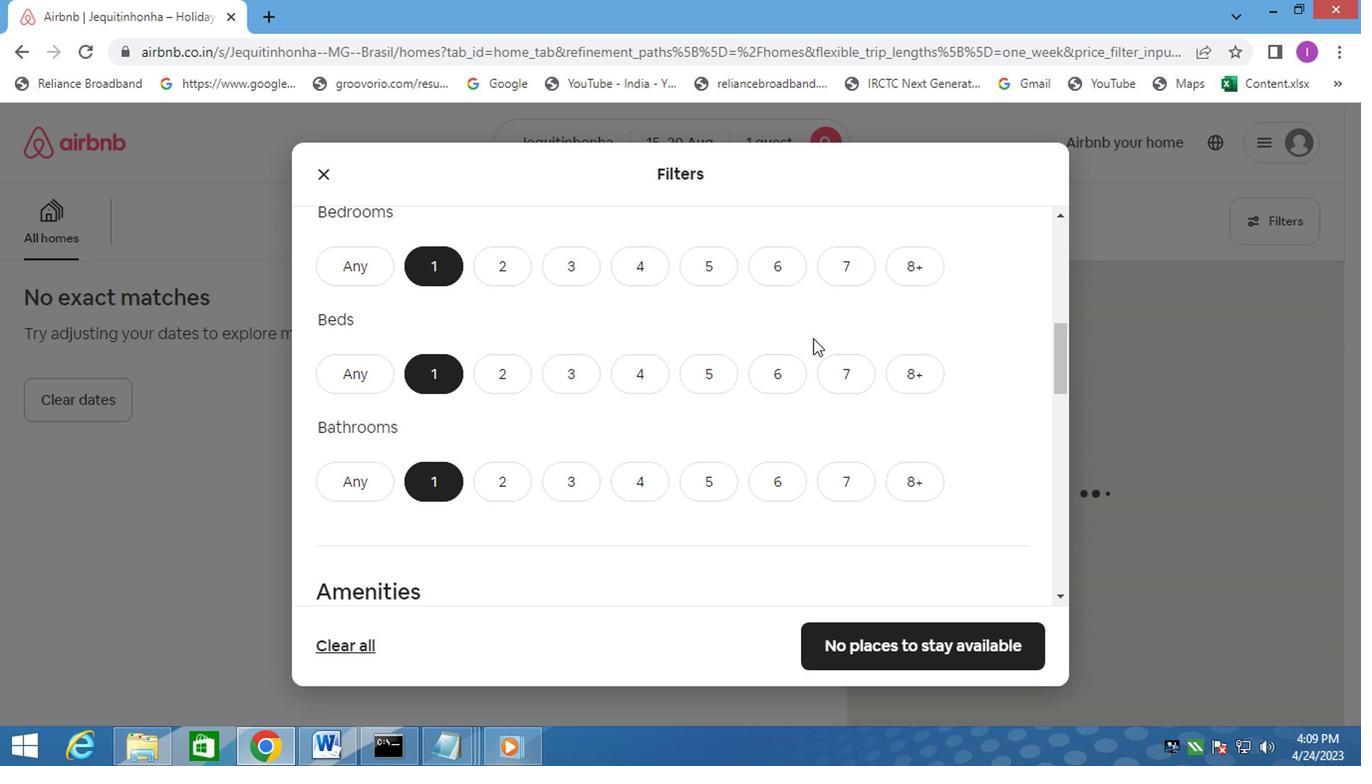 
Action: Mouse scrolled (809, 336) with delta (0, -1)
Screenshot: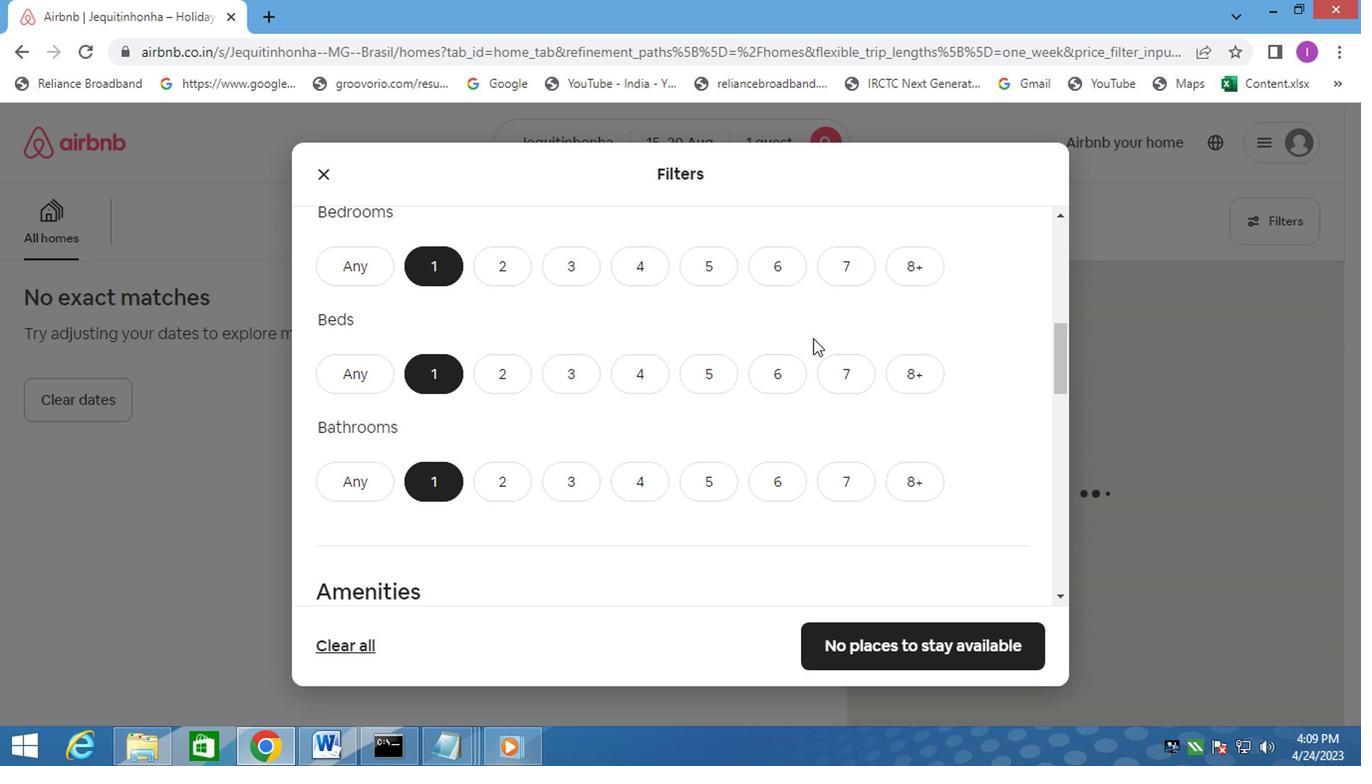 
Action: Mouse scrolled (809, 336) with delta (0, -1)
Screenshot: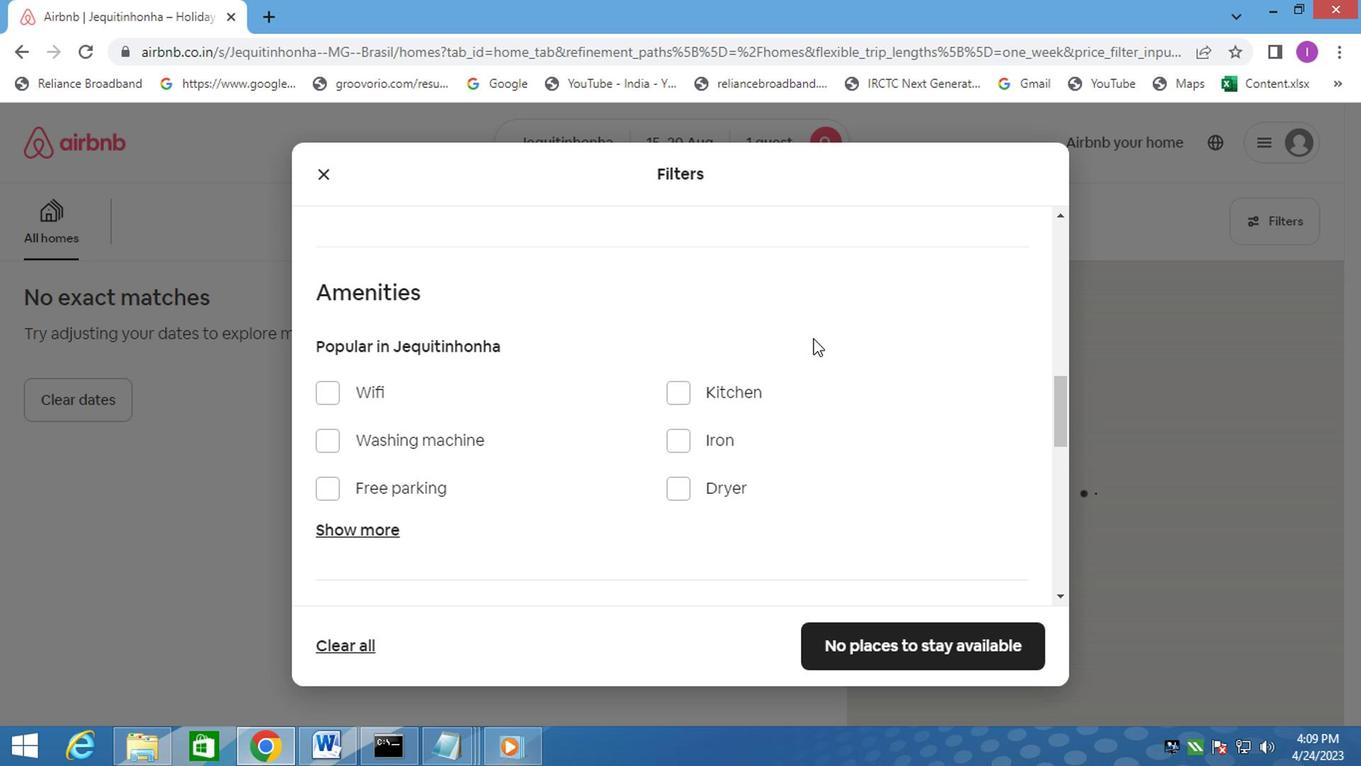 
Action: Mouse moved to (811, 334)
Screenshot: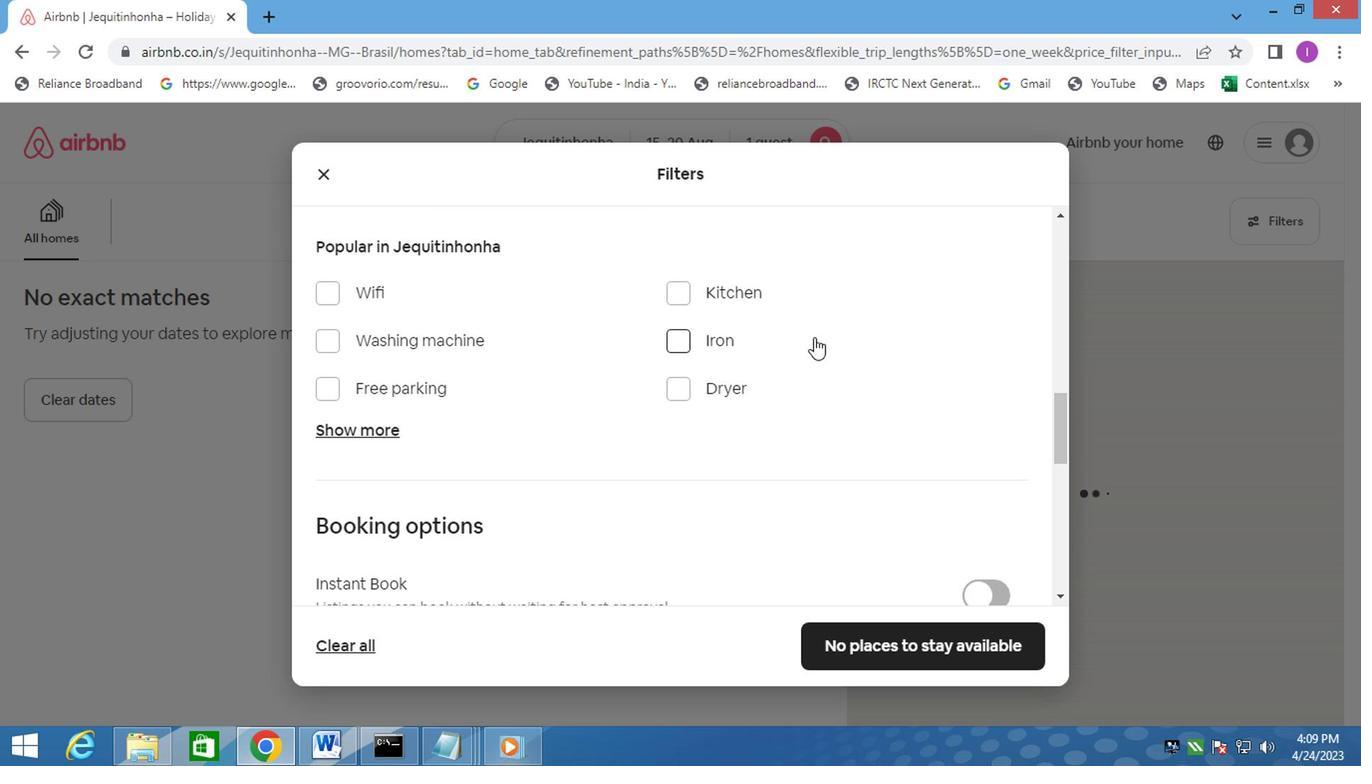 
Action: Mouse scrolled (811, 333) with delta (0, -1)
Screenshot: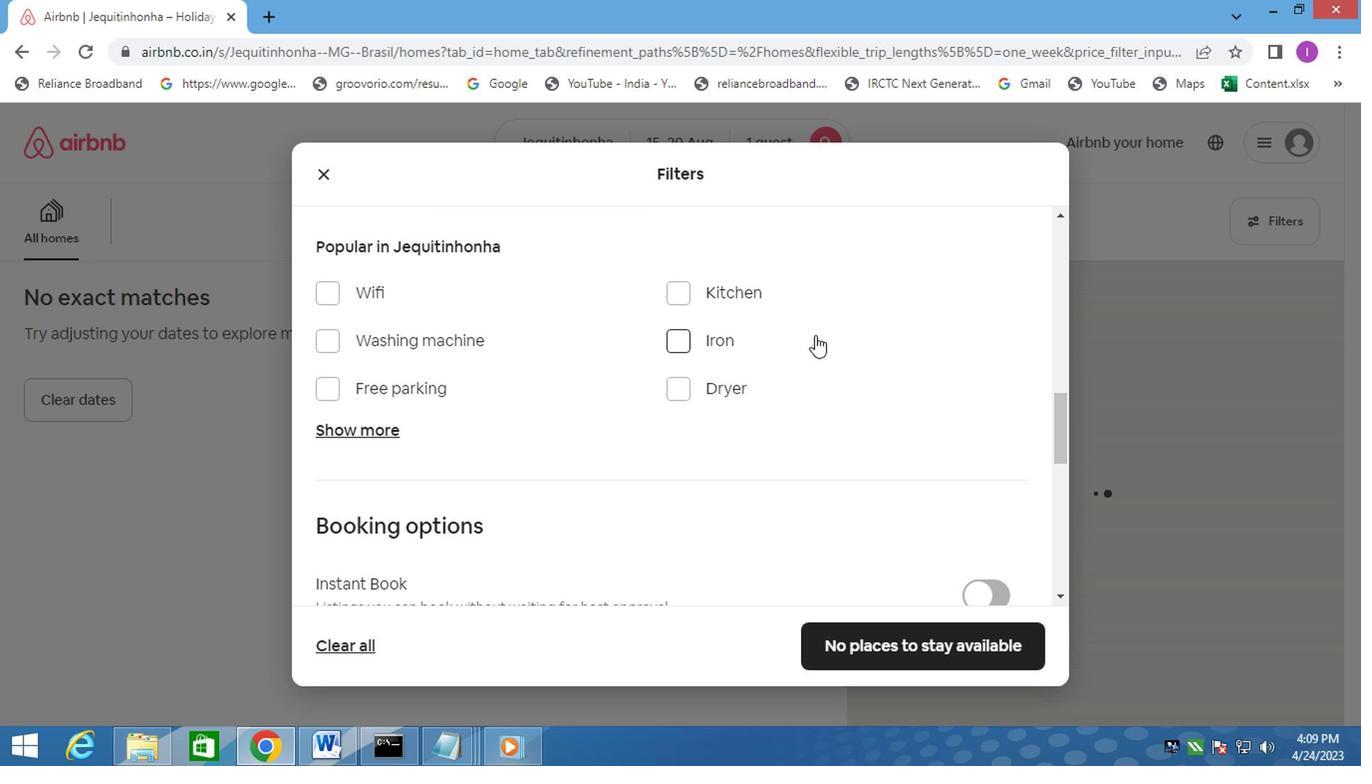 
Action: Mouse scrolled (811, 333) with delta (0, -1)
Screenshot: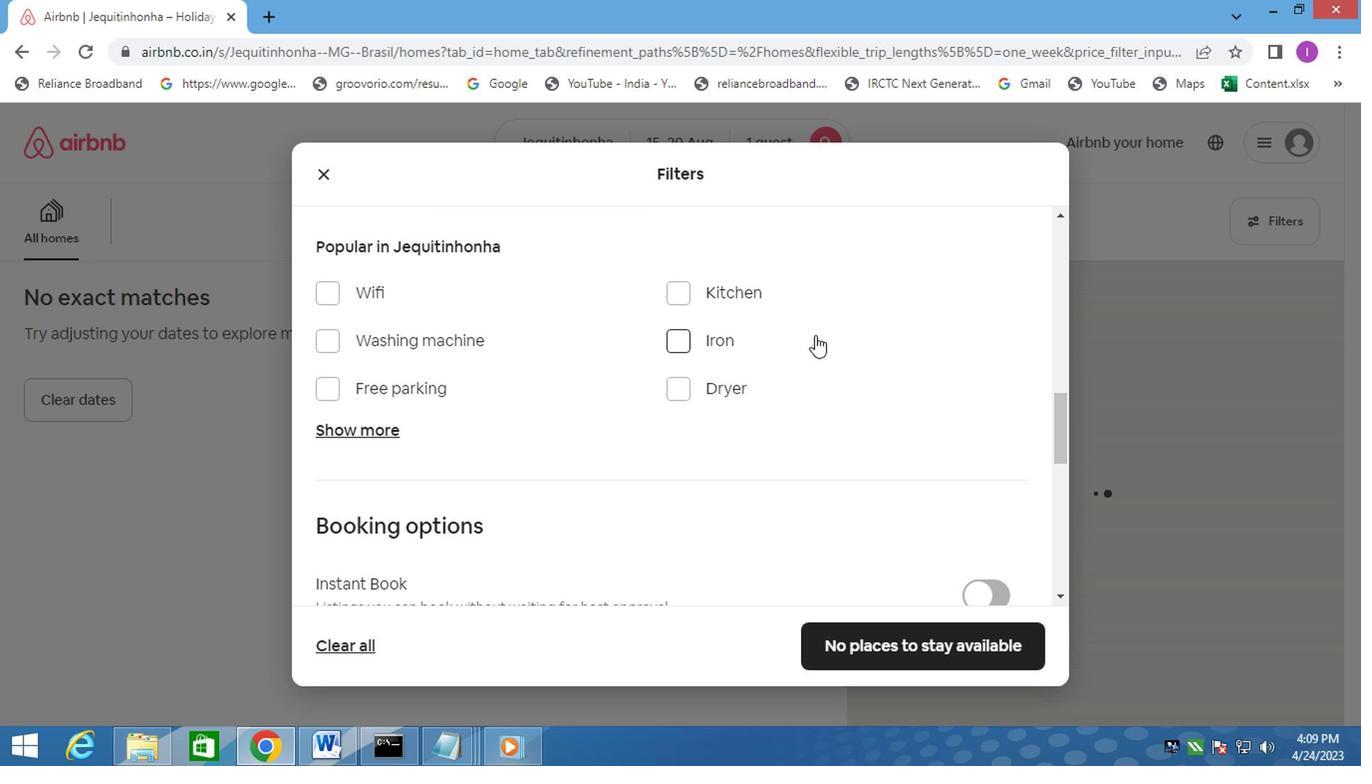 
Action: Mouse scrolled (811, 333) with delta (0, -1)
Screenshot: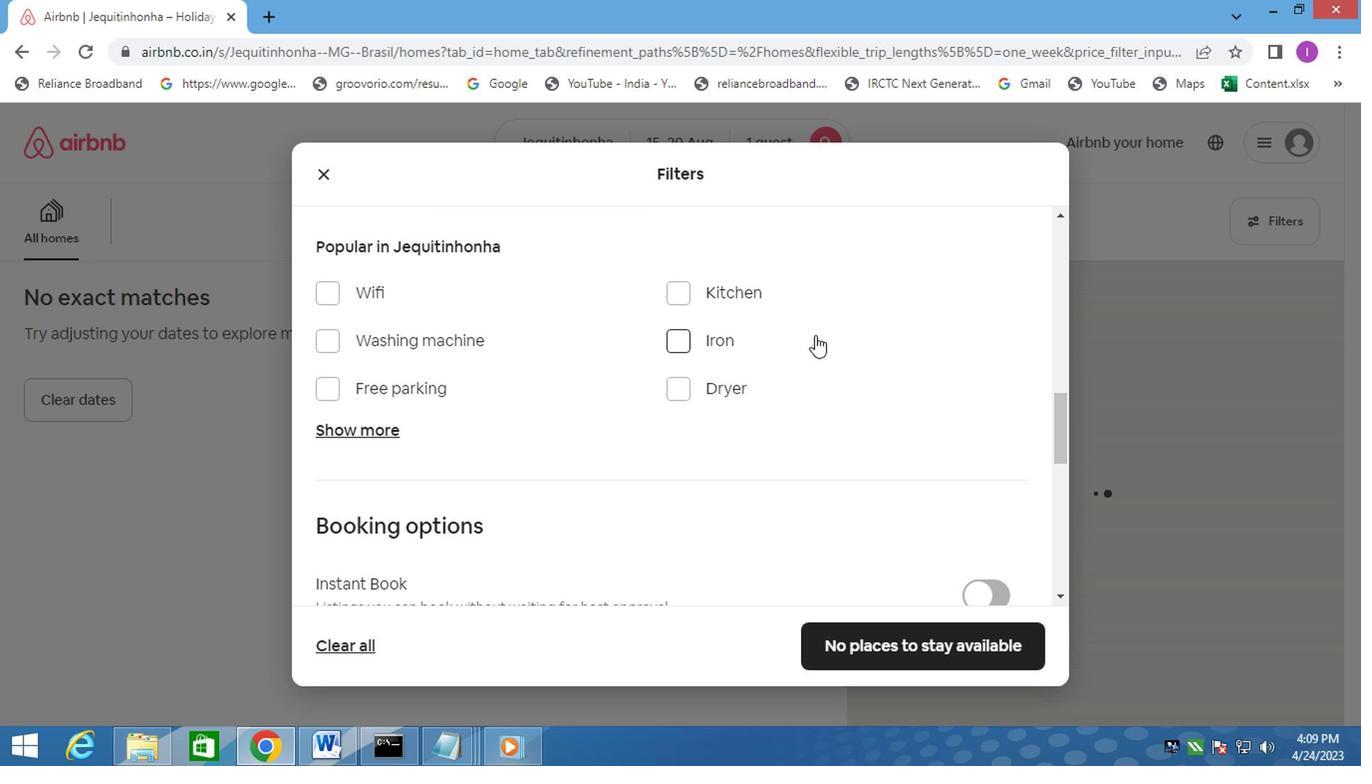 
Action: Mouse scrolled (811, 333) with delta (0, -1)
Screenshot: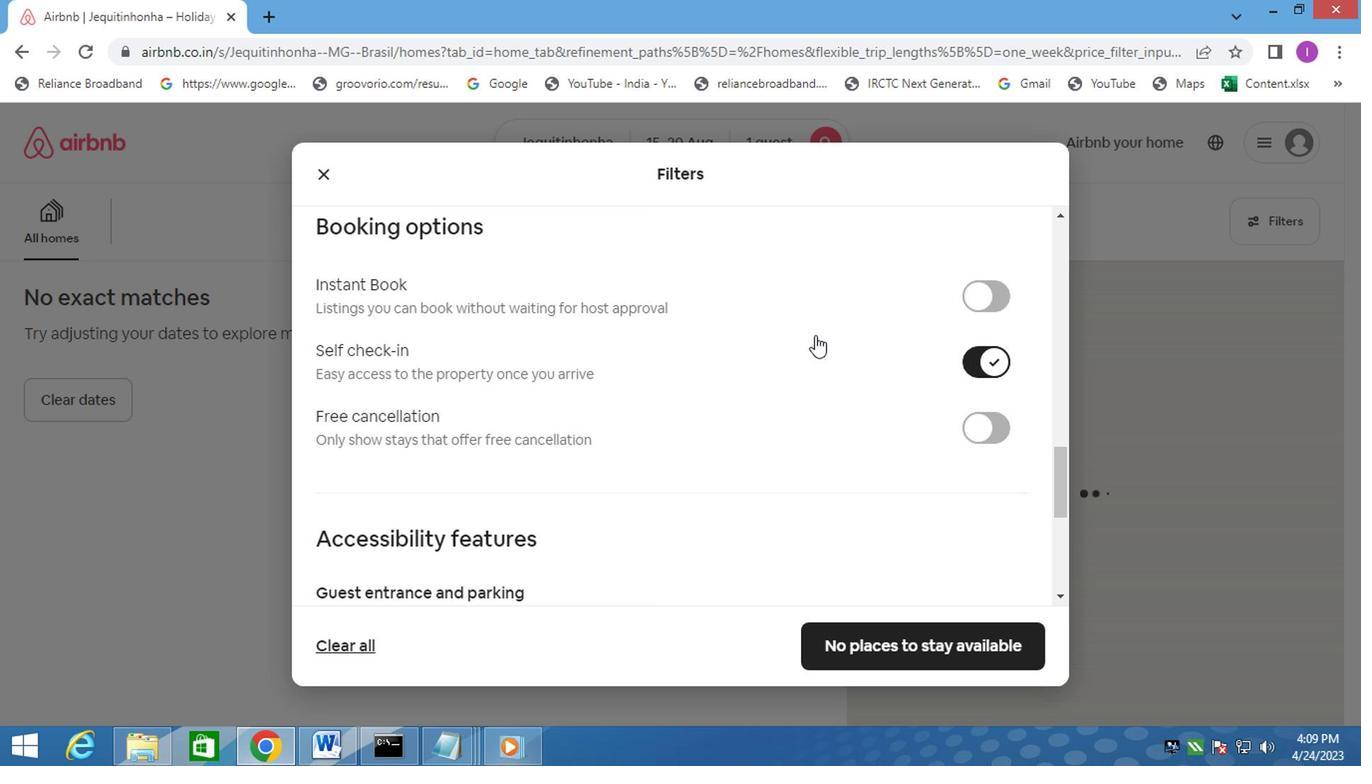 
Action: Mouse scrolled (811, 333) with delta (0, -1)
Screenshot: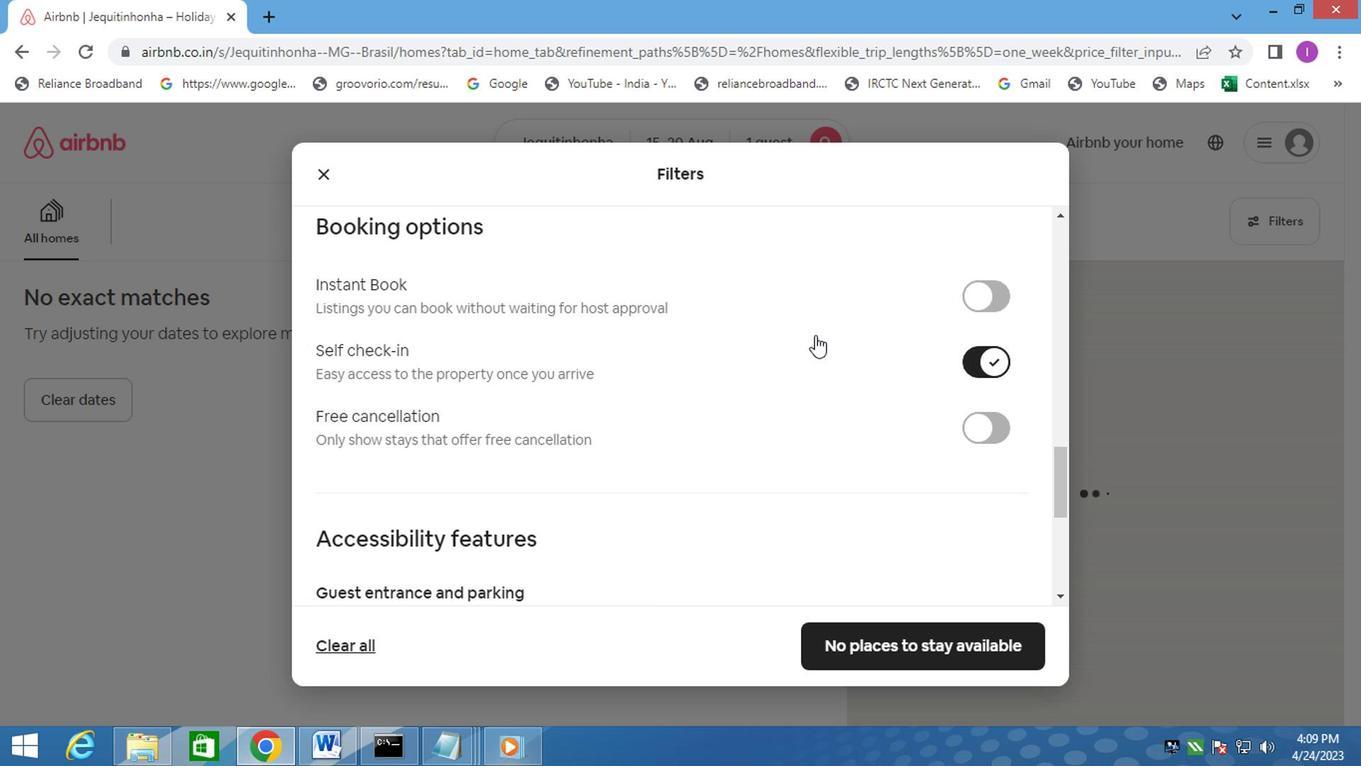 
Action: Mouse moved to (812, 334)
Screenshot: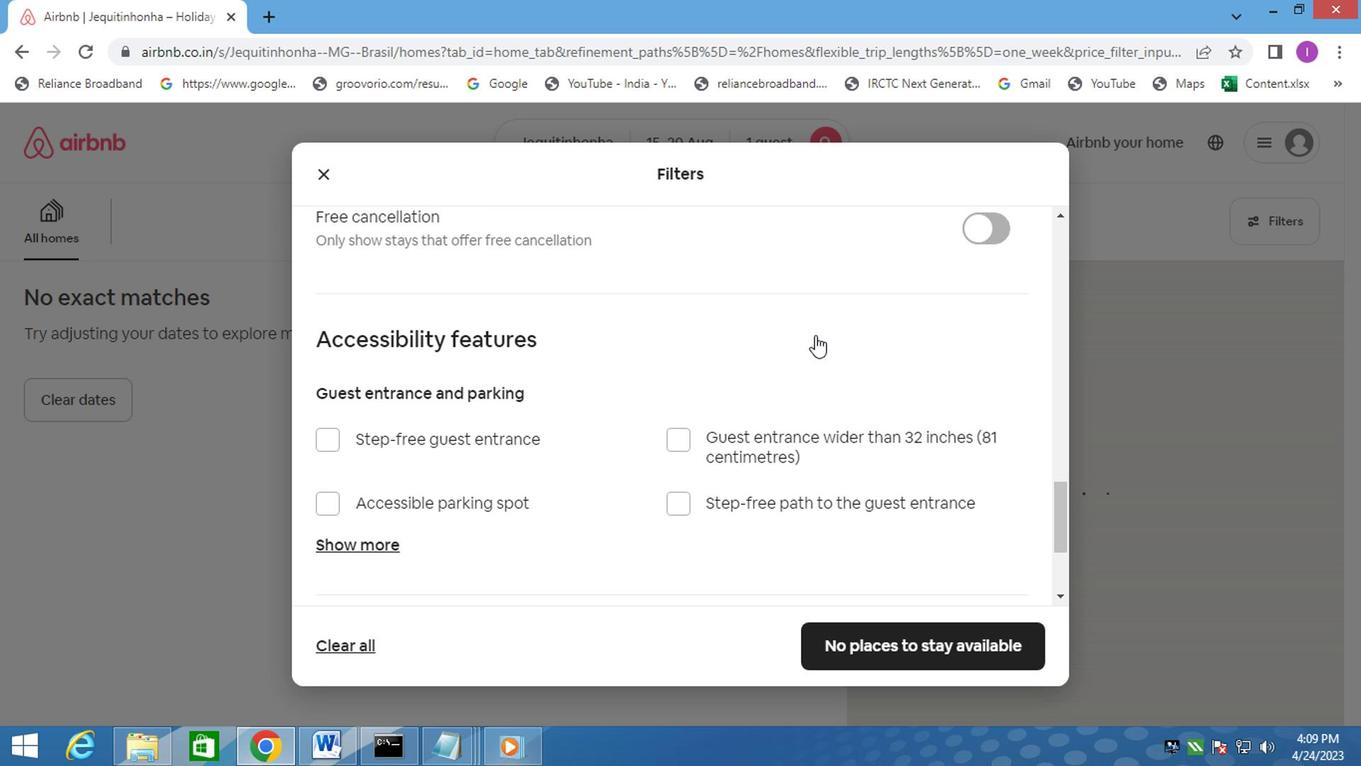 
Action: Mouse scrolled (812, 333) with delta (0, -1)
Screenshot: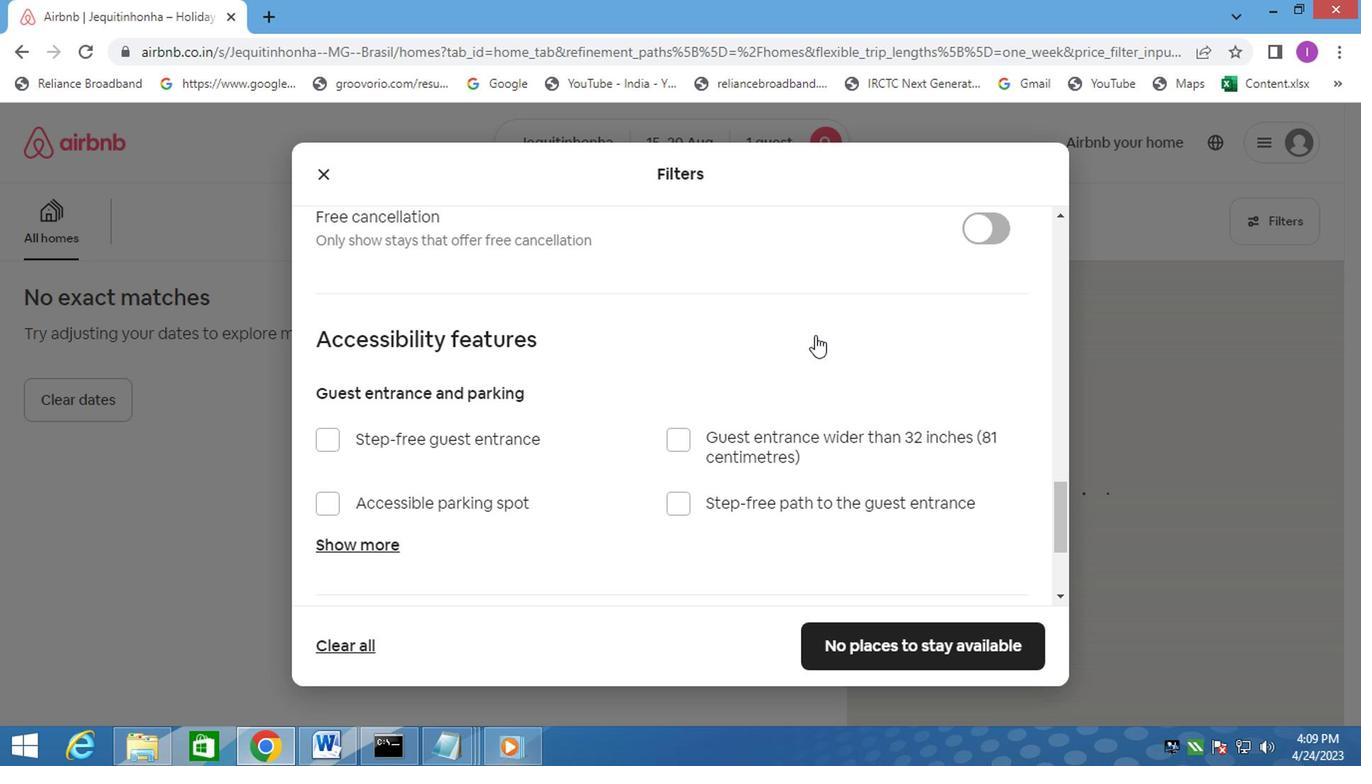 
Action: Mouse scrolled (812, 333) with delta (0, -1)
Screenshot: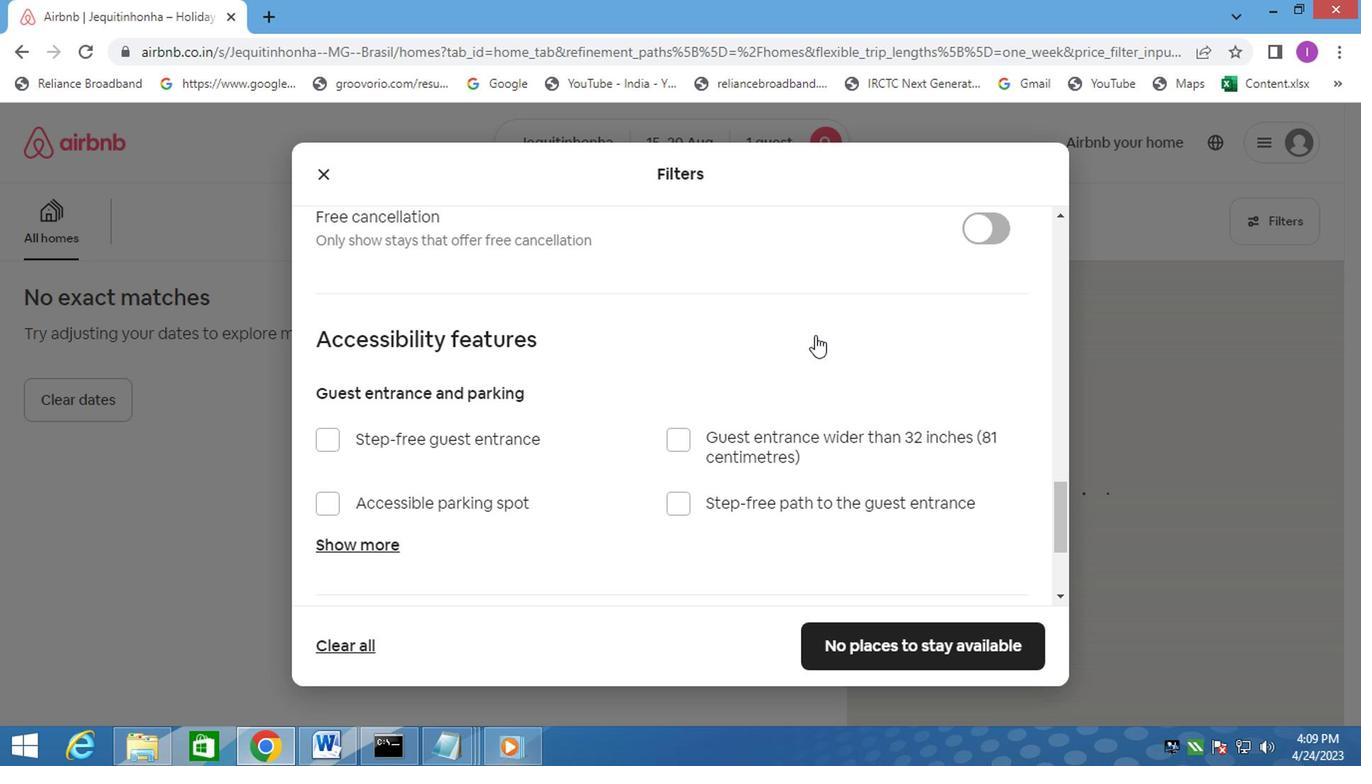 
Action: Mouse scrolled (812, 333) with delta (0, -1)
Screenshot: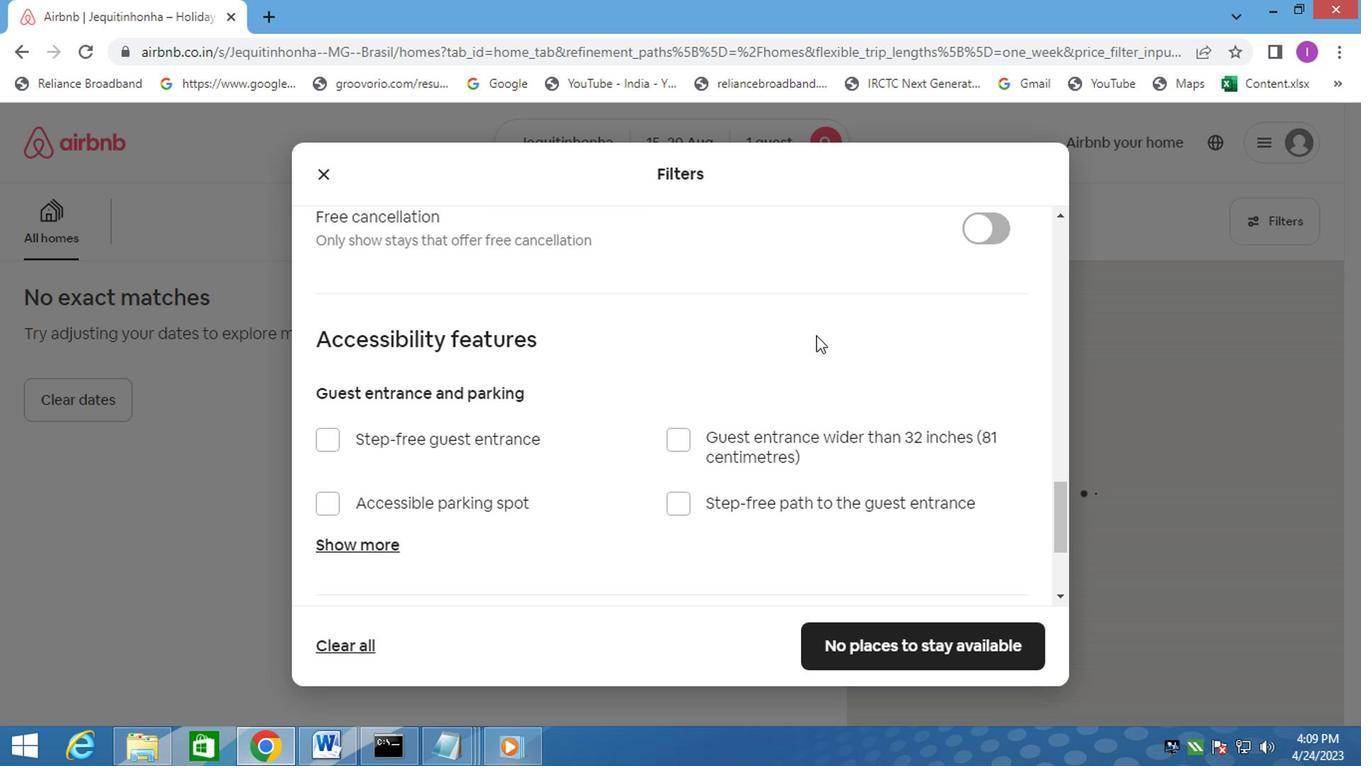 
Action: Mouse scrolled (812, 333) with delta (0, -1)
Screenshot: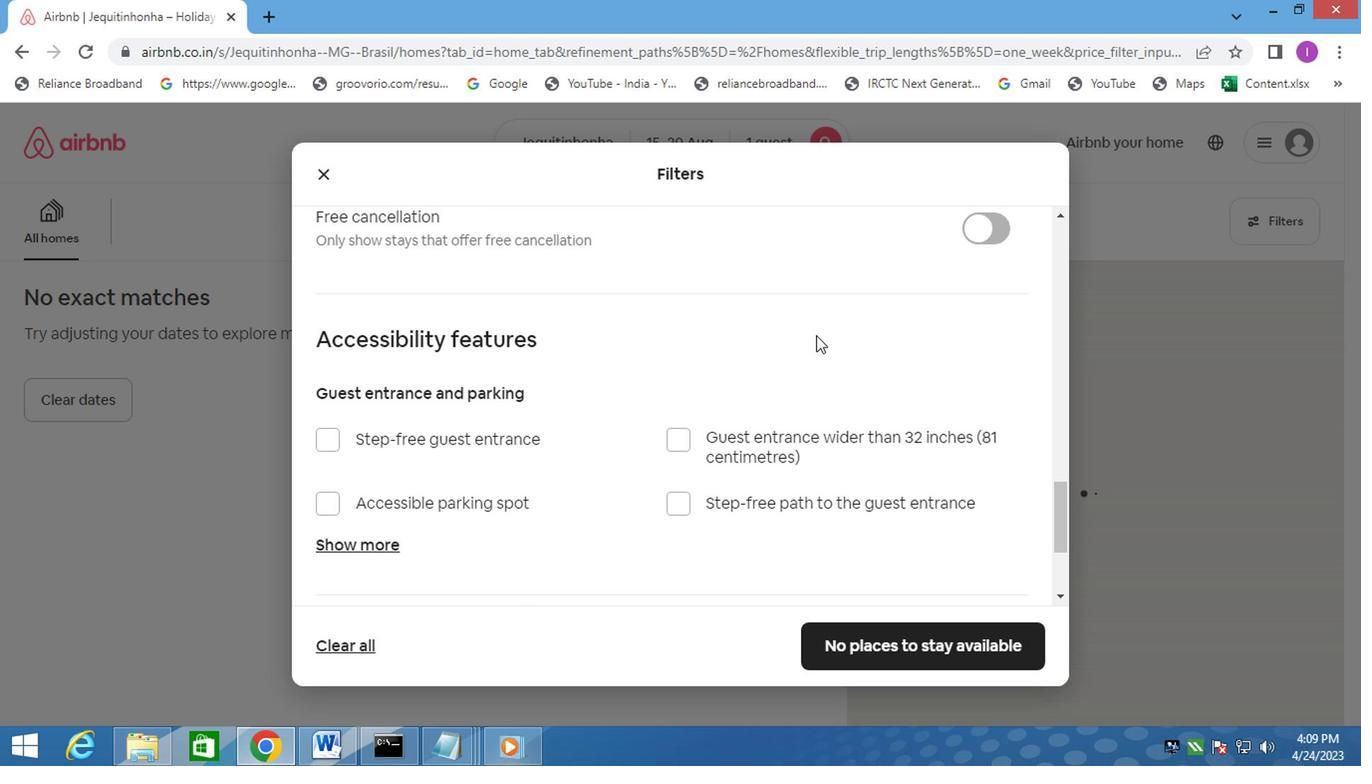 
Action: Mouse scrolled (812, 333) with delta (0, -1)
Screenshot: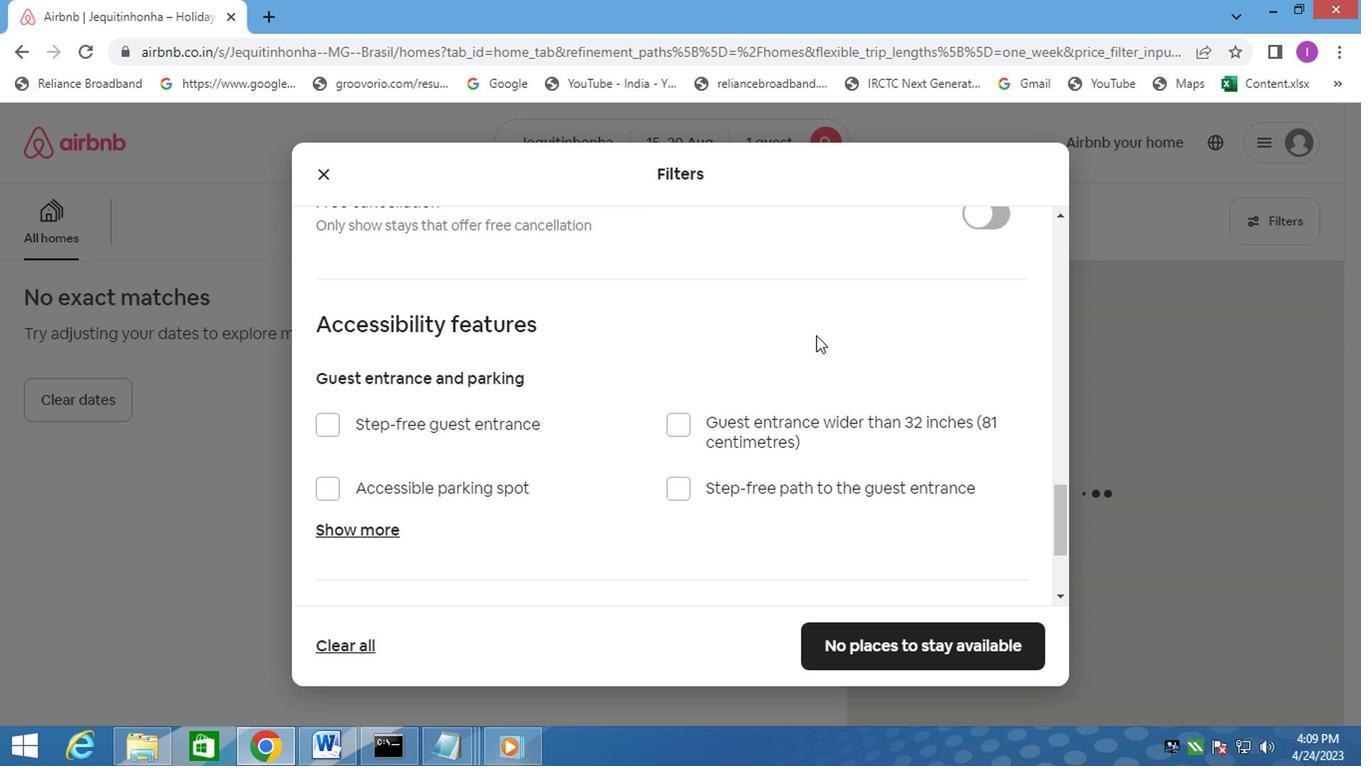 
Action: Mouse scrolled (812, 333) with delta (0, -1)
Screenshot: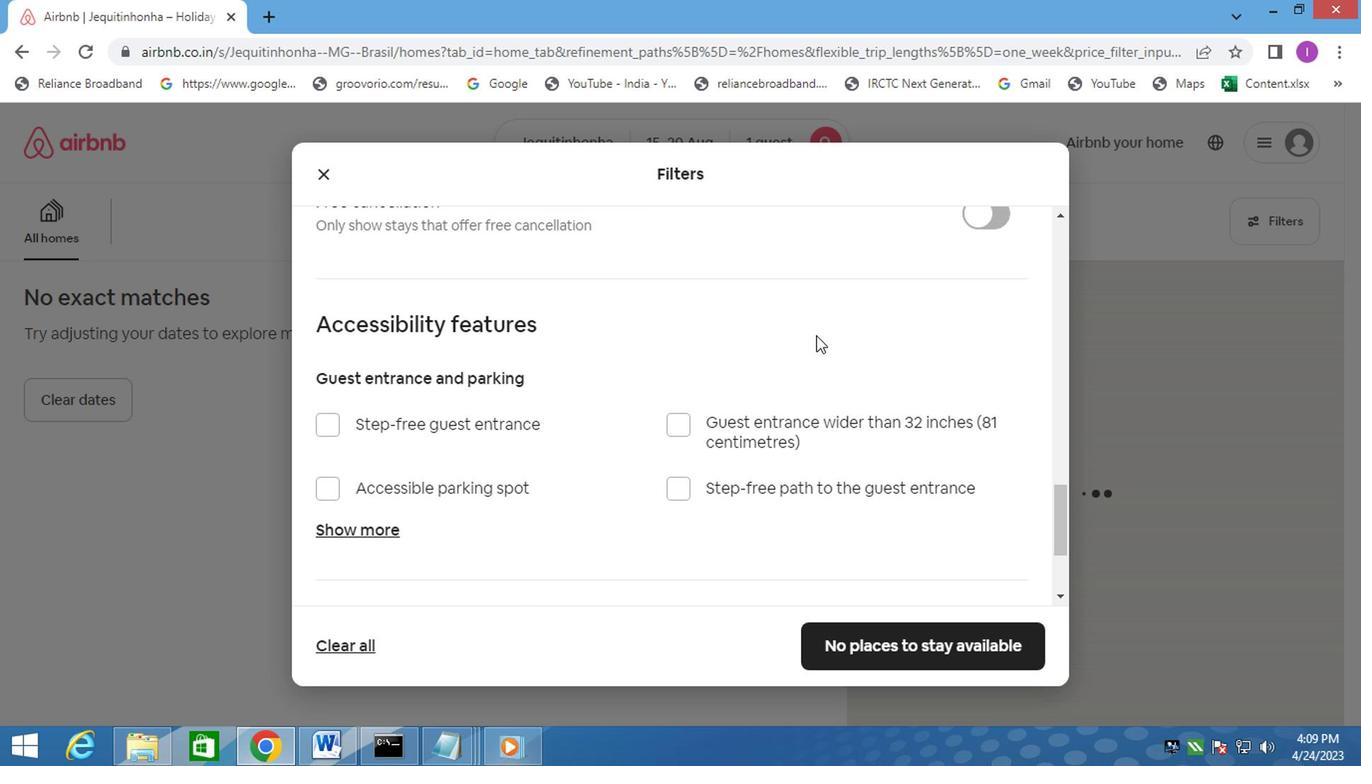 
Action: Mouse scrolled (812, 333) with delta (0, -1)
Screenshot: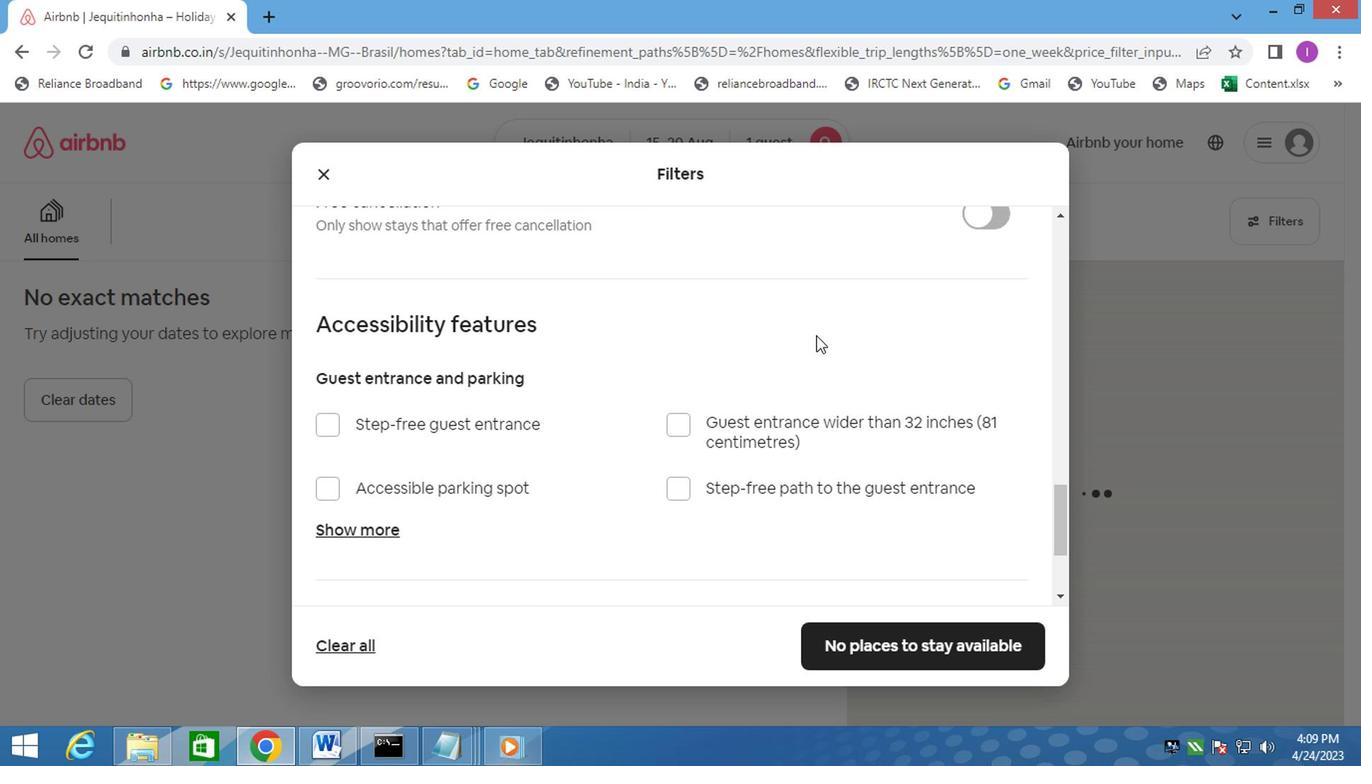 
Action: Mouse scrolled (812, 333) with delta (0, -1)
Screenshot: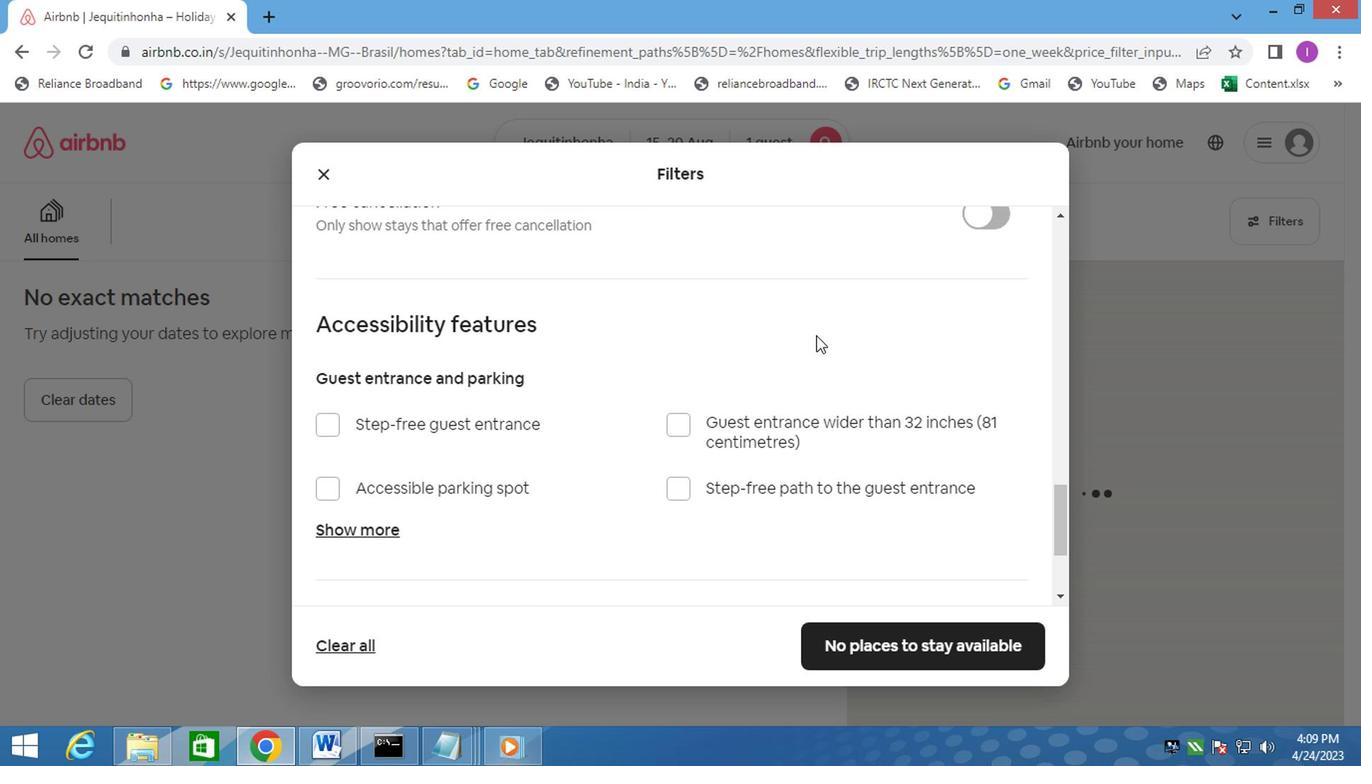 
Action: Mouse scrolled (812, 333) with delta (0, -1)
Screenshot: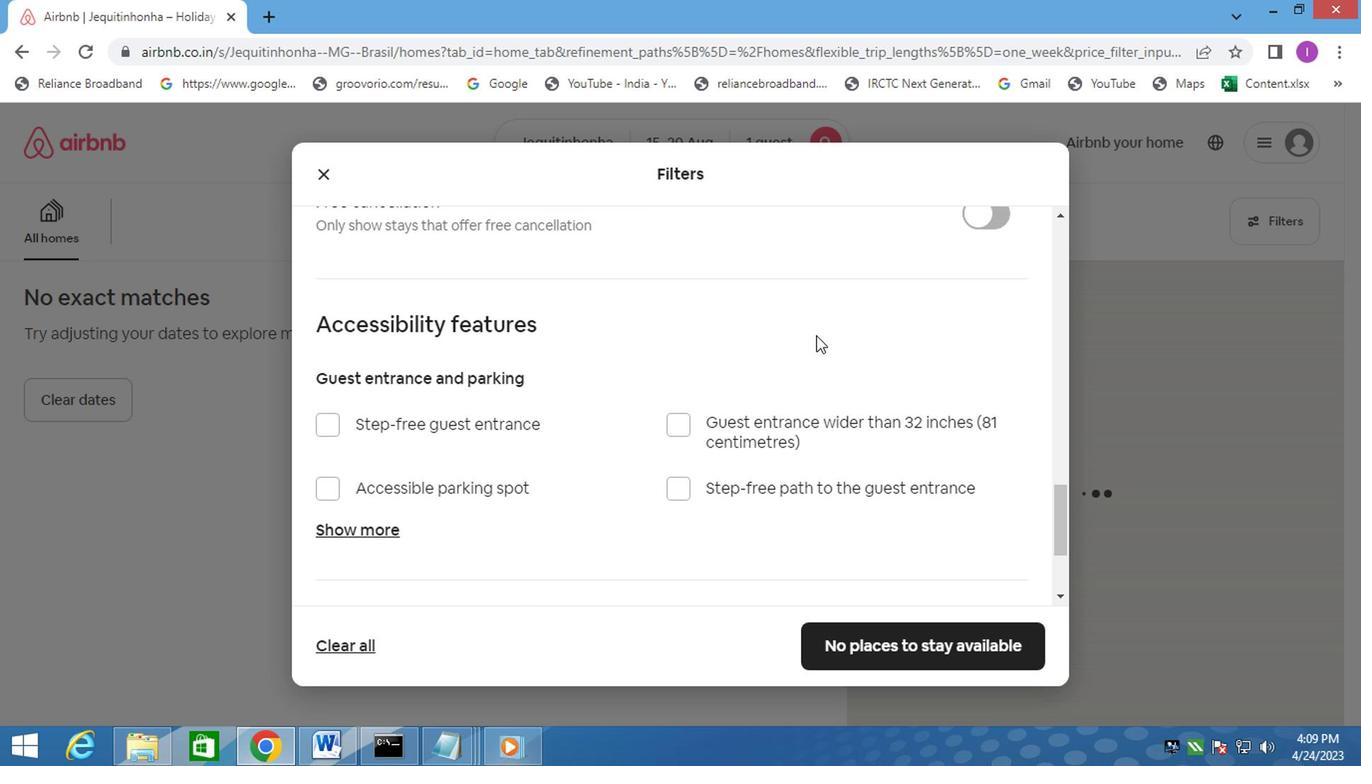 
Action: Mouse moved to (816, 331)
Screenshot: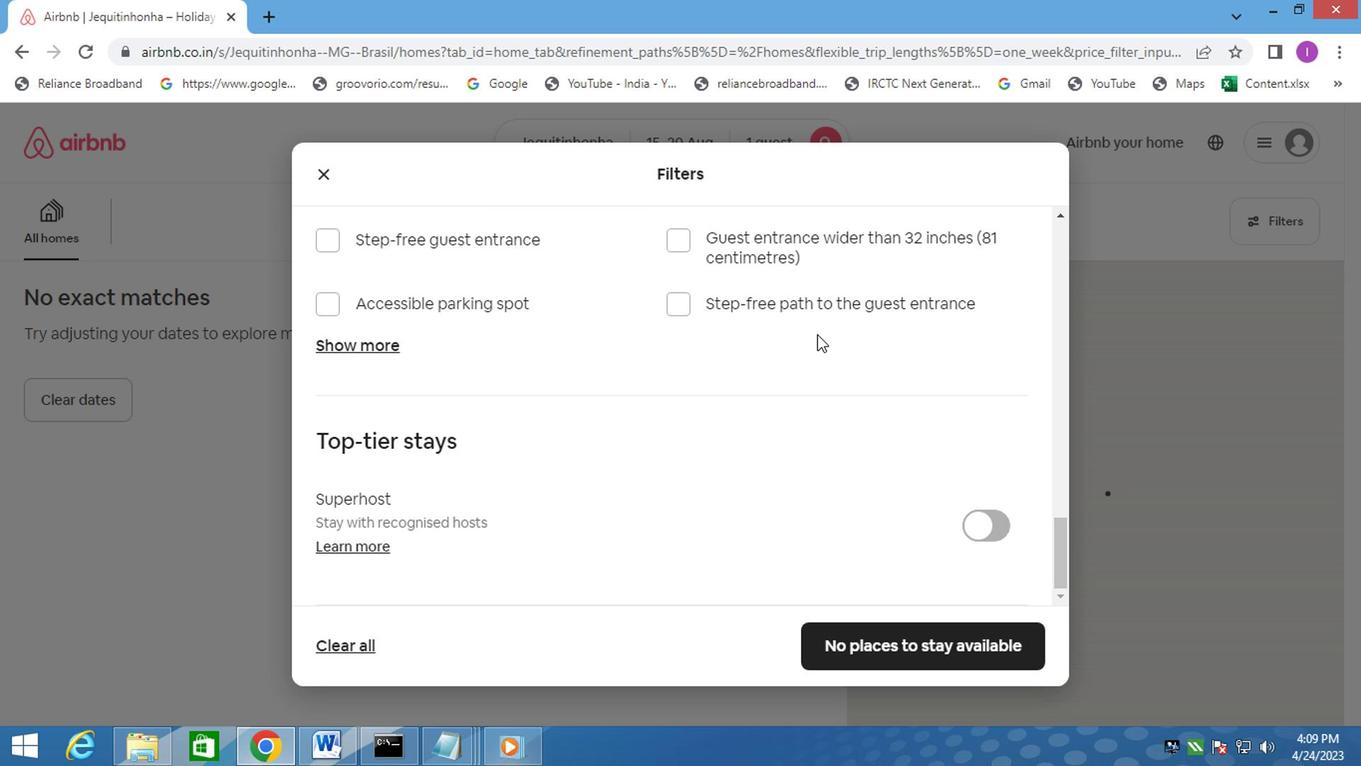 
Action: Mouse scrolled (816, 330) with delta (0, 0)
Screenshot: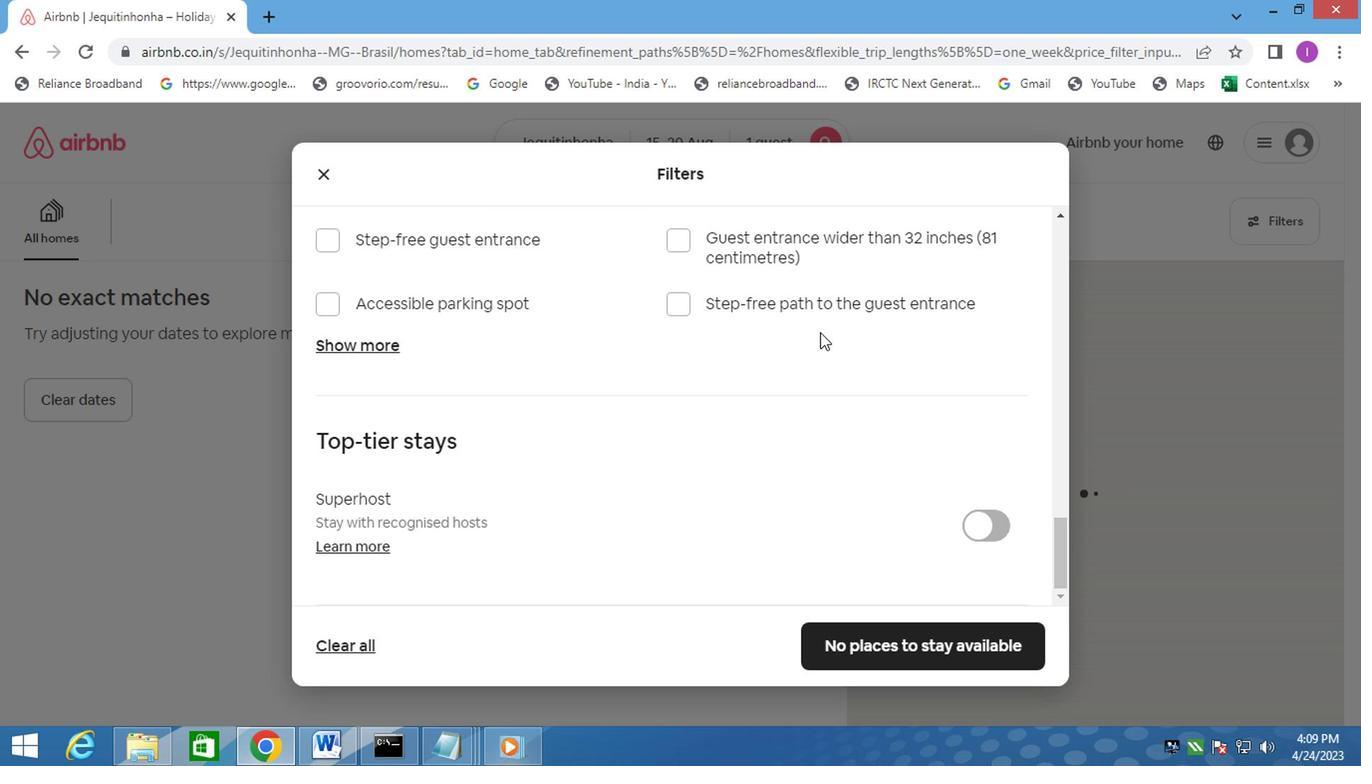 
Action: Mouse scrolled (816, 330) with delta (0, 0)
Screenshot: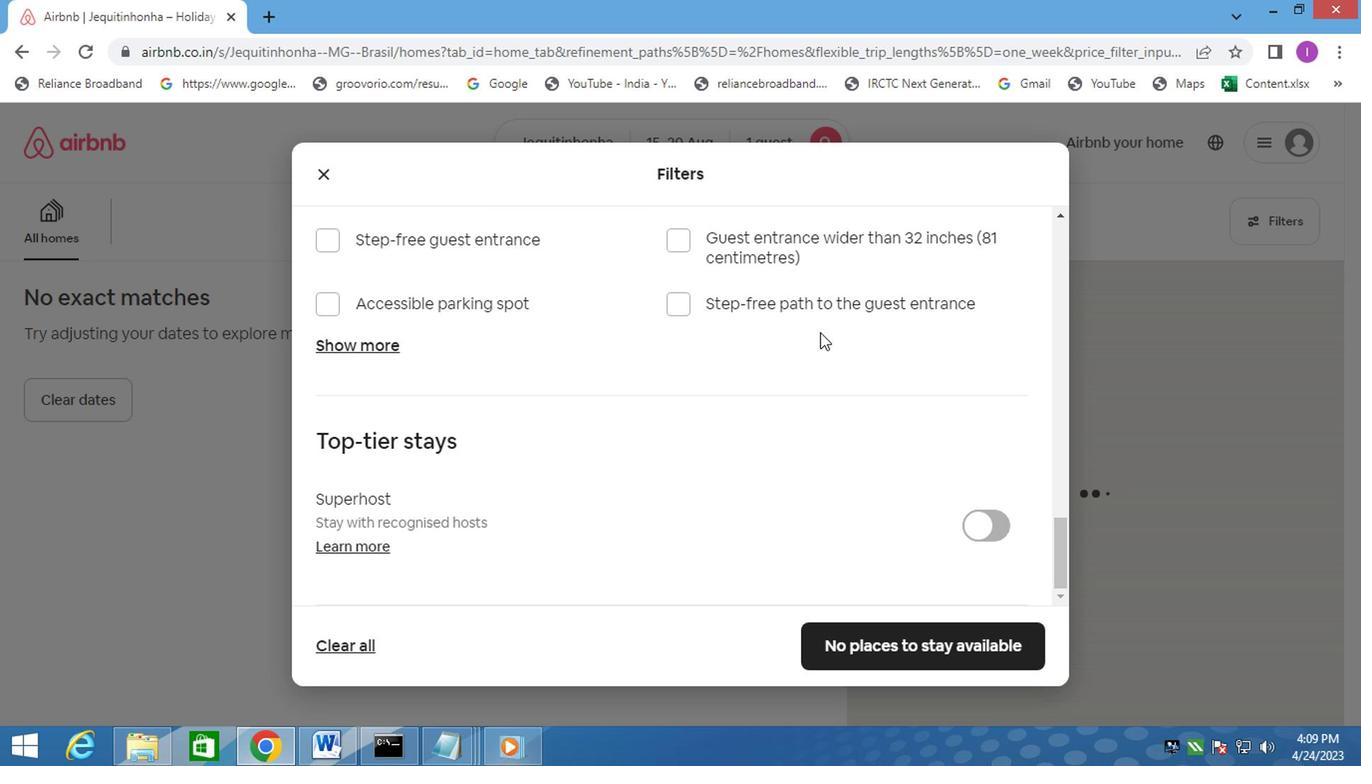 
Action: Mouse scrolled (816, 330) with delta (0, 0)
Screenshot: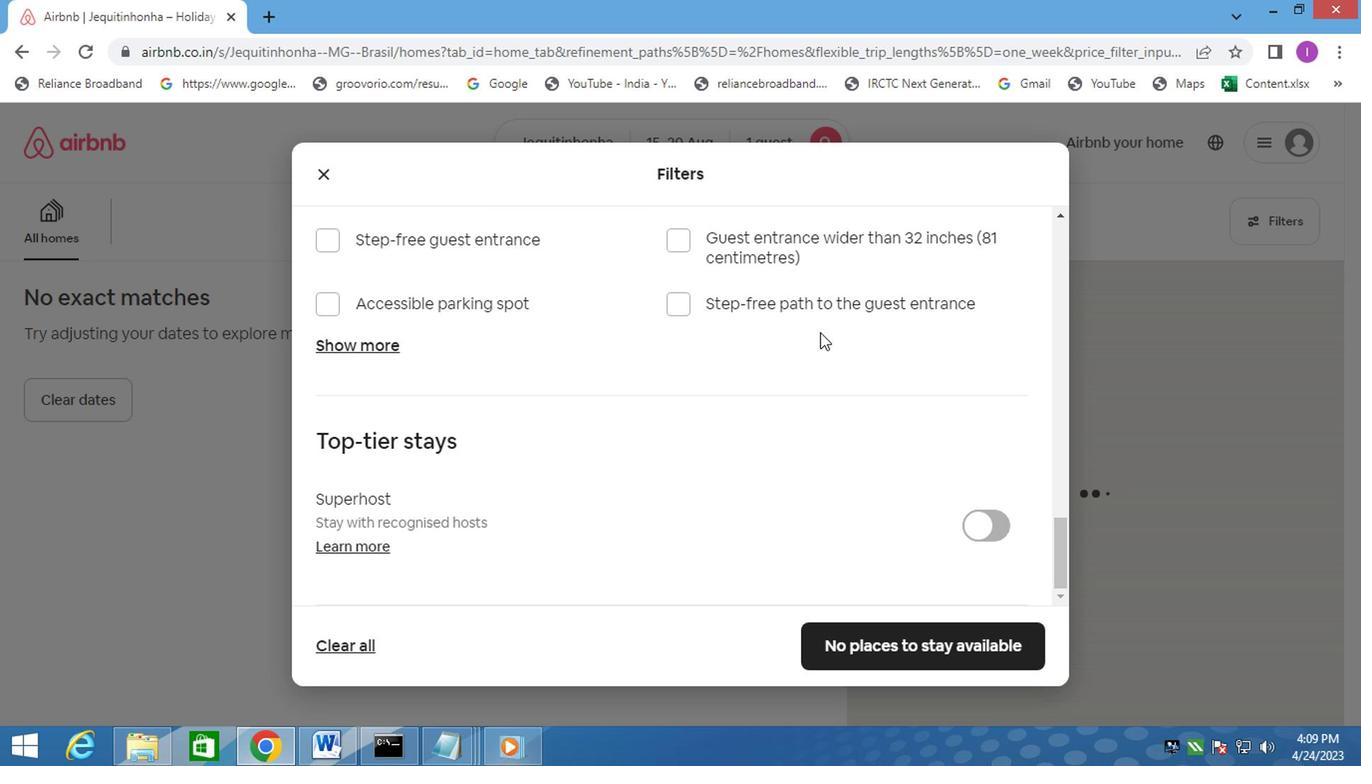 
Action: Mouse scrolled (816, 330) with delta (0, 0)
Screenshot: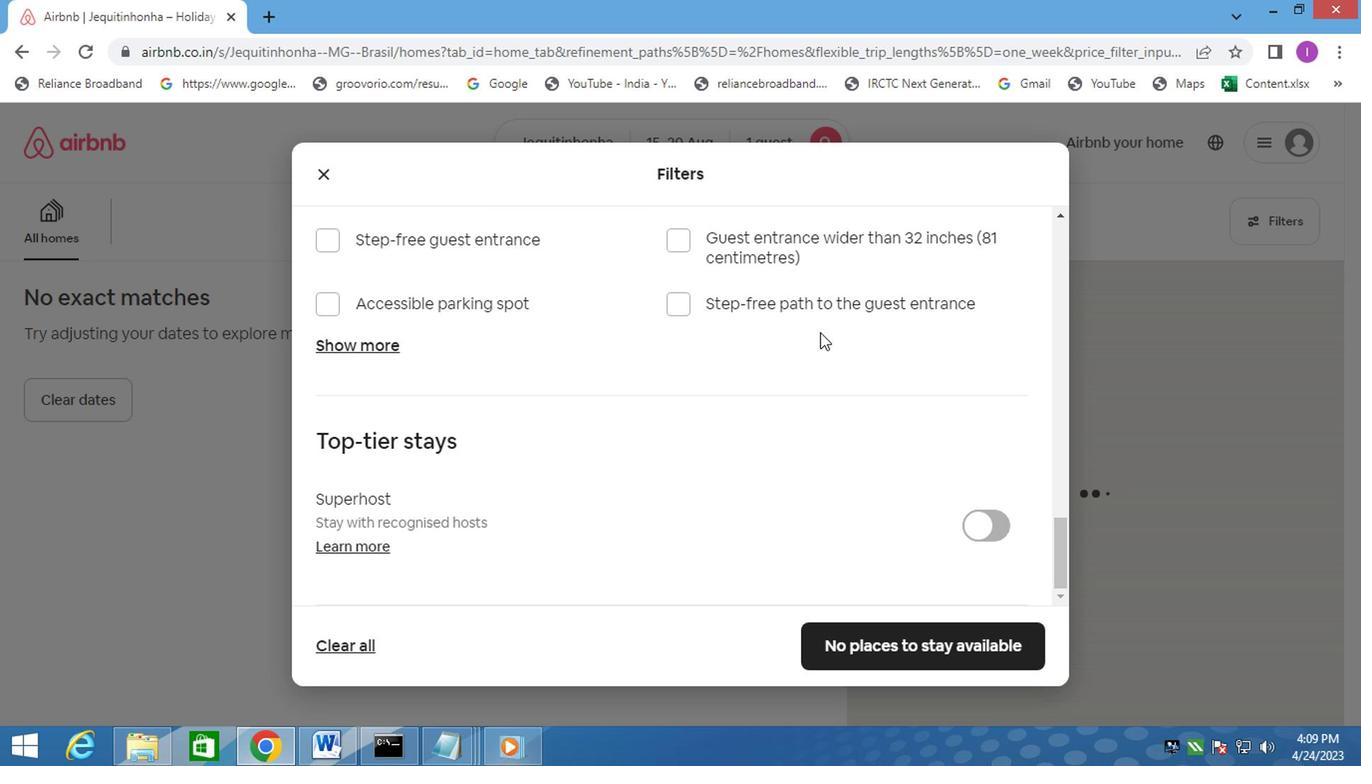 
Action: Mouse scrolled (816, 330) with delta (0, 0)
Screenshot: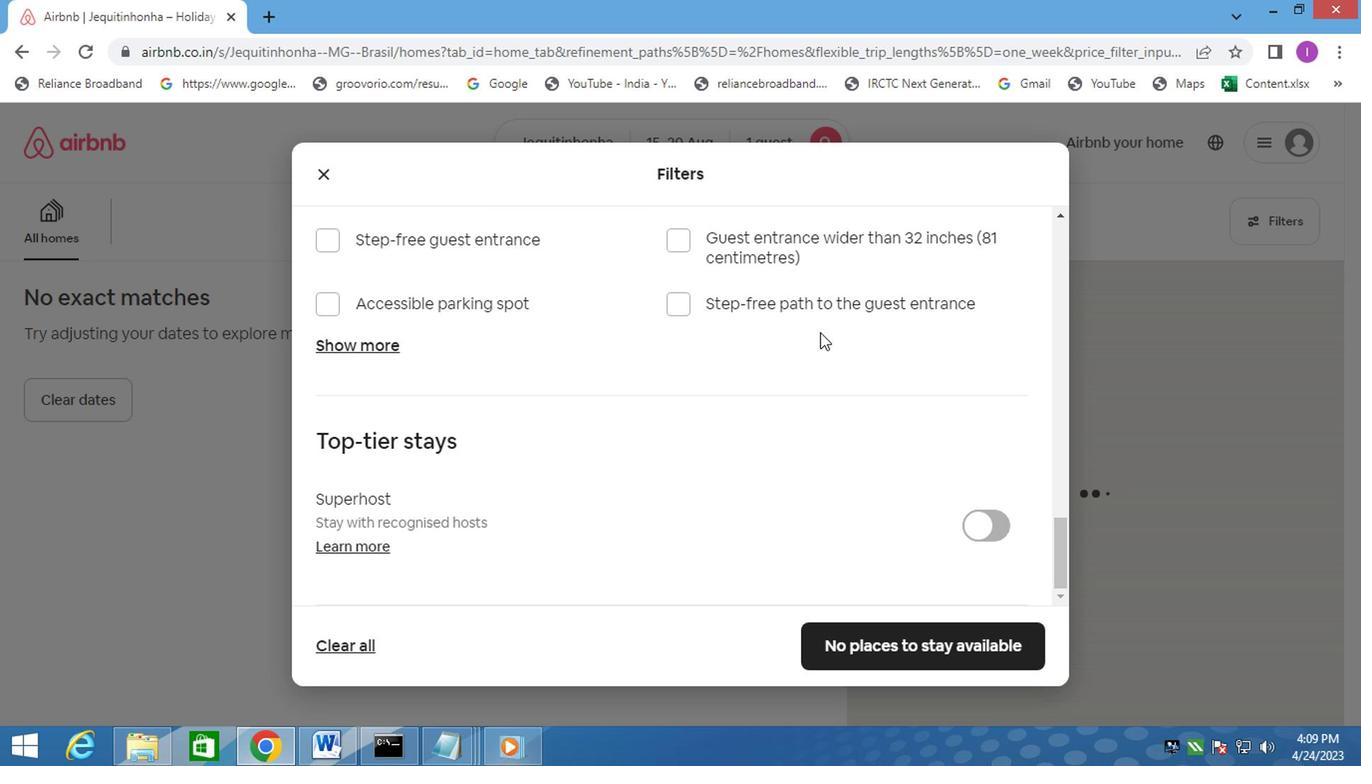 
Action: Mouse moved to (854, 643)
Screenshot: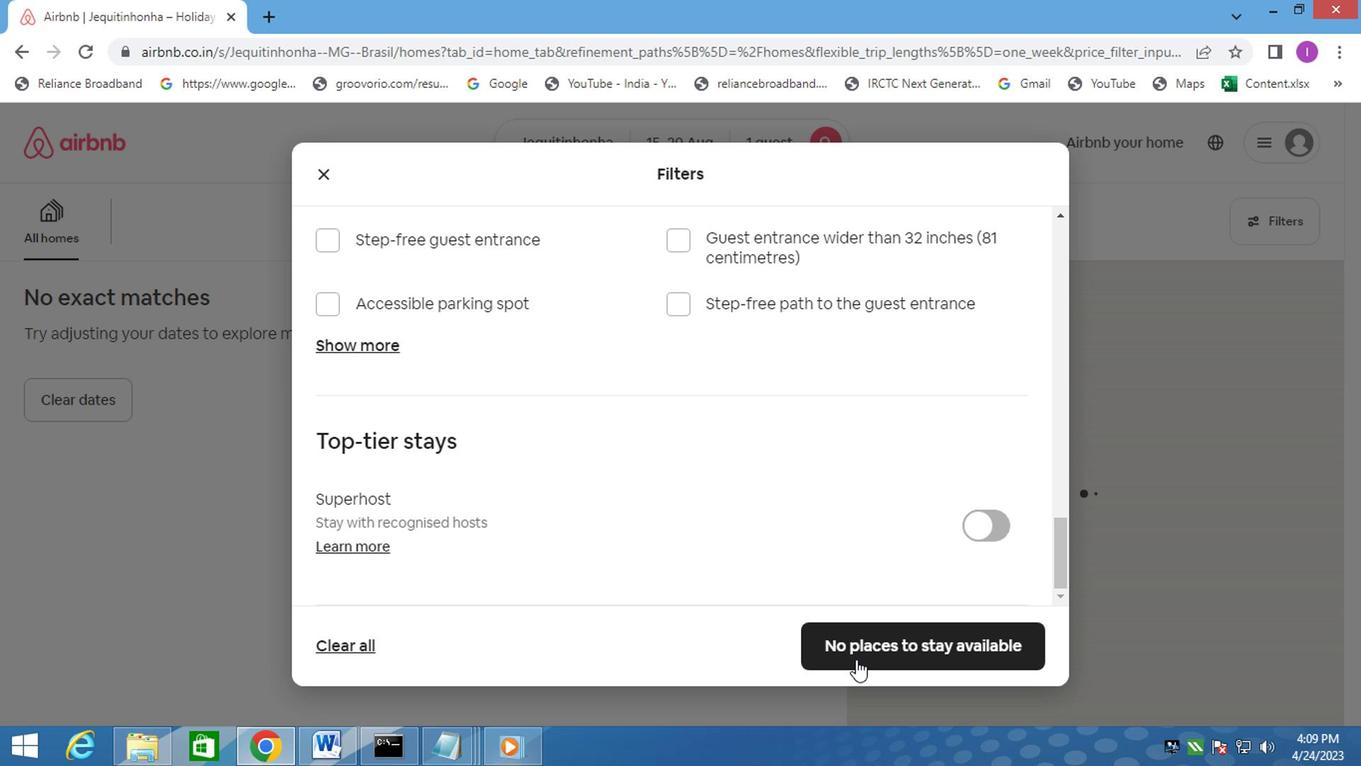 
Action: Mouse pressed left at (854, 643)
Screenshot: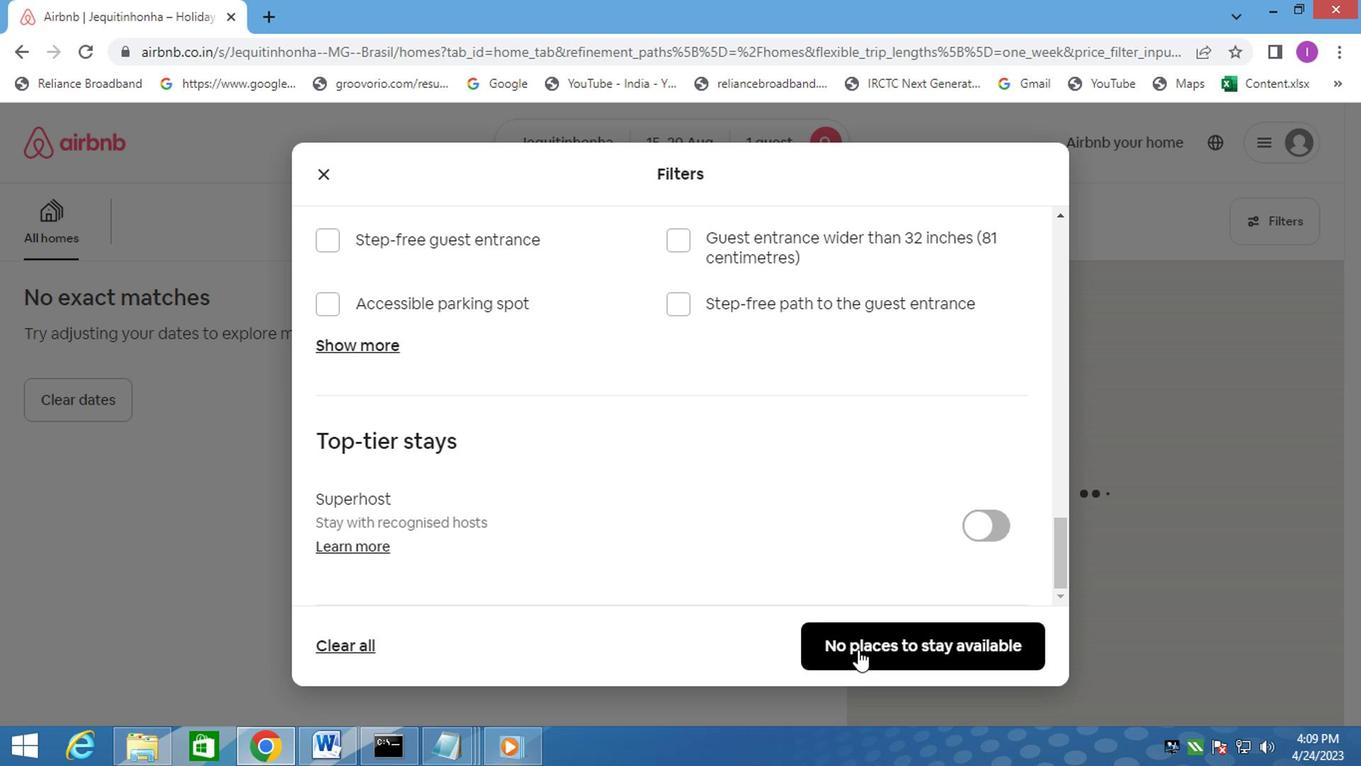 
Action: Mouse moved to (544, 105)
Screenshot: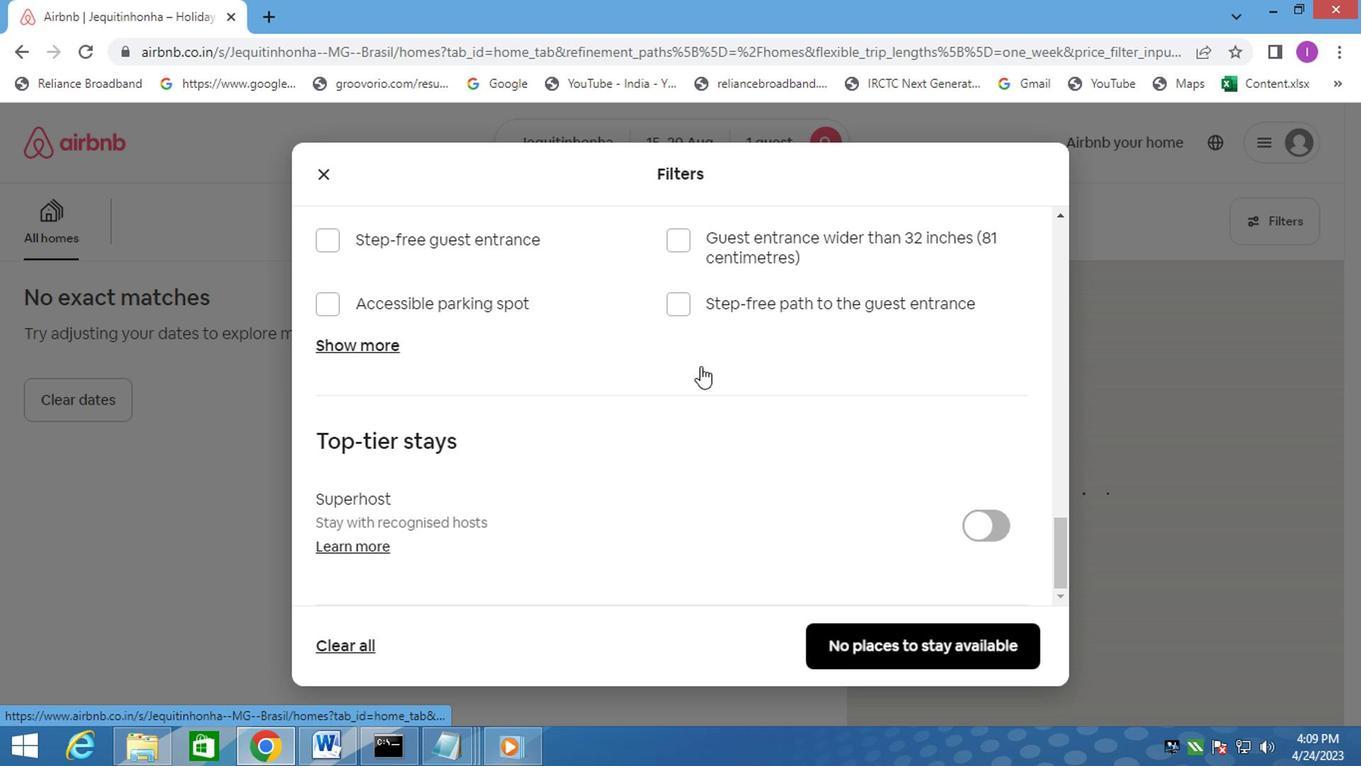
Action: Key pressed <Key.f8>
Screenshot: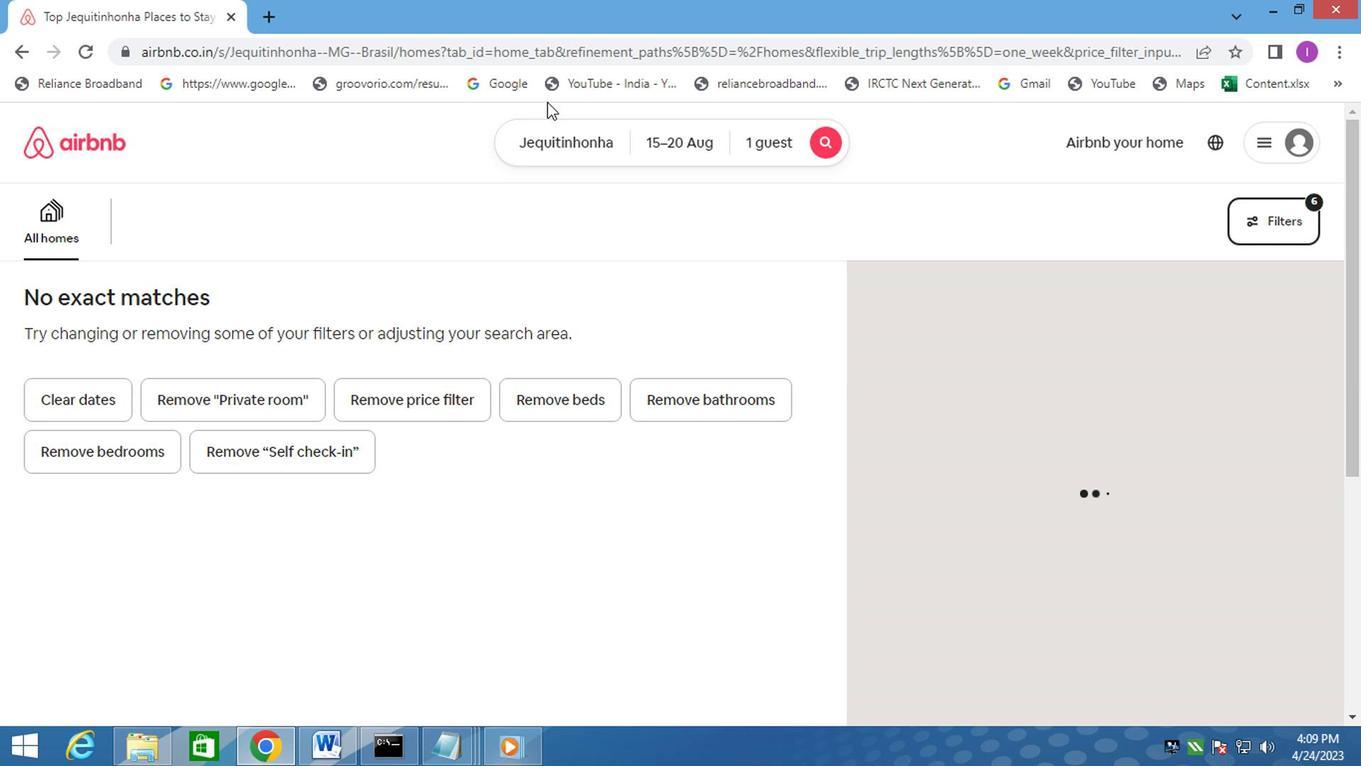 
